 Task: Change the Trello board background using images from Unsplash with the search term 'RAIN'.
Action: Mouse moved to (932, 254)
Screenshot: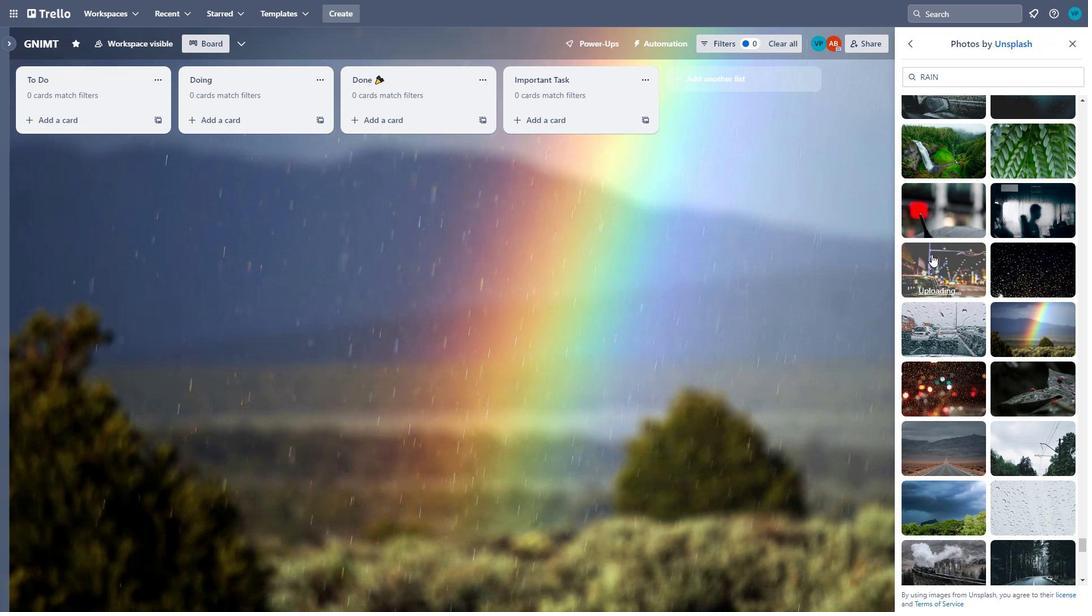
Action: Mouse pressed left at (932, 254)
Screenshot: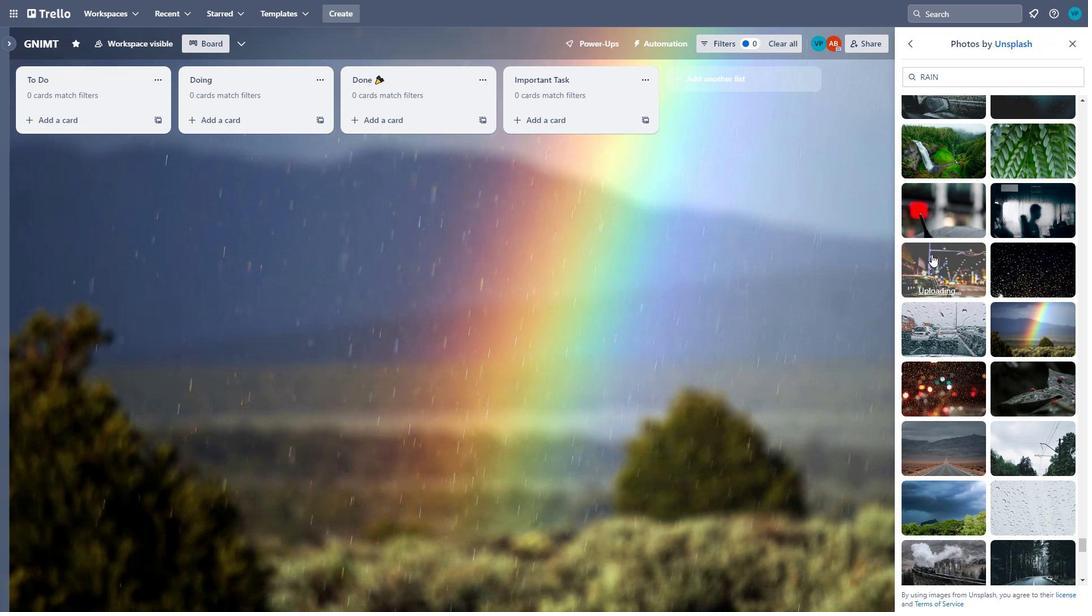 
Action: Mouse moved to (949, 433)
Screenshot: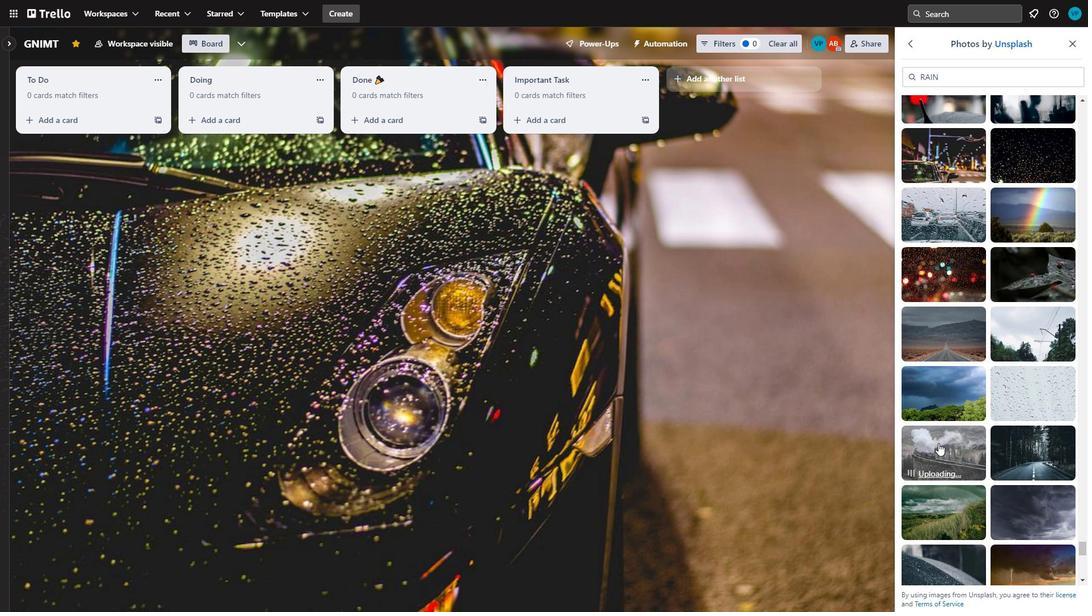 
Action: Mouse scrolled (949, 433) with delta (0, 0)
Screenshot: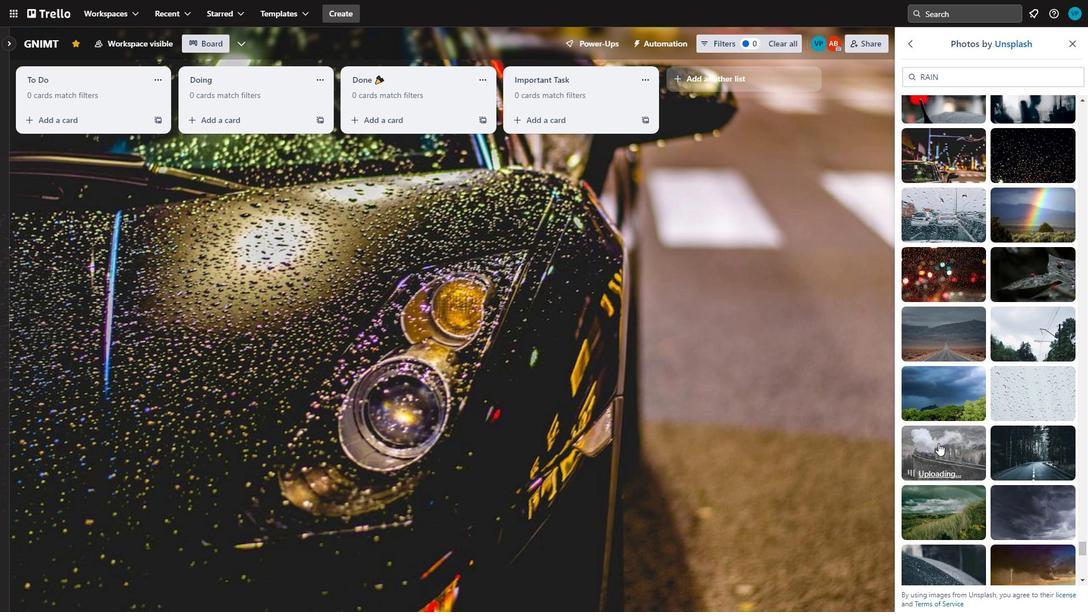 
Action: Mouse moved to (949, 434)
Screenshot: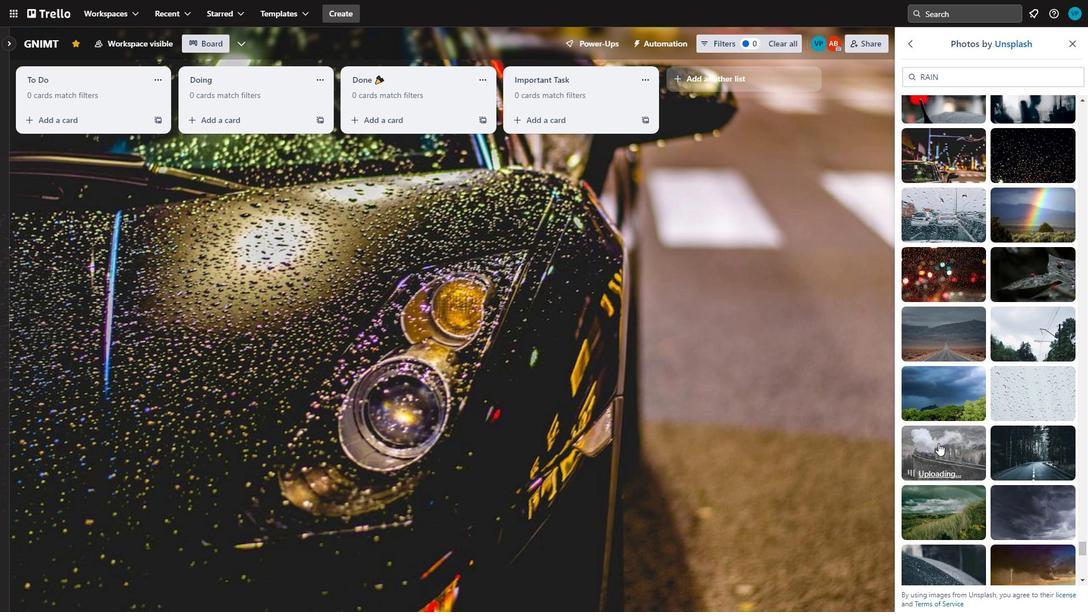 
Action: Mouse scrolled (949, 433) with delta (0, 0)
Screenshot: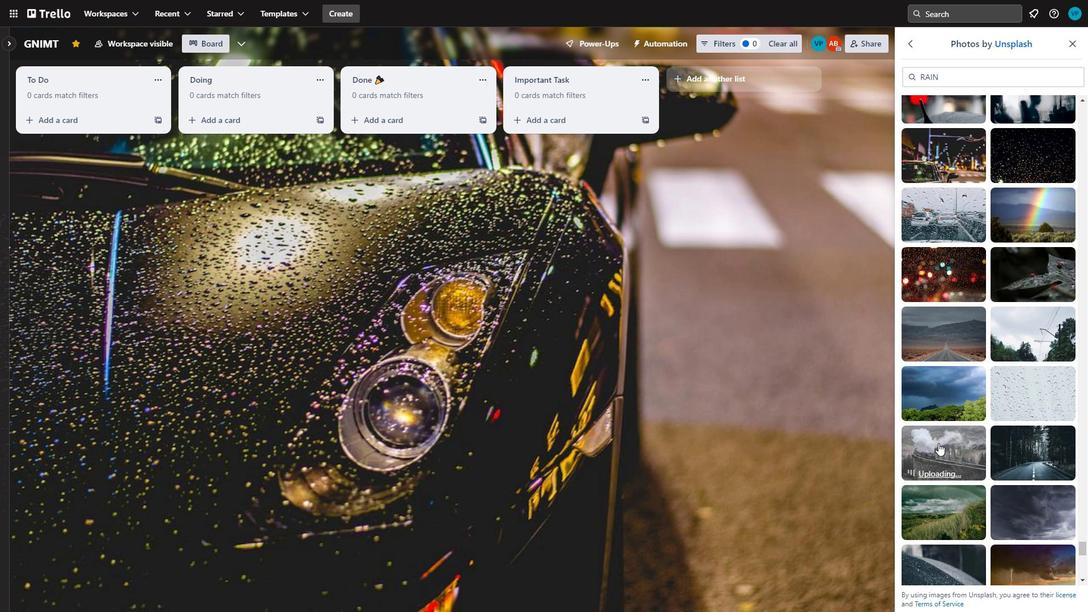 
Action: Mouse moved to (938, 443)
Screenshot: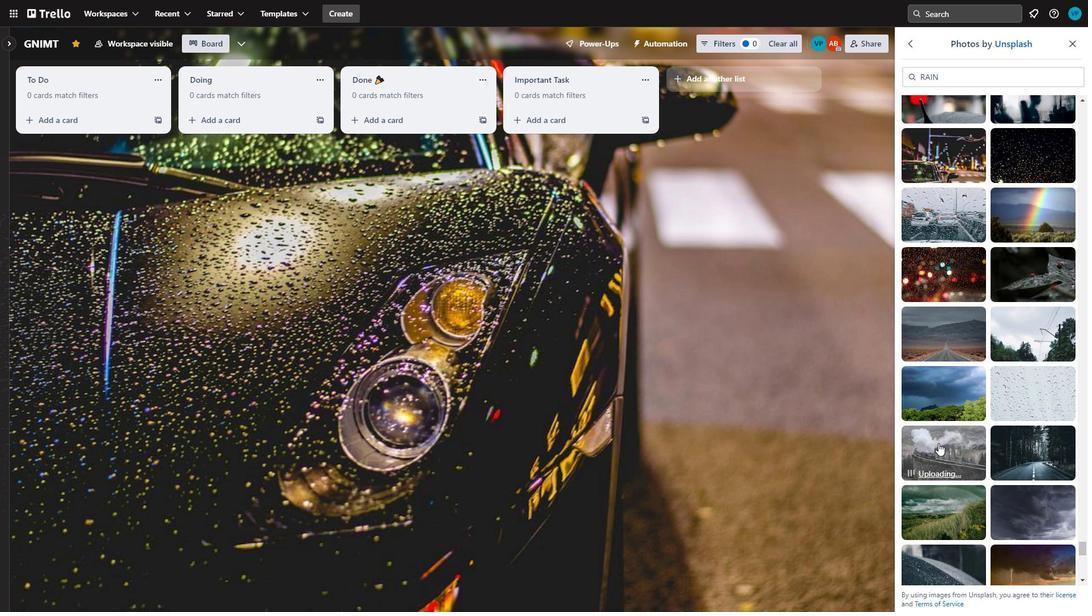 
Action: Mouse pressed left at (938, 443)
Screenshot: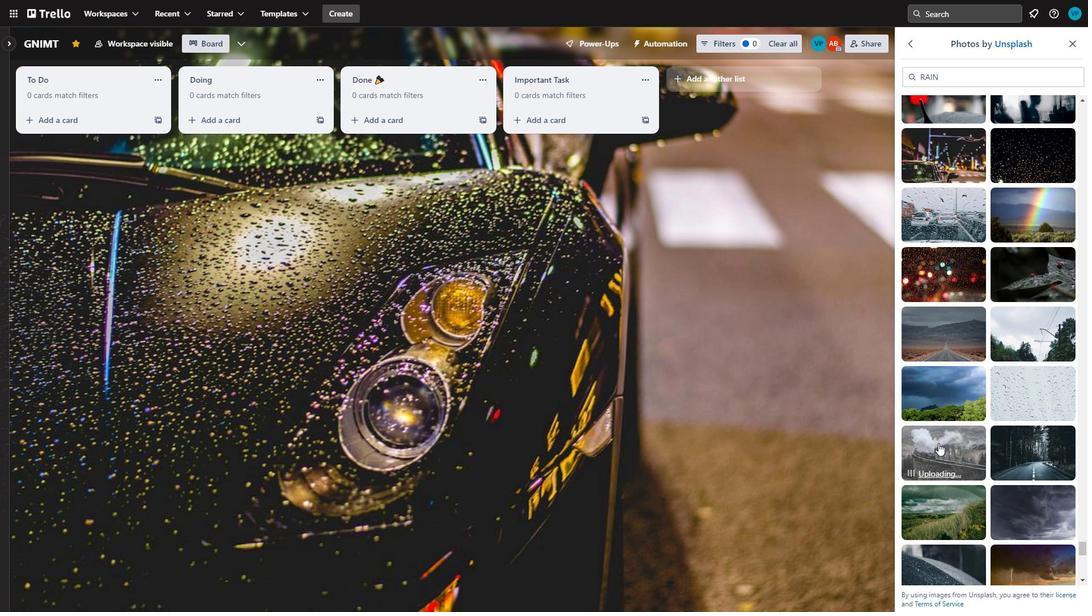 
Action: Mouse moved to (938, 442)
Screenshot: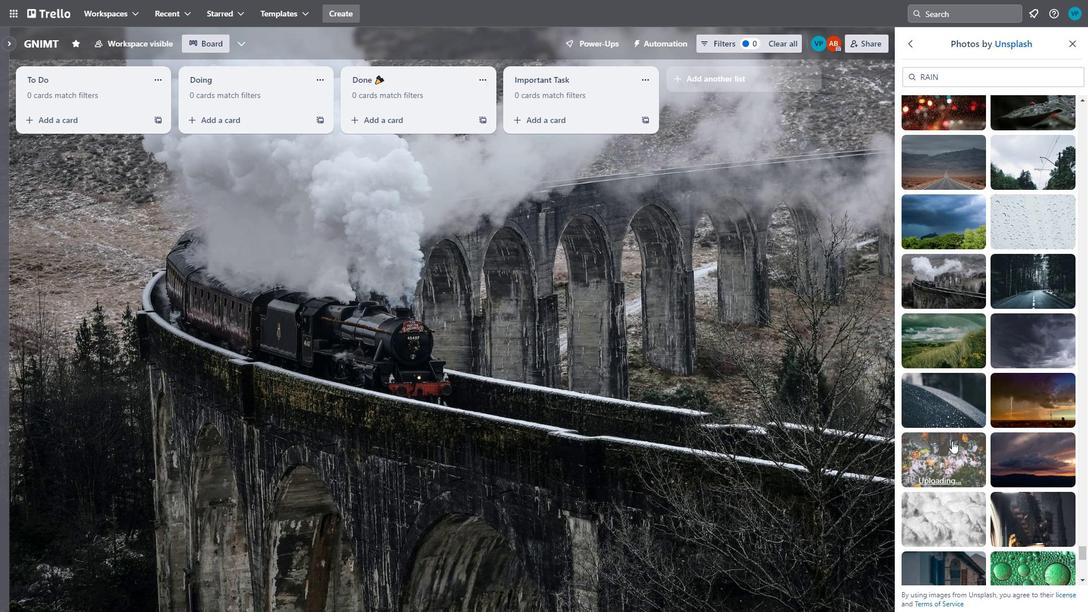 
Action: Mouse scrolled (938, 442) with delta (0, 0)
Screenshot: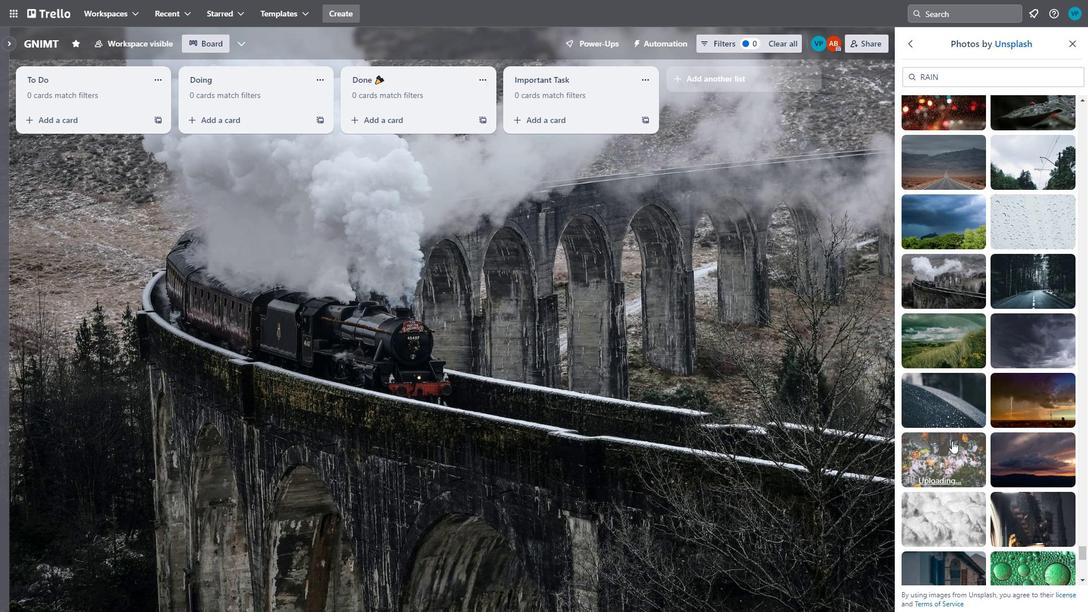 
Action: Mouse moved to (937, 442)
Screenshot: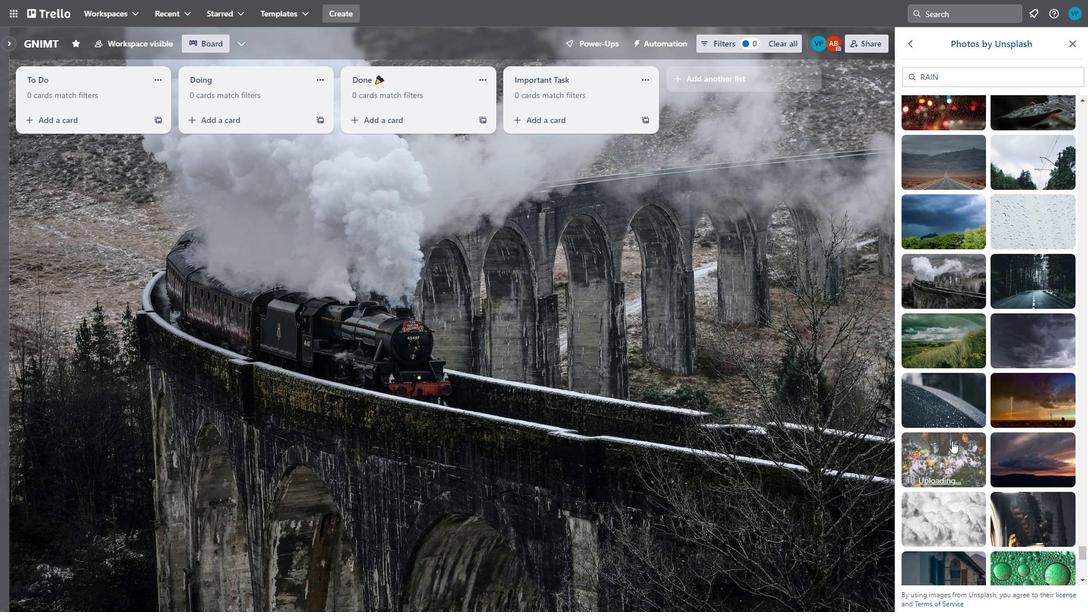
Action: Mouse scrolled (937, 442) with delta (0, 0)
Screenshot: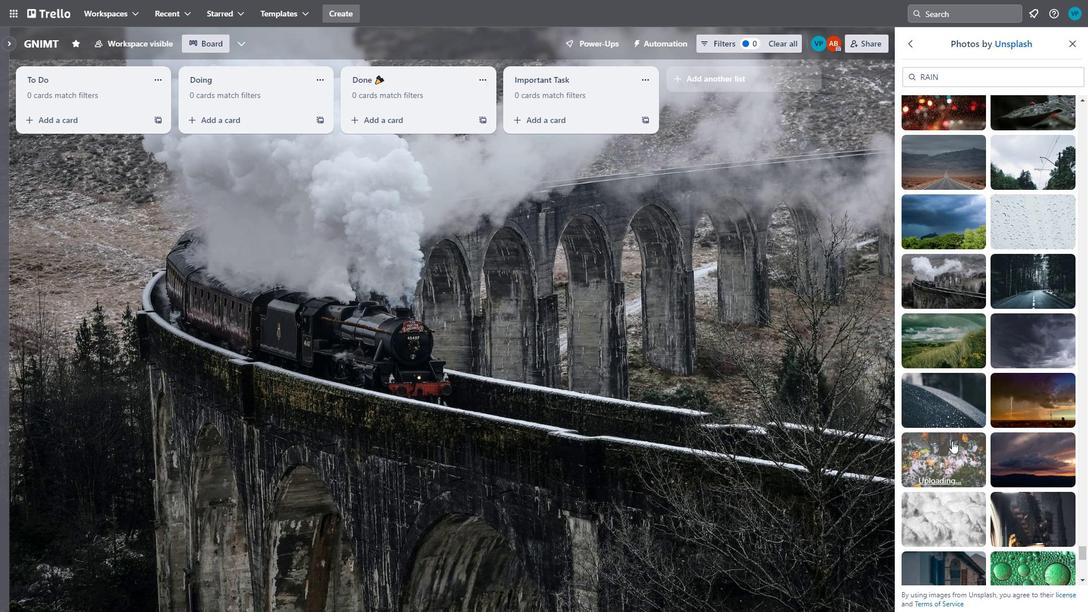 
Action: Mouse scrolled (937, 442) with delta (0, 0)
Screenshot: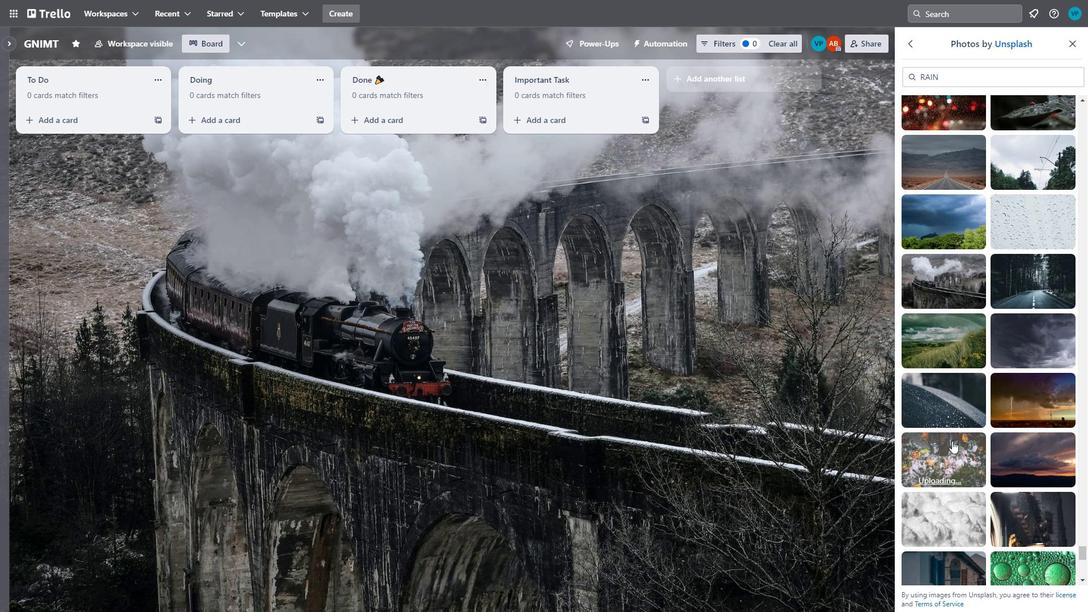
Action: Mouse moved to (952, 441)
Screenshot: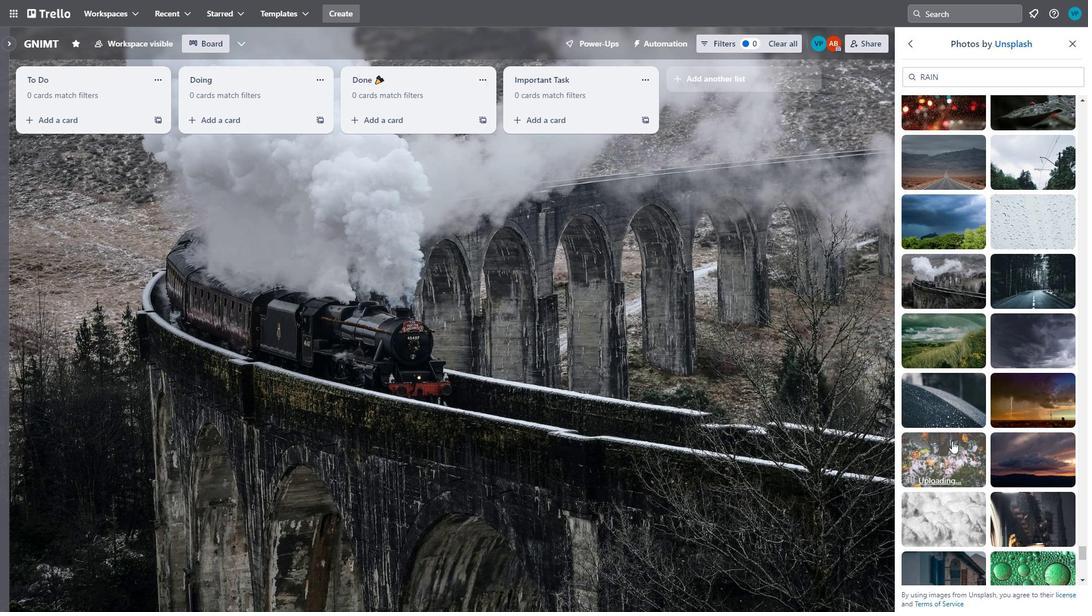 
Action: Mouse pressed left at (952, 441)
Screenshot: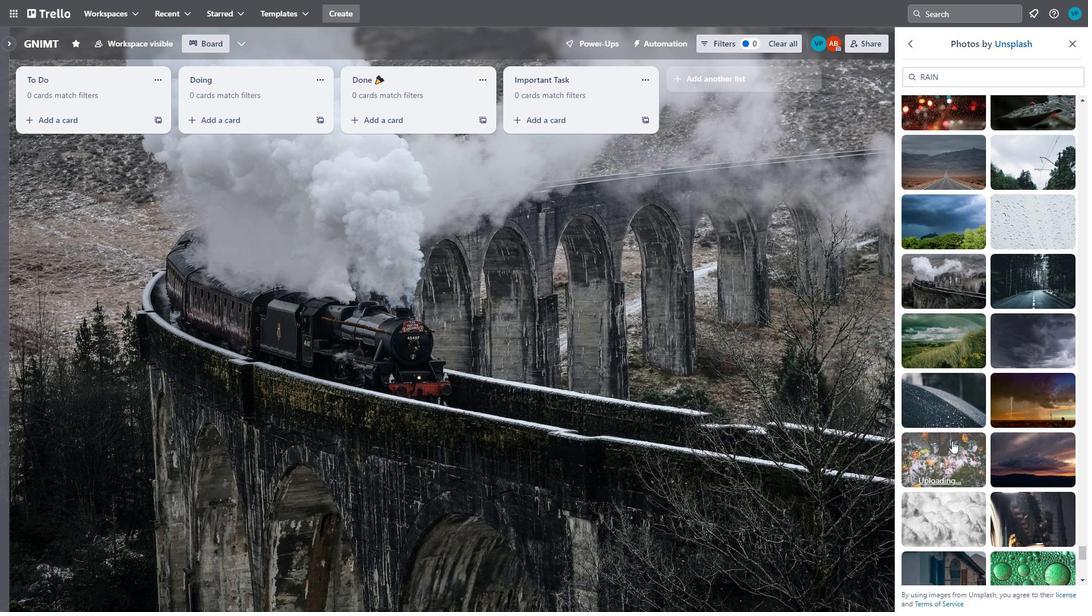 
Action: Mouse moved to (1031, 405)
Screenshot: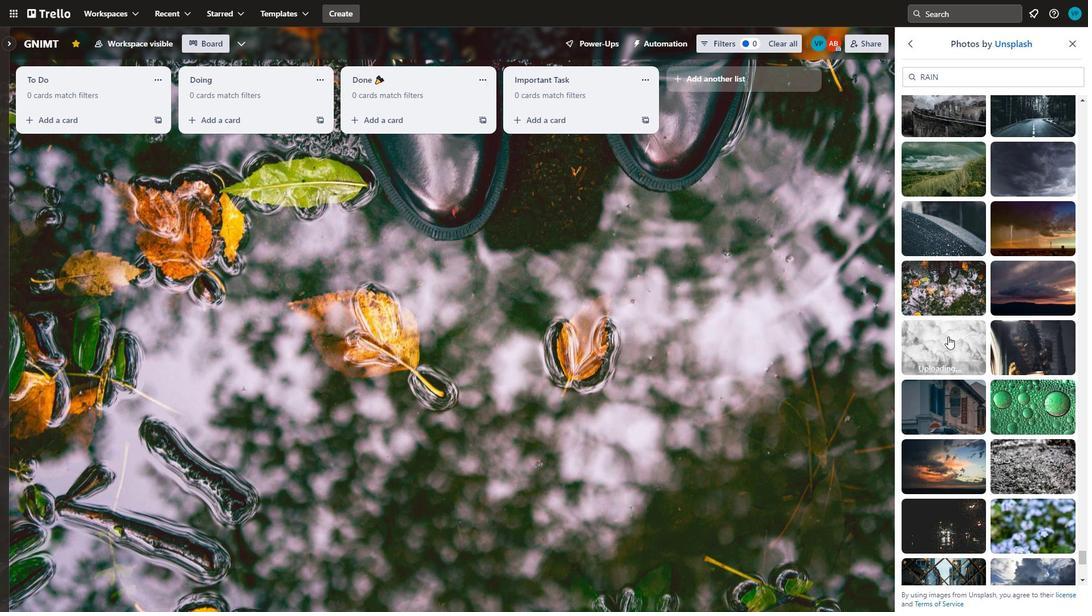 
Action: Mouse scrolled (1031, 404) with delta (0, 0)
Screenshot: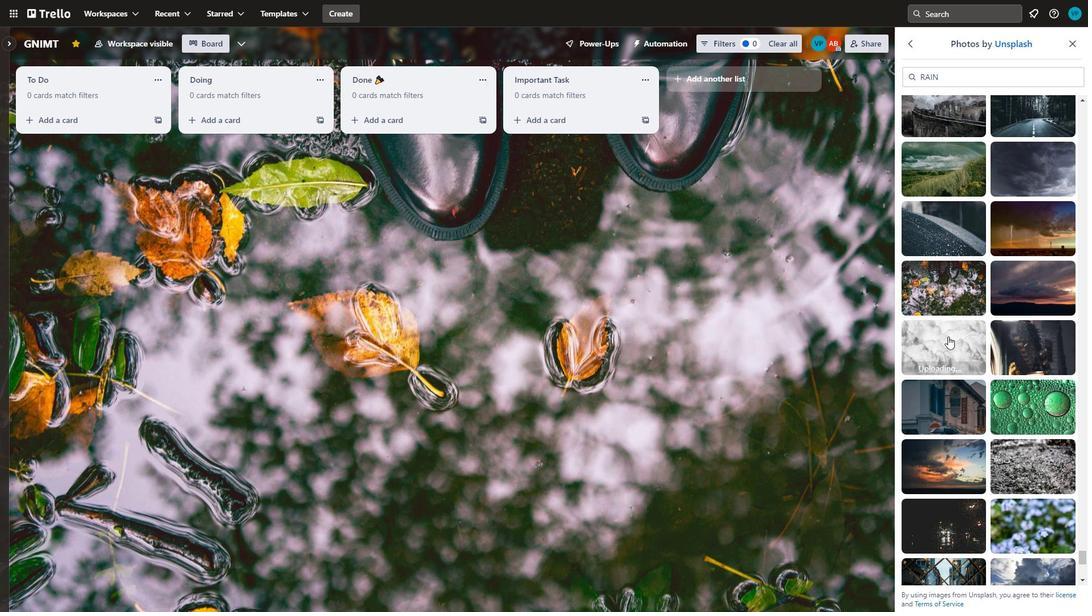 
Action: Mouse scrolled (1031, 404) with delta (0, 0)
Screenshot: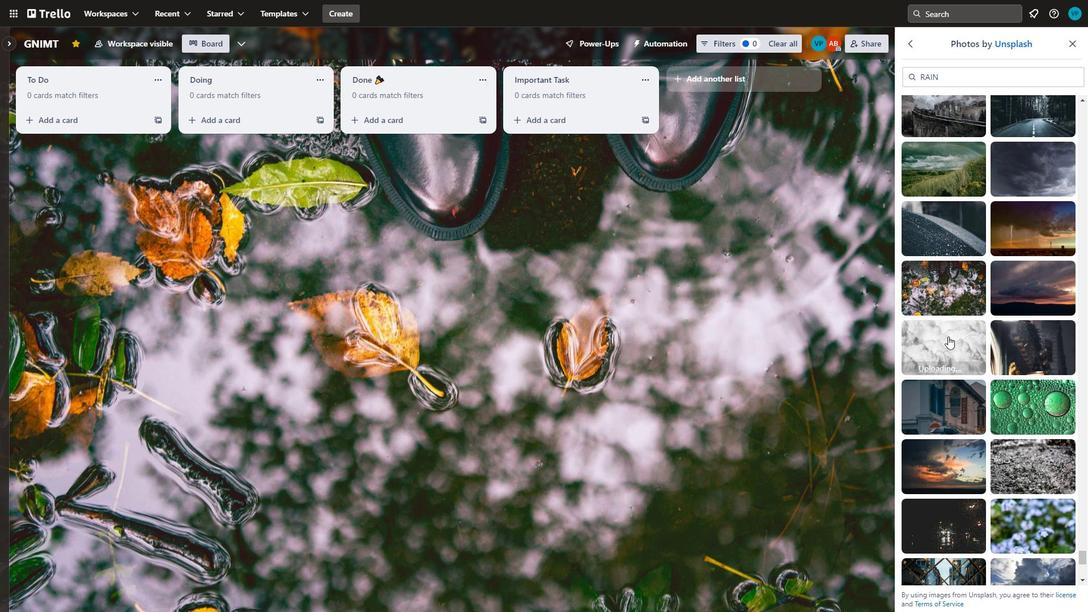 
Action: Mouse moved to (1032, 409)
Screenshot: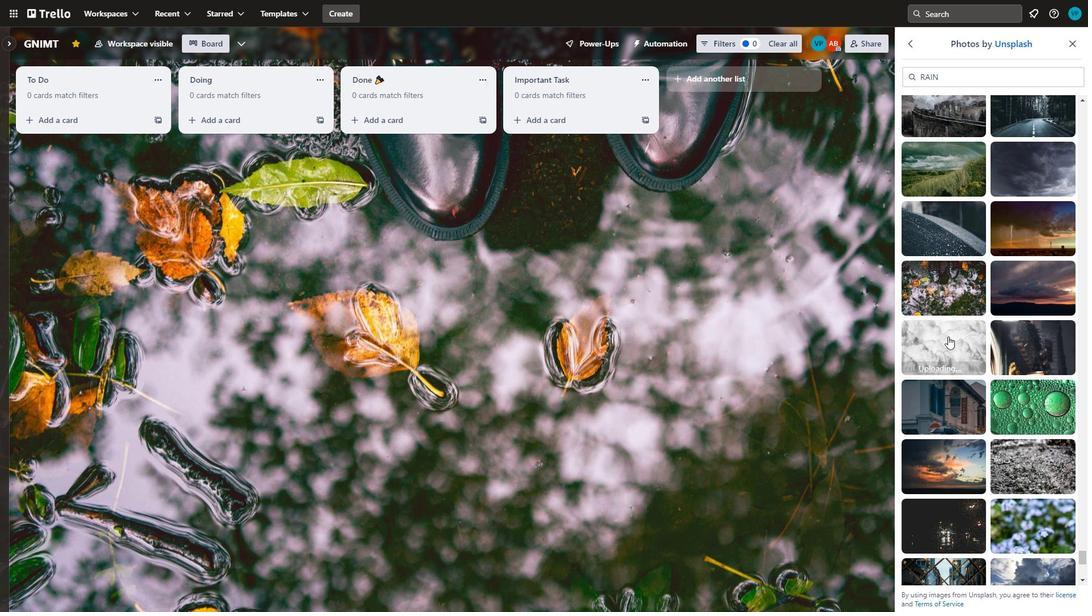 
Action: Mouse scrolled (1032, 408) with delta (0, 0)
Screenshot: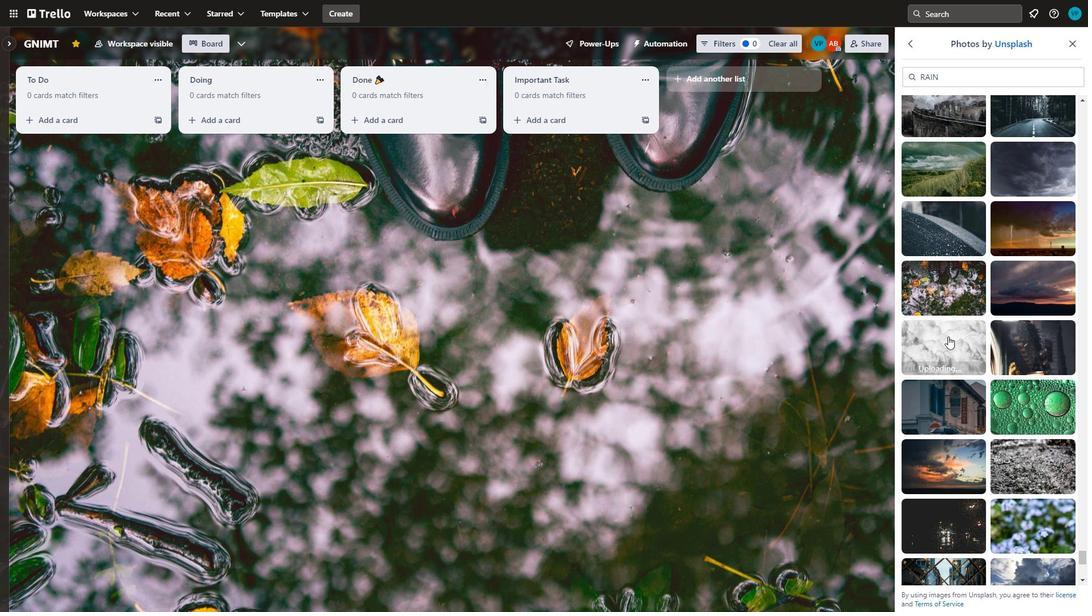 
Action: Mouse moved to (948, 336)
Screenshot: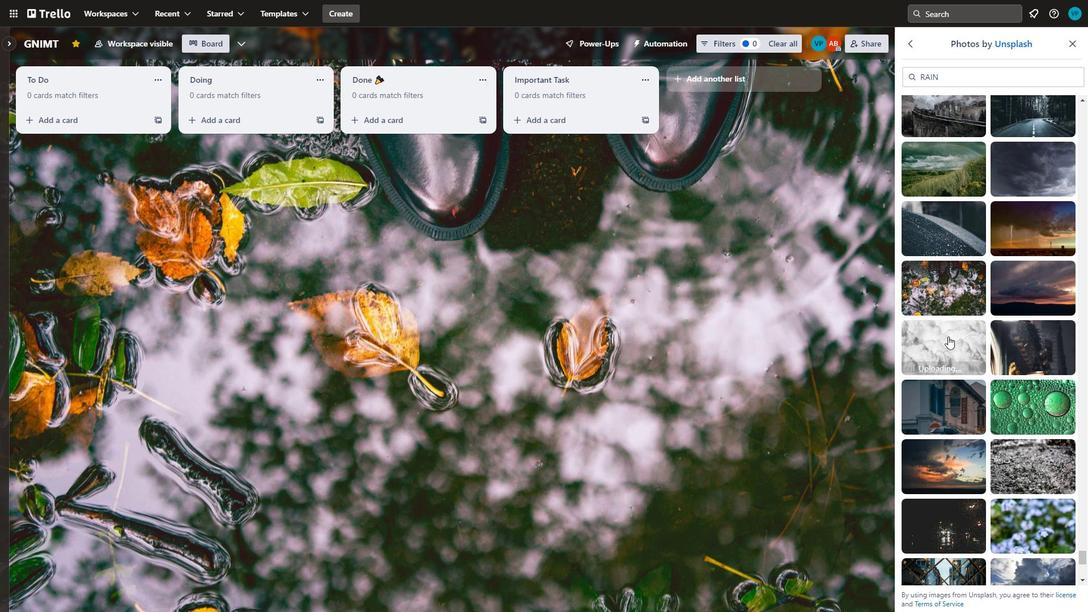 
Action: Mouse pressed left at (948, 336)
Screenshot: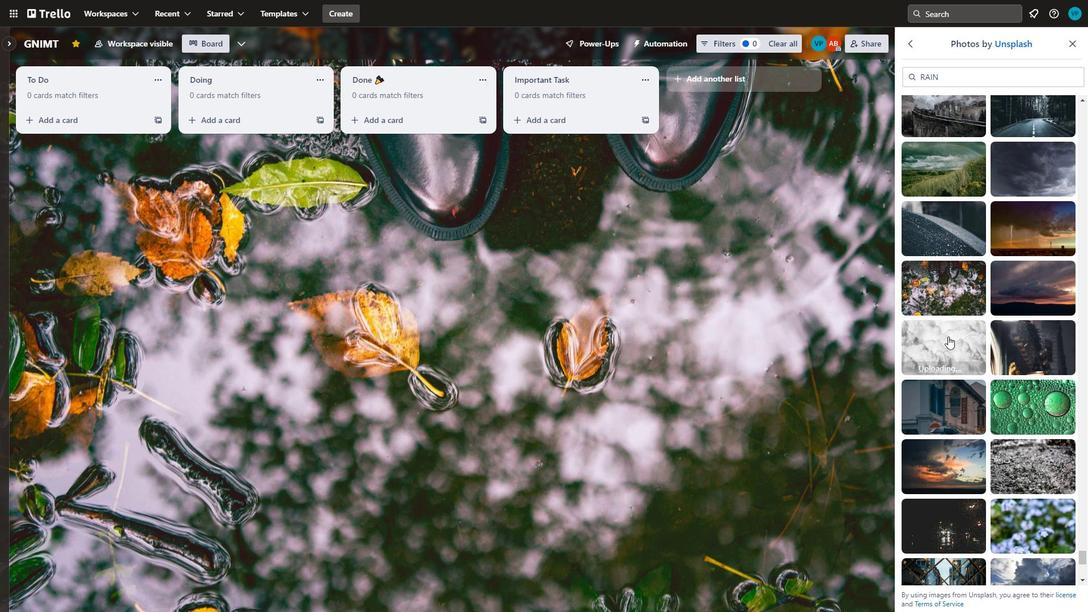 
Action: Mouse moved to (968, 333)
Screenshot: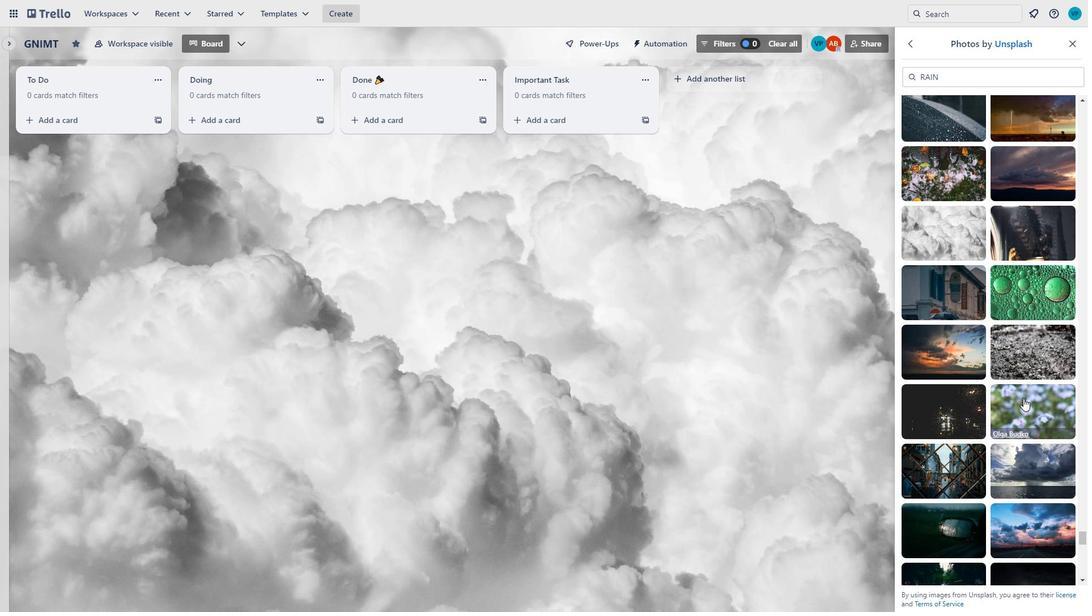 
Action: Mouse scrolled (968, 333) with delta (0, 0)
Screenshot: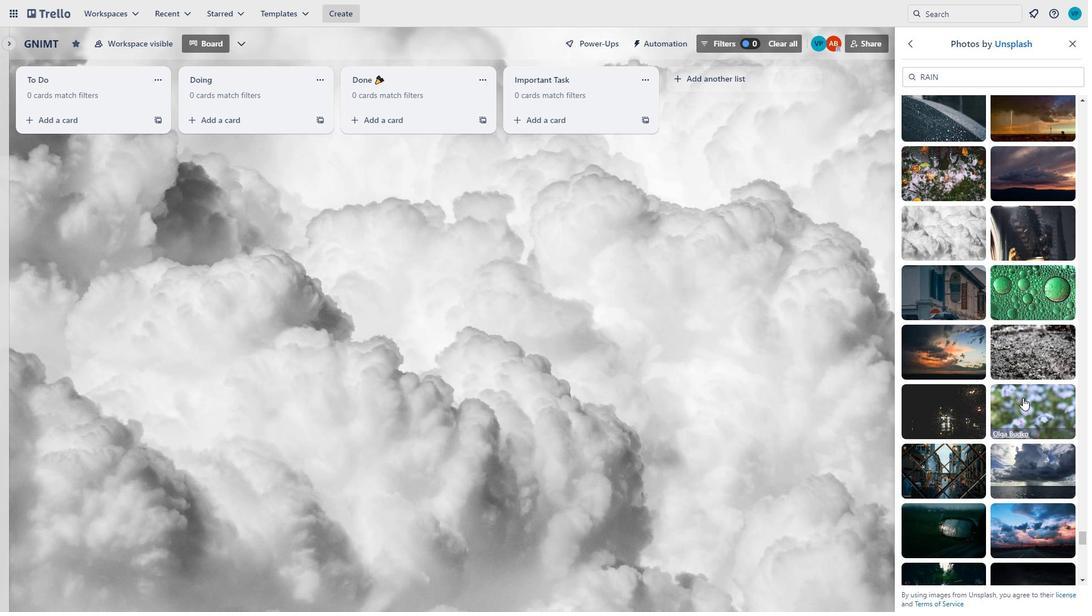 
Action: Mouse moved to (969, 333)
Screenshot: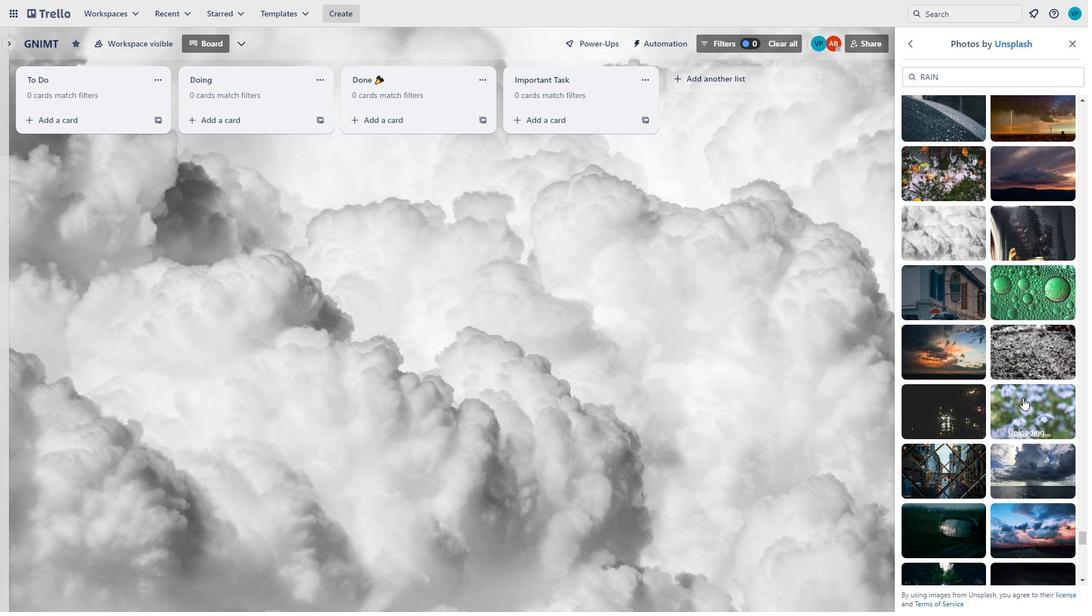 
Action: Mouse scrolled (969, 333) with delta (0, 0)
Screenshot: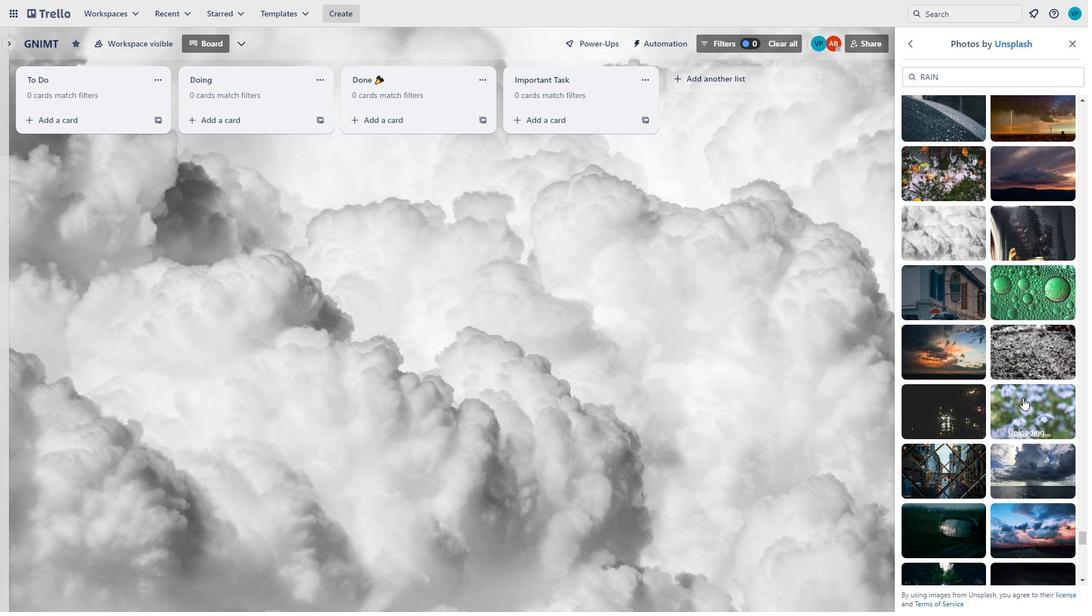 
Action: Mouse moved to (1023, 397)
Screenshot: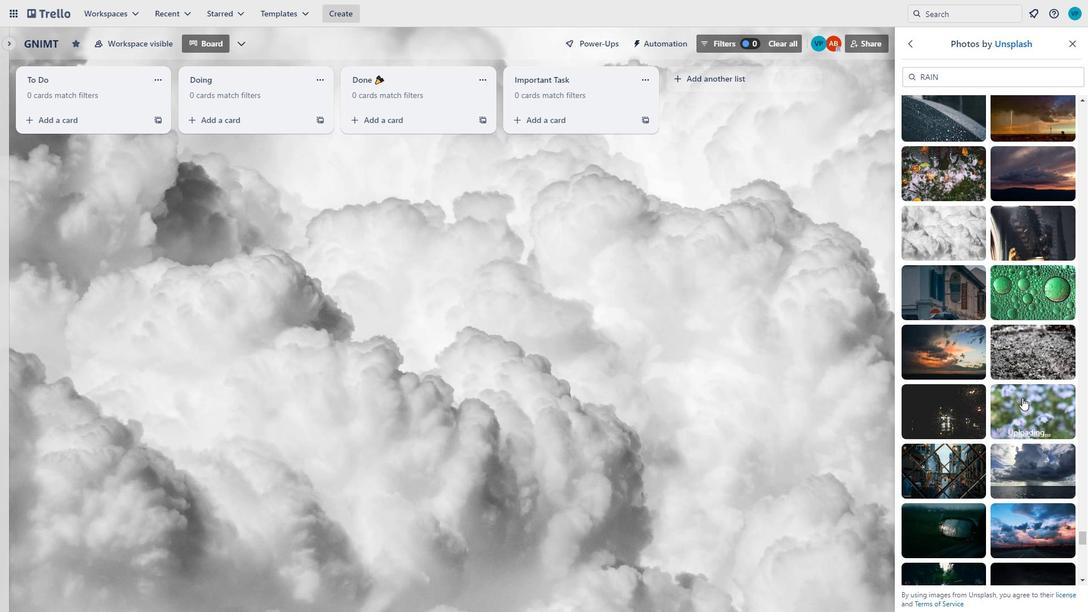 
Action: Mouse pressed left at (1023, 397)
Screenshot: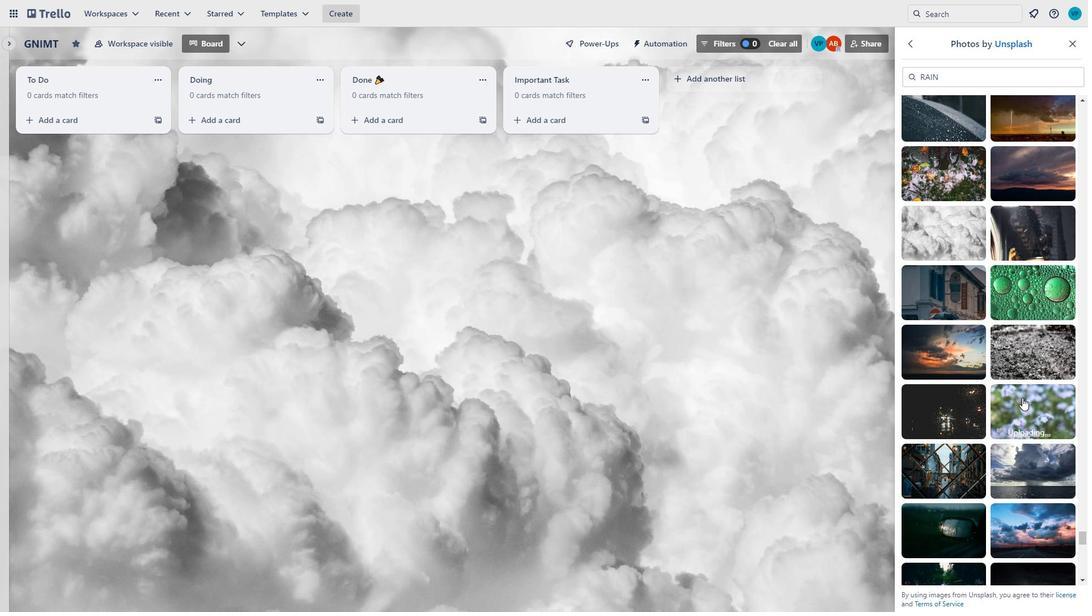 
Action: Mouse moved to (1021, 394)
Screenshot: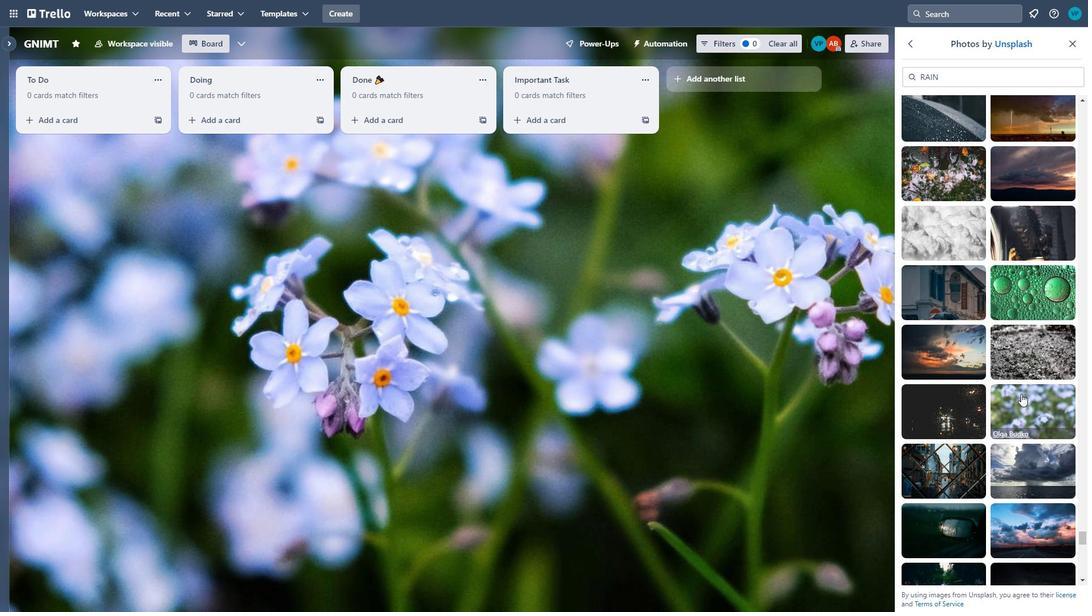 
Action: Mouse scrolled (1021, 393) with delta (0, 0)
Screenshot: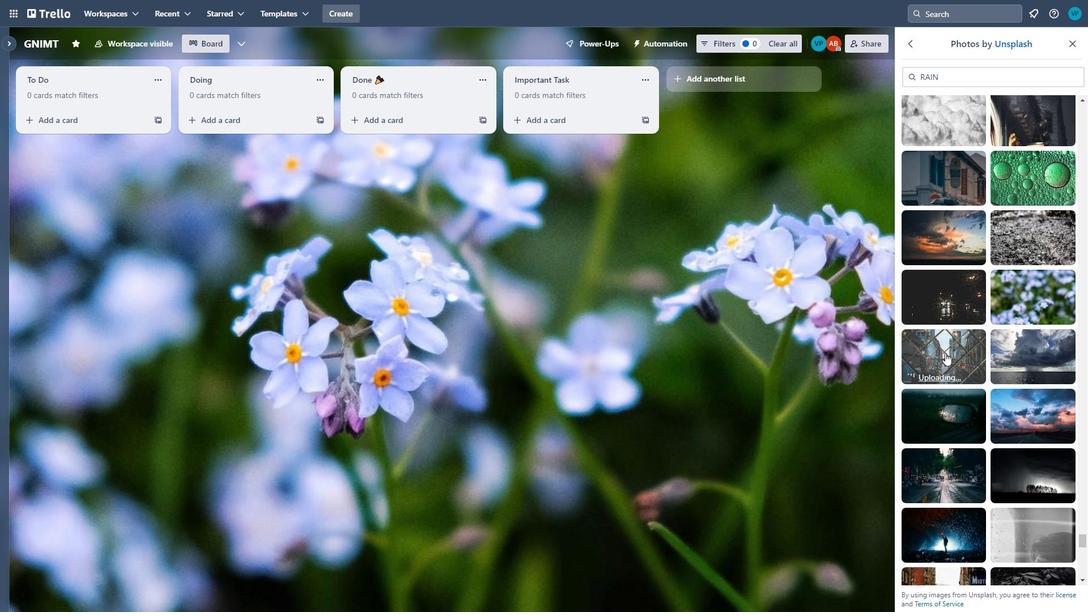 
Action: Mouse scrolled (1021, 393) with delta (0, 0)
Screenshot: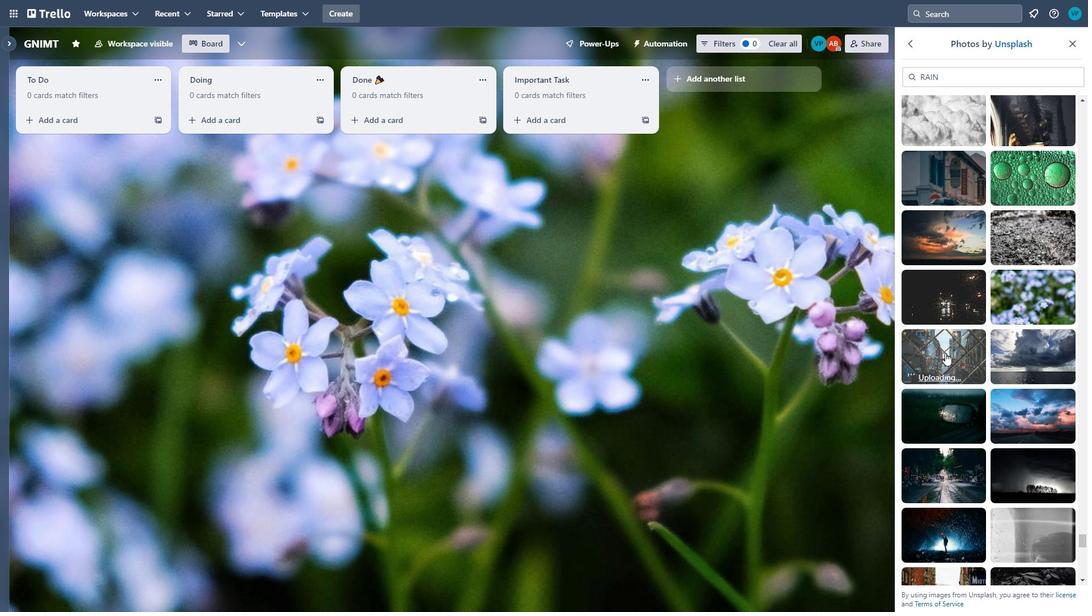 
Action: Mouse moved to (945, 353)
Screenshot: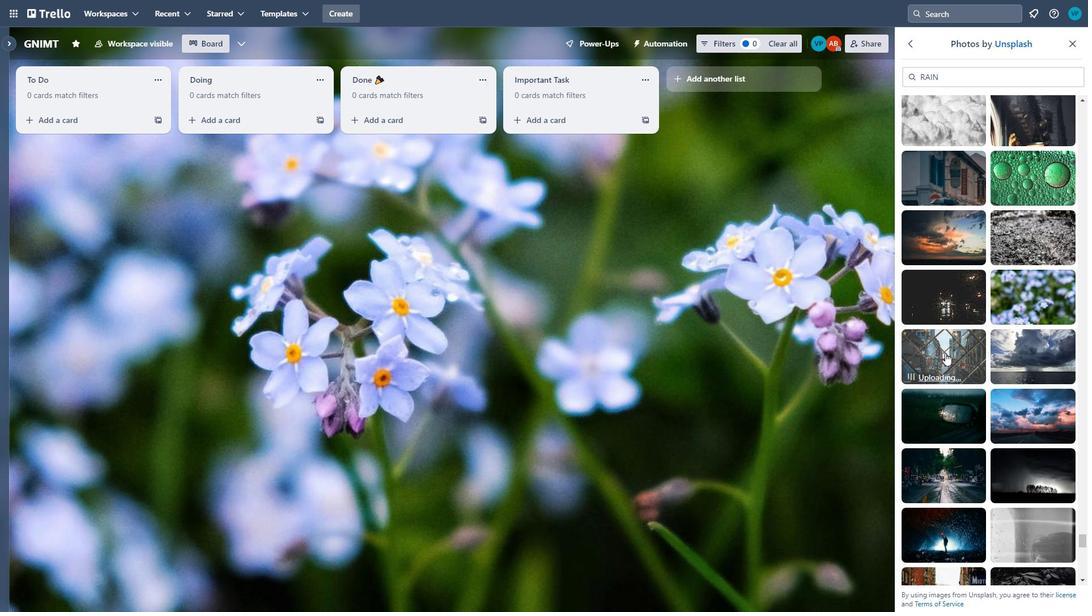 
Action: Mouse pressed left at (945, 353)
Screenshot: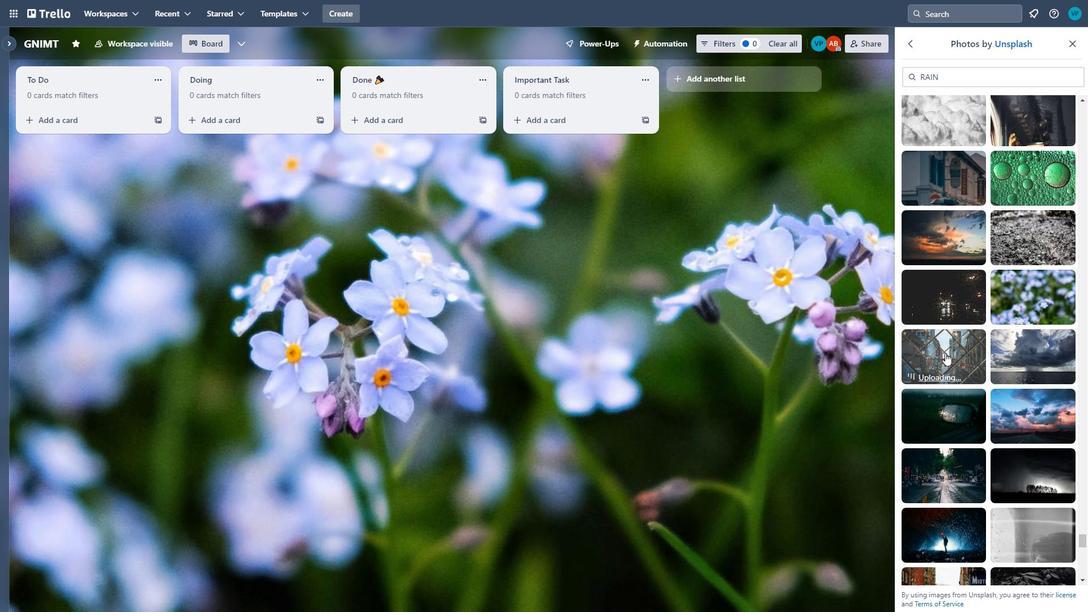 
Action: Mouse moved to (942, 349)
Screenshot: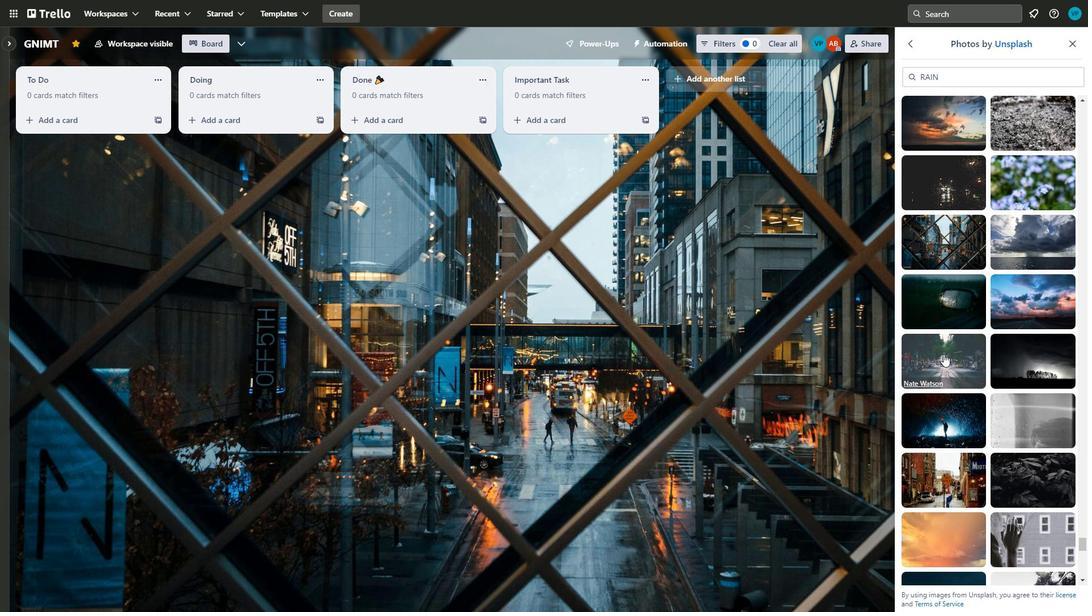 
Action: Mouse scrolled (942, 348) with delta (0, 0)
Screenshot: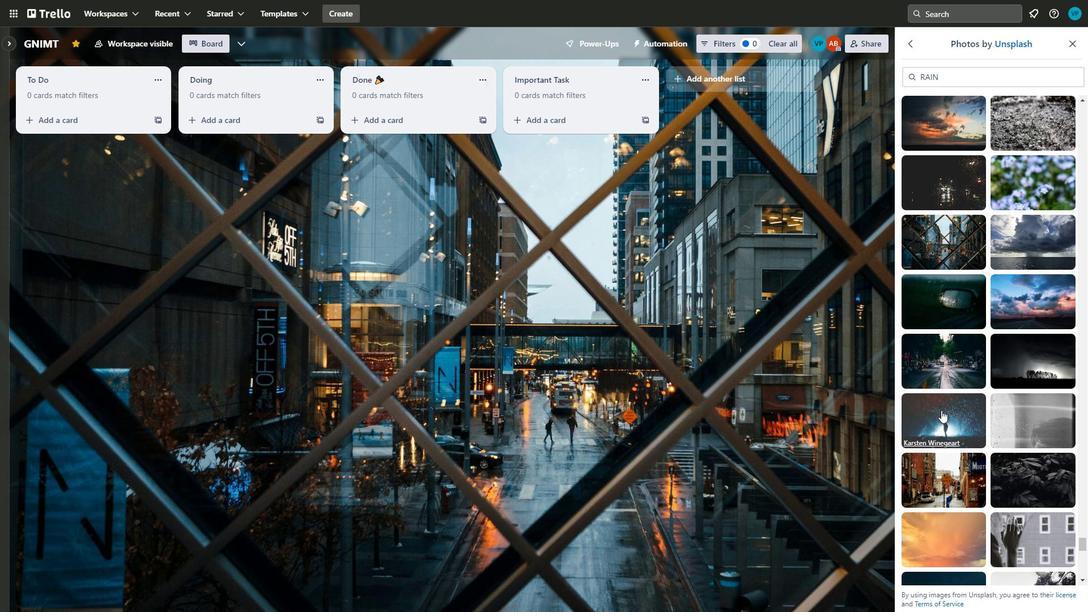 
Action: Mouse moved to (942, 352)
Screenshot: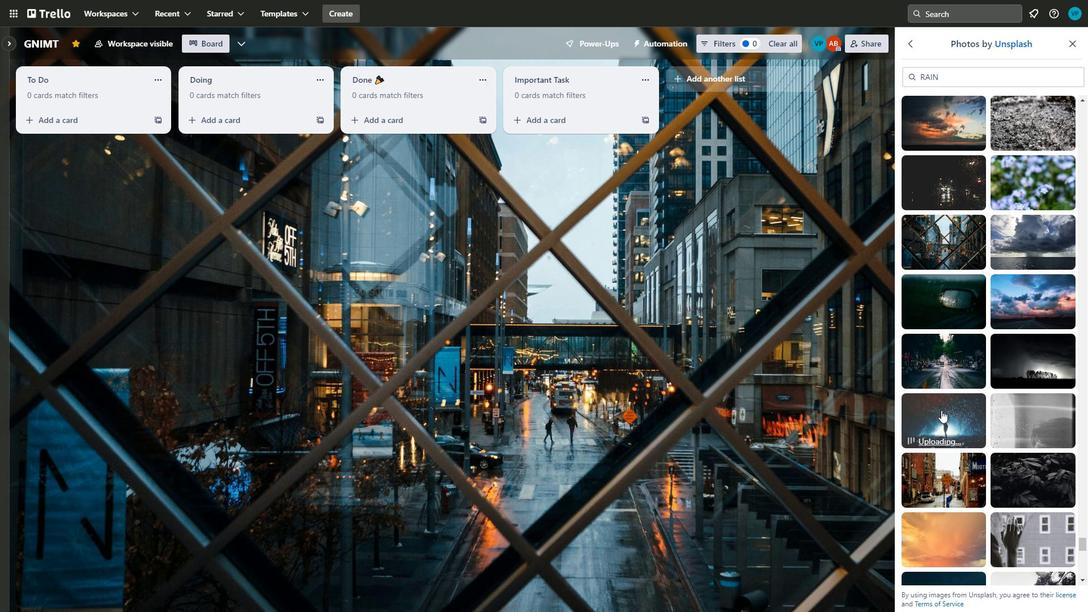 
Action: Mouse scrolled (942, 351) with delta (0, 0)
Screenshot: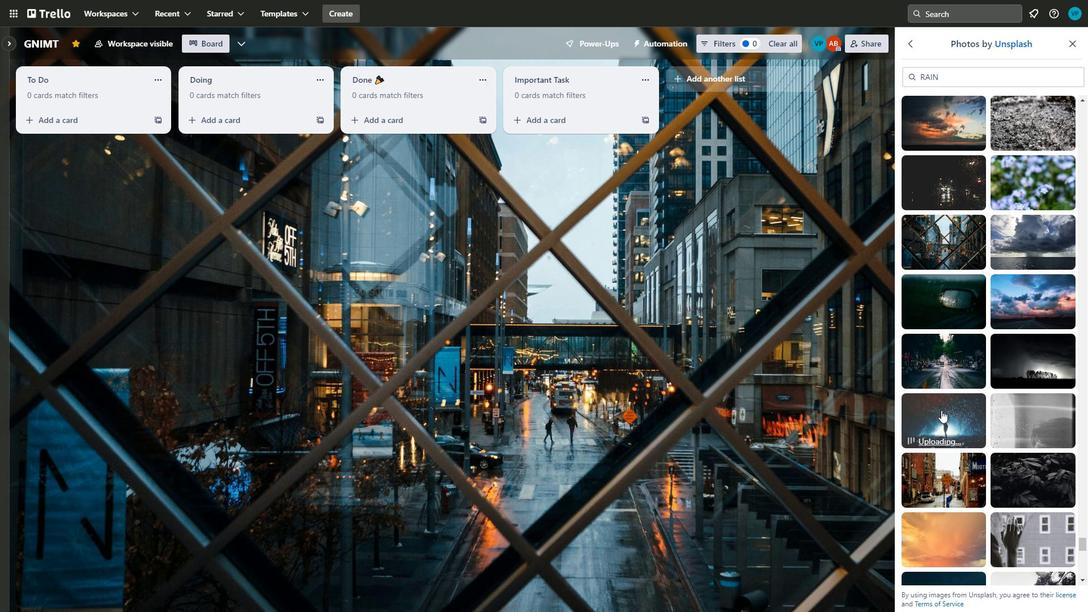 
Action: Mouse moved to (941, 410)
Screenshot: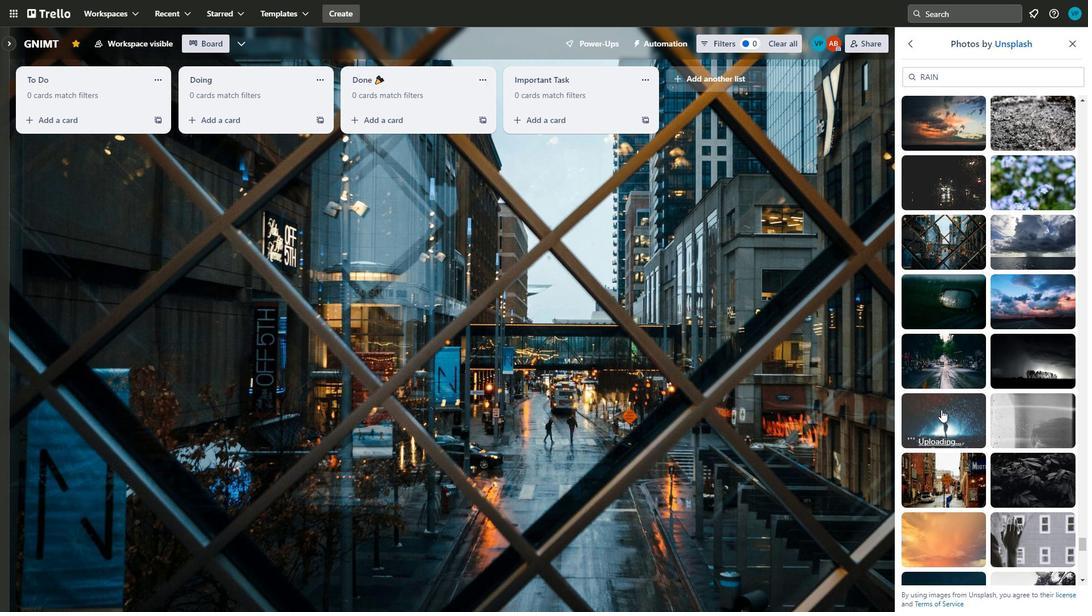 
Action: Mouse pressed left at (941, 410)
Screenshot: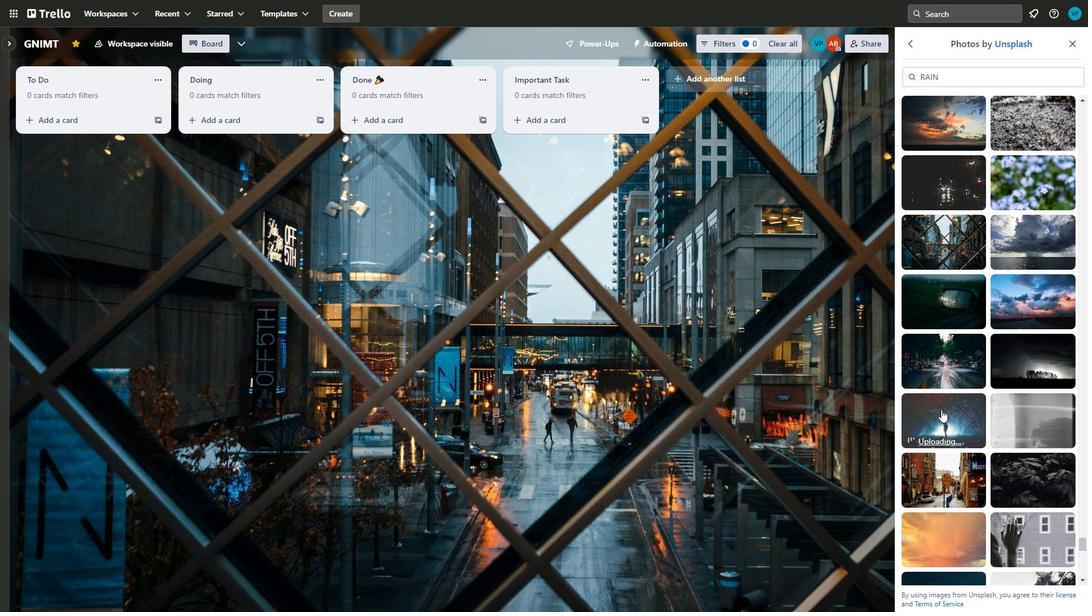 
Action: Mouse moved to (946, 477)
Screenshot: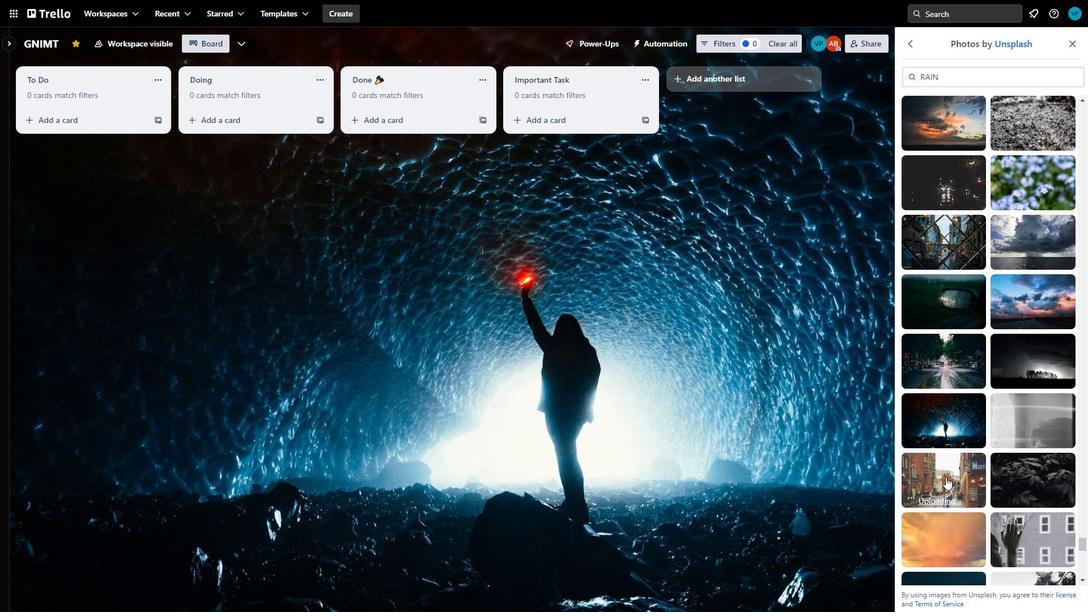 
Action: Mouse pressed left at (946, 477)
Screenshot: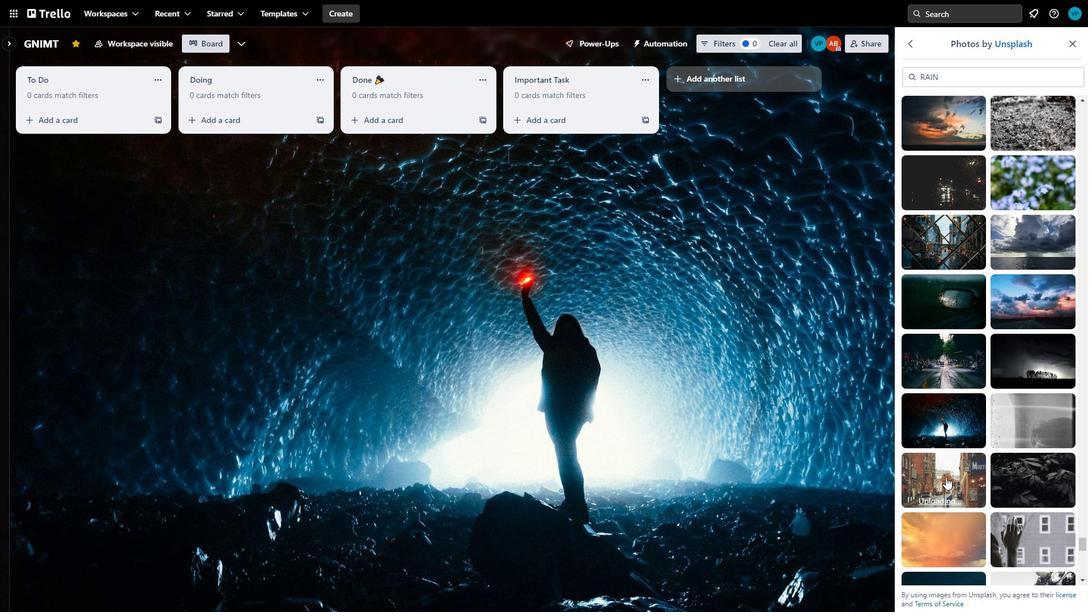 
Action: Mouse moved to (1028, 472)
Screenshot: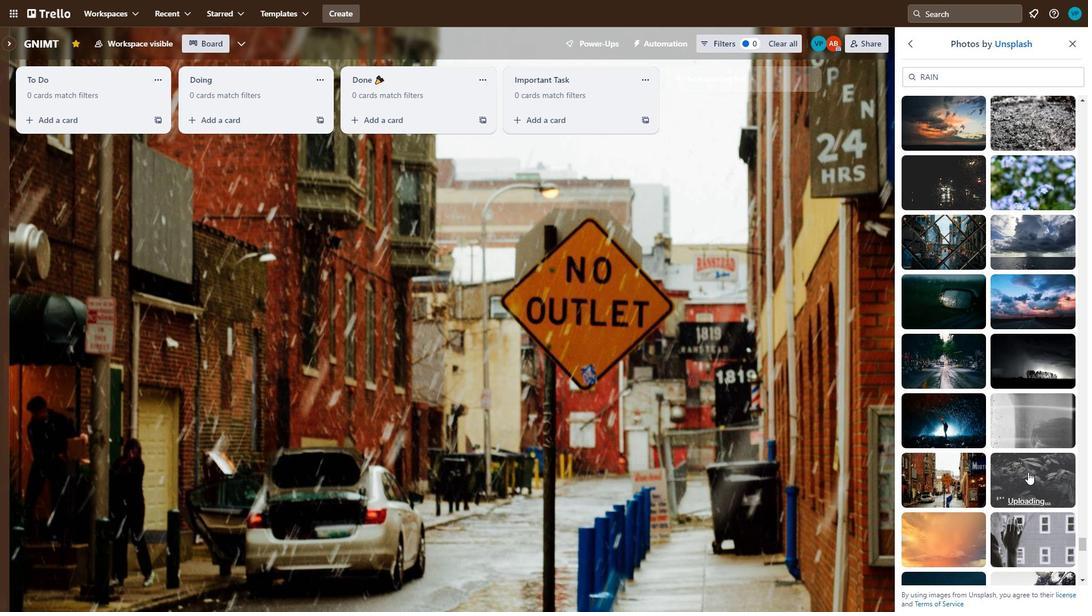 
Action: Mouse pressed left at (1028, 472)
Screenshot: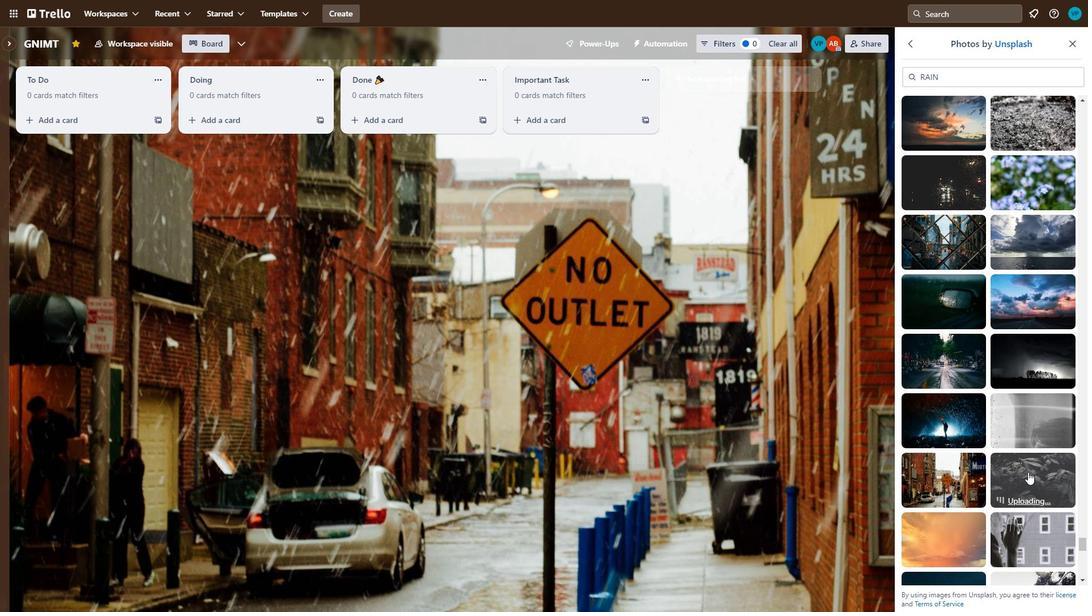 
Action: Mouse moved to (968, 473)
Screenshot: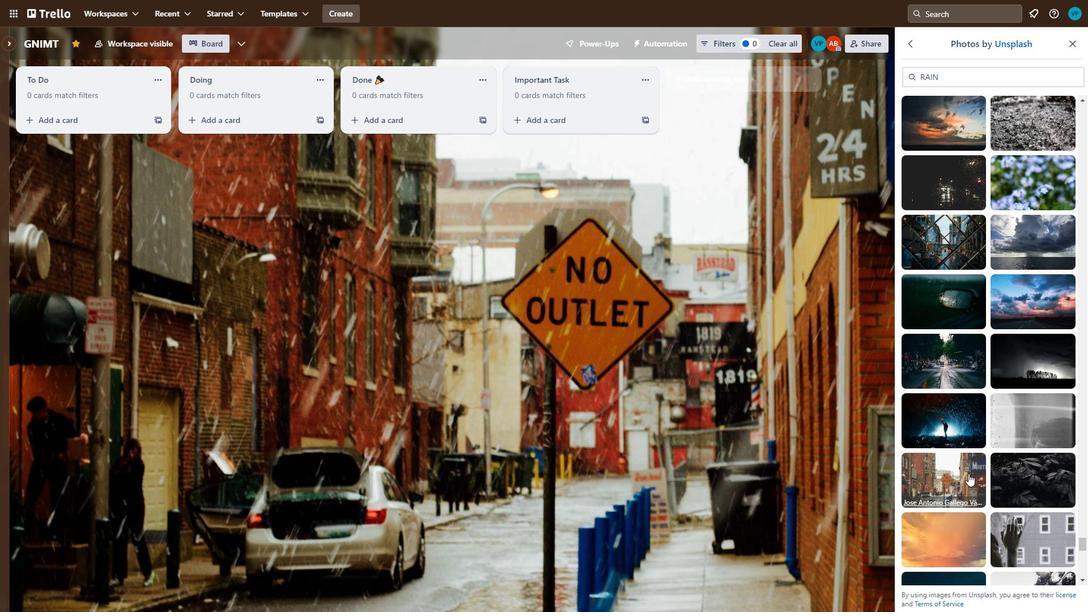 
Action: Mouse pressed left at (968, 473)
Screenshot: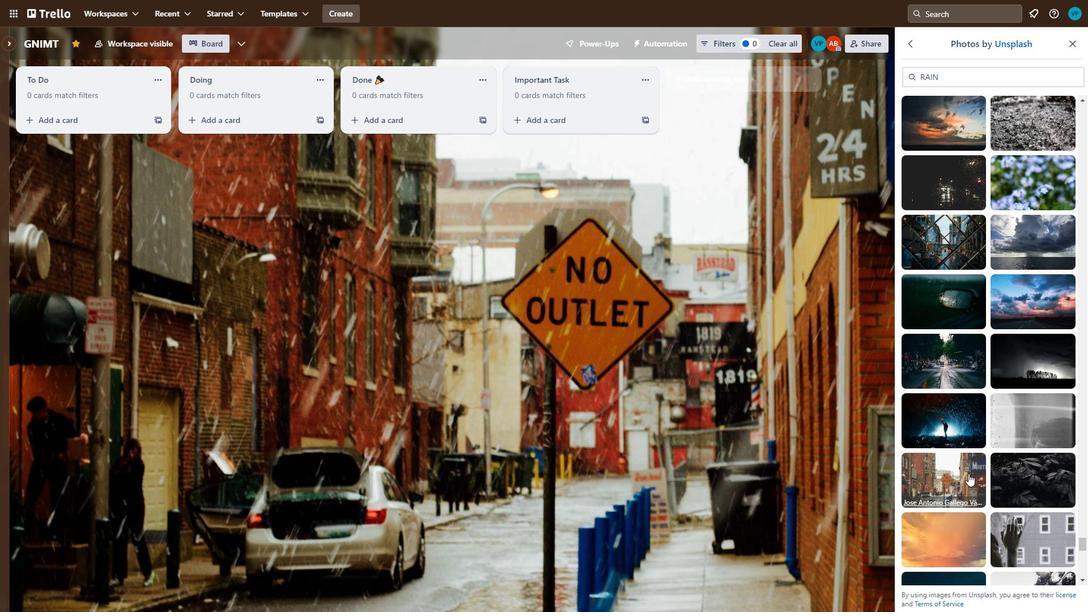 
Action: Mouse moved to (943, 471)
Screenshot: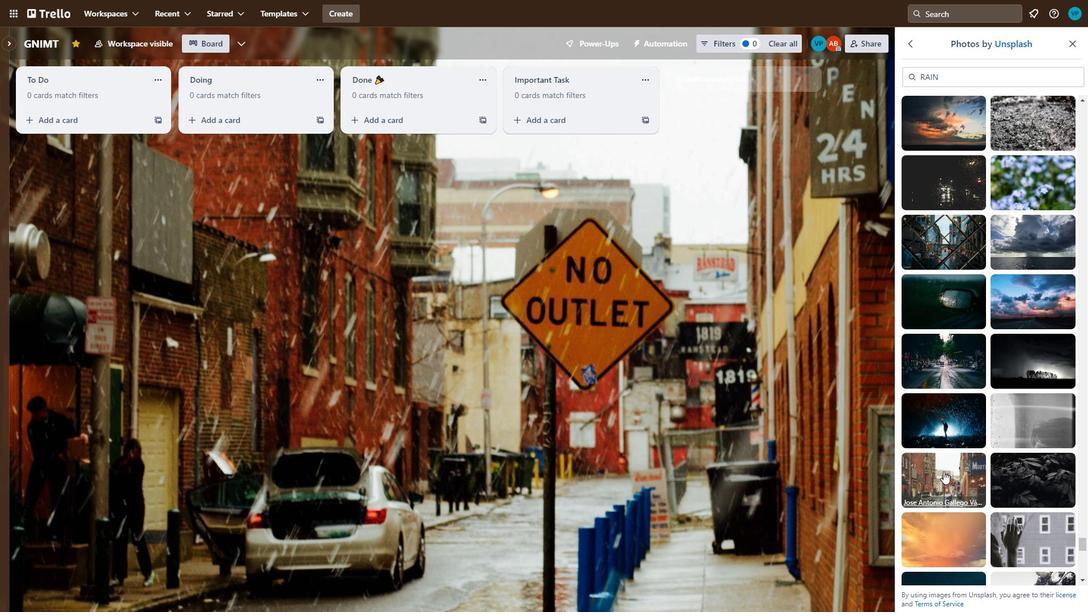 
Action: Mouse pressed left at (943, 471)
Screenshot: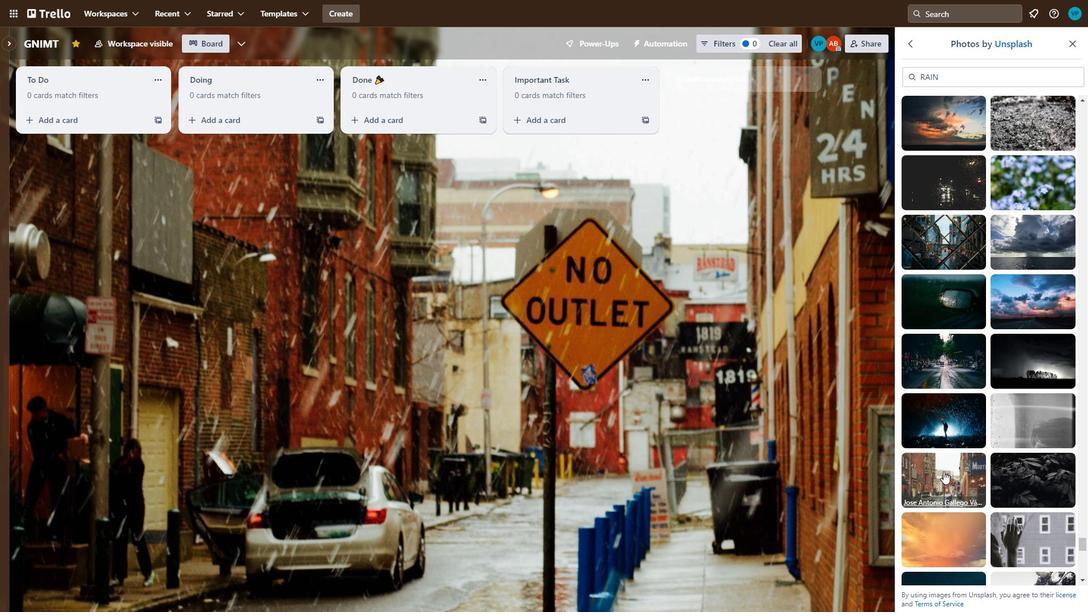 
Action: Mouse moved to (1025, 475)
Screenshot: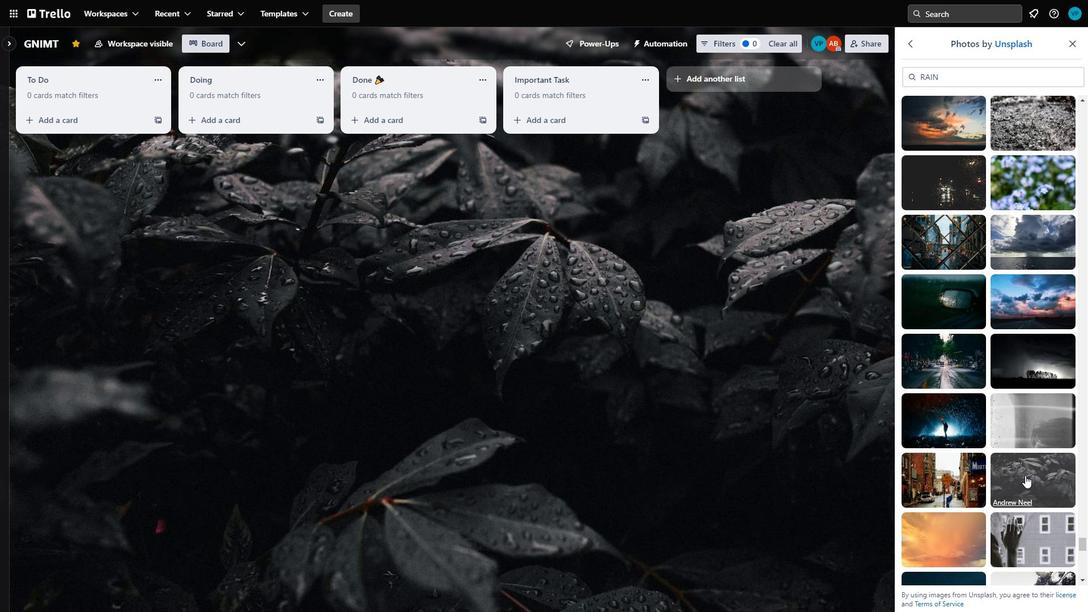 
Action: Mouse pressed left at (1025, 475)
Screenshot: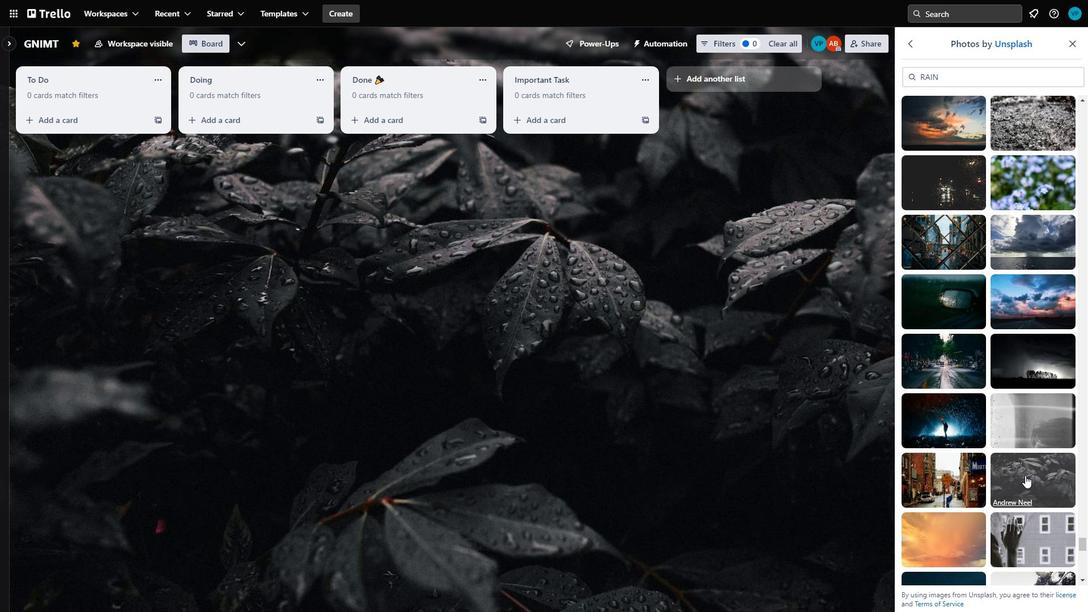 
Action: Mouse scrolled (1025, 475) with delta (0, 0)
Screenshot: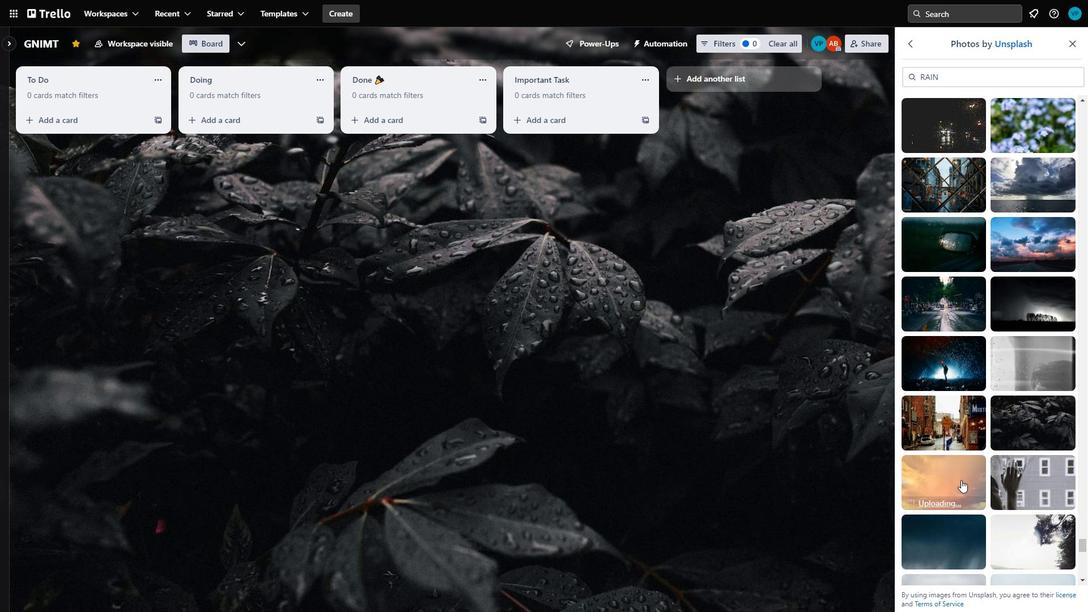 
Action: Mouse moved to (961, 480)
Screenshot: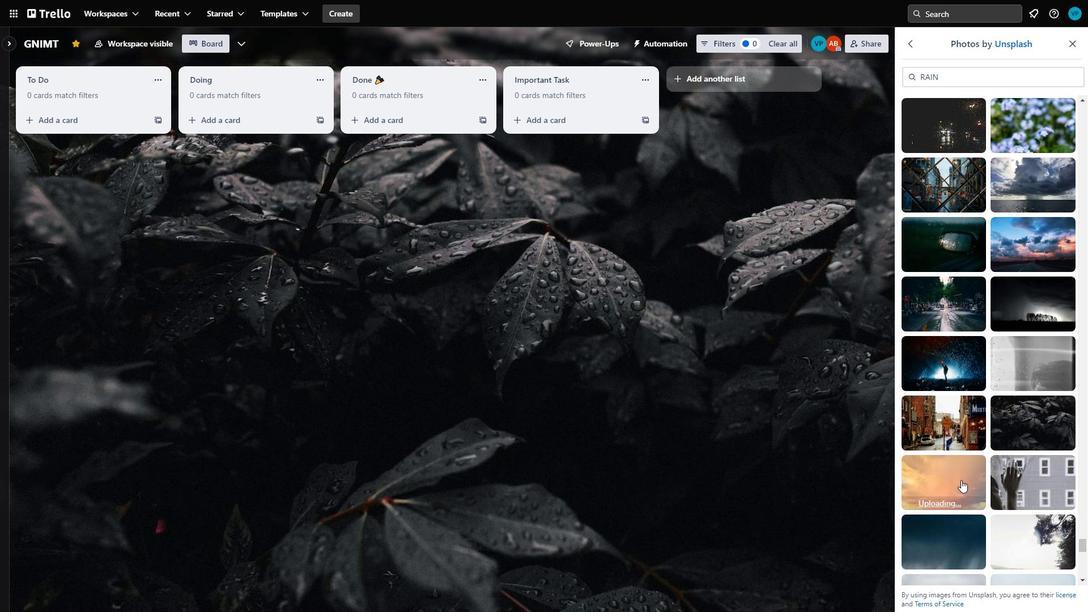 
Action: Mouse pressed left at (961, 480)
Screenshot: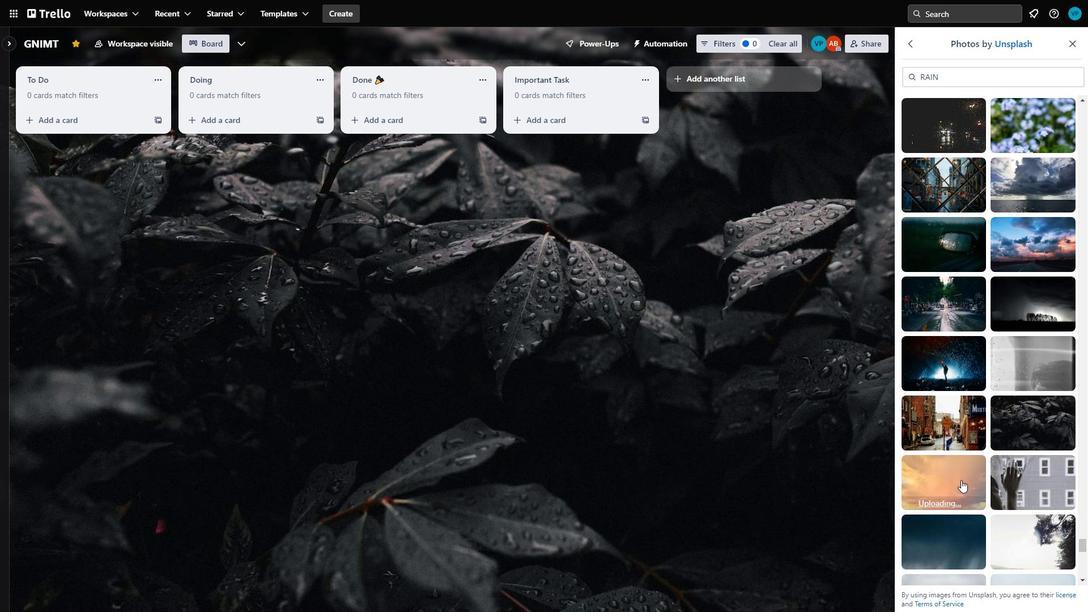 
Action: Mouse scrolled (961, 479) with delta (0, 0)
Screenshot: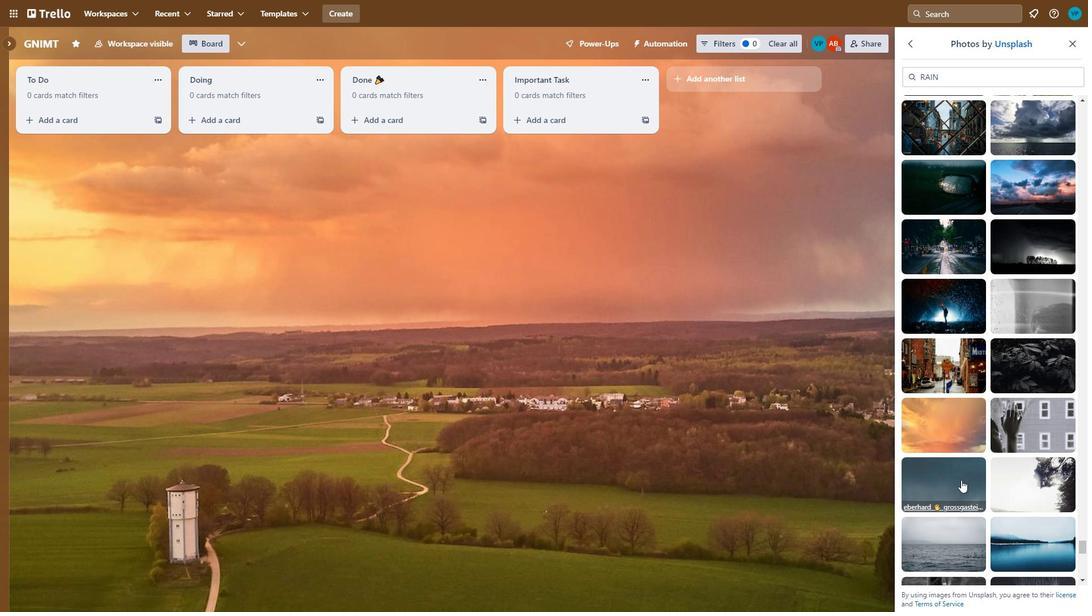 
Action: Mouse scrolled (961, 479) with delta (0, 0)
Screenshot: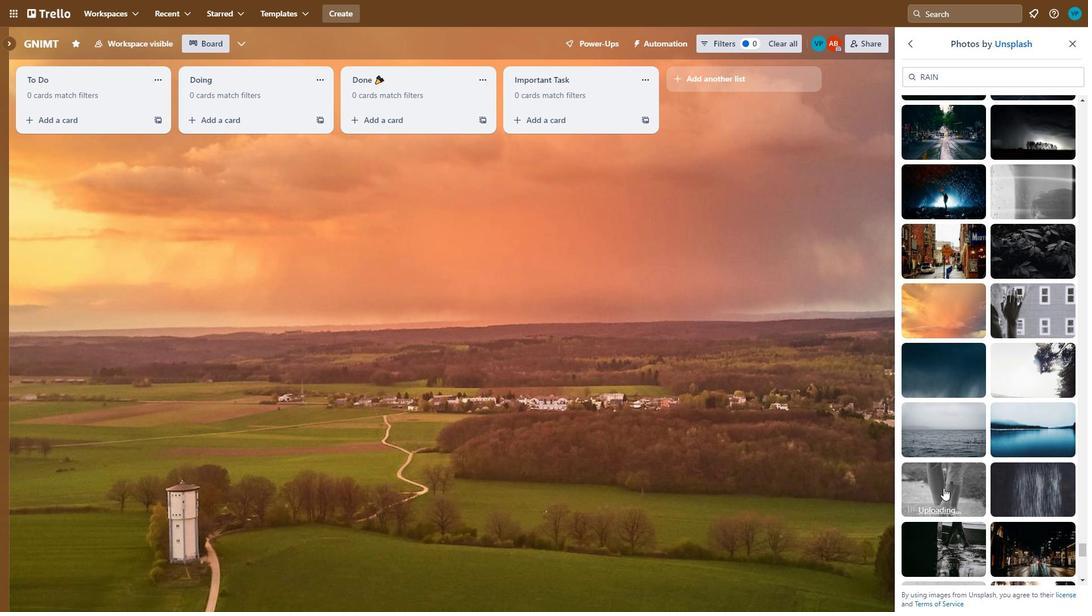 
Action: Mouse moved to (961, 481)
Screenshot: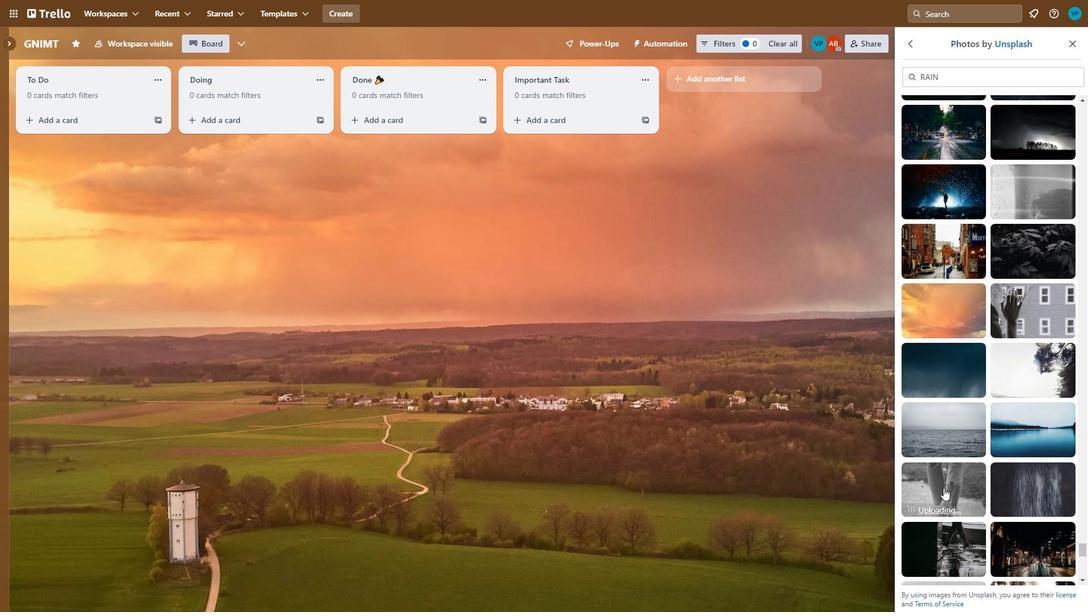 
Action: Mouse scrolled (961, 481) with delta (0, 0)
Screenshot: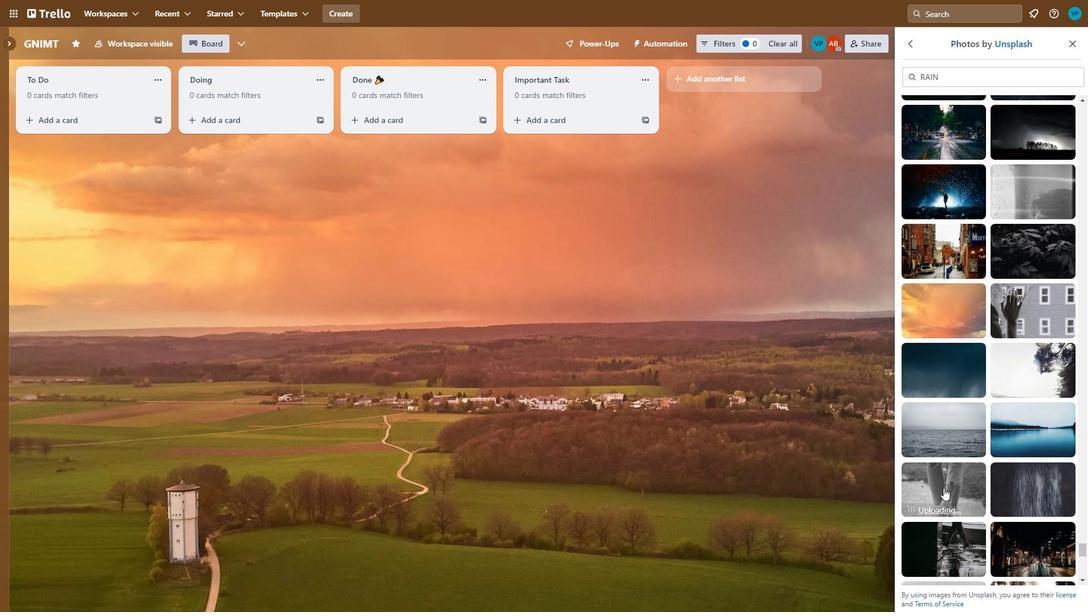 
Action: Mouse moved to (943, 488)
Screenshot: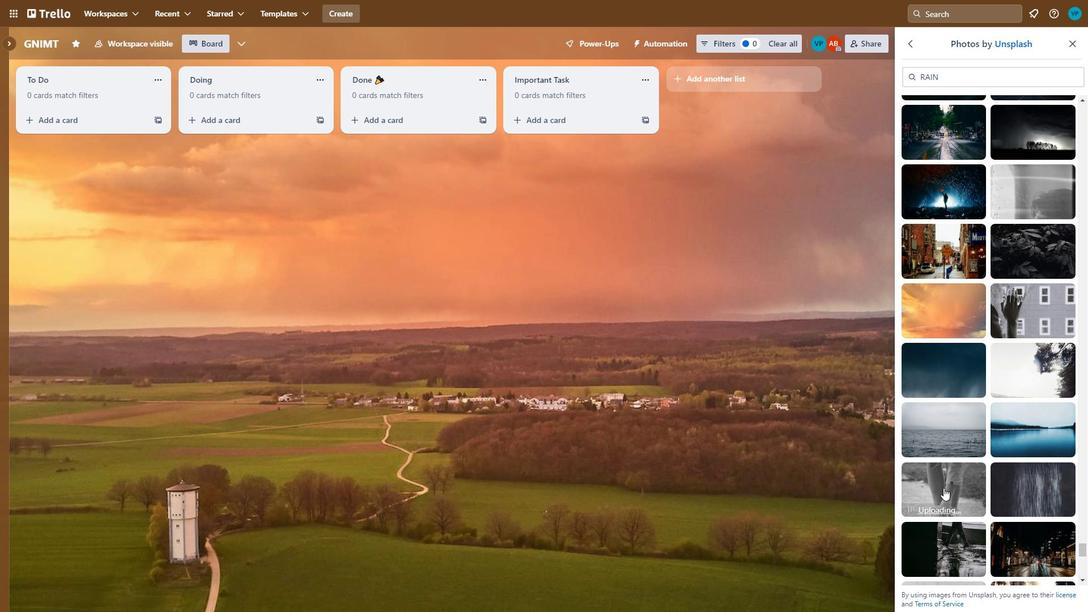 
Action: Mouse pressed left at (943, 488)
Screenshot: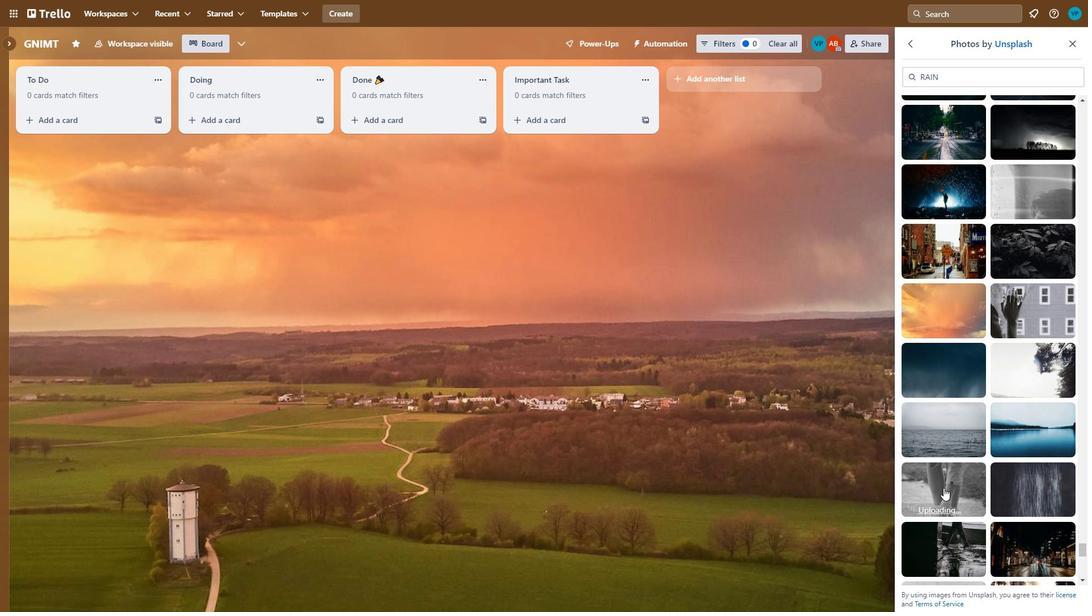
Action: Mouse moved to (964, 483)
Screenshot: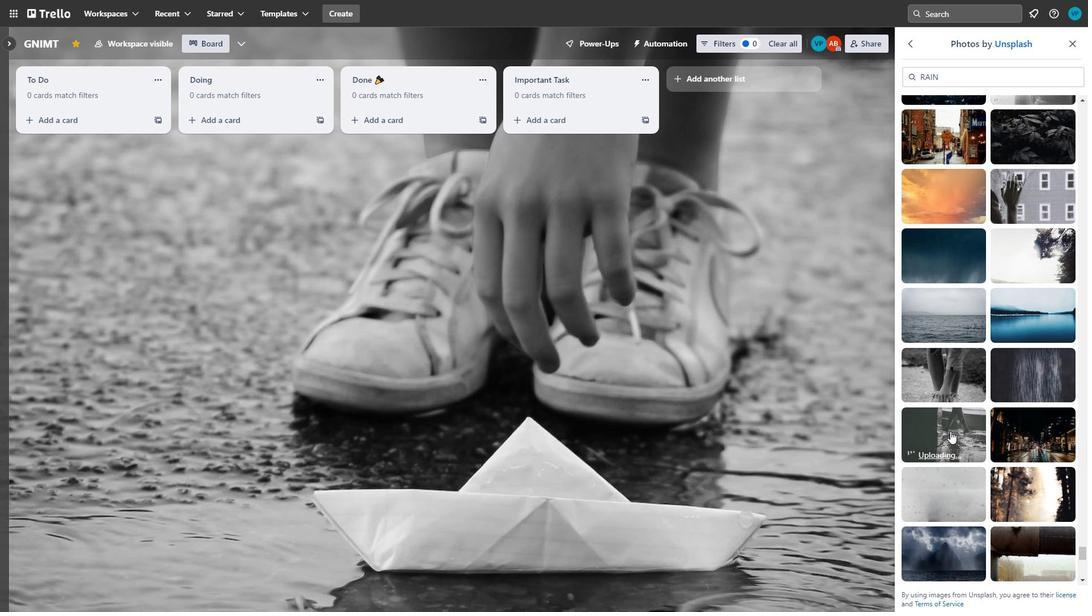 
Action: Mouse scrolled (964, 482) with delta (0, 0)
Screenshot: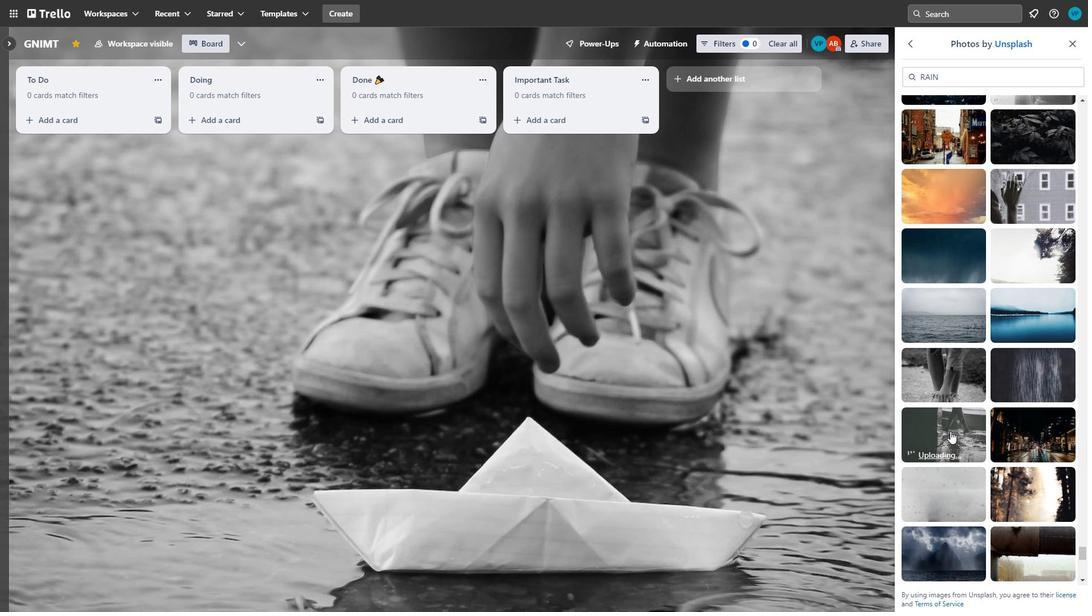 
Action: Mouse scrolled (964, 482) with delta (0, 0)
Screenshot: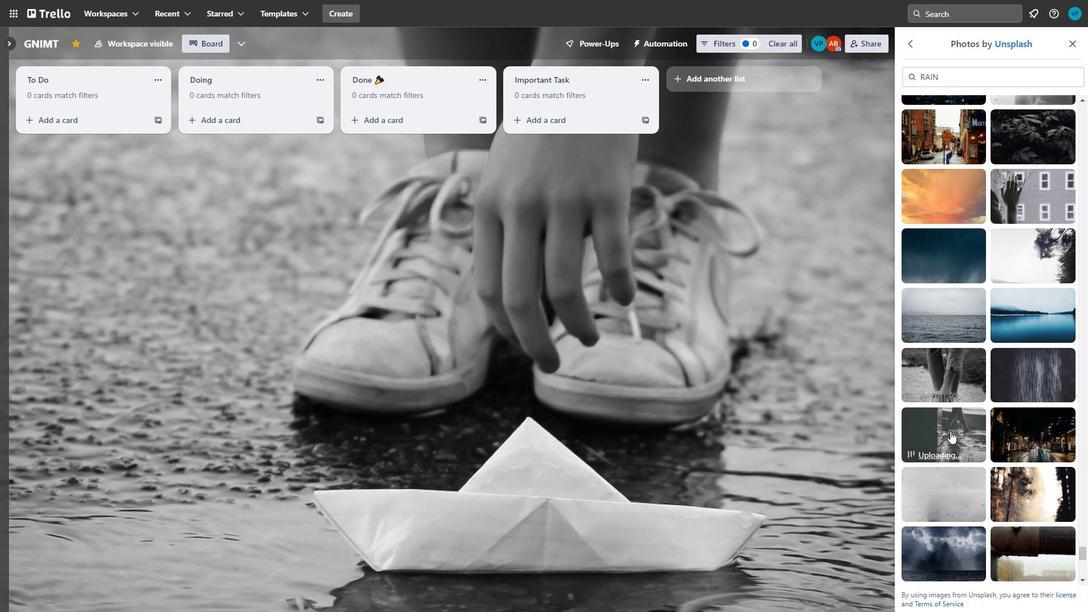 
Action: Mouse moved to (948, 429)
Screenshot: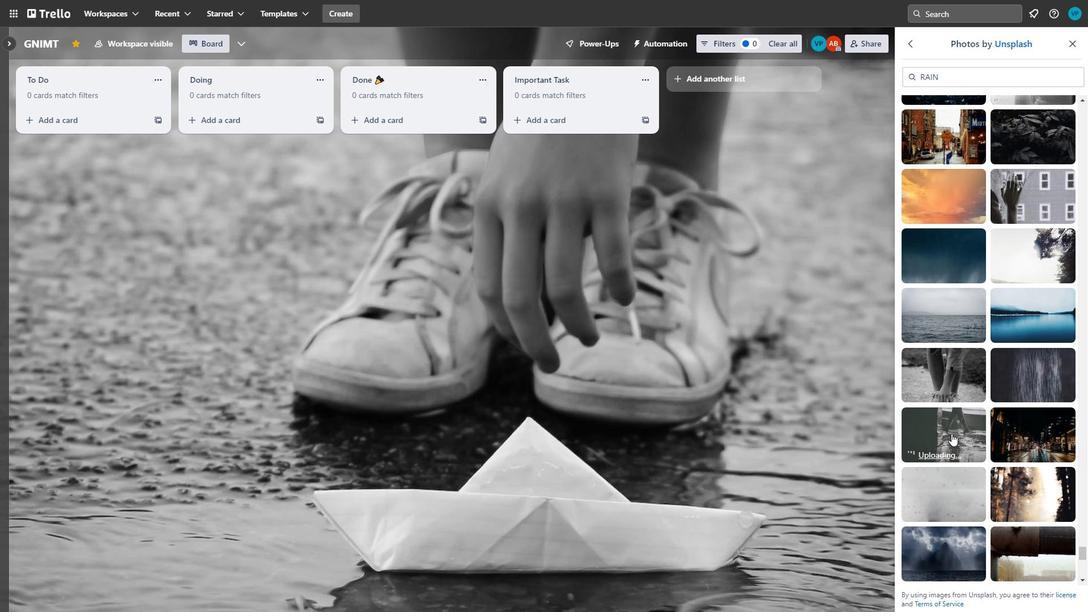 
Action: Mouse pressed left at (948, 429)
Screenshot: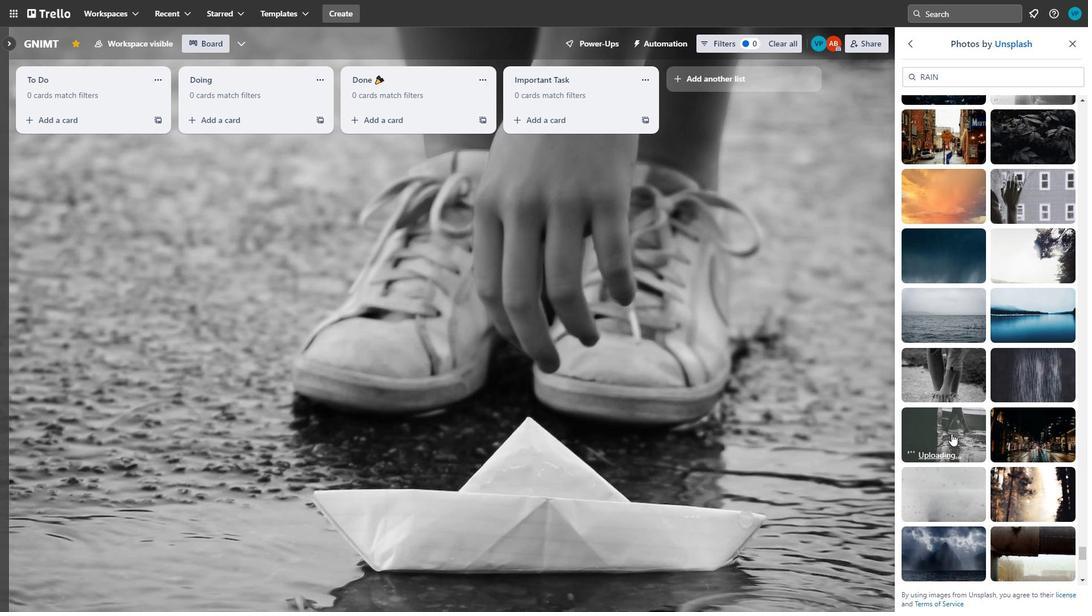 
Action: Mouse moved to (1032, 438)
Screenshot: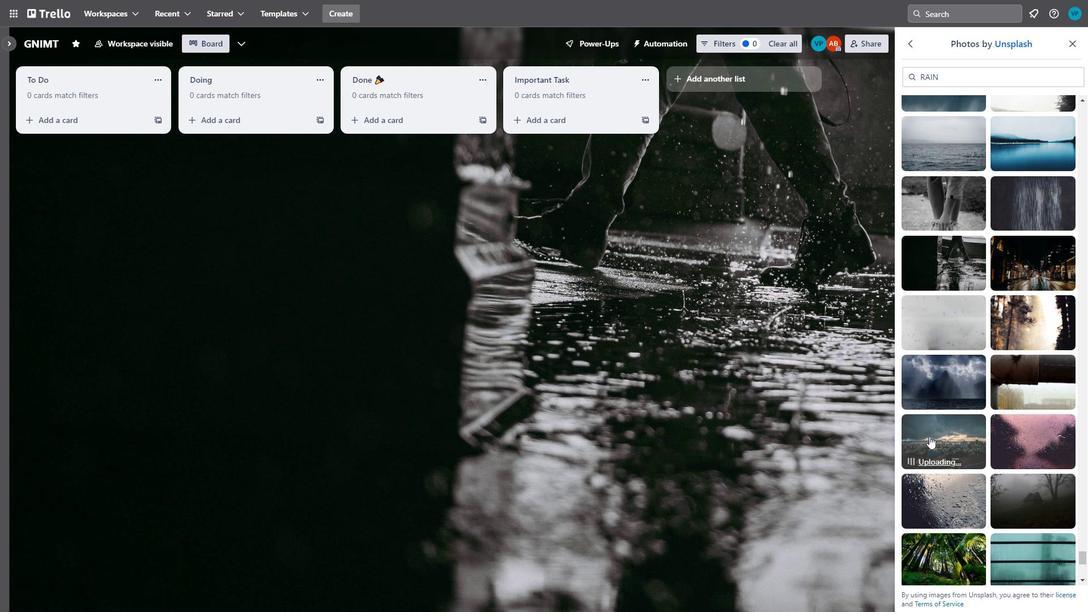 
Action: Mouse scrolled (1032, 438) with delta (0, 0)
Screenshot: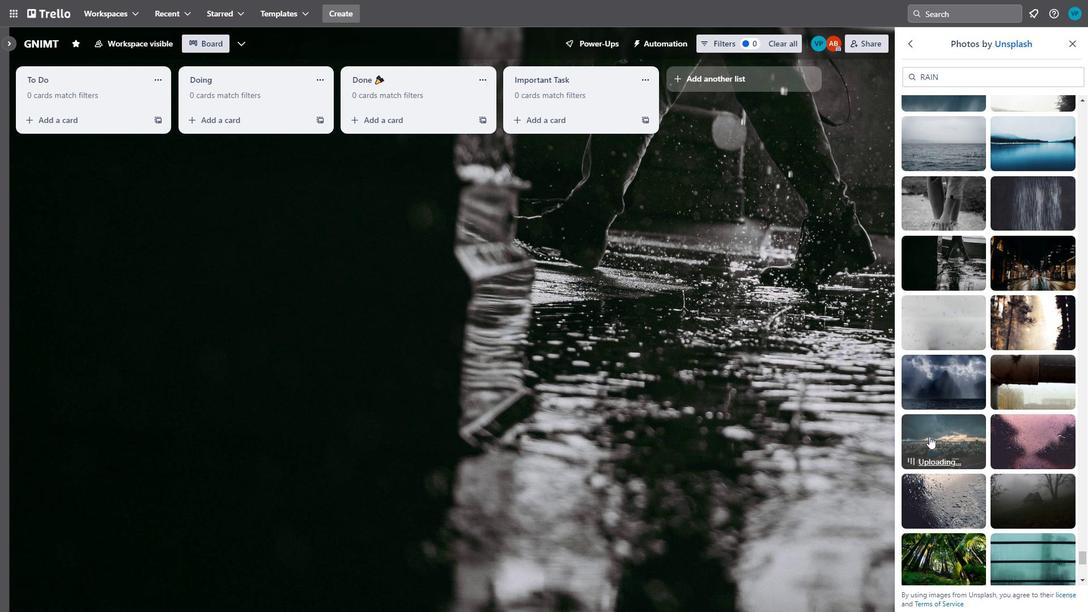 
Action: Mouse moved to (1034, 442)
Screenshot: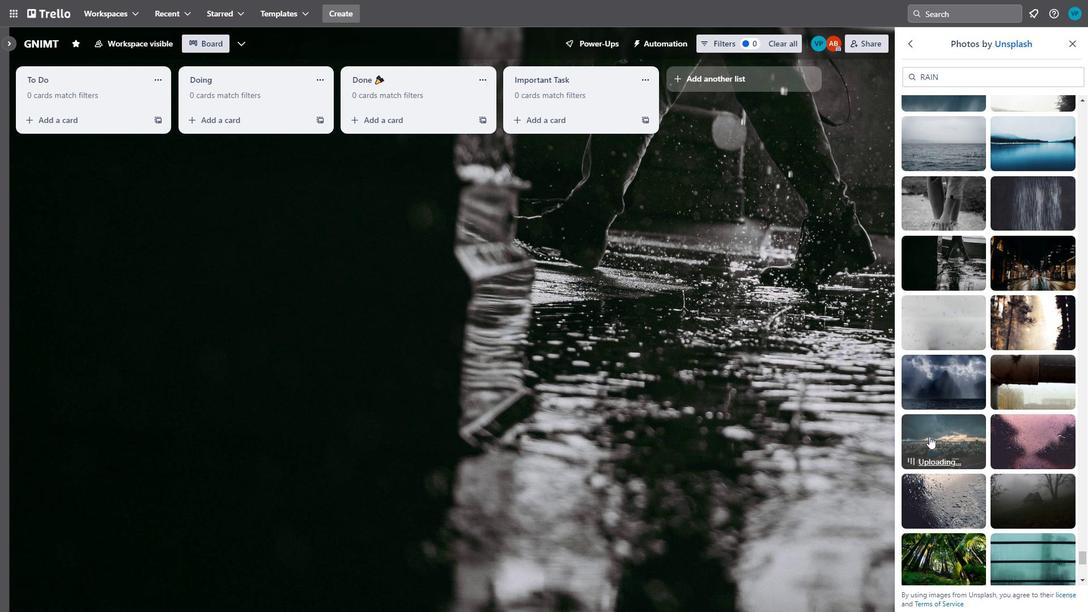 
Action: Mouse scrolled (1034, 441) with delta (0, 0)
Screenshot: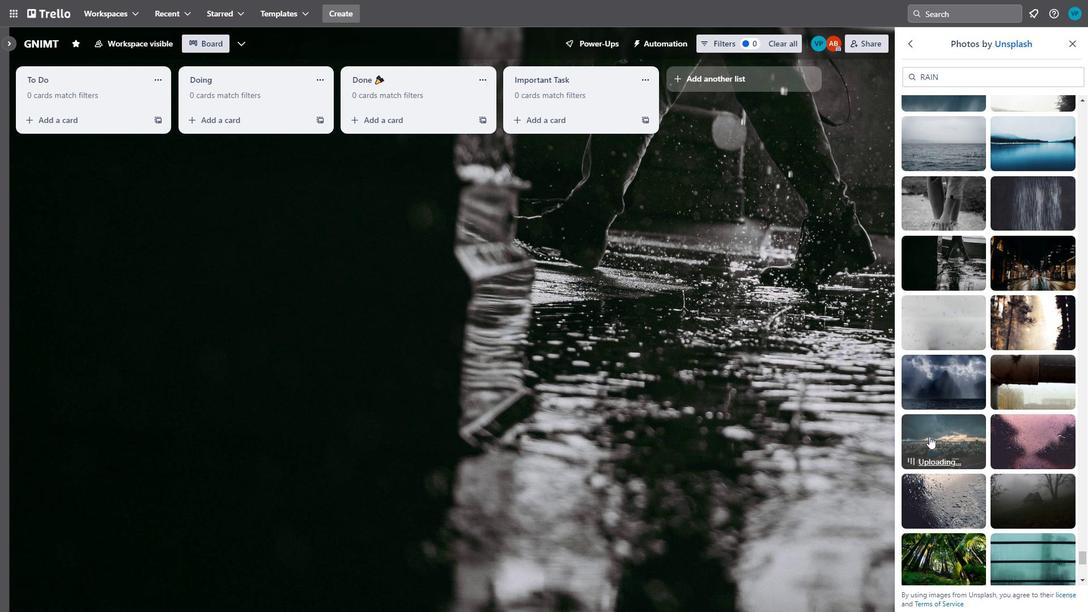 
Action: Mouse moved to (1035, 443)
Screenshot: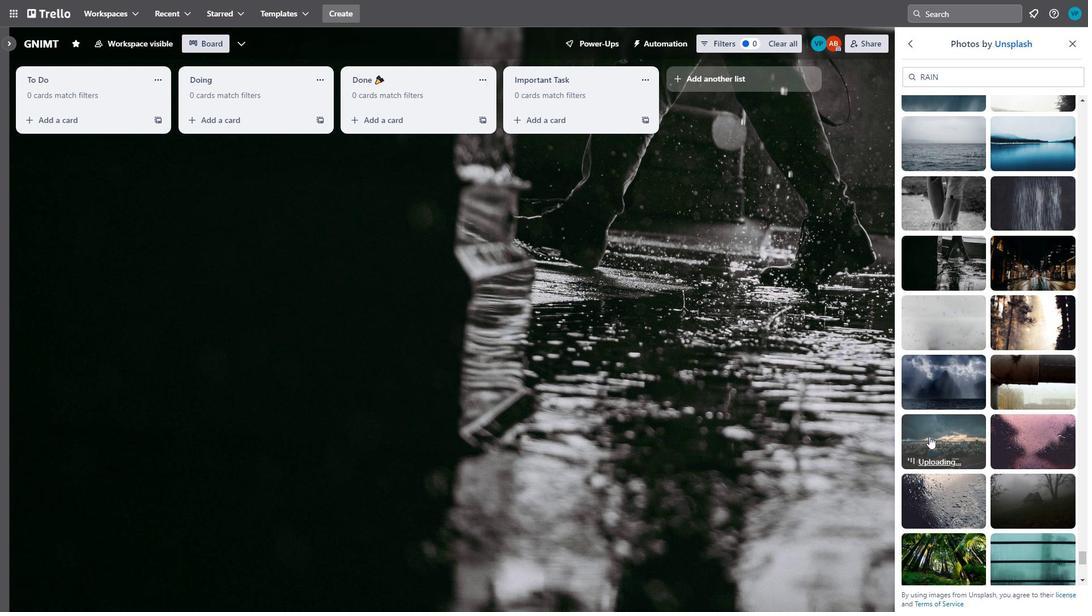 
Action: Mouse scrolled (1035, 443) with delta (0, 0)
Screenshot: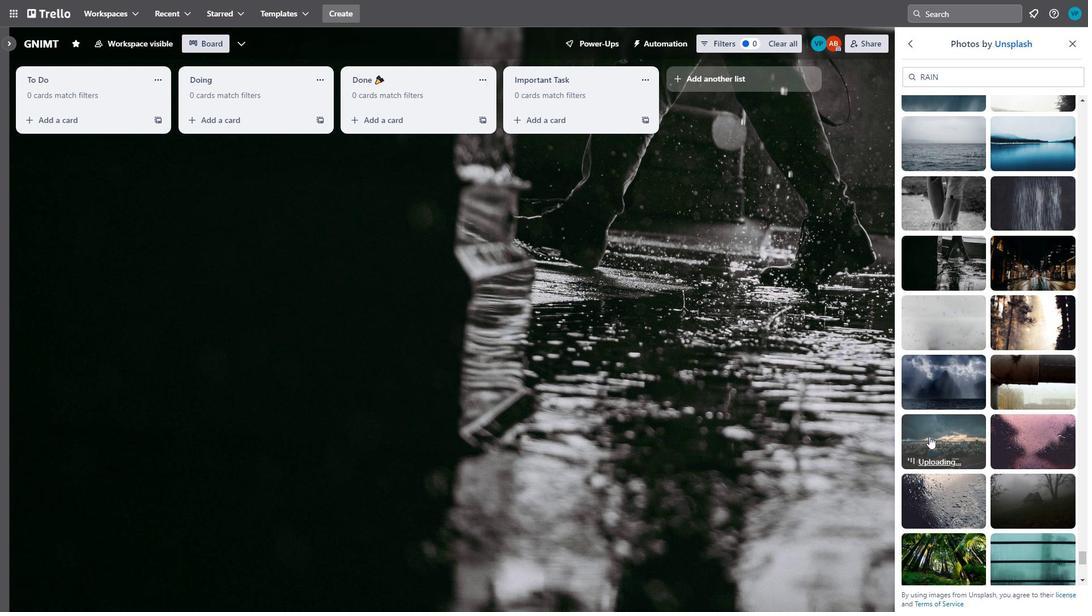 
Action: Mouse moved to (929, 434)
Screenshot: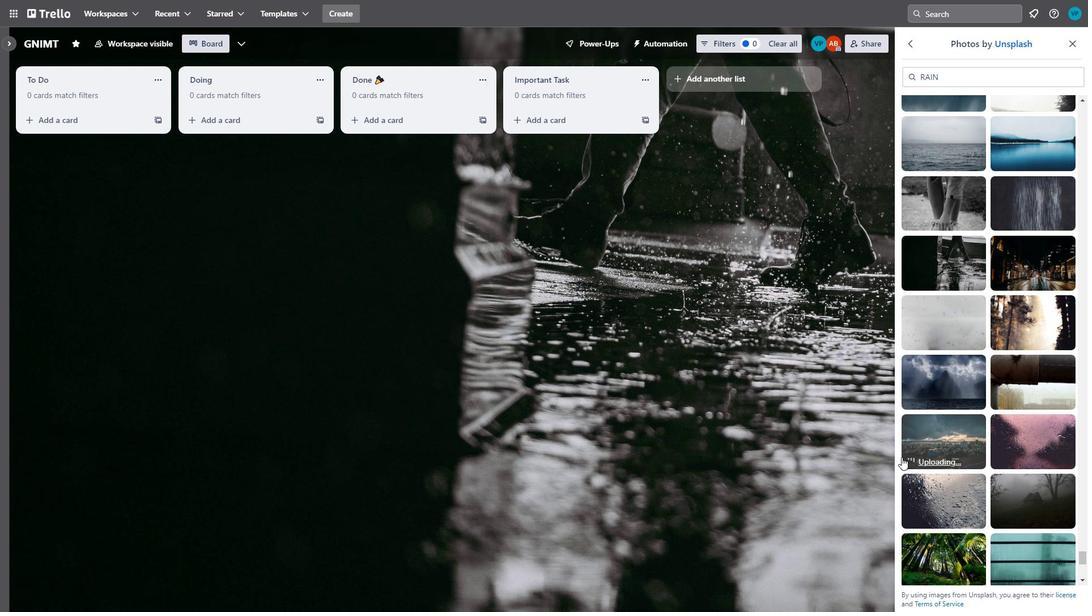 
Action: Mouse pressed left at (929, 434)
Screenshot: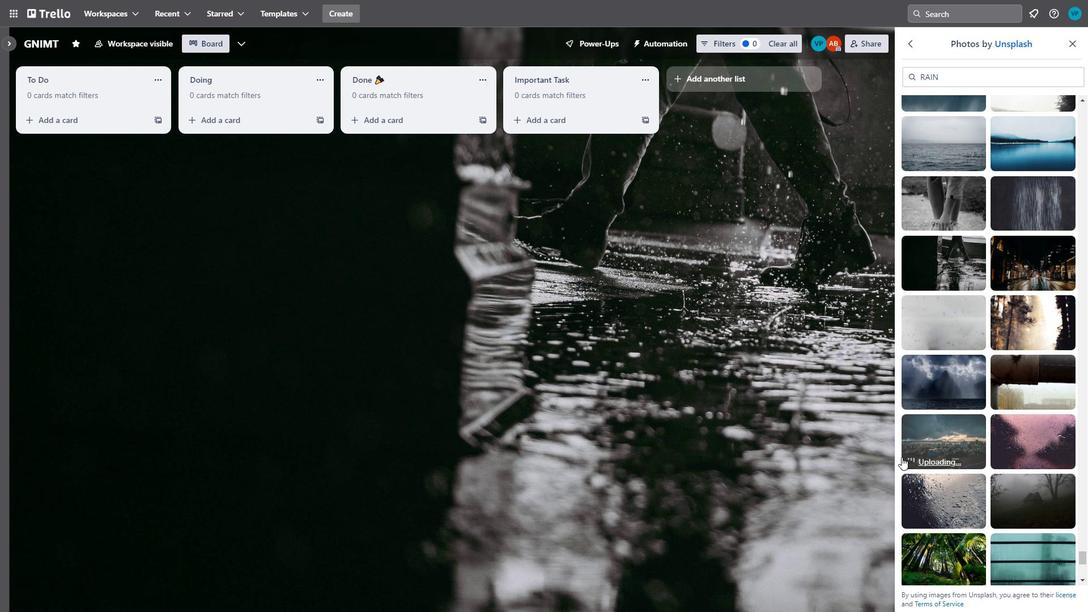 
Action: Mouse moved to (983, 515)
Screenshot: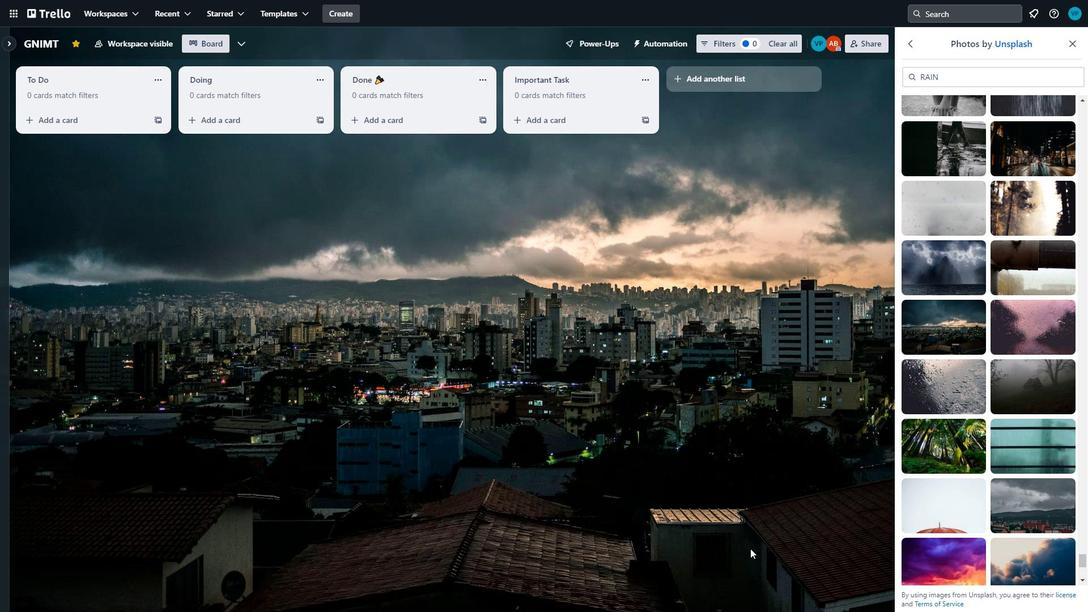 
Action: Mouse scrolled (983, 514) with delta (0, 0)
Screenshot: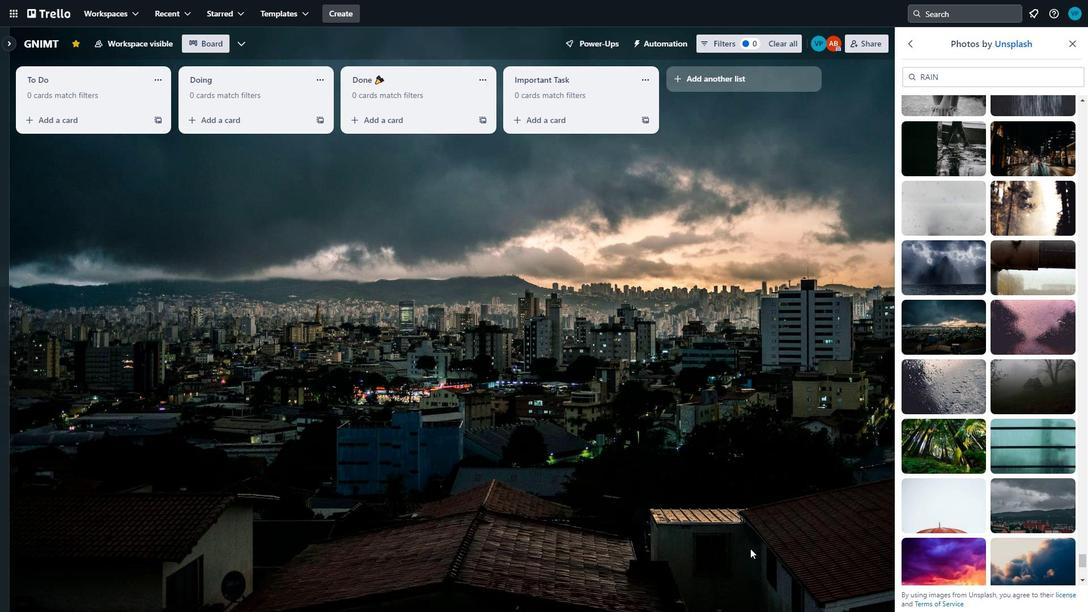 
Action: Mouse moved to (983, 515)
Screenshot: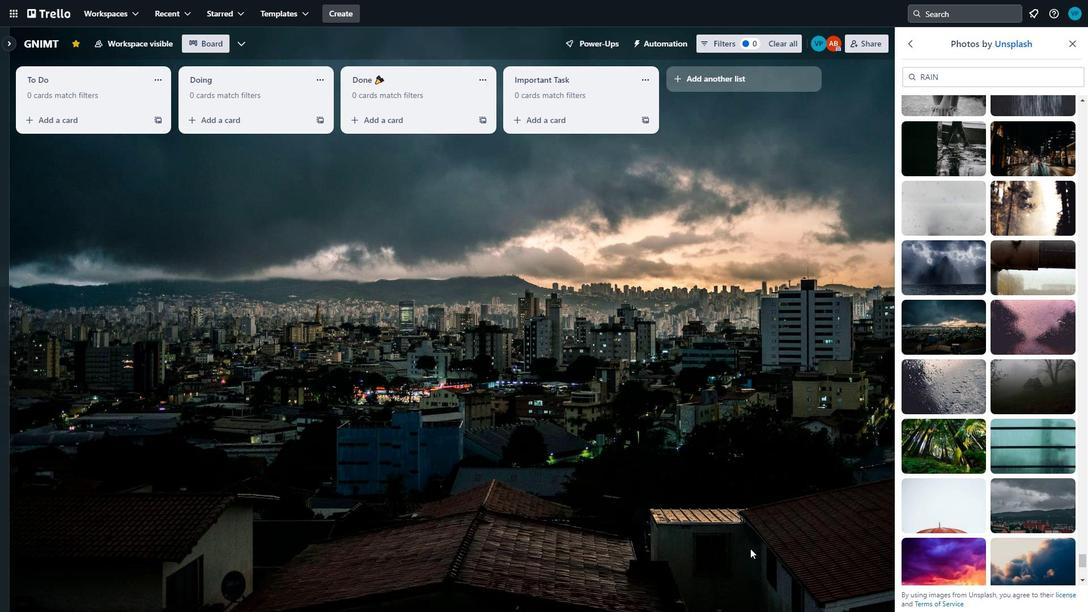 
Action: Mouse scrolled (983, 514) with delta (0, 0)
Screenshot: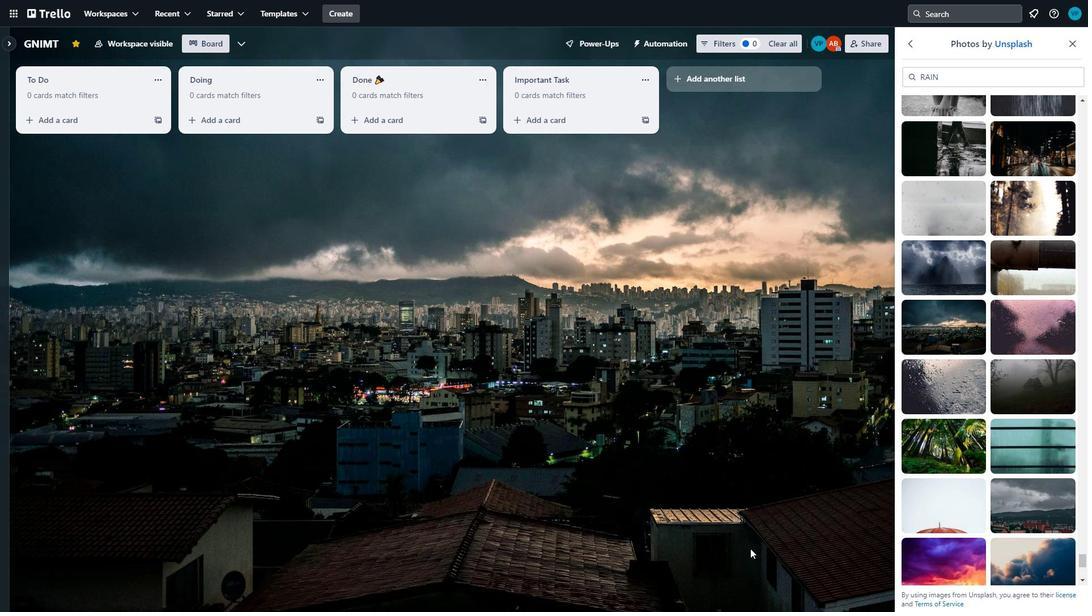 
Action: Mouse moved to (976, 497)
Screenshot: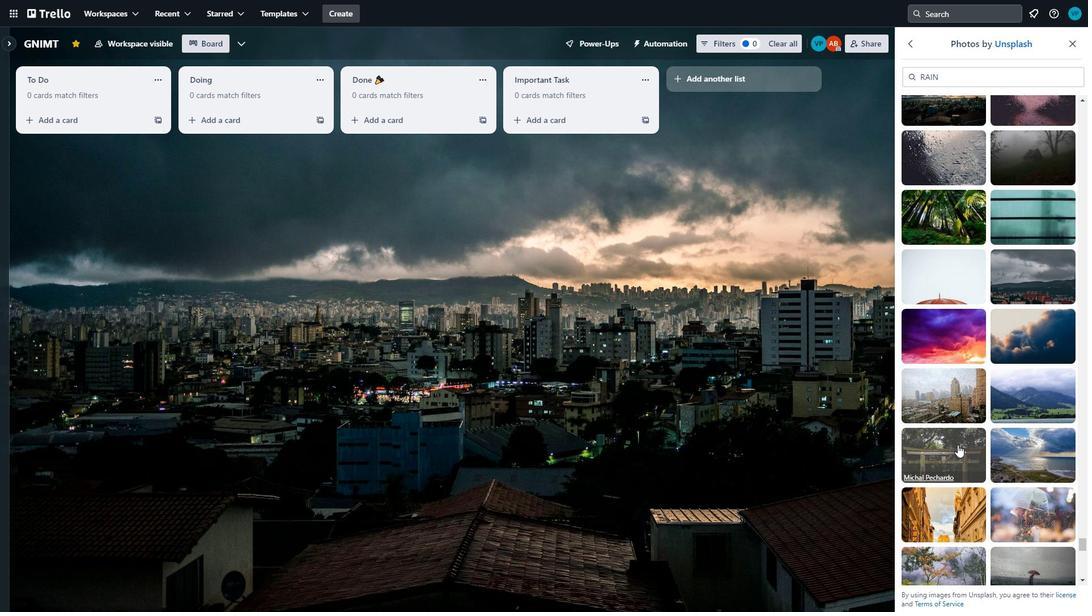 
Action: Mouse scrolled (976, 496) with delta (0, 0)
Screenshot: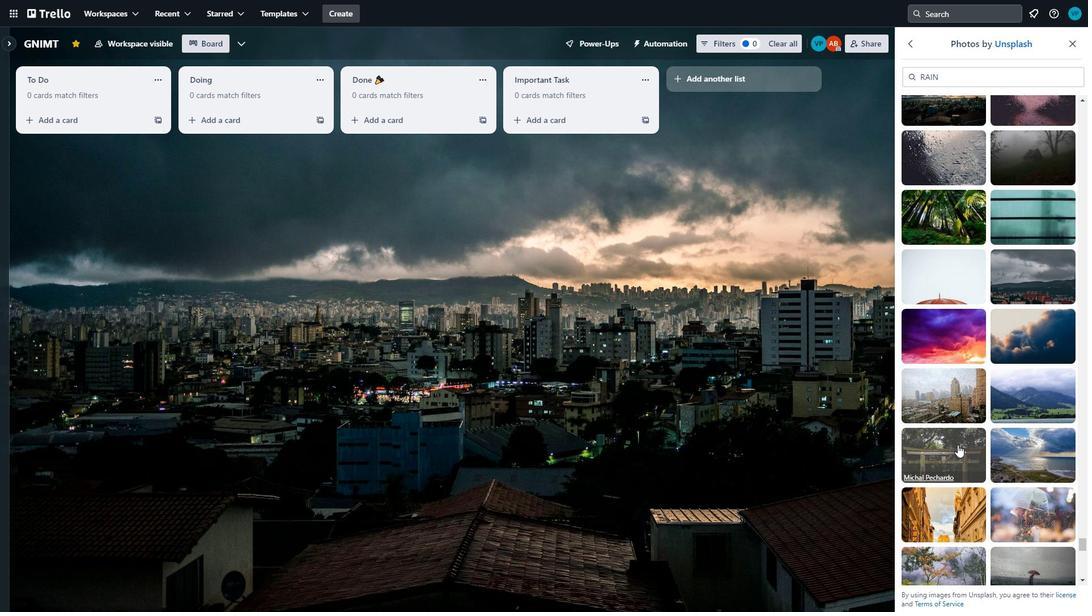 
Action: Mouse moved to (976, 497)
Screenshot: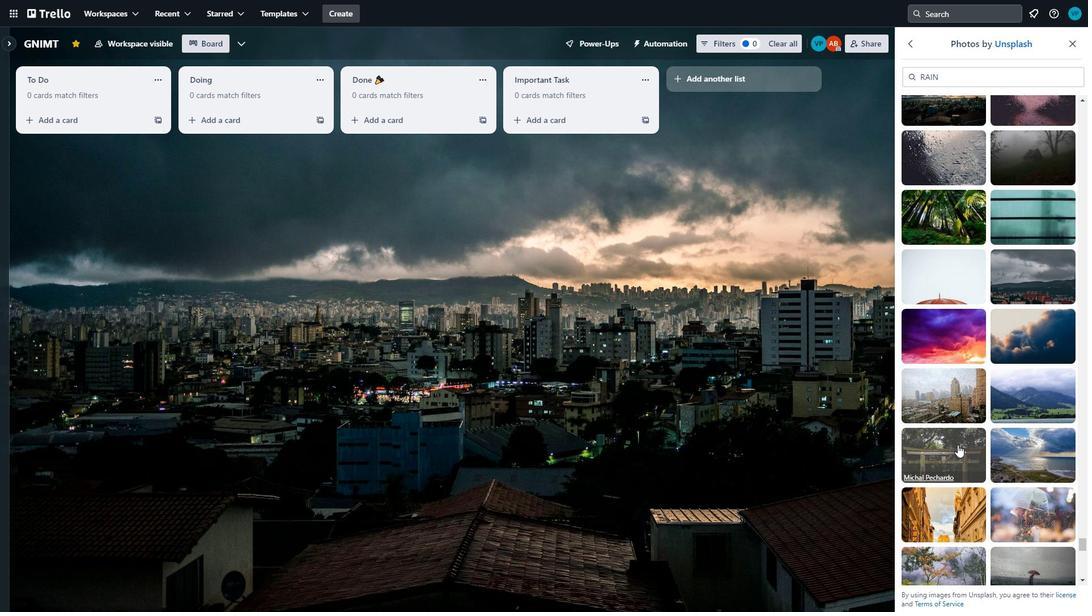 
Action: Mouse scrolled (976, 497) with delta (0, 0)
Screenshot: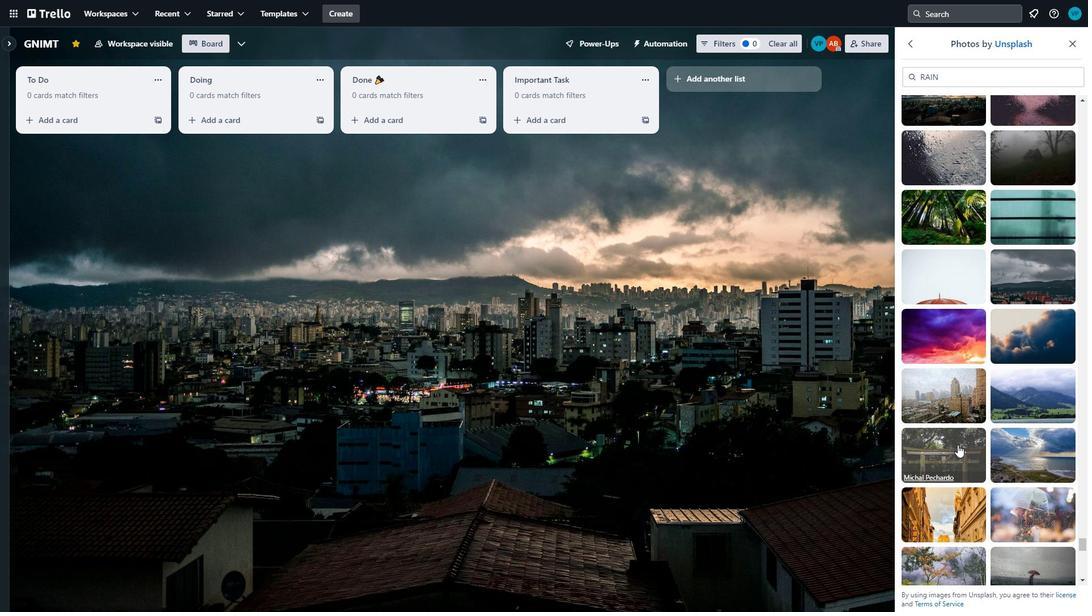 
Action: Mouse moved to (985, 490)
Screenshot: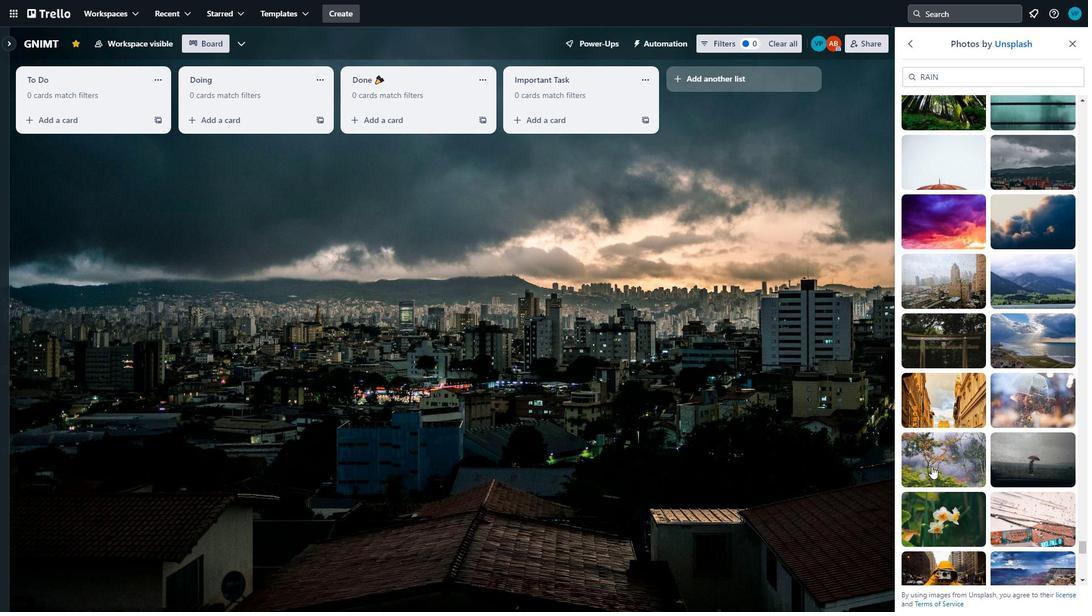
Action: Mouse scrolled (985, 490) with delta (0, 0)
Screenshot: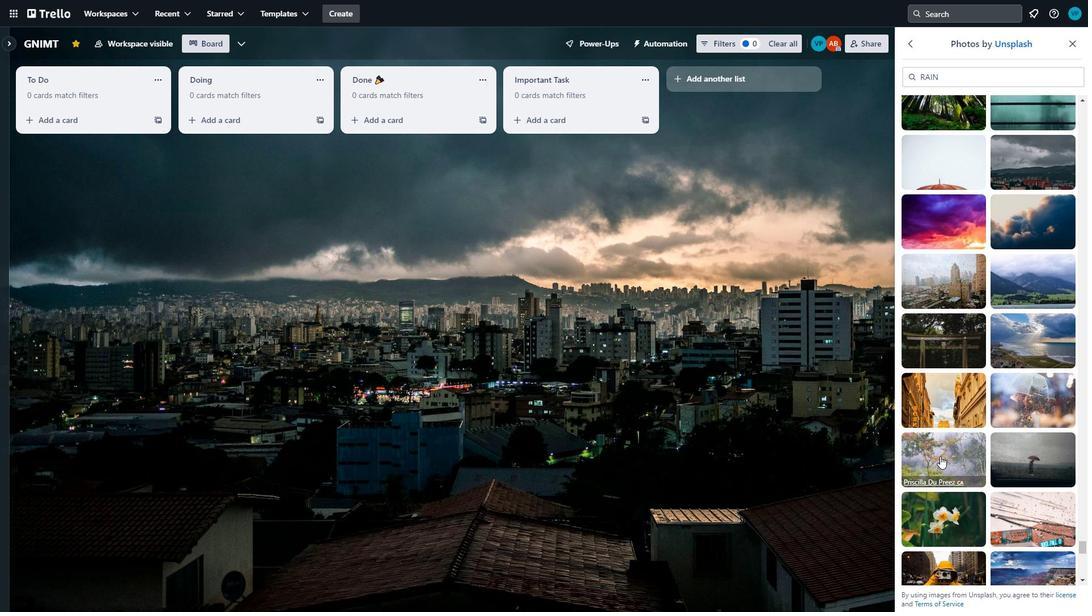 
Action: Mouse scrolled (985, 490) with delta (0, 0)
Screenshot: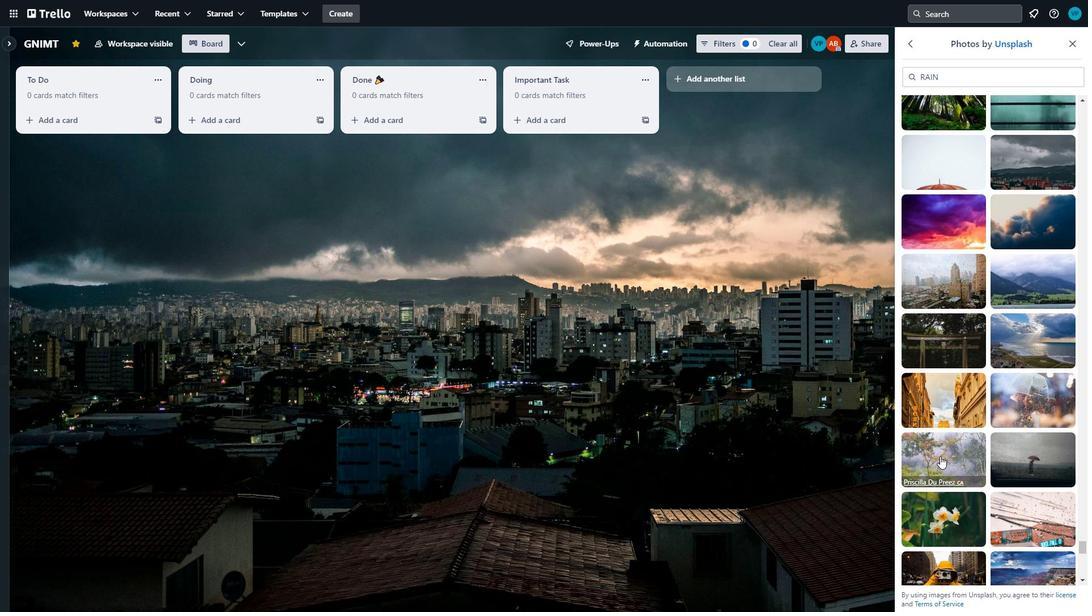 
Action: Mouse moved to (938, 506)
Screenshot: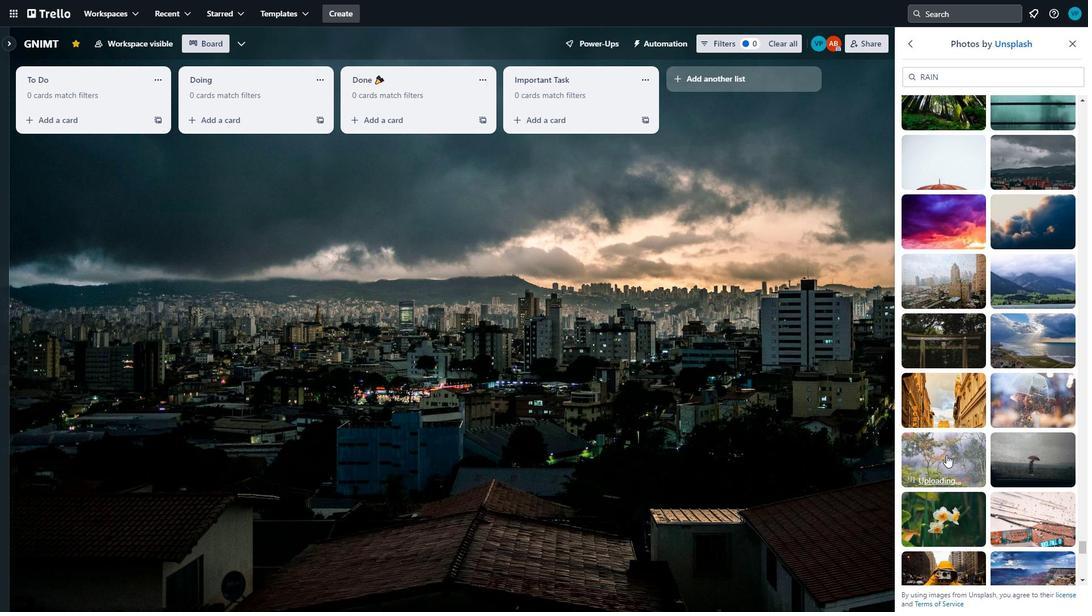 
Action: Mouse scrolled (938, 505) with delta (0, 0)
Screenshot: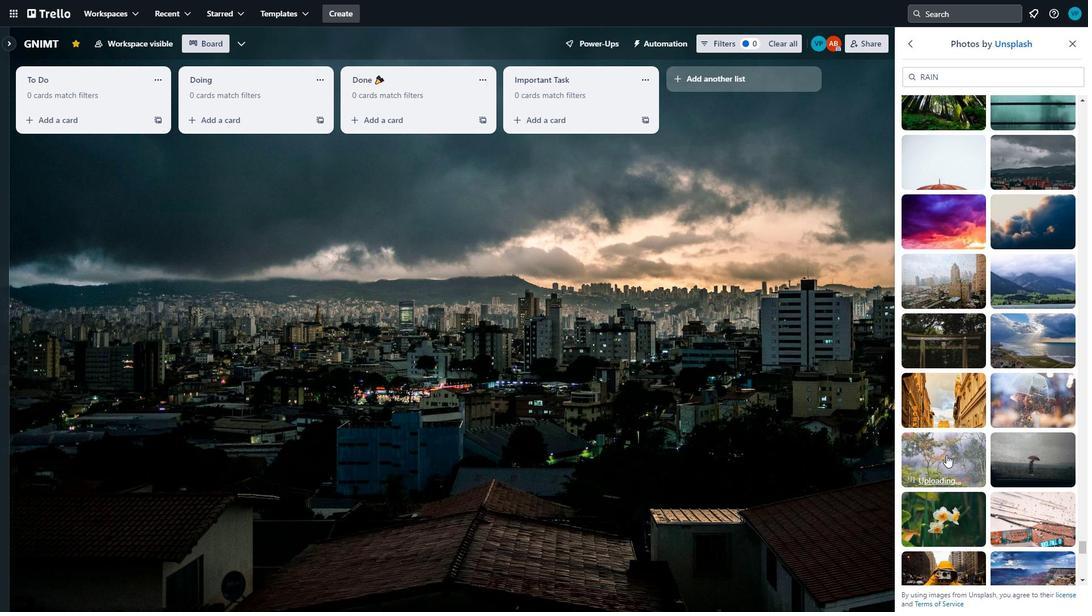 
Action: Mouse moved to (937, 506)
Screenshot: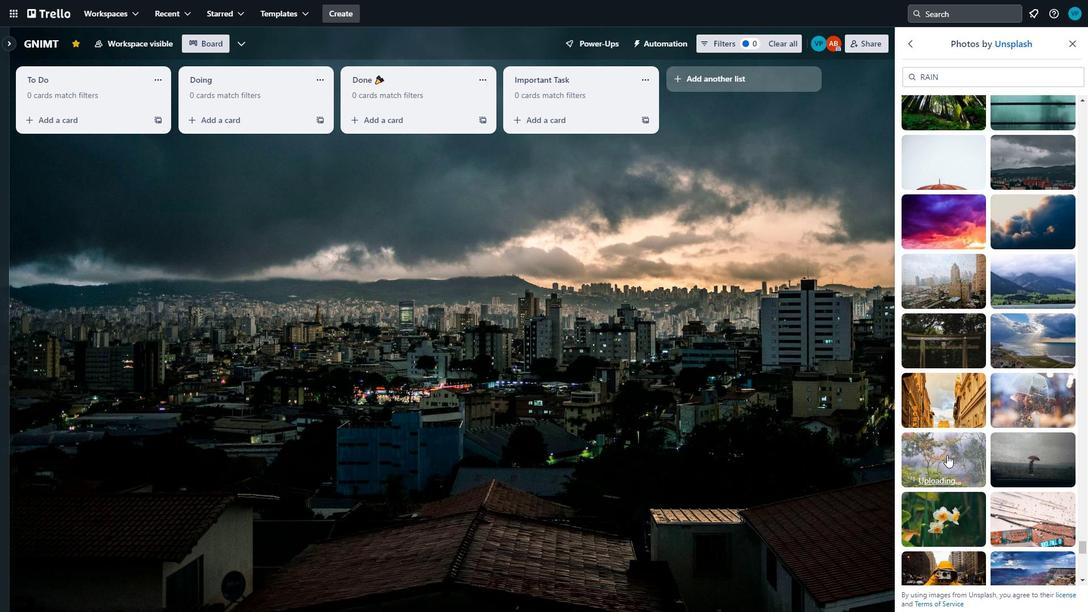 
Action: Mouse scrolled (937, 505) with delta (0, 0)
Screenshot: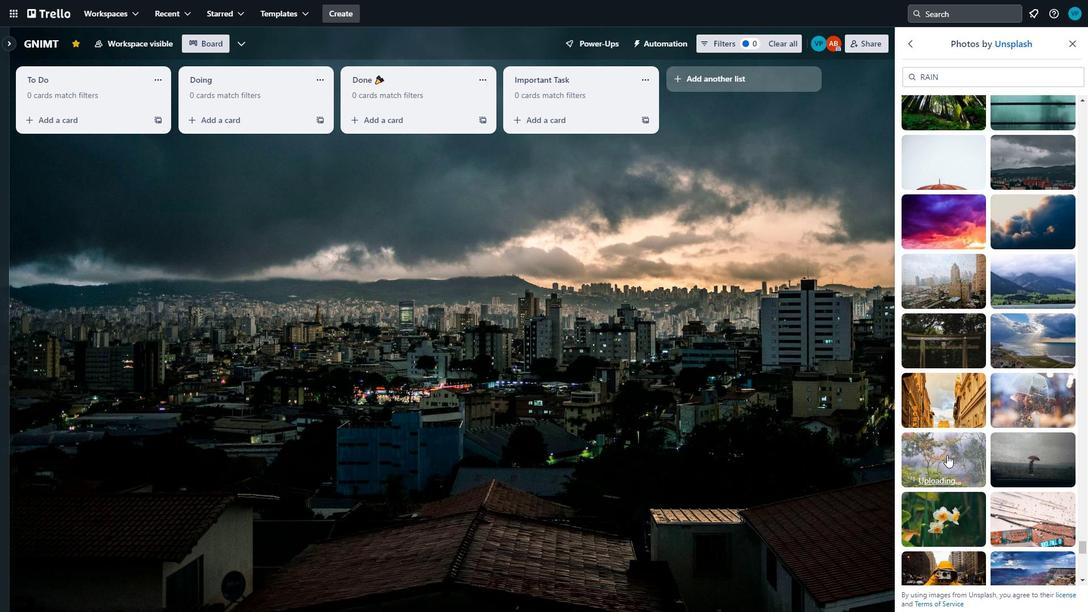 
Action: Mouse moved to (943, 450)
Screenshot: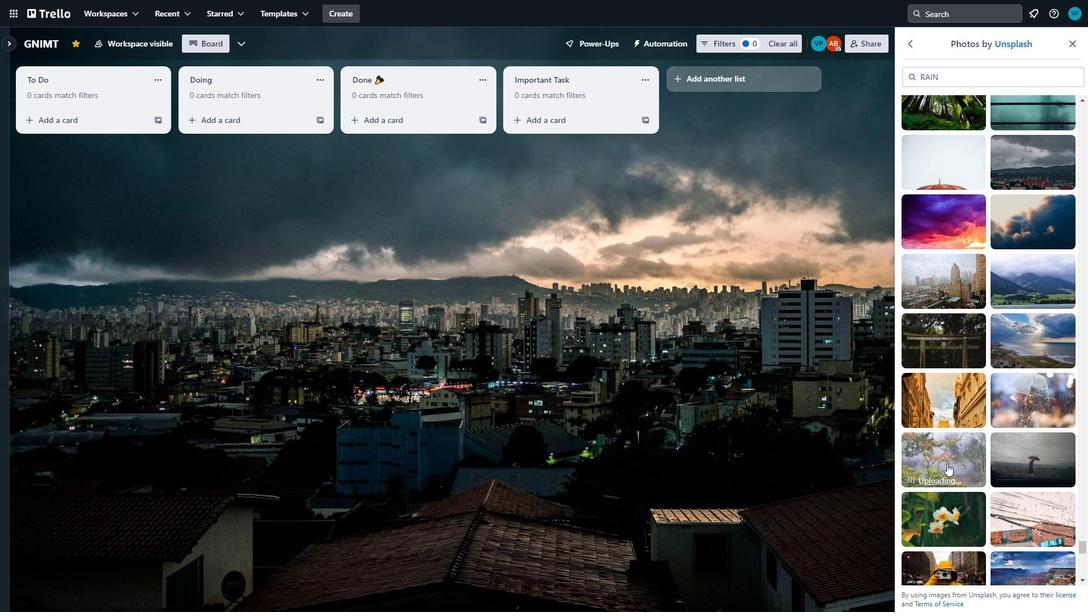 
Action: Mouse pressed left at (943, 450)
Screenshot: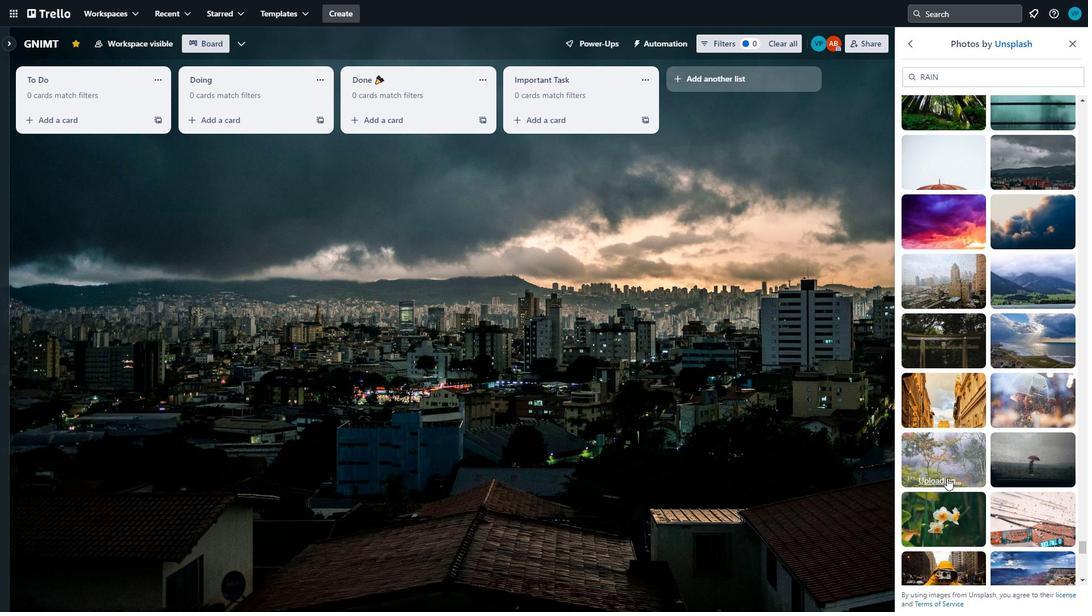 
Action: Mouse moved to (954, 505)
Screenshot: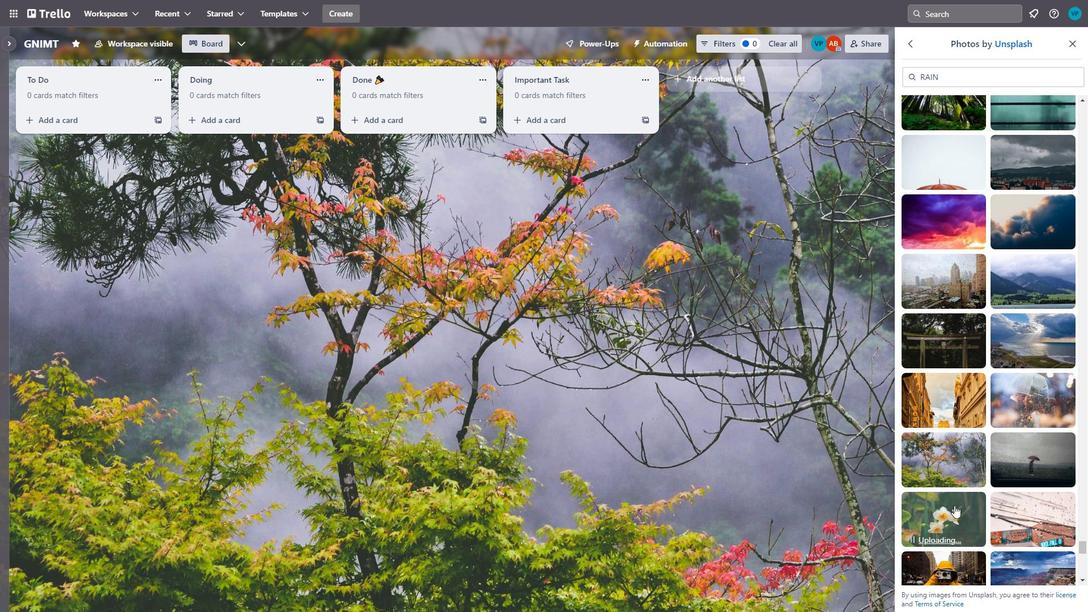 
Action: Mouse pressed left at (954, 505)
Screenshot: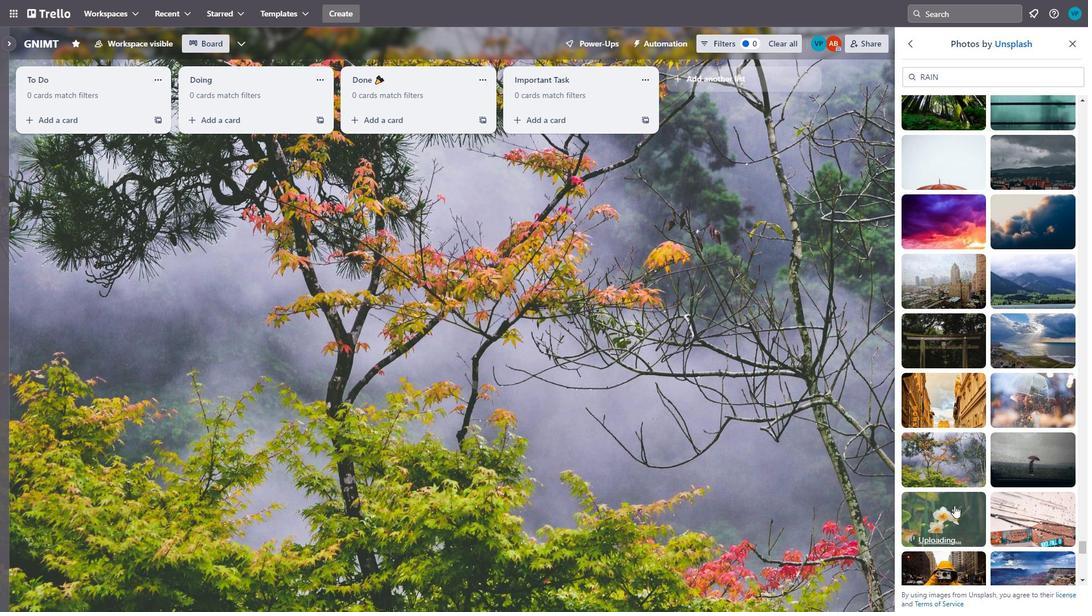 
Action: Mouse moved to (954, 507)
Screenshot: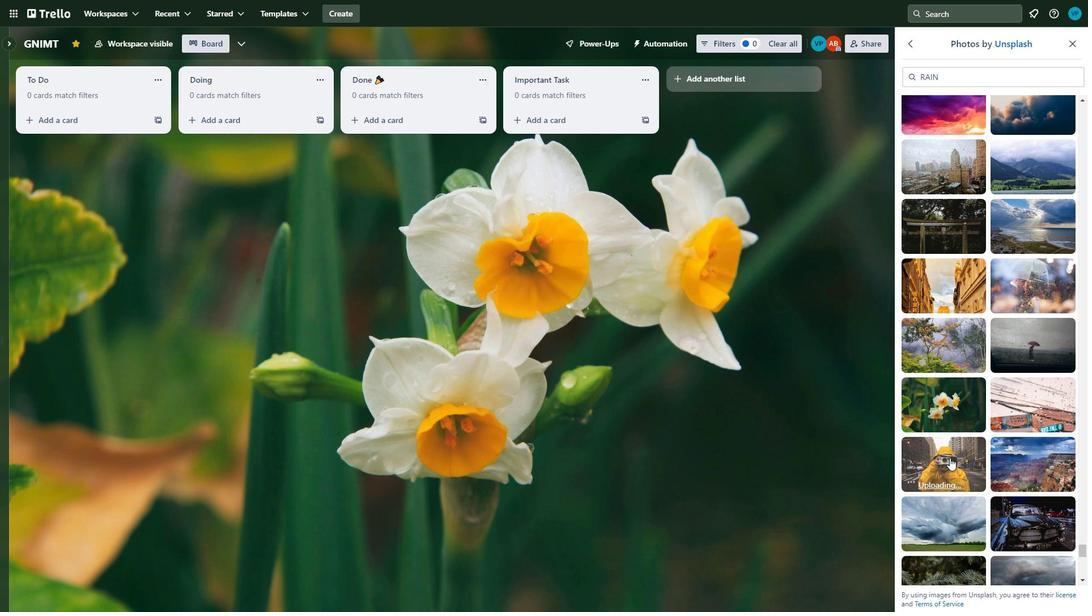 
Action: Mouse scrolled (954, 507) with delta (0, 0)
Screenshot: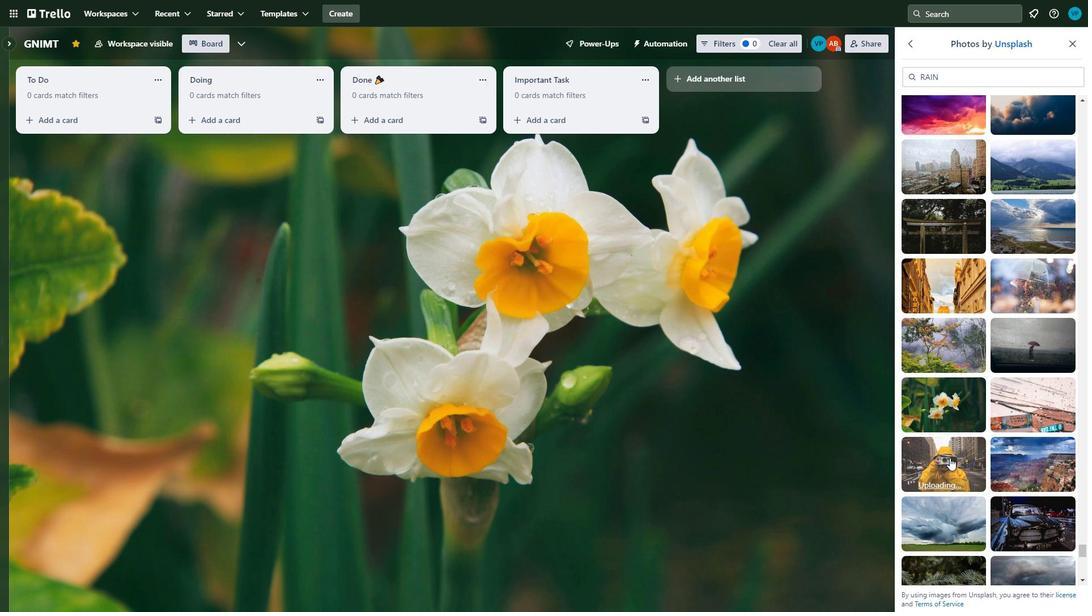 
Action: Mouse moved to (954, 509)
Screenshot: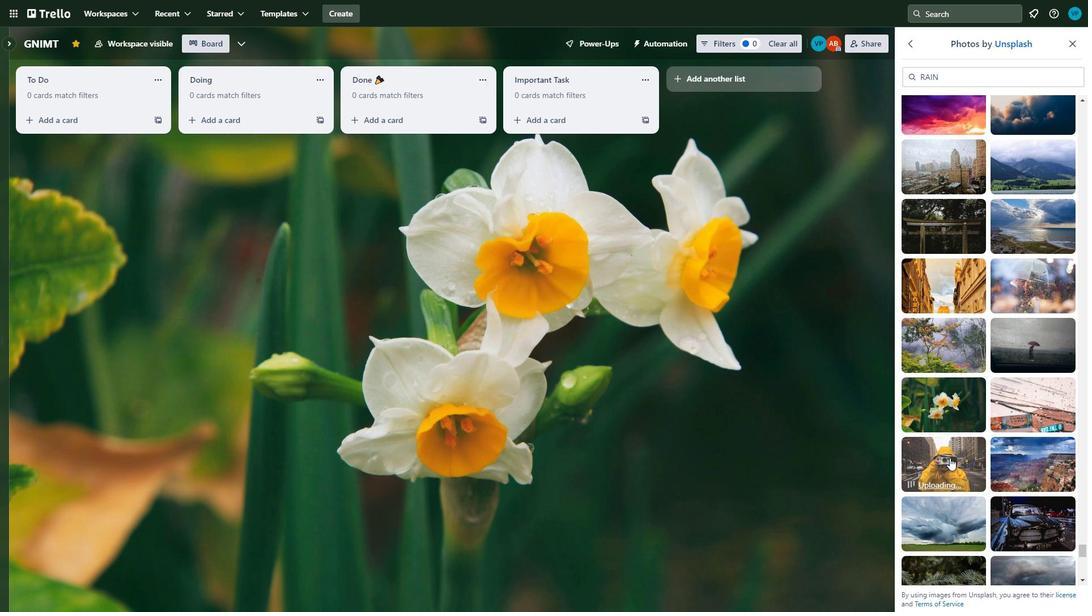 
Action: Mouse scrolled (954, 508) with delta (0, 0)
Screenshot: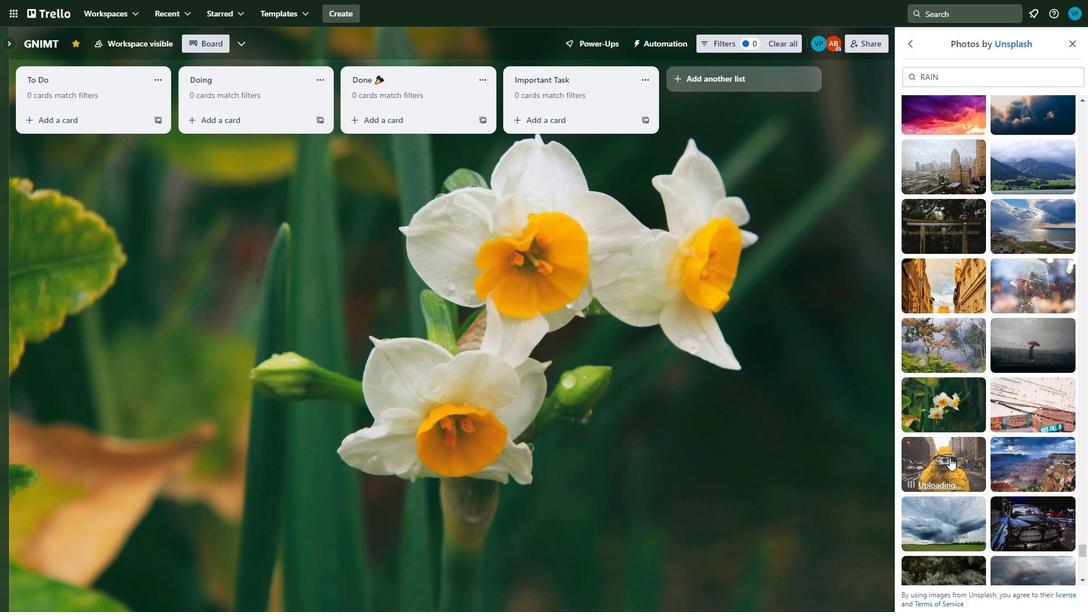 
Action: Mouse moved to (950, 458)
Screenshot: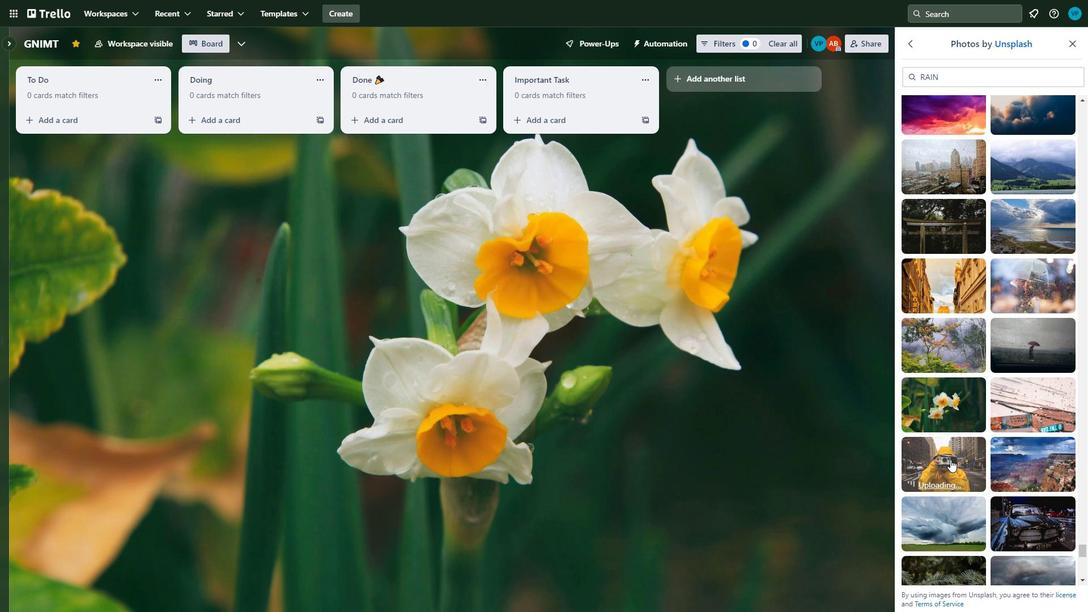 
Action: Mouse pressed left at (950, 458)
Screenshot: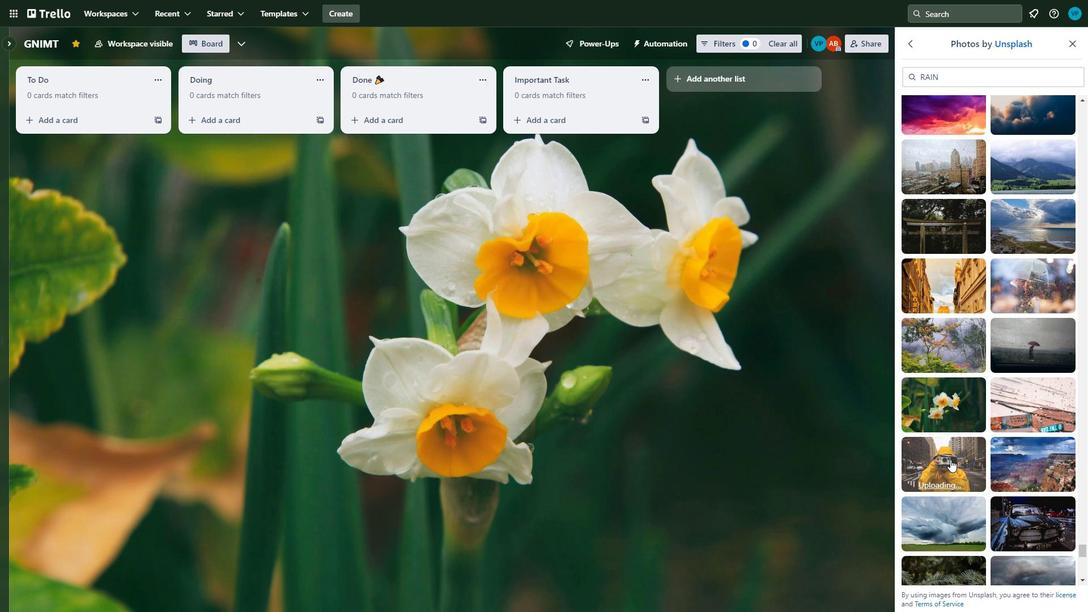 
Action: Mouse moved to (1012, 456)
Screenshot: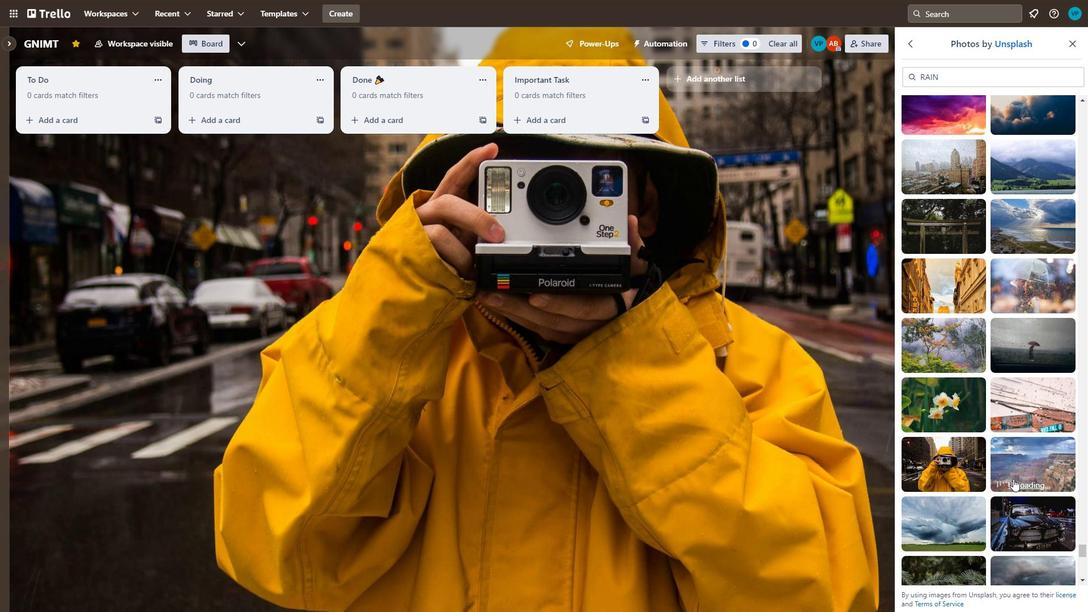 
Action: Mouse pressed left at (1012, 456)
Screenshot: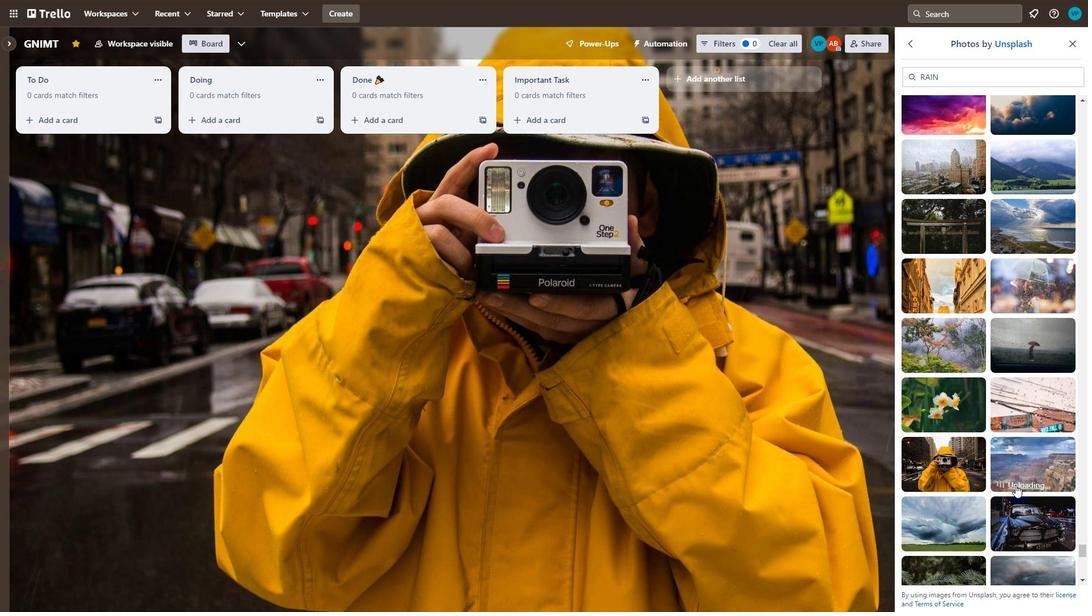 
Action: Mouse moved to (1015, 485)
Screenshot: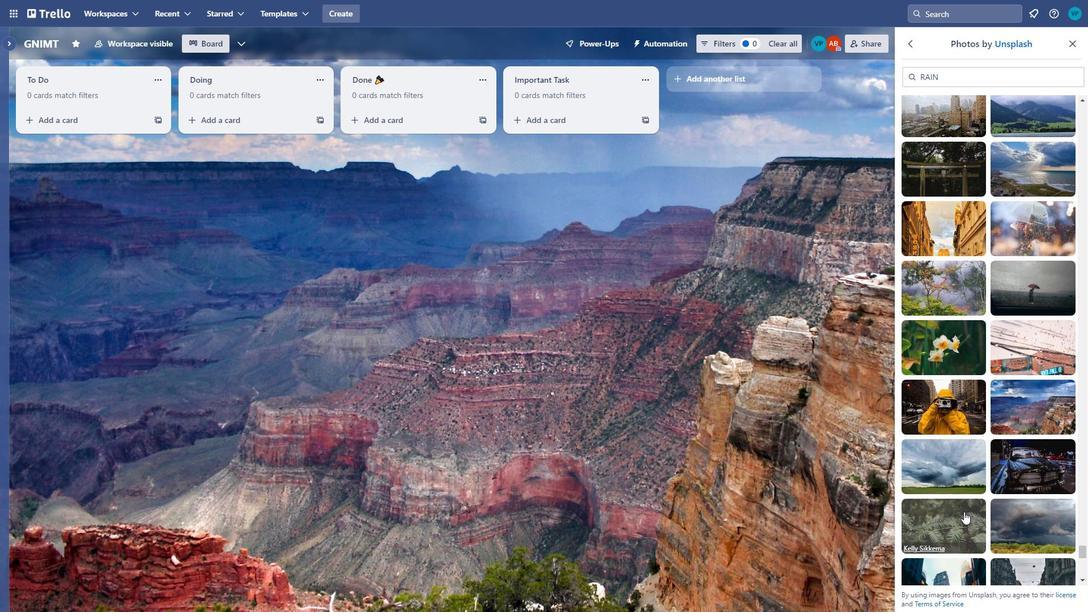 
Action: Mouse scrolled (1015, 484) with delta (0, 0)
Screenshot: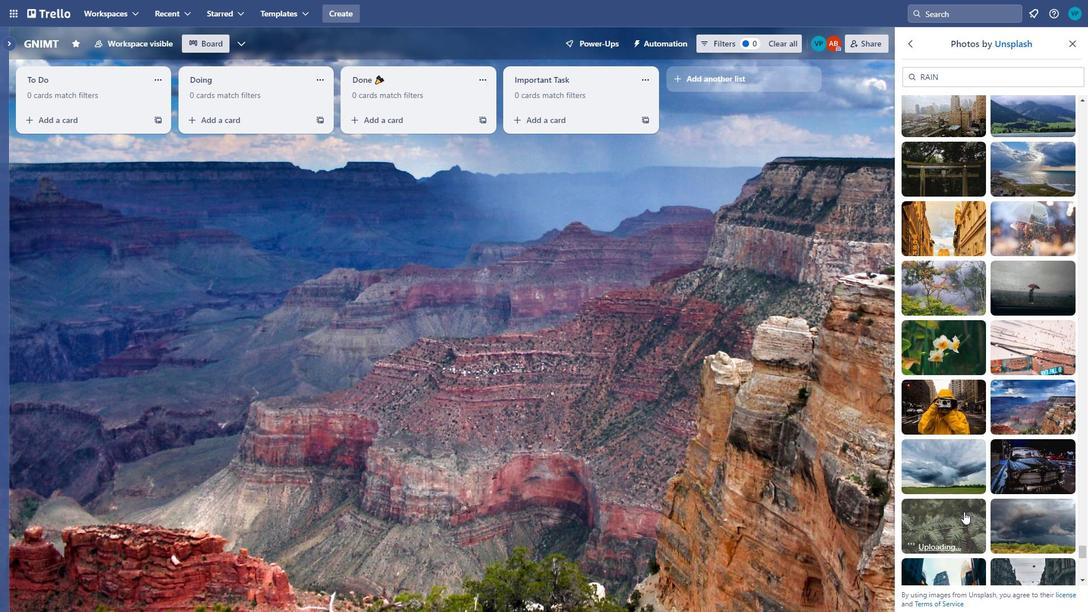 
Action: Mouse moved to (964, 511)
Screenshot: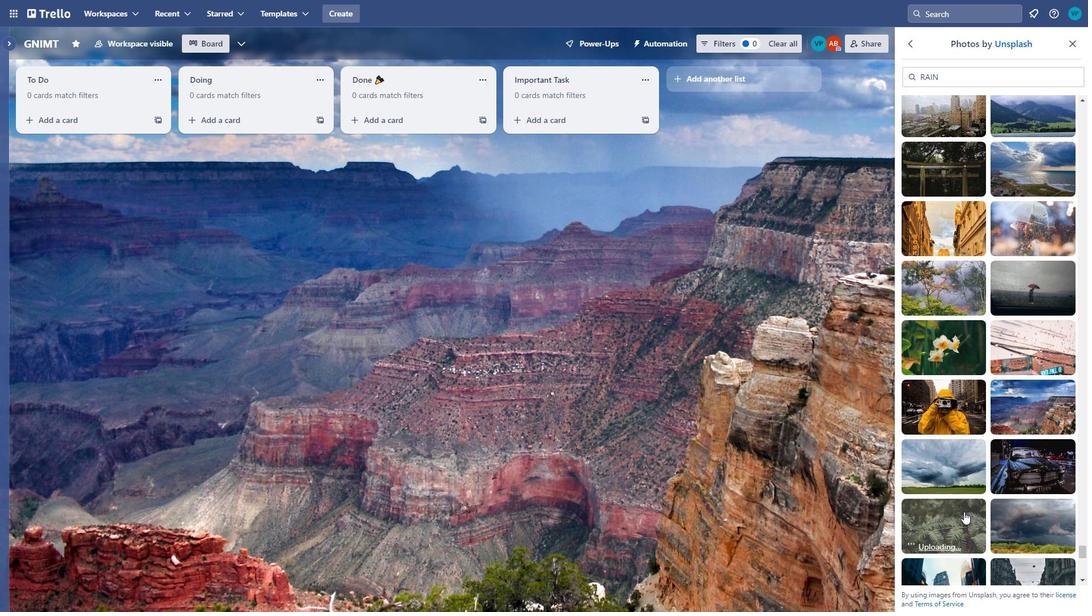 
Action: Mouse pressed left at (964, 511)
Screenshot: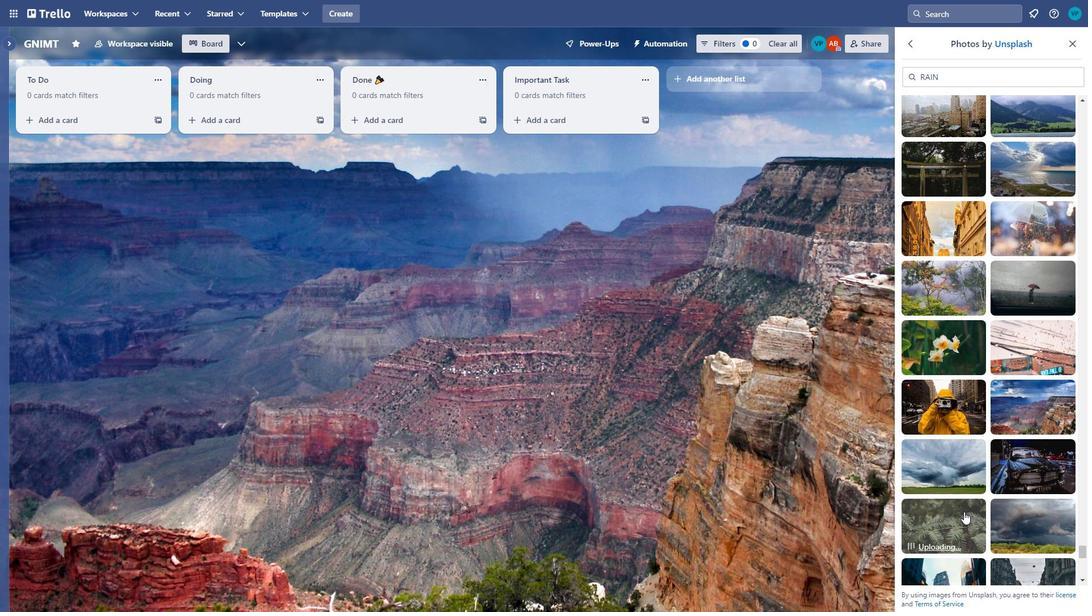 
Action: Mouse scrolled (964, 511) with delta (0, 0)
Screenshot: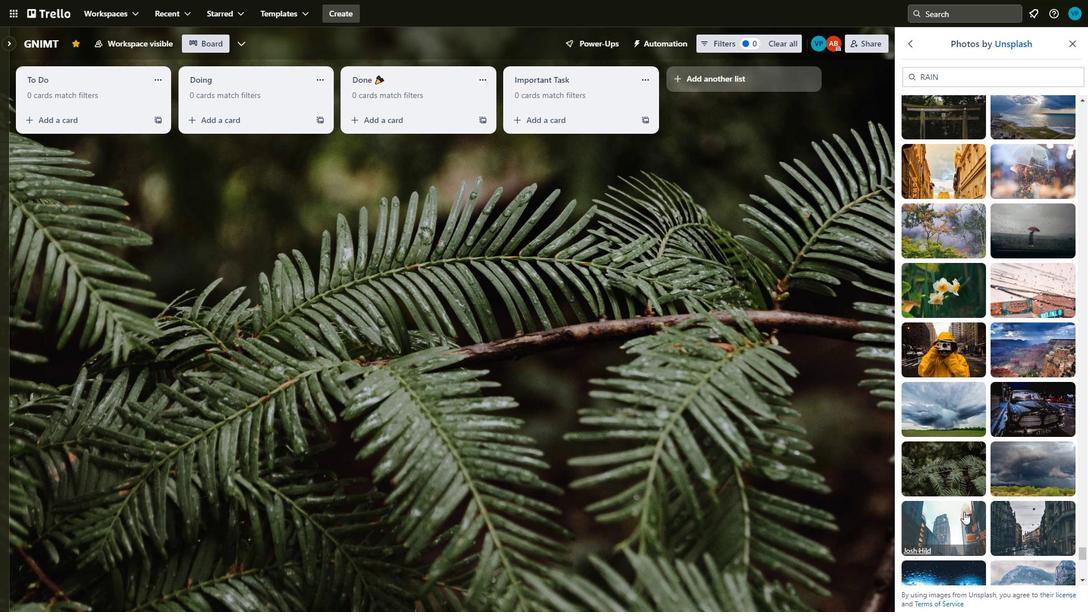 
Action: Mouse moved to (1069, 465)
Screenshot: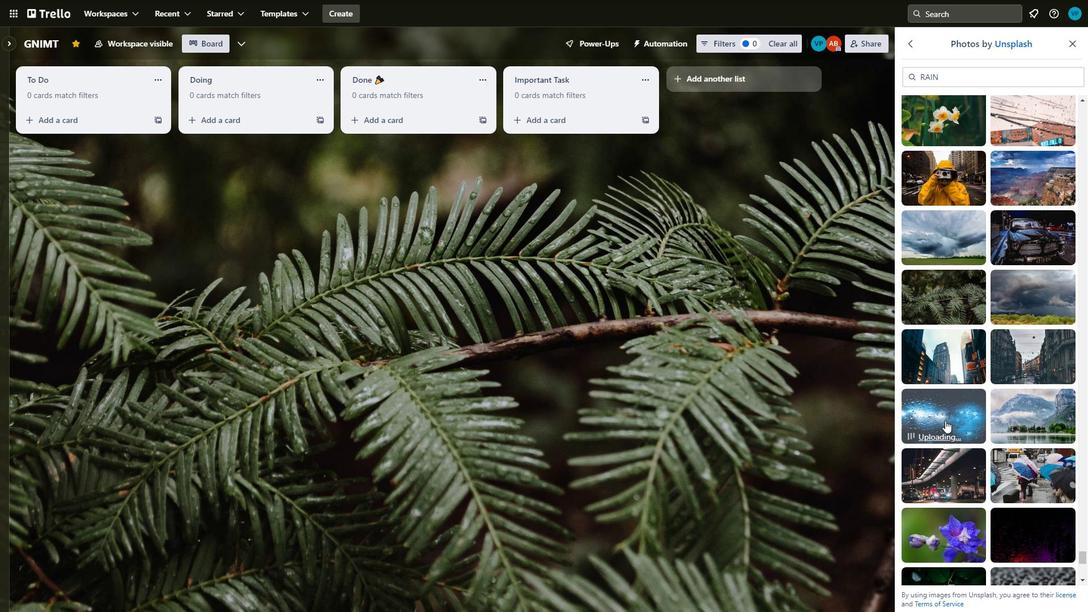 
Action: Mouse scrolled (1069, 464) with delta (0, 0)
Screenshot: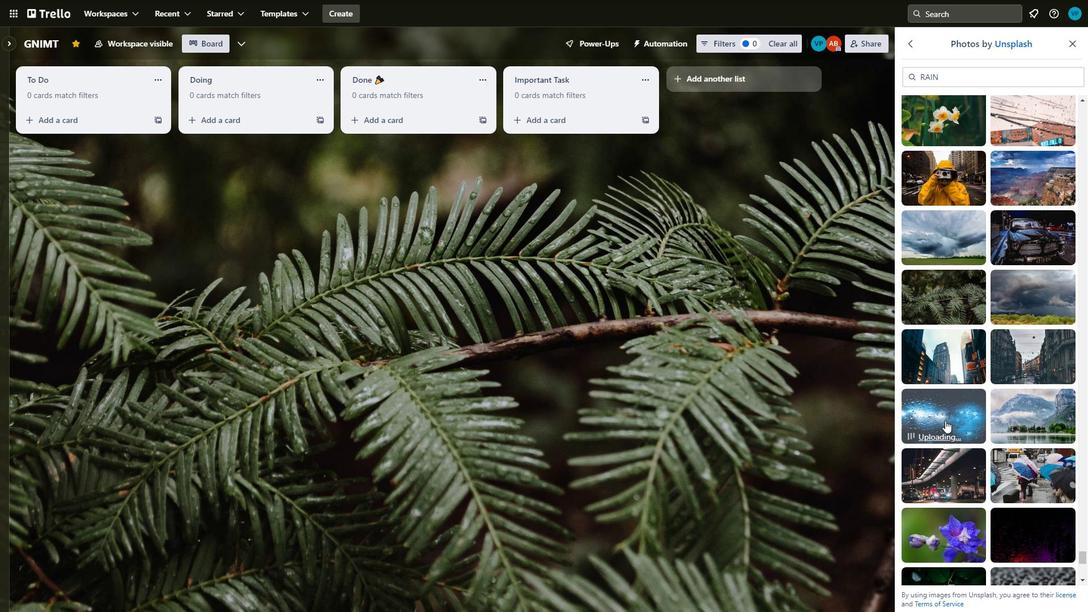 
Action: Mouse moved to (1068, 464)
Screenshot: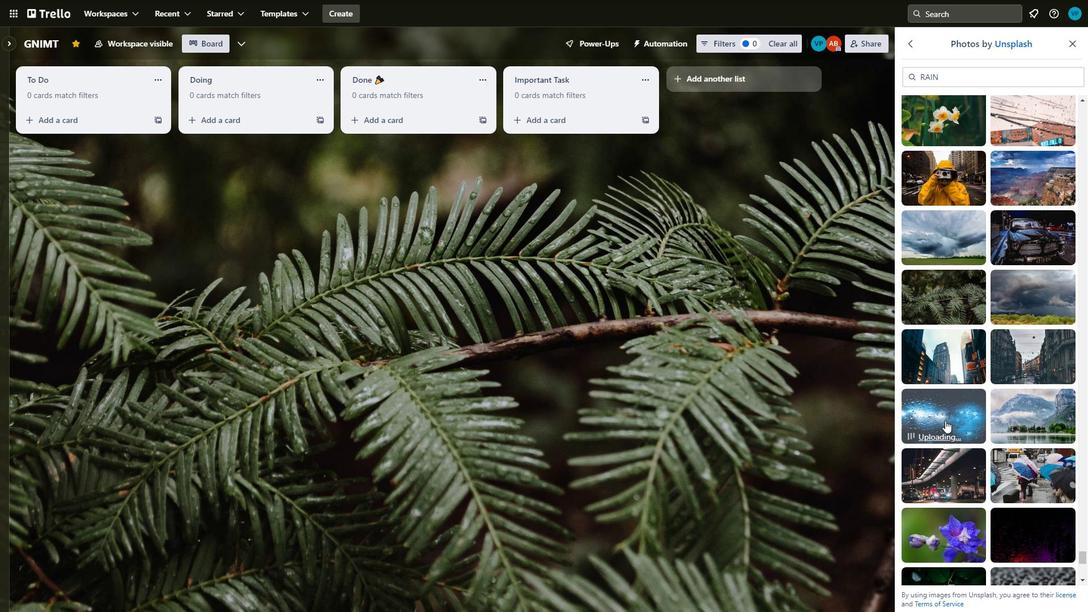 
Action: Mouse scrolled (1068, 464) with delta (0, 0)
Screenshot: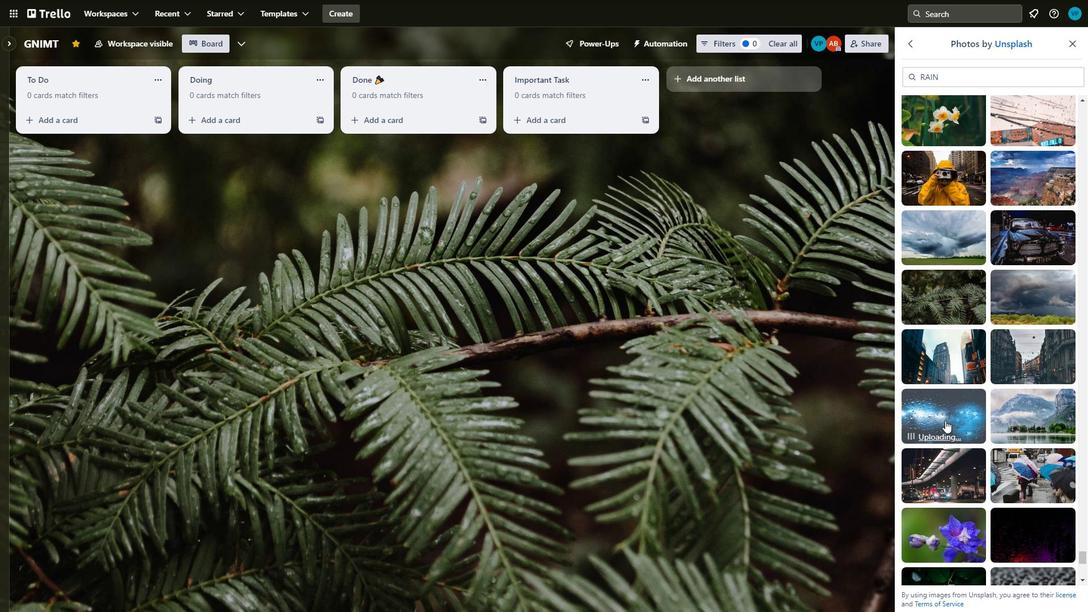 
Action: Mouse scrolled (1068, 464) with delta (0, 0)
Screenshot: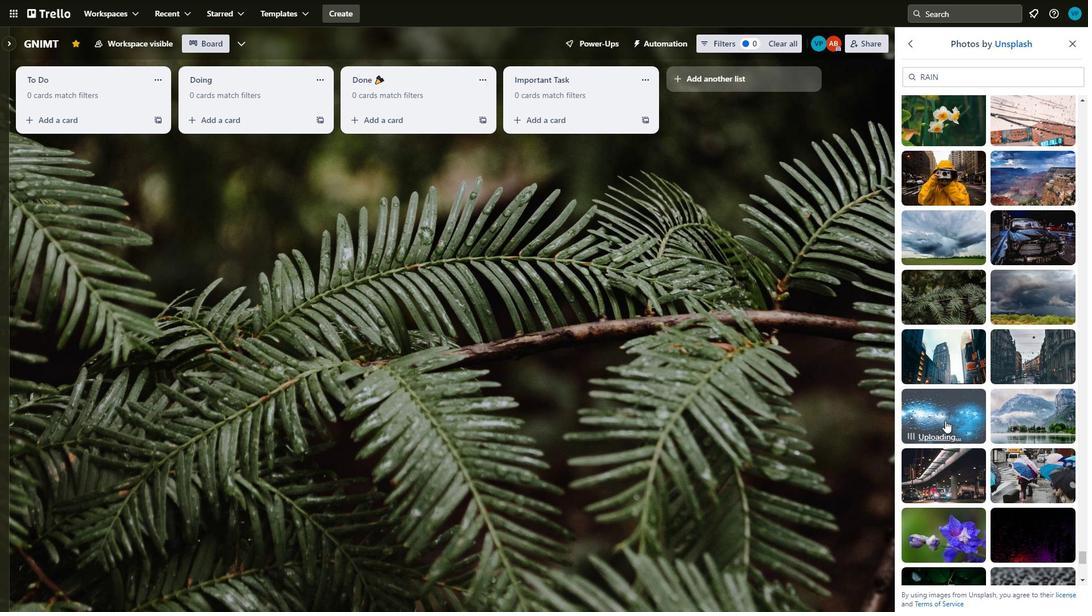 
Action: Mouse moved to (945, 409)
Screenshot: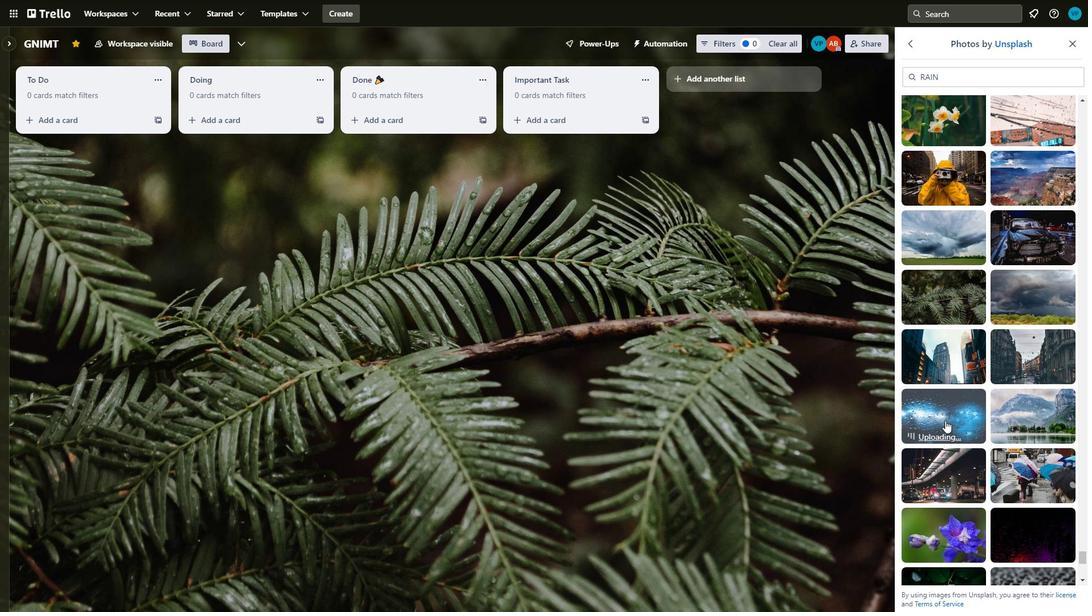 
Action: Mouse pressed left at (945, 409)
Screenshot: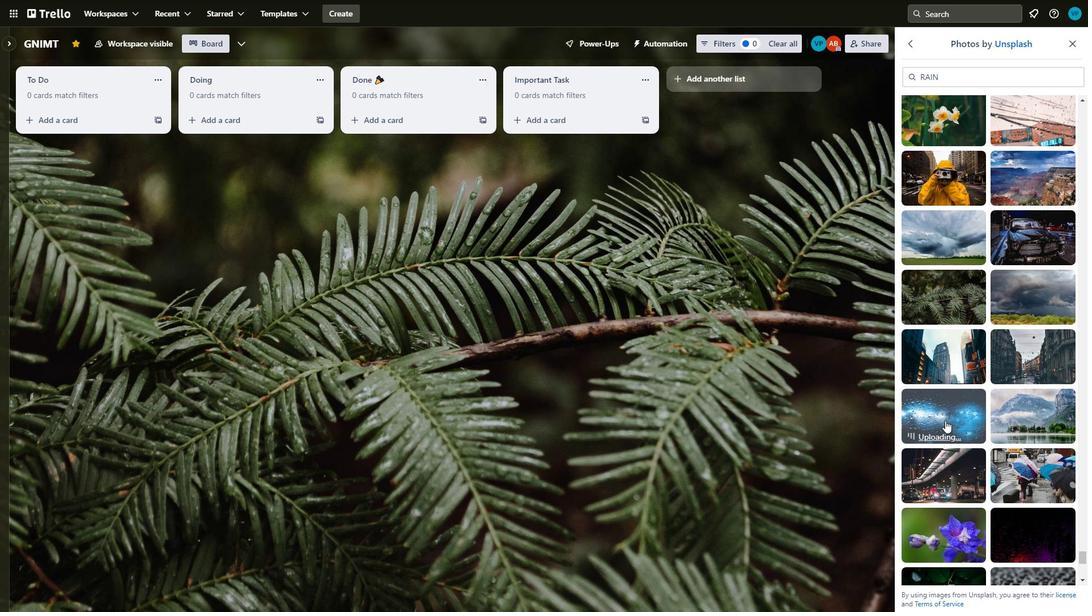 
Action: Mouse moved to (955, 462)
Screenshot: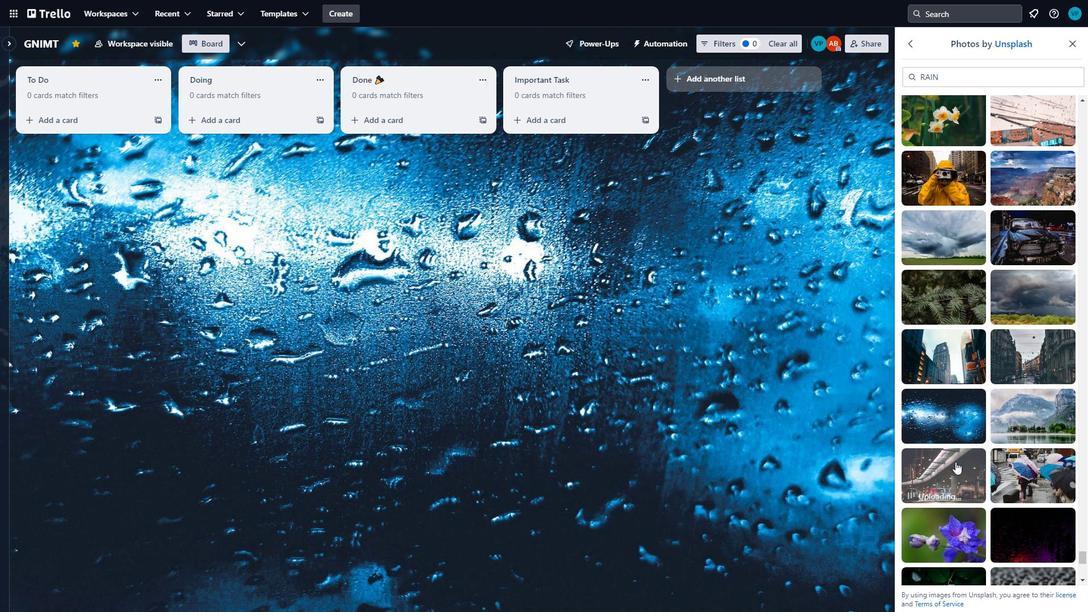 
Action: Mouse pressed left at (955, 462)
Screenshot: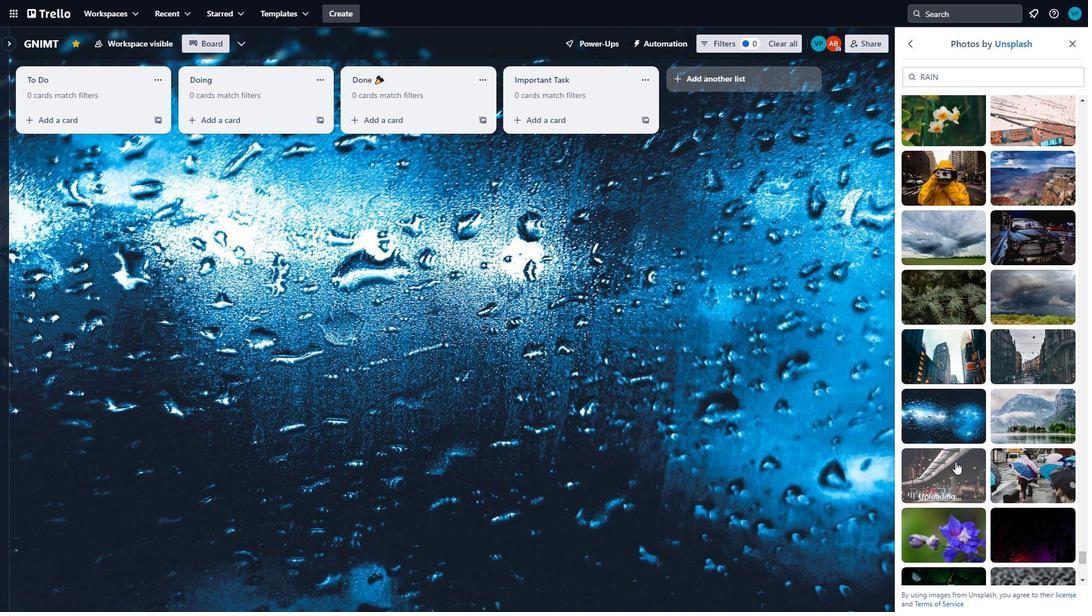 
Action: Mouse moved to (955, 517)
Screenshot: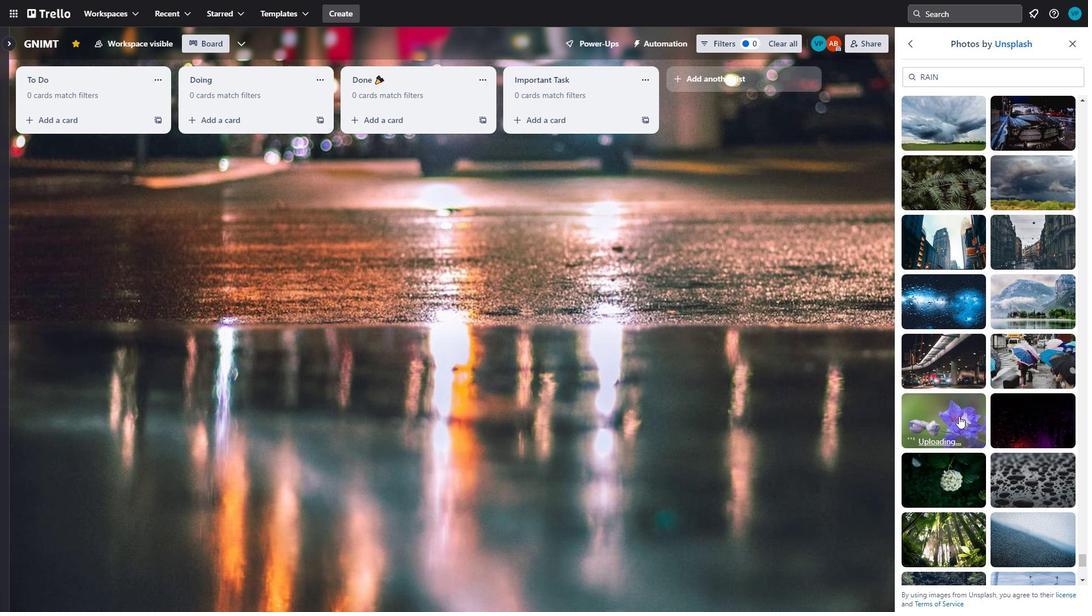 
Action: Mouse scrolled (955, 517) with delta (0, 0)
Screenshot: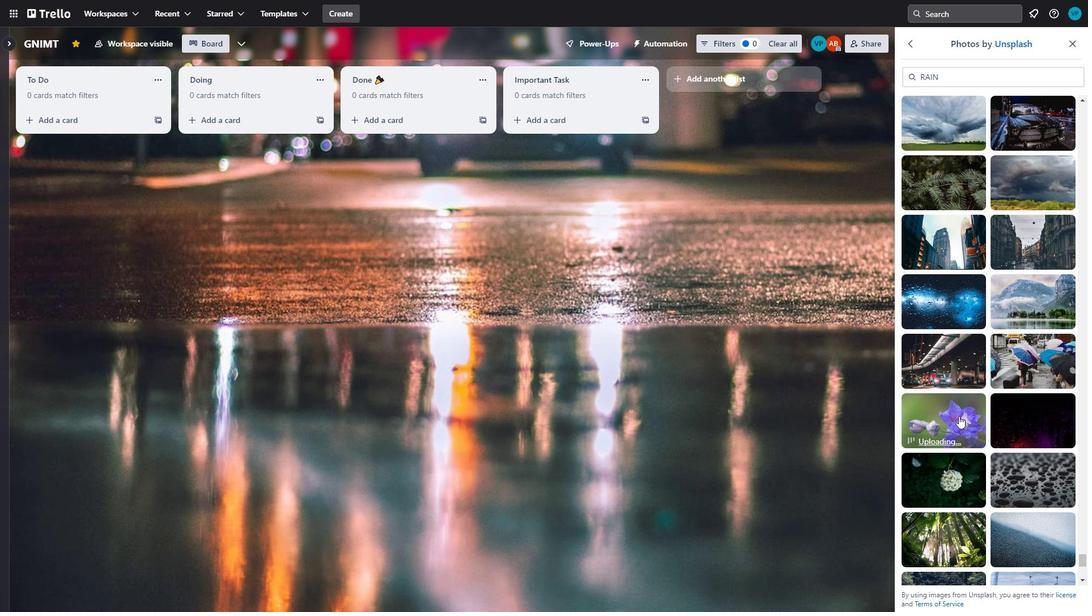 
Action: Mouse scrolled (955, 517) with delta (0, 0)
Screenshot: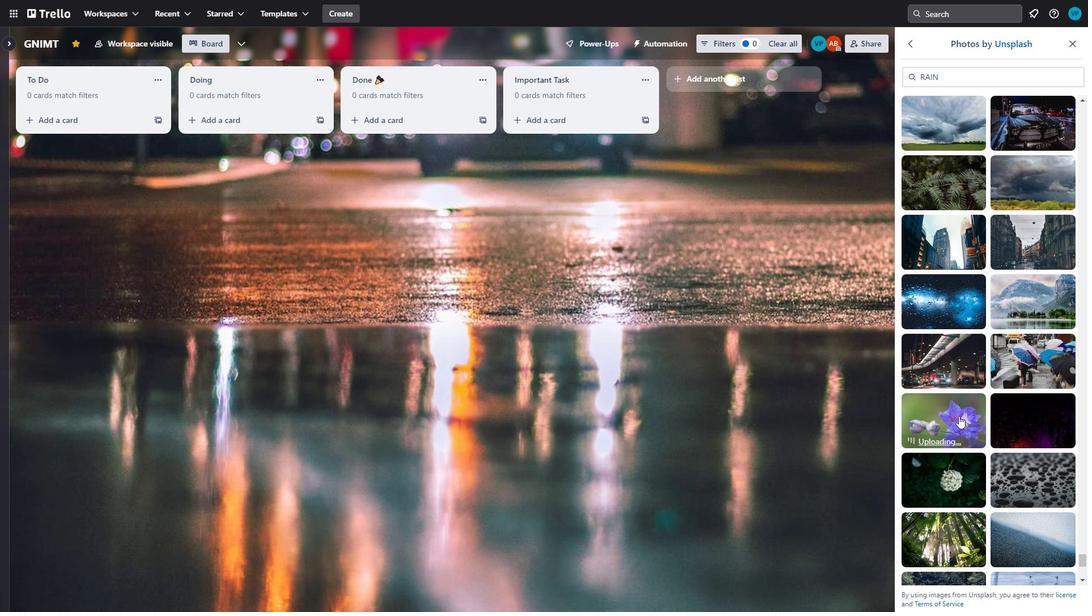 
Action: Mouse moved to (959, 416)
Screenshot: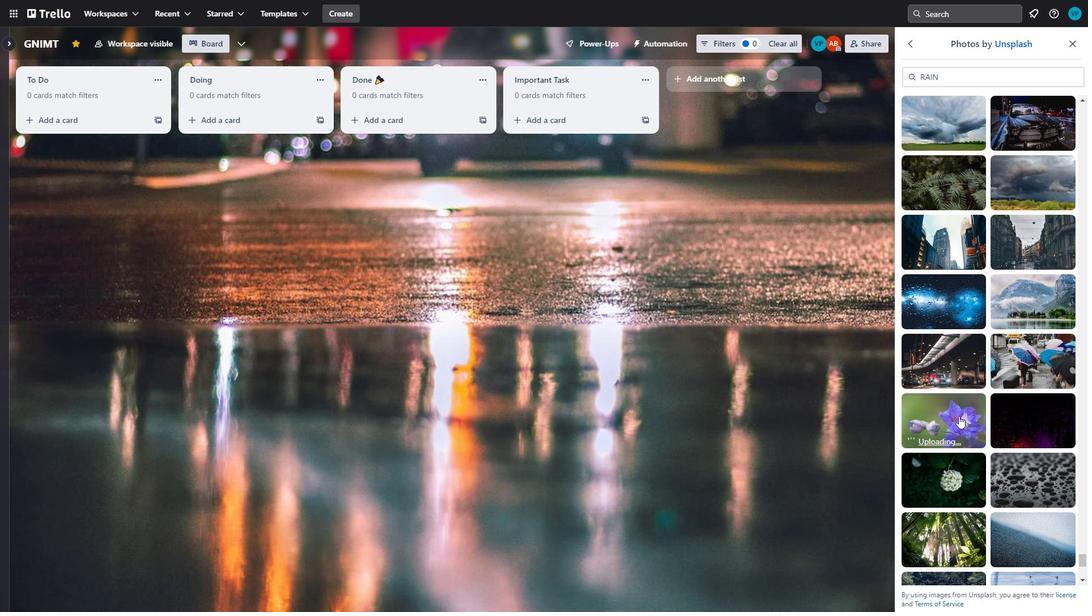 
Action: Mouse pressed left at (959, 416)
Screenshot: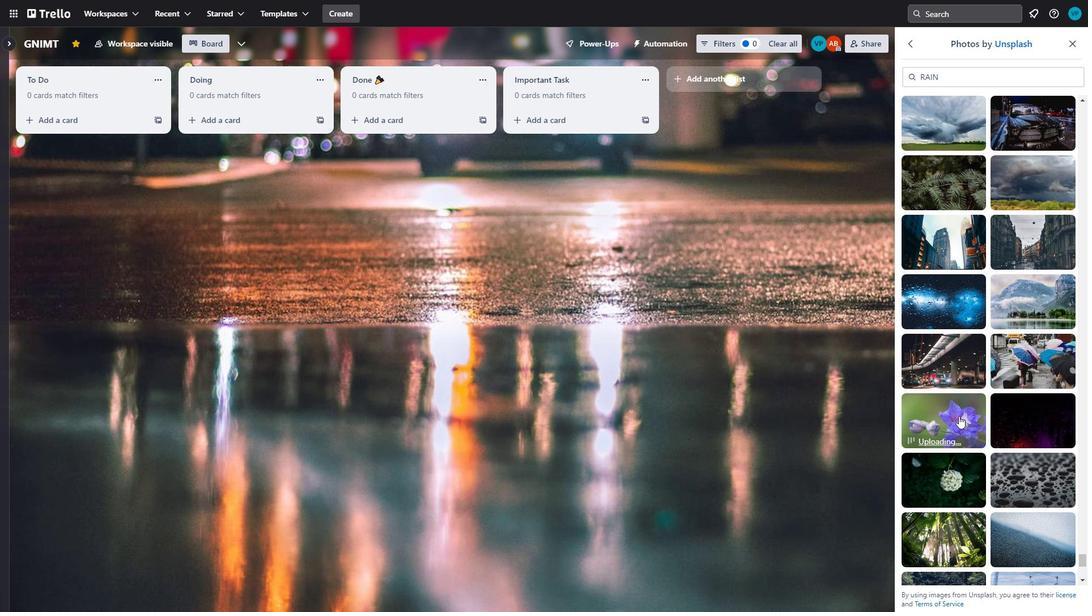 
Action: Mouse scrolled (959, 415) with delta (0, 0)
Screenshot: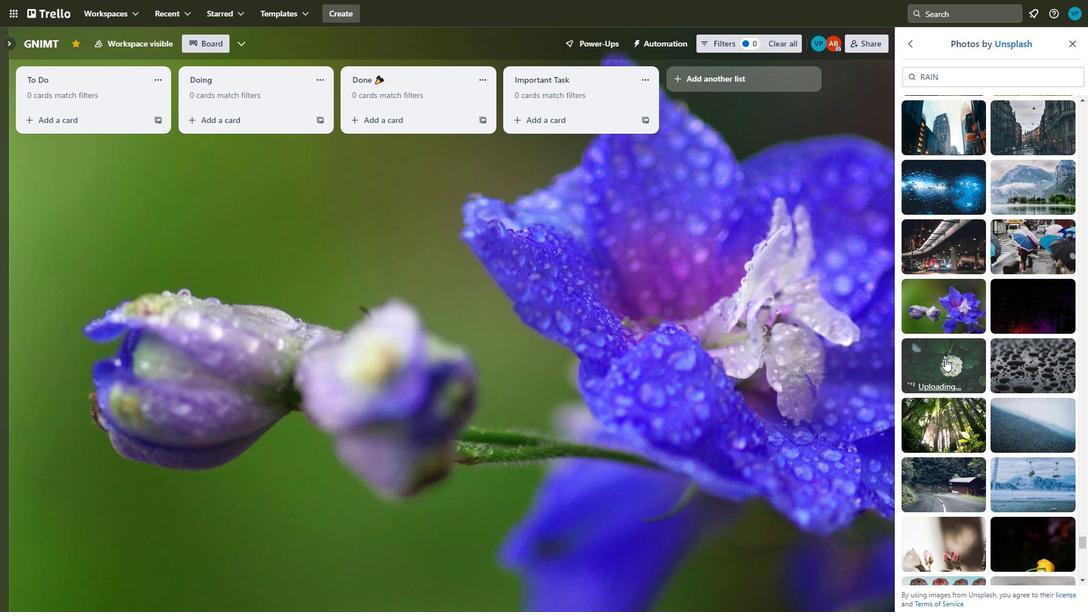 
Action: Mouse scrolled (959, 415) with delta (0, 0)
Screenshot: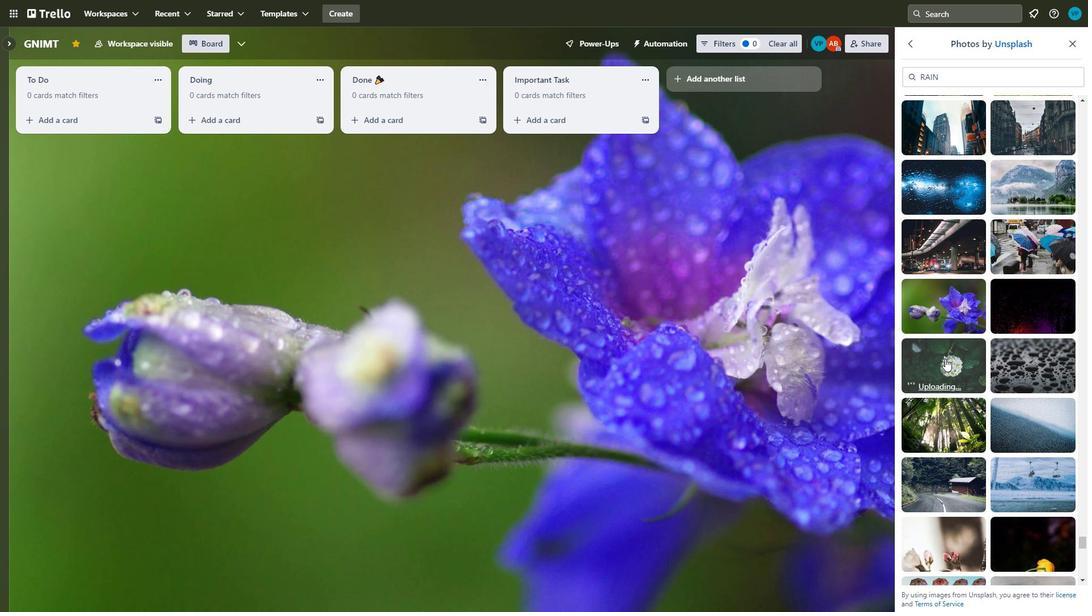 
Action: Mouse moved to (945, 358)
Screenshot: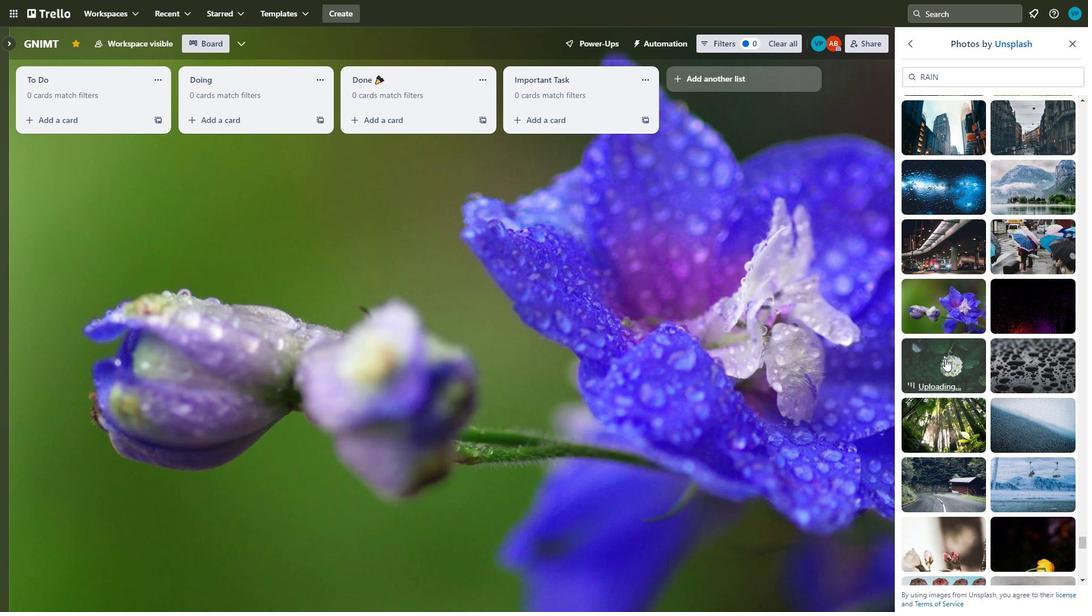
Action: Mouse pressed left at (945, 358)
Screenshot: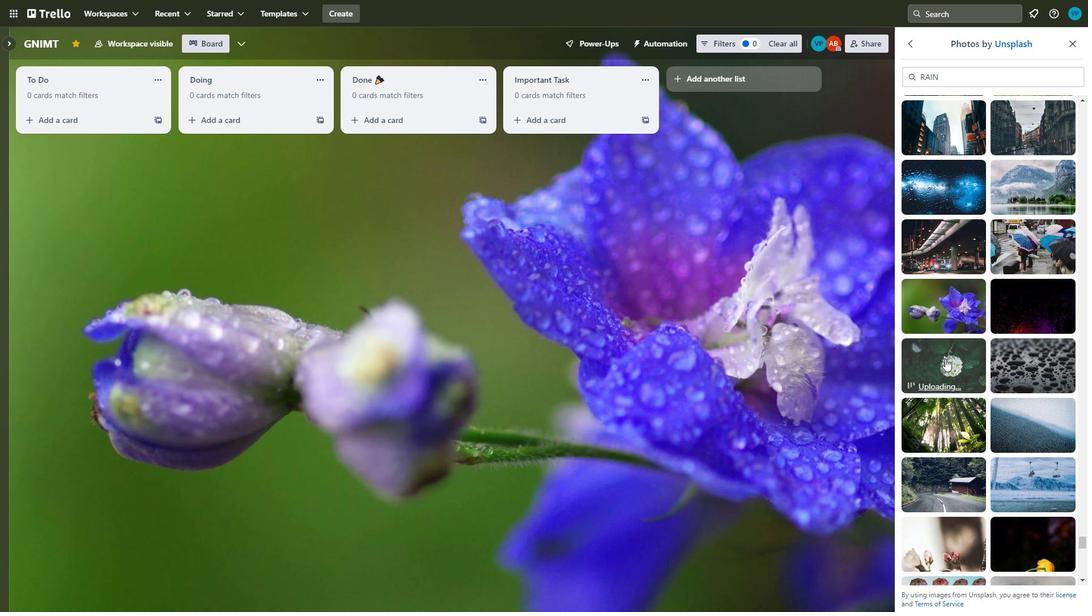 
Action: Mouse moved to (929, 408)
Screenshot: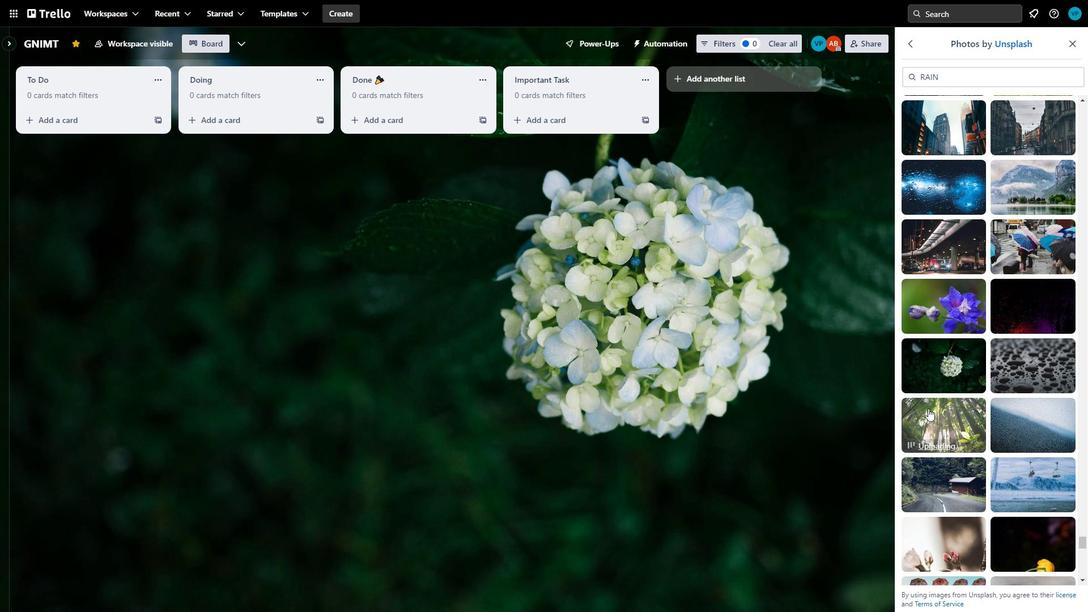 
Action: Mouse pressed left at (929, 408)
Screenshot: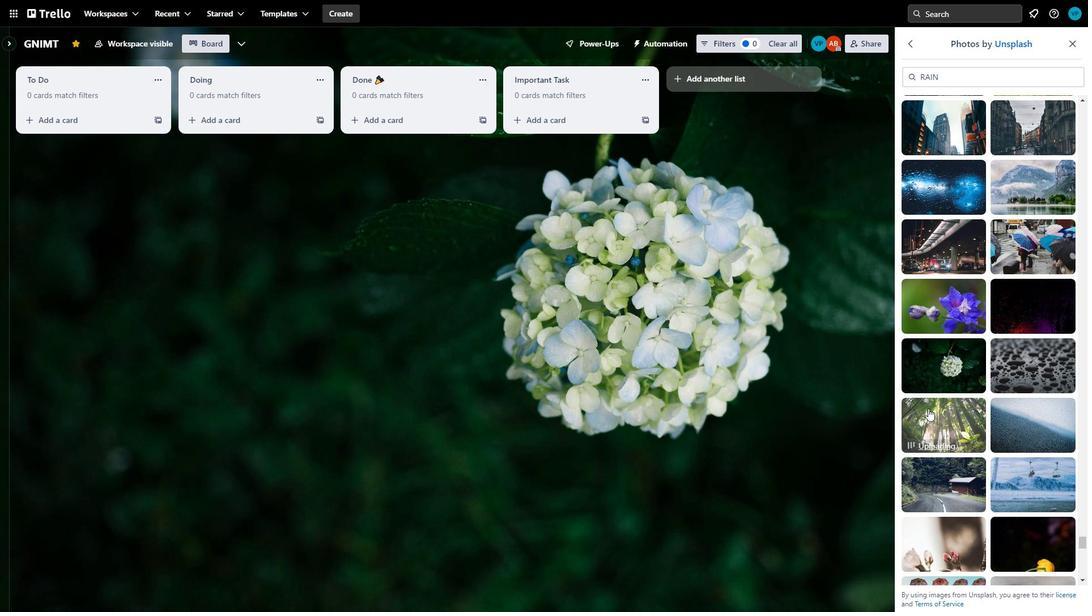 
Action: Mouse moved to (928, 408)
Screenshot: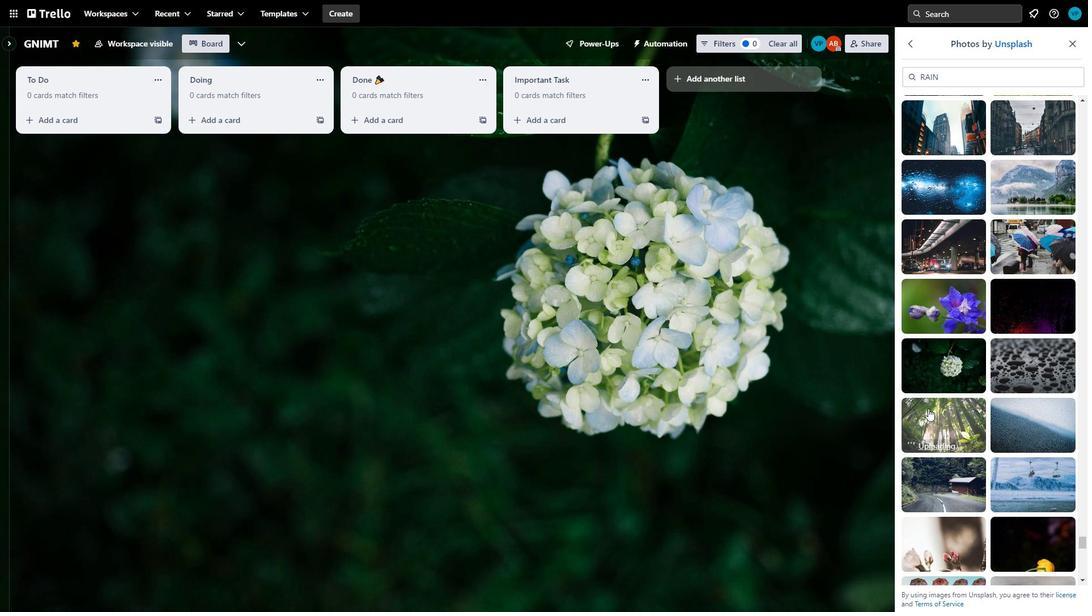 
Action: Mouse scrolled (928, 408) with delta (0, 0)
Screenshot: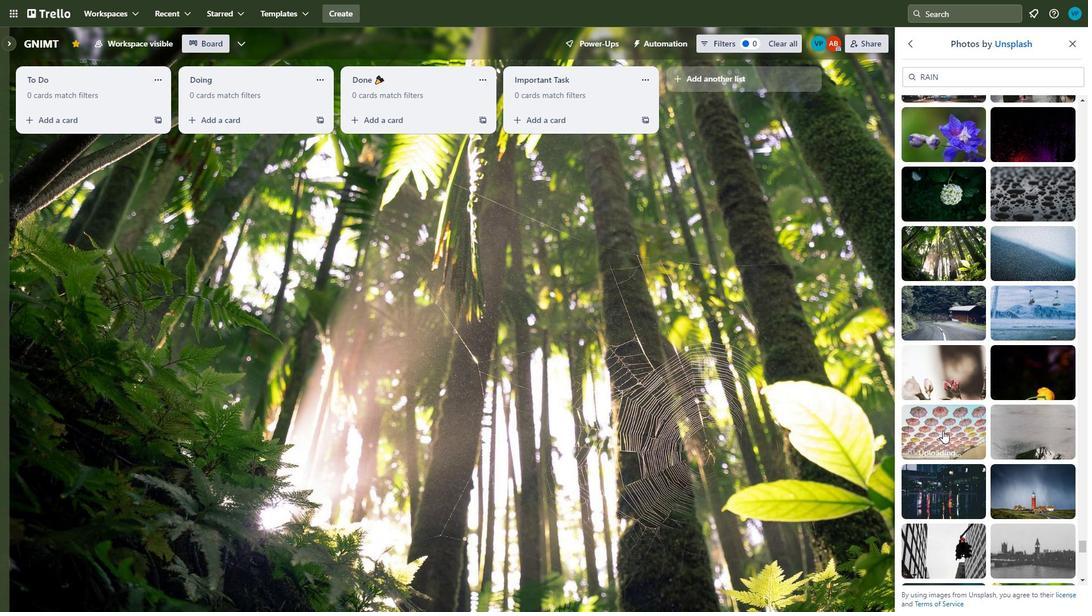 
Action: Mouse scrolled (928, 408) with delta (0, 0)
Screenshot: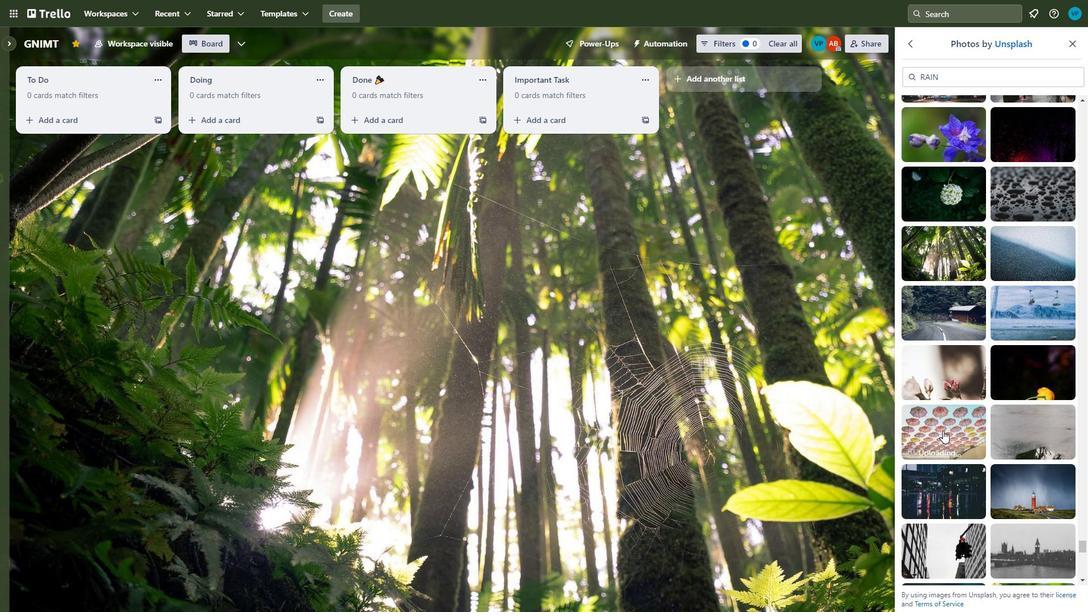 
Action: Mouse scrolled (928, 408) with delta (0, 0)
Screenshot: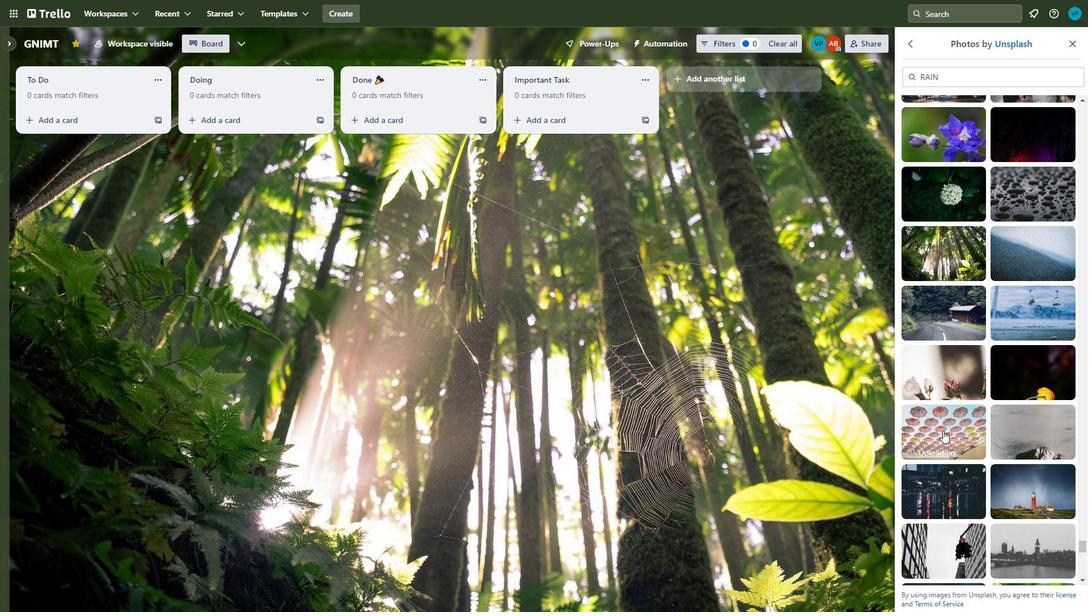 
Action: Mouse moved to (943, 430)
Screenshot: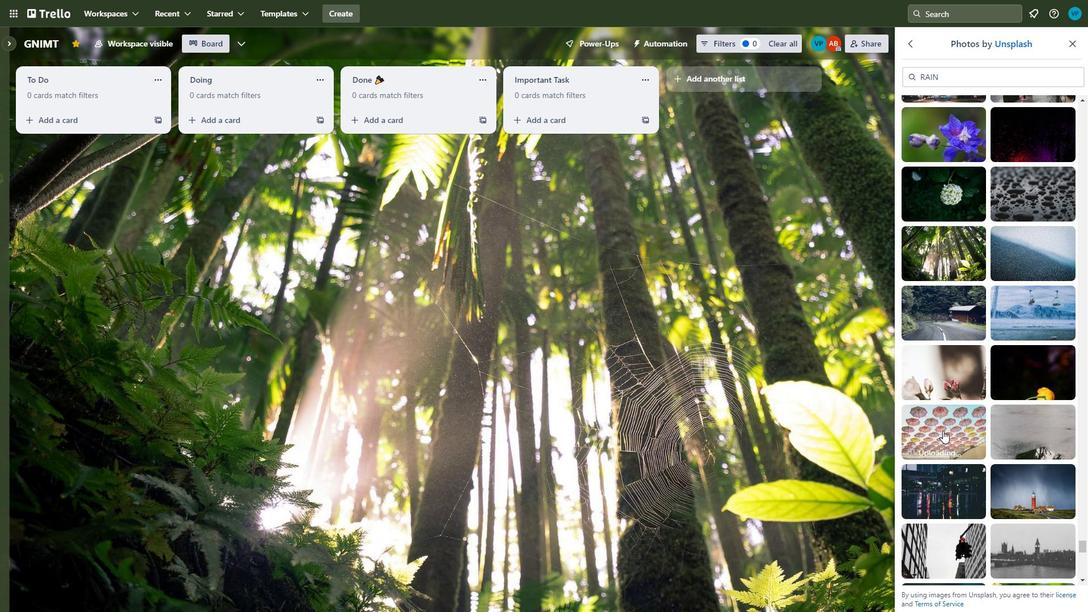 
Action: Mouse pressed left at (943, 430)
Screenshot: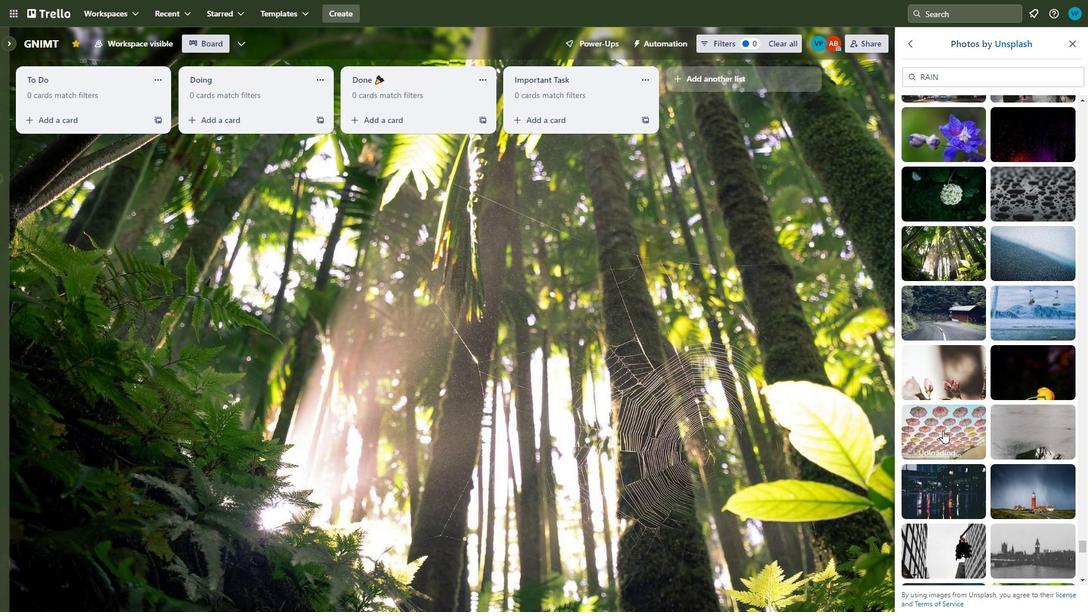 
Action: Mouse moved to (1017, 480)
Screenshot: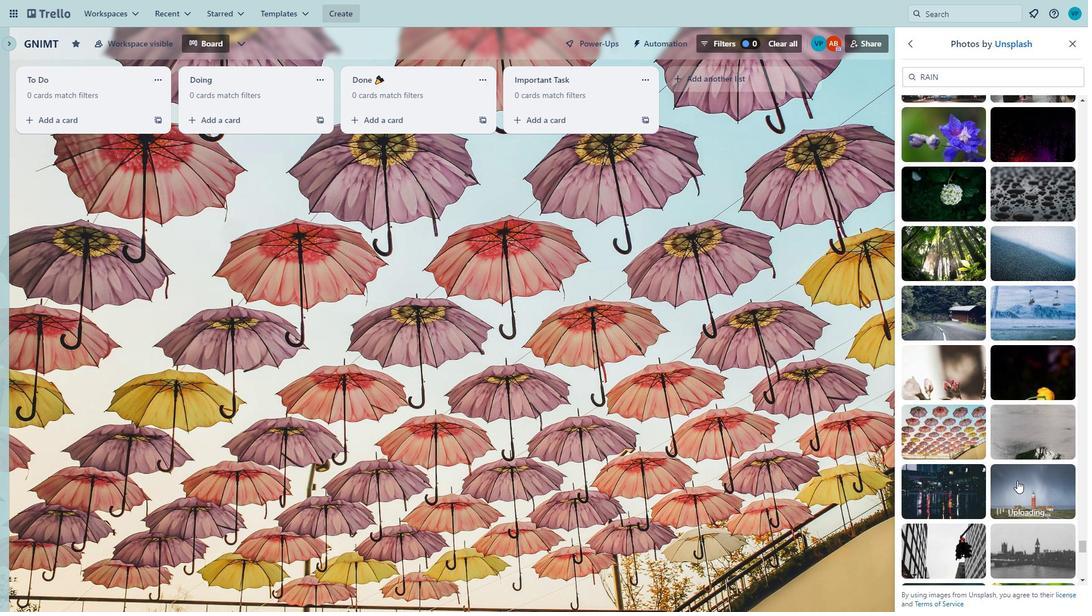 
Action: Mouse pressed left at (1017, 480)
Screenshot: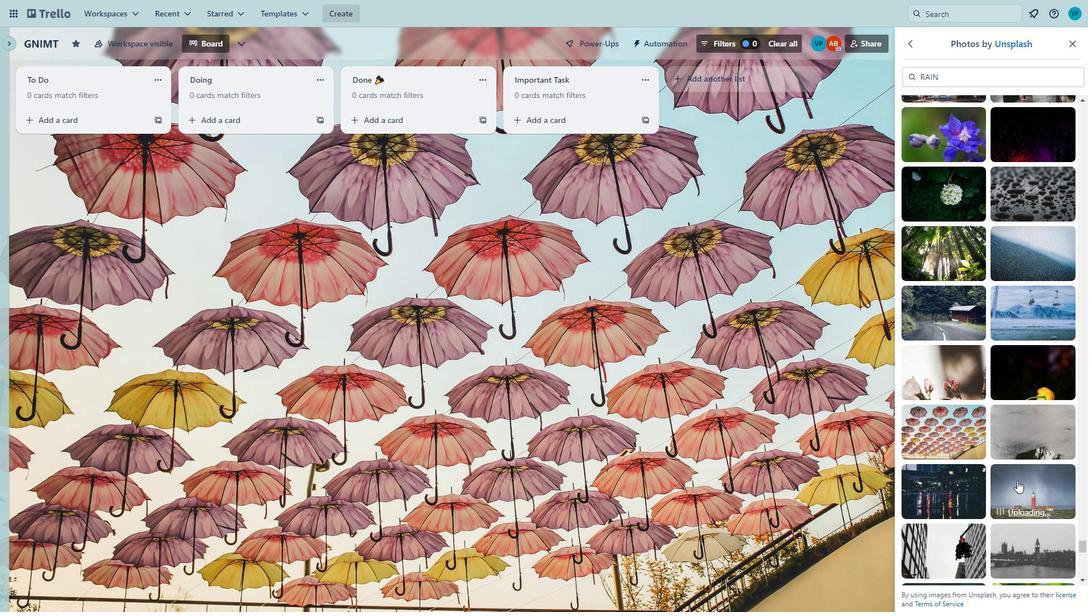
Action: Mouse moved to (1017, 484)
Screenshot: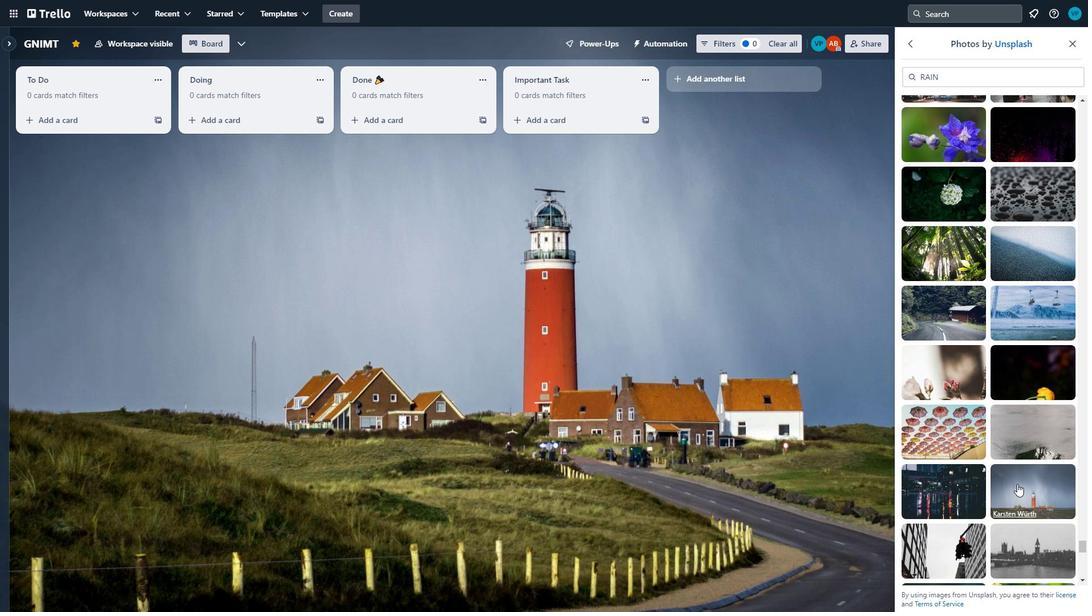 
Action: Mouse scrolled (1017, 483) with delta (0, 0)
Screenshot: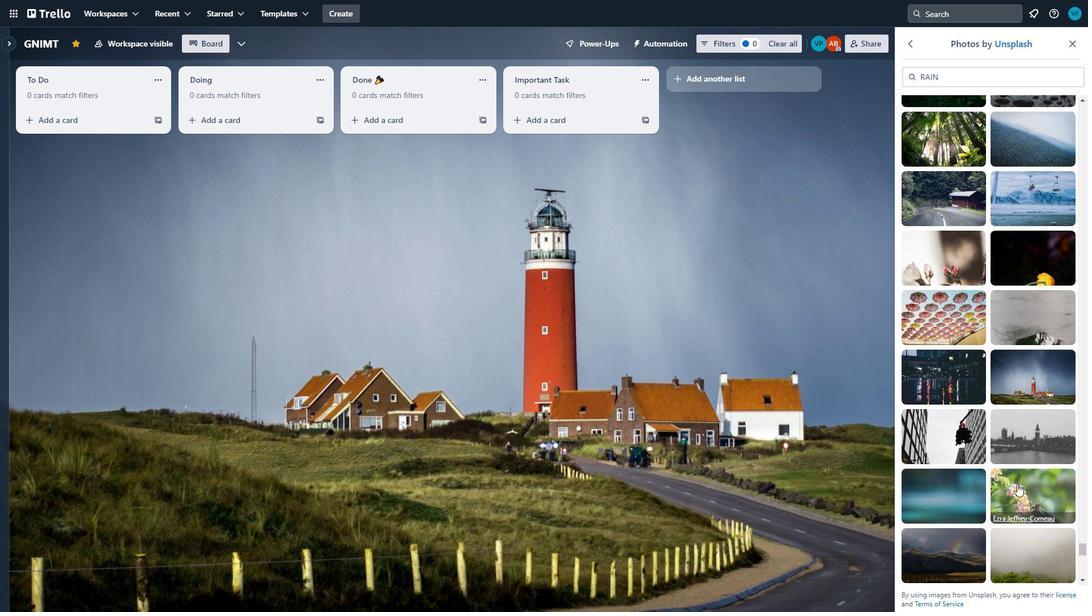
Action: Mouse scrolled (1017, 483) with delta (0, 0)
Screenshot: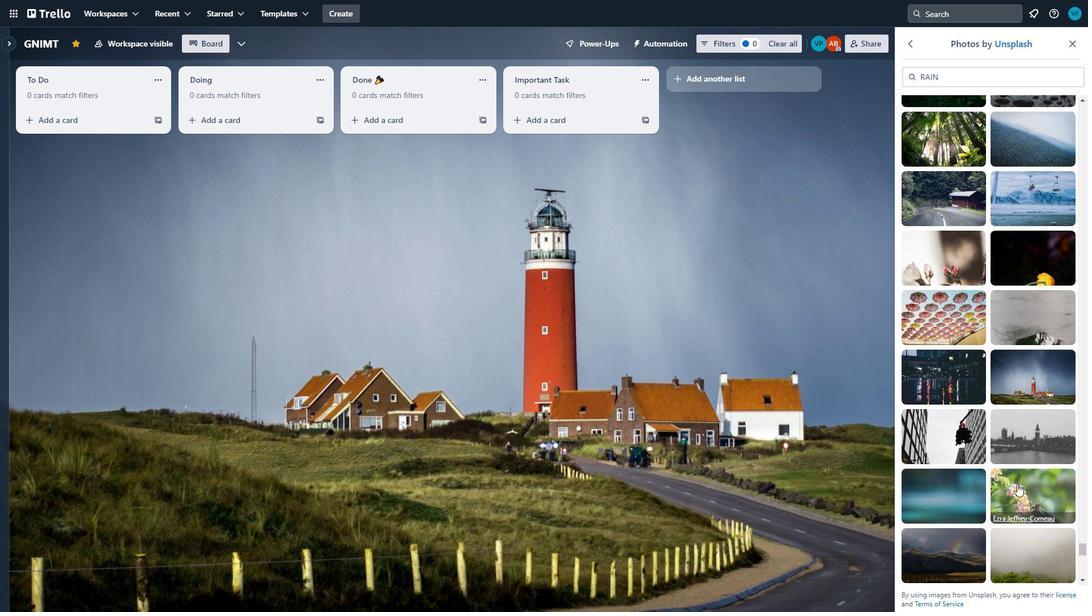 
Action: Mouse scrolled (1017, 483) with delta (0, 0)
Screenshot: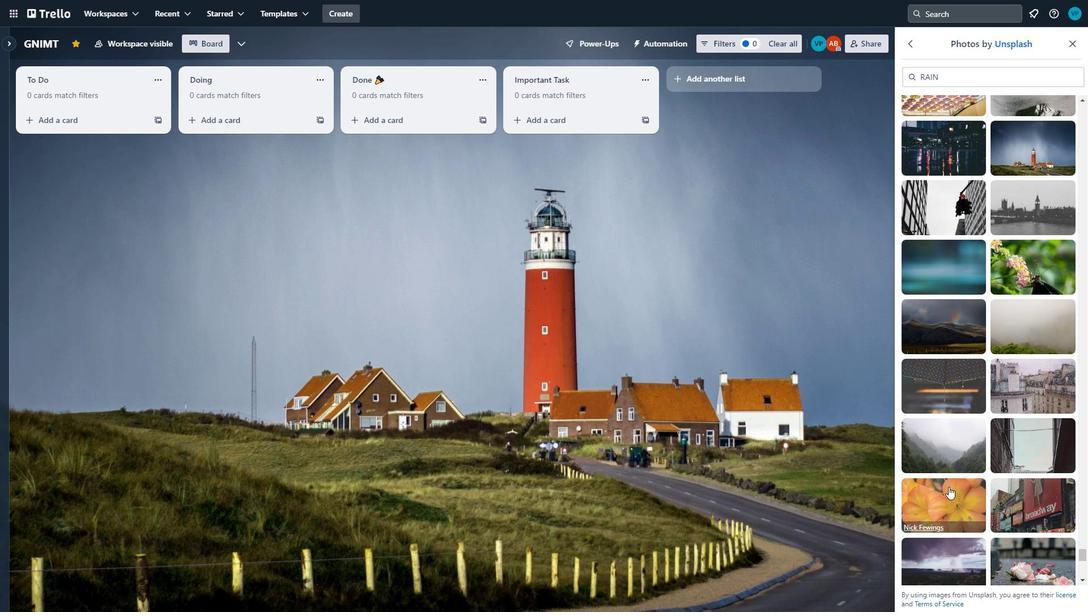 
Action: Mouse scrolled (1017, 483) with delta (0, 0)
Screenshot: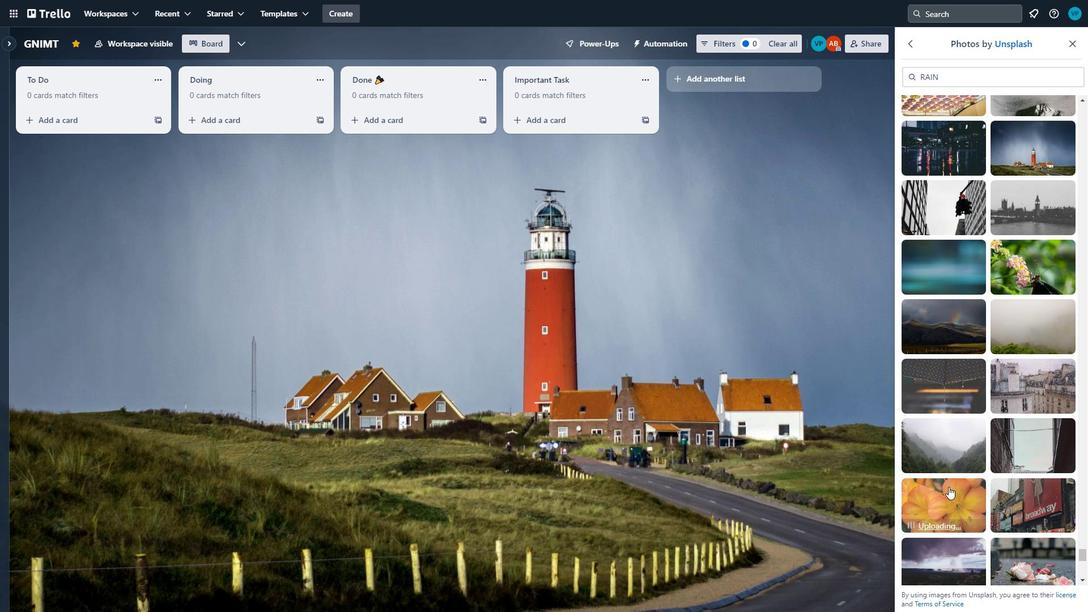 
Action: Mouse scrolled (1017, 483) with delta (0, 0)
Screenshot: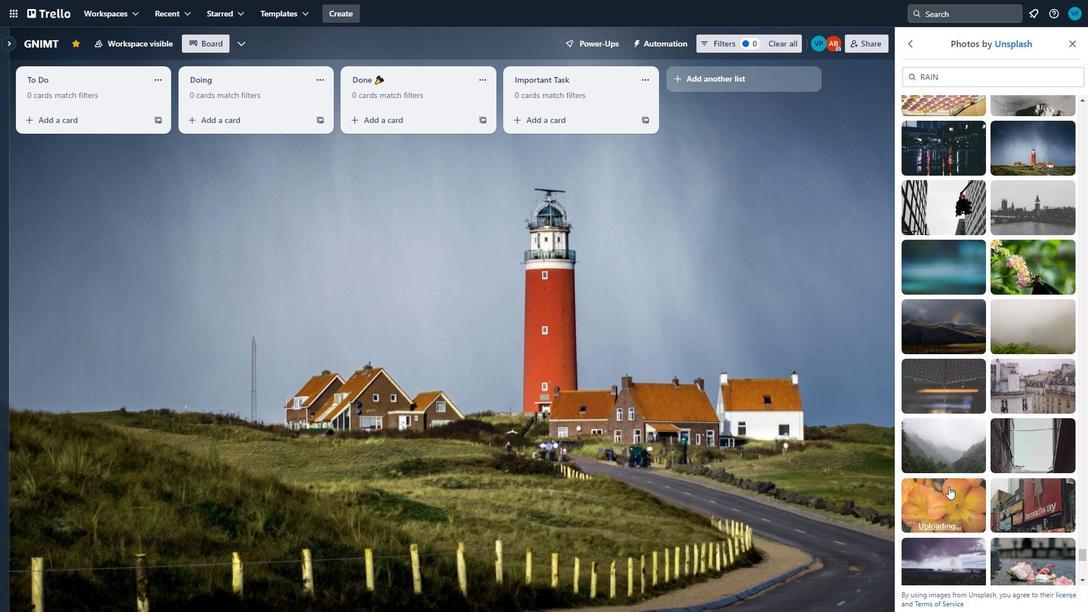 
Action: Mouse scrolled (1017, 483) with delta (0, 0)
Screenshot: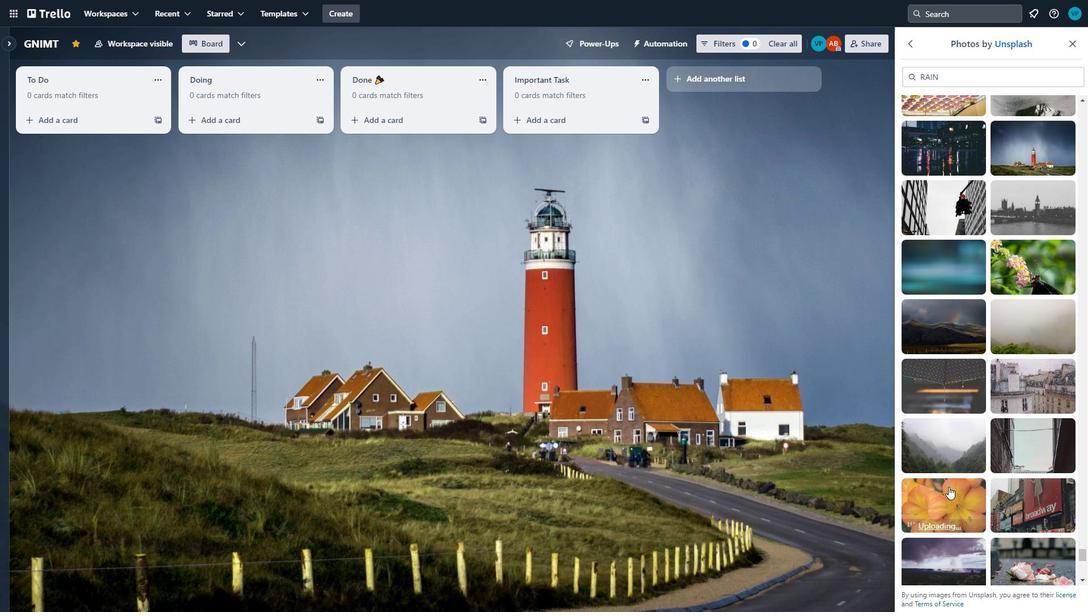 
Action: Mouse moved to (949, 487)
Screenshot: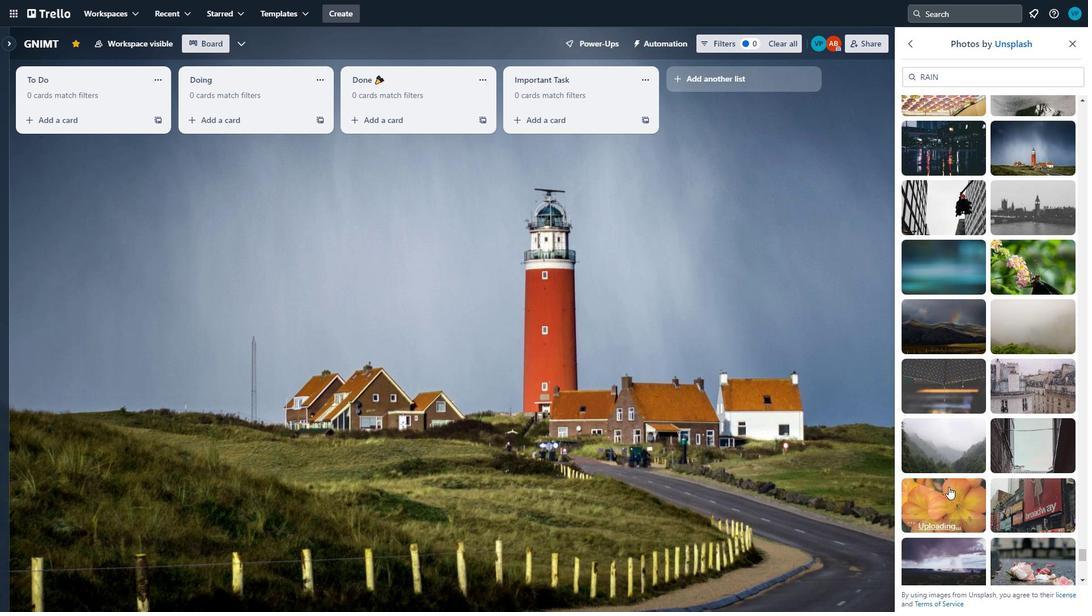 
Action: Mouse pressed left at (949, 487)
Screenshot: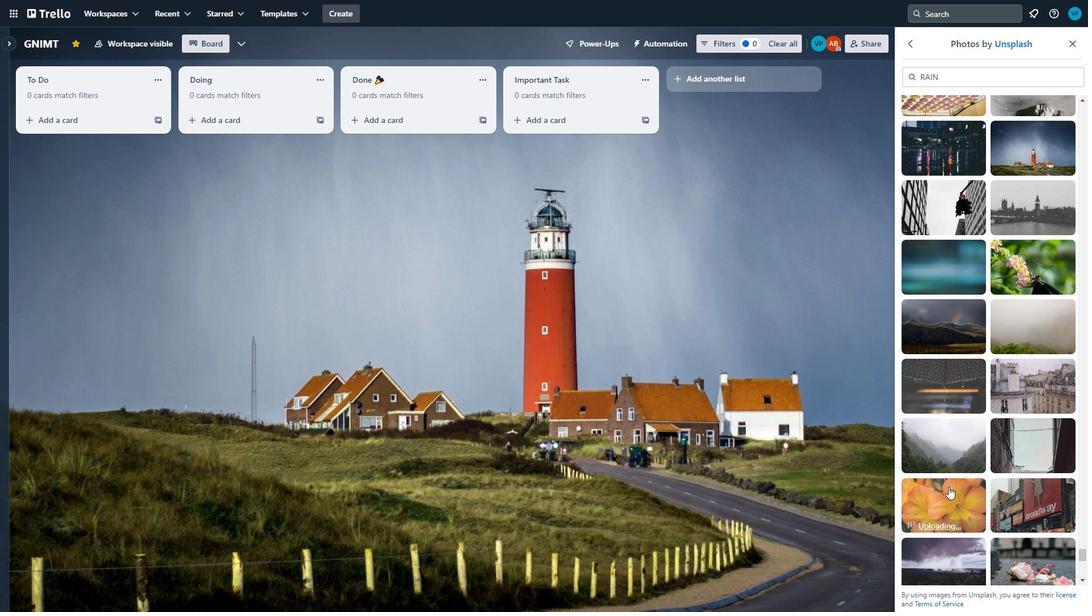 
Action: Mouse moved to (947, 492)
Screenshot: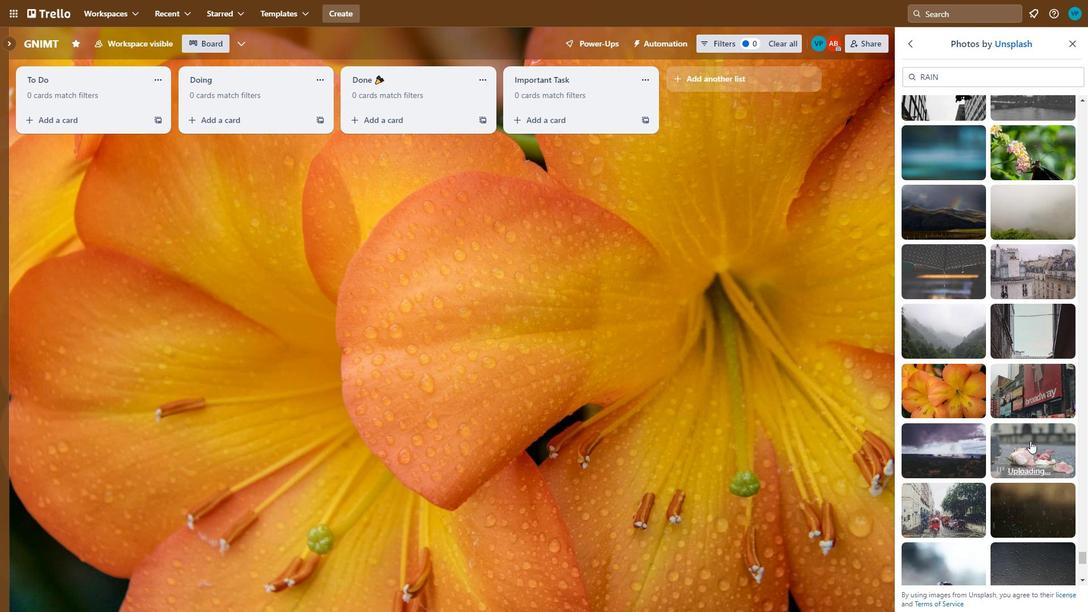
Action: Mouse scrolled (947, 491) with delta (0, 0)
Screenshot: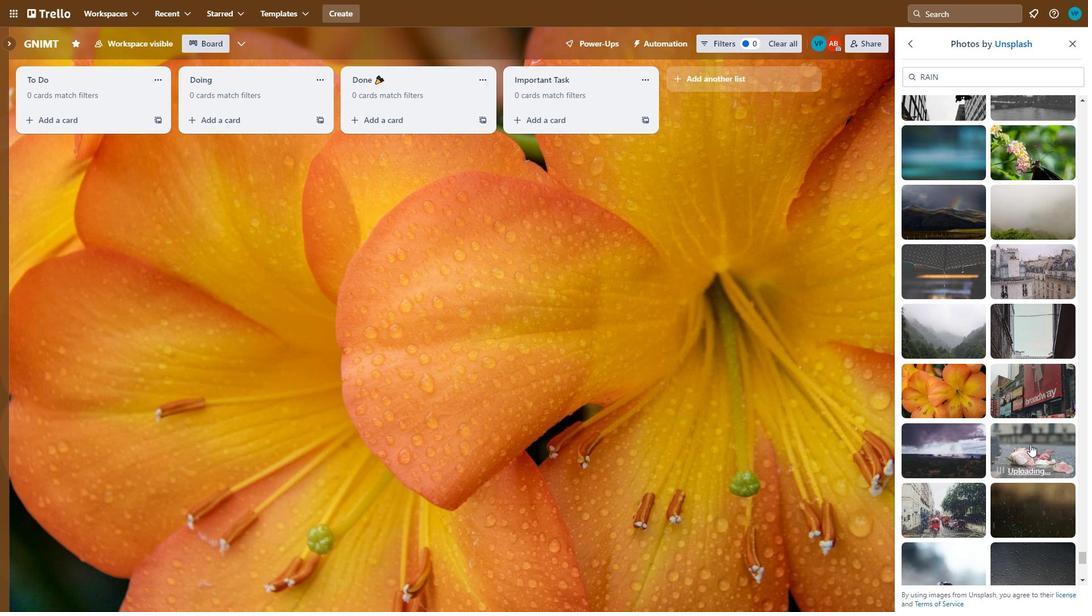 
Action: Mouse moved to (947, 493)
Screenshot: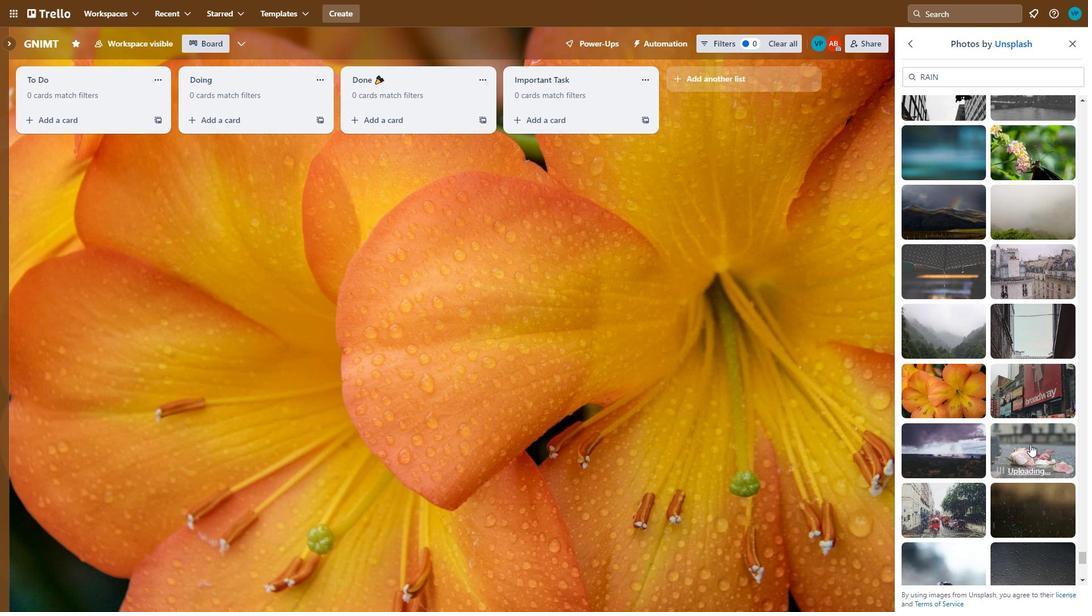 
Action: Mouse scrolled (947, 492) with delta (0, 0)
Screenshot: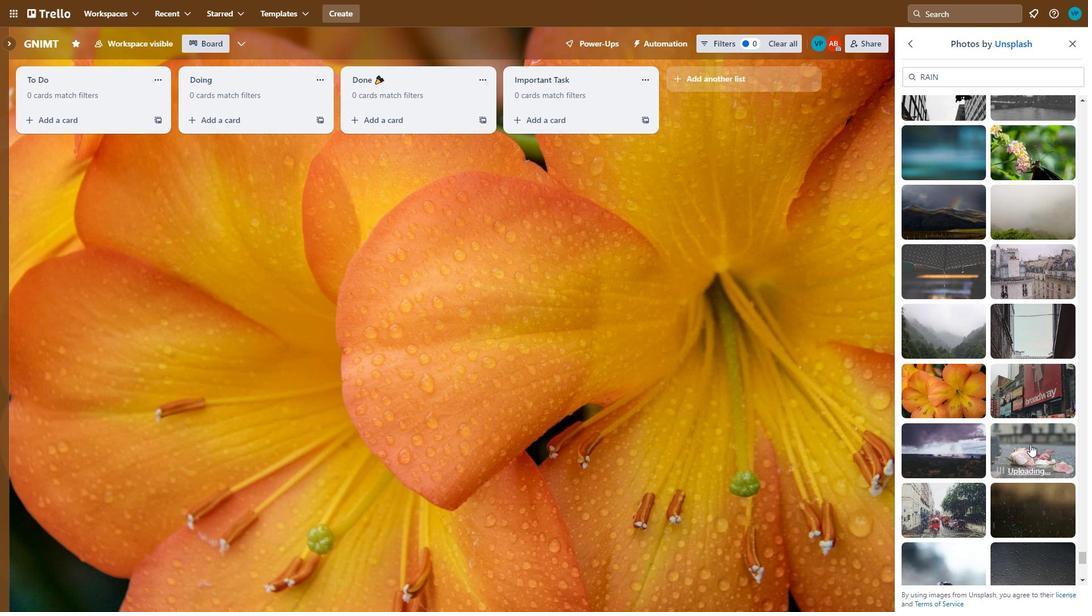 
Action: Mouse moved to (1030, 441)
Screenshot: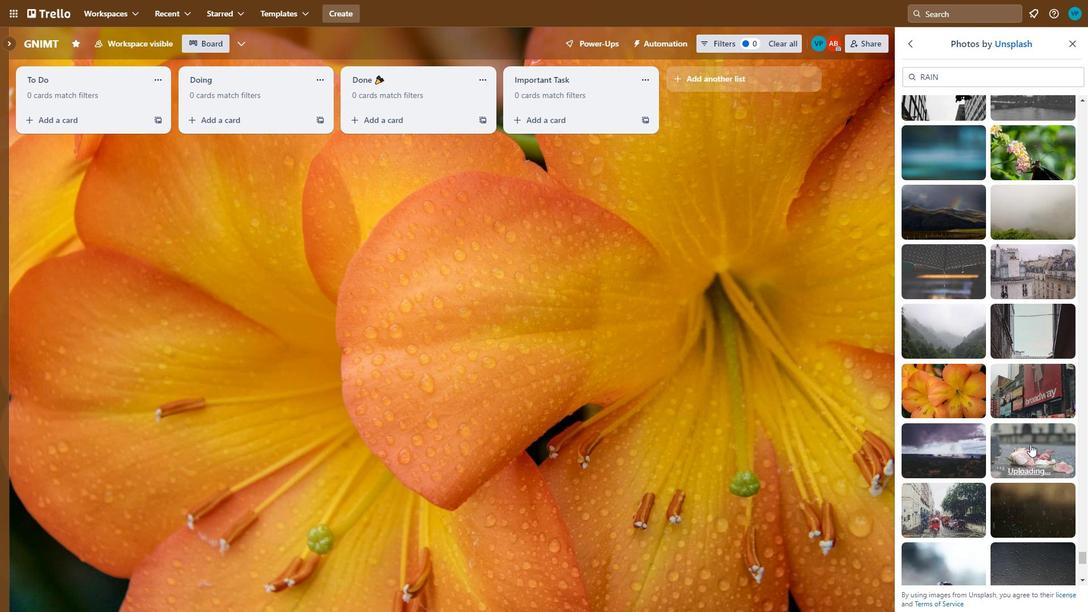 
Action: Mouse pressed left at (1030, 441)
Screenshot: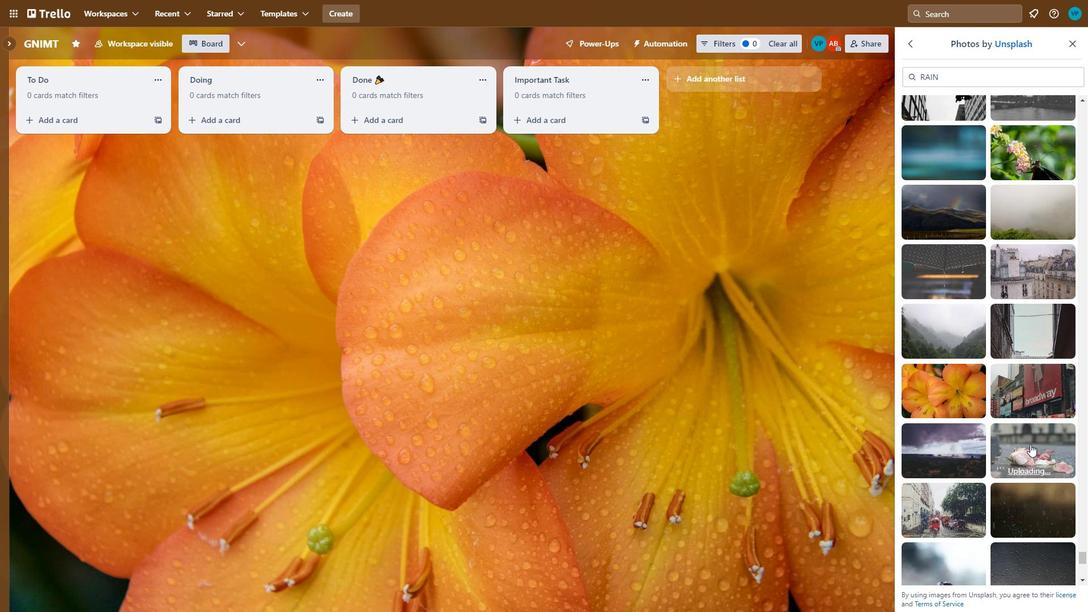 
Action: Mouse moved to (957, 493)
Screenshot: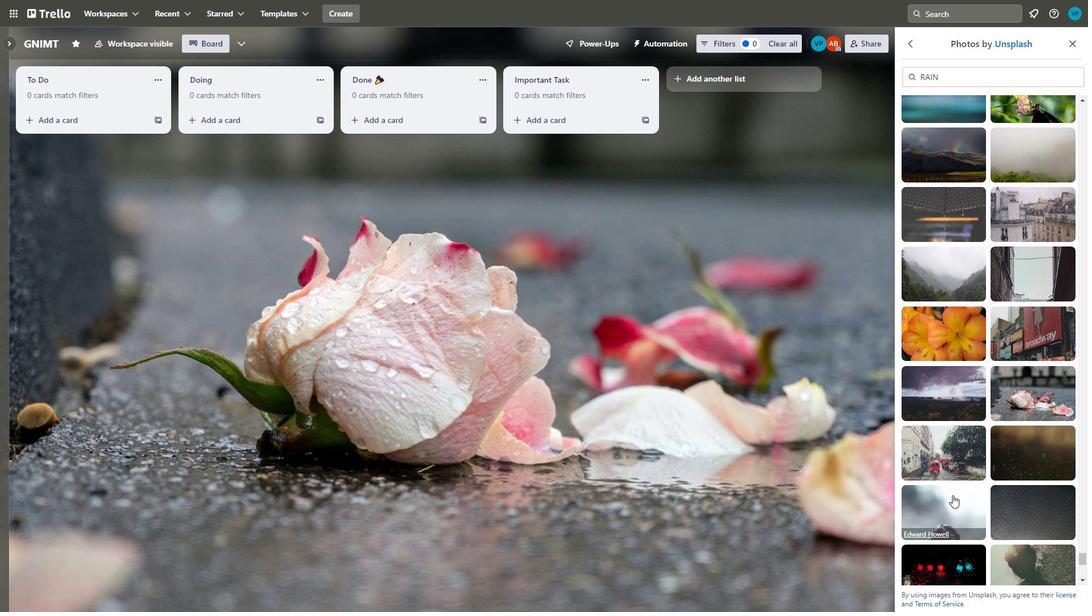 
Action: Mouse scrolled (957, 493) with delta (0, 0)
Screenshot: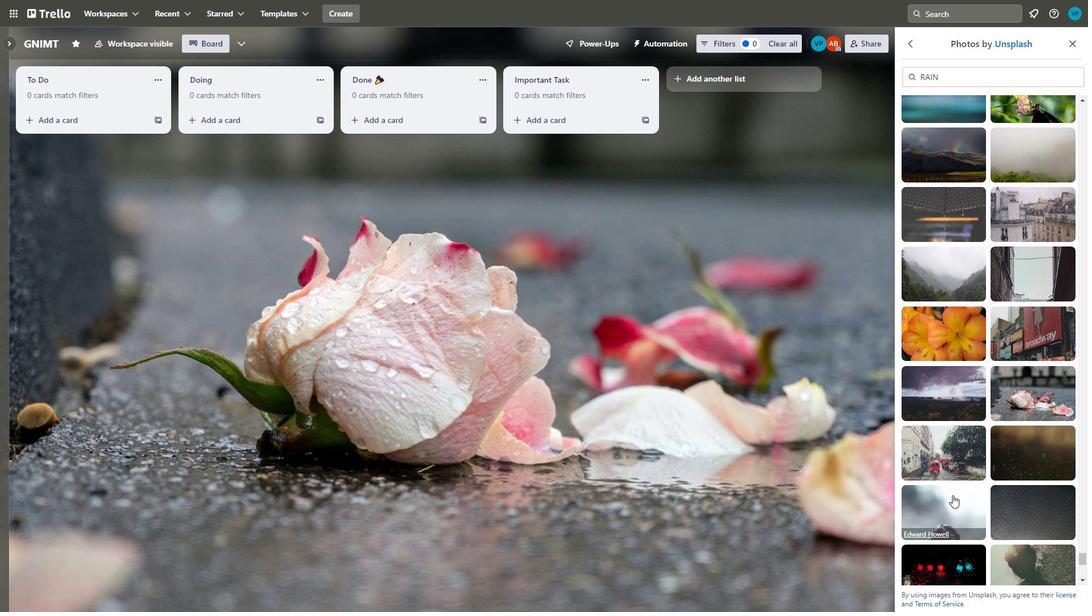 
Action: Mouse moved to (947, 496)
Screenshot: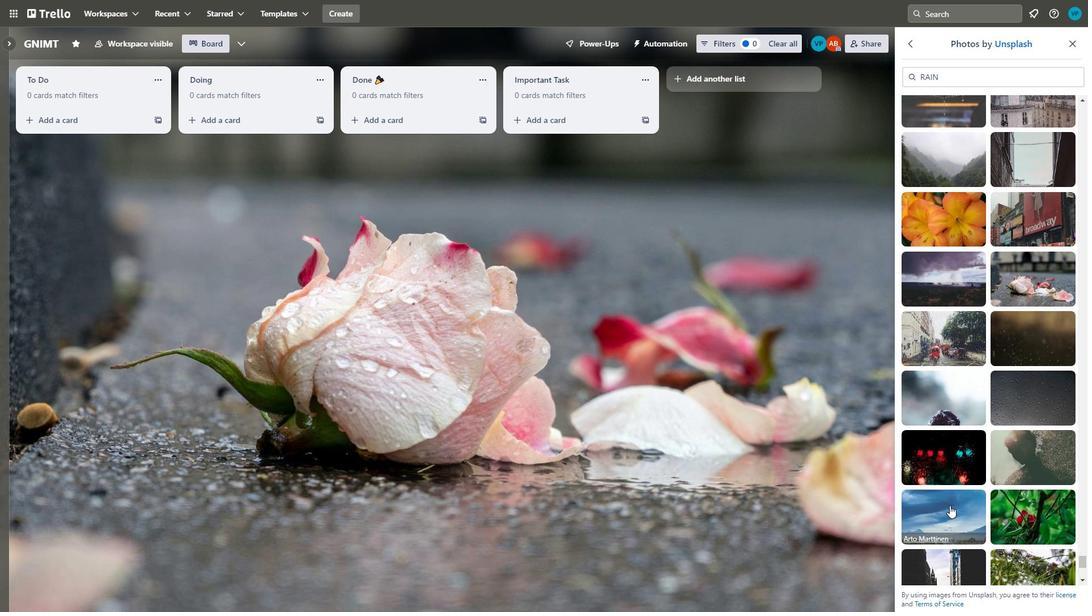
Action: Mouse scrolled (947, 496) with delta (0, 0)
Screenshot: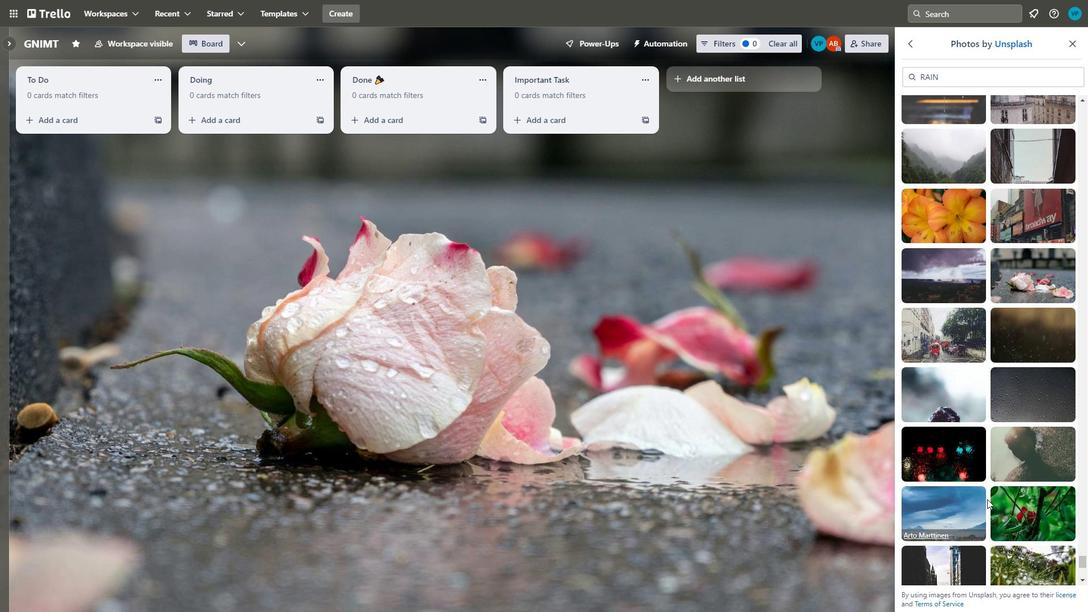 
Action: Mouse moved to (947, 500)
Screenshot: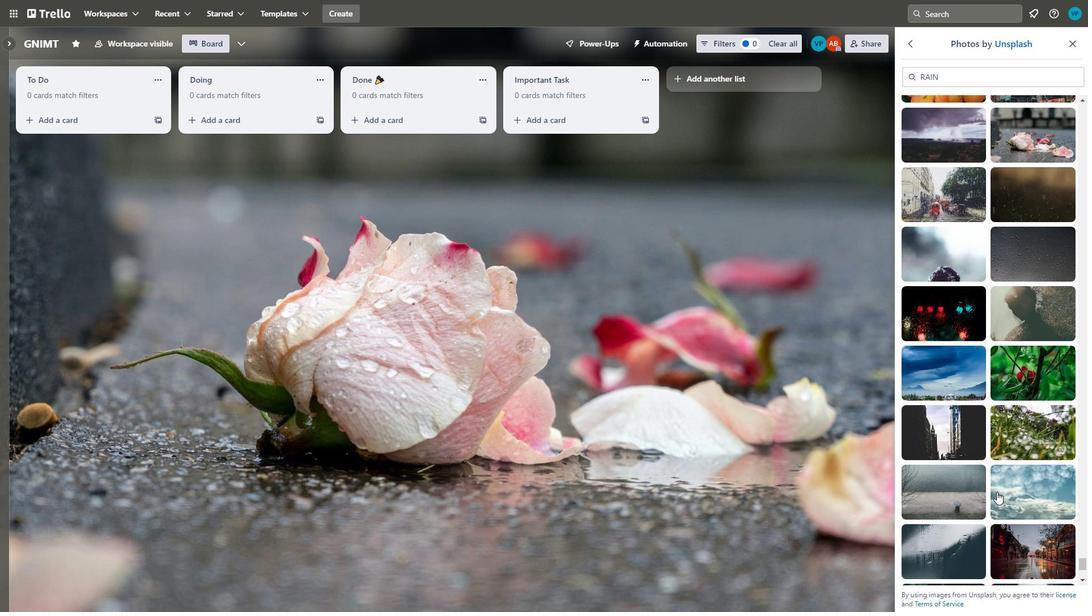 
Action: Mouse scrolled (947, 499) with delta (0, 0)
Screenshot: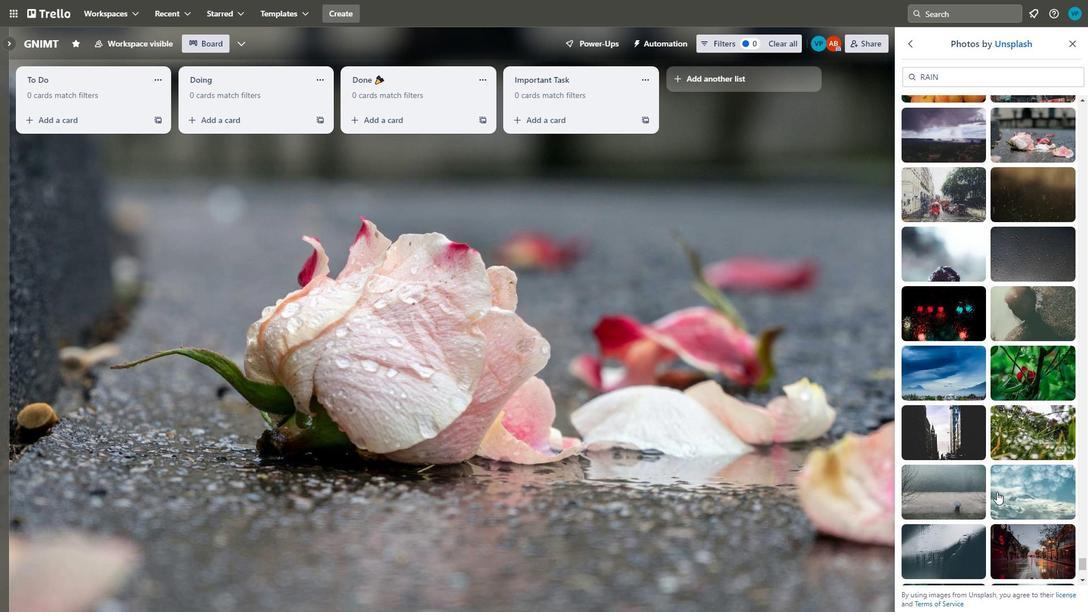 
Action: Mouse moved to (985, 498)
Screenshot: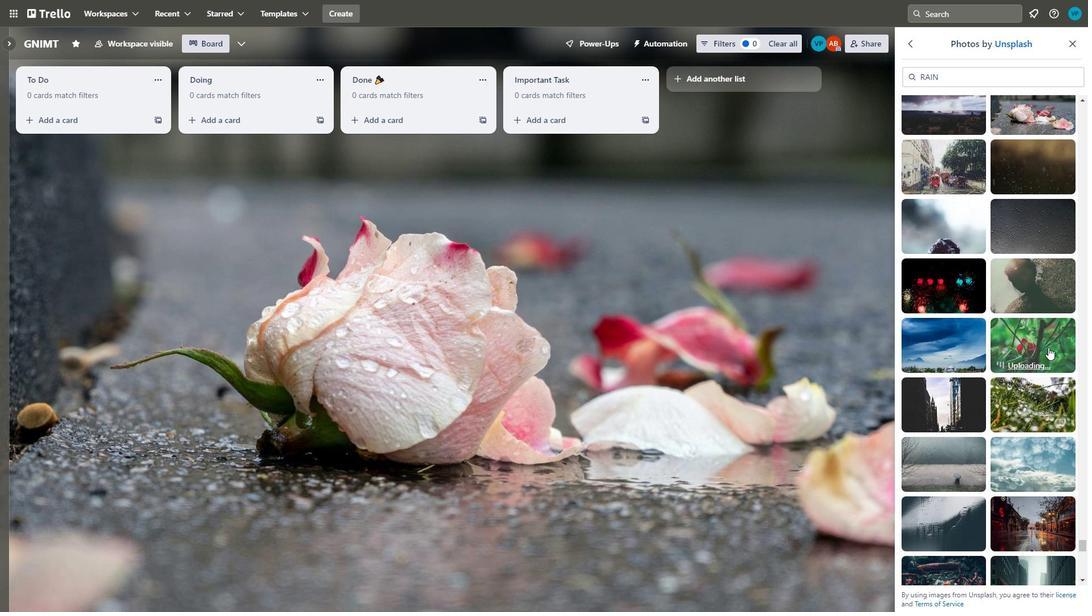 
Action: Mouse scrolled (985, 497) with delta (0, 0)
Screenshot: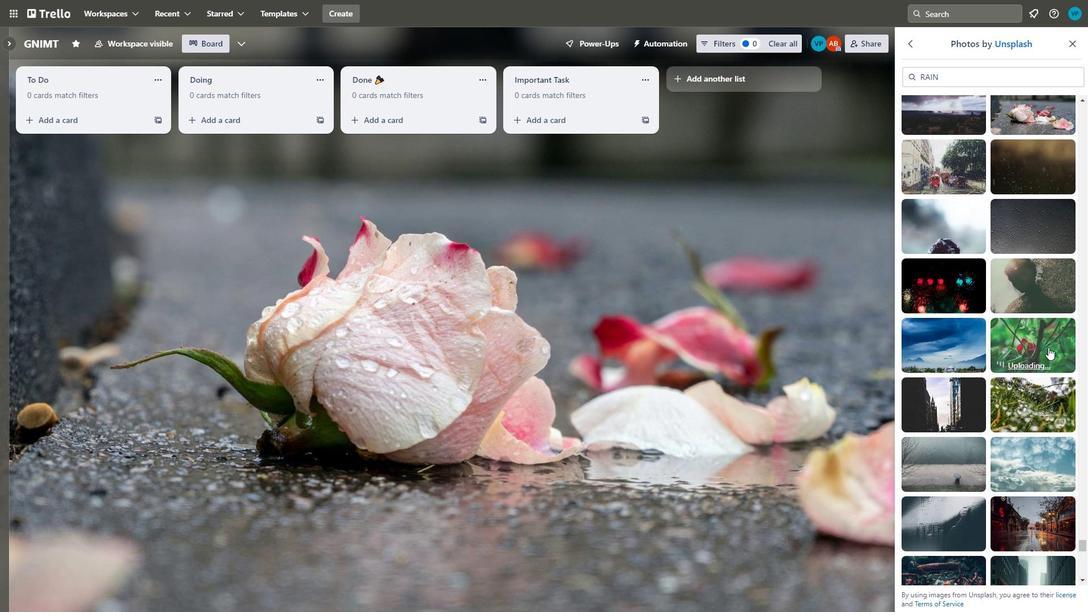 
Action: Mouse scrolled (985, 497) with delta (0, 0)
Screenshot: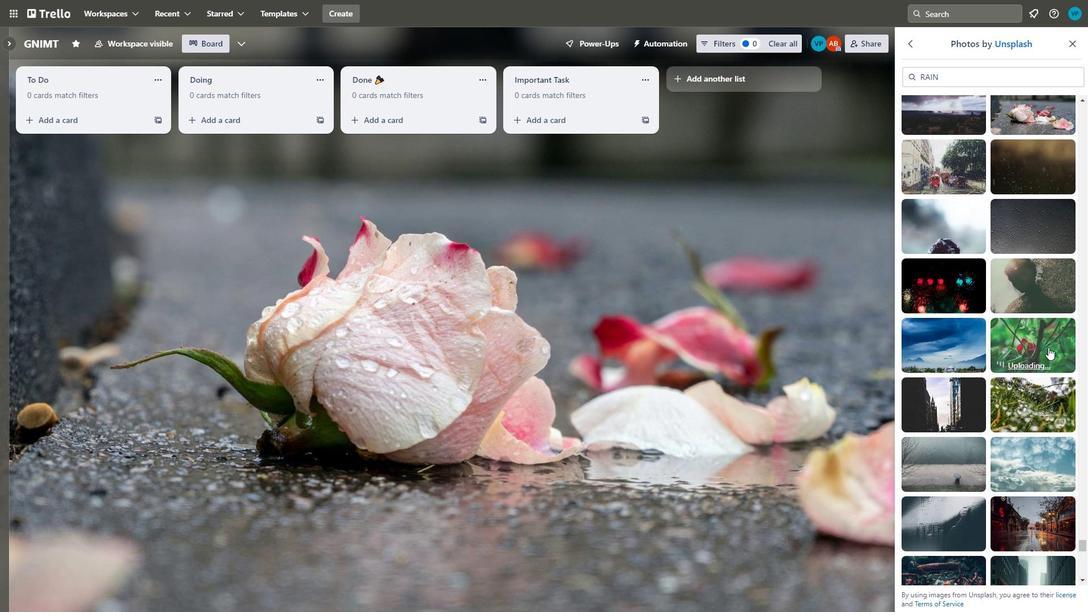 
Action: Mouse moved to (988, 501)
Screenshot: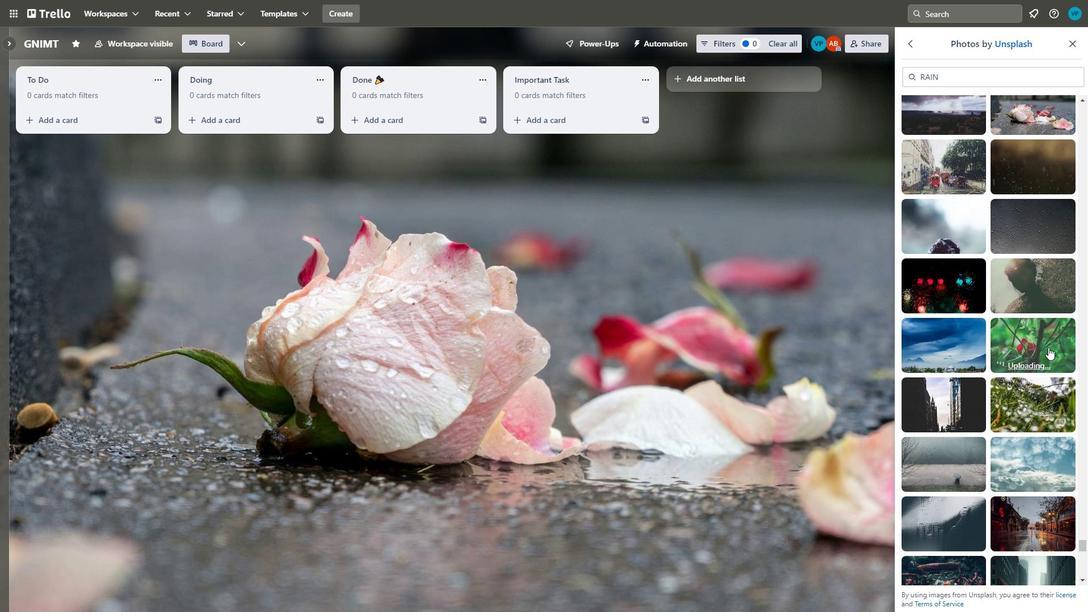 
Action: Mouse scrolled (988, 500) with delta (0, 0)
Screenshot: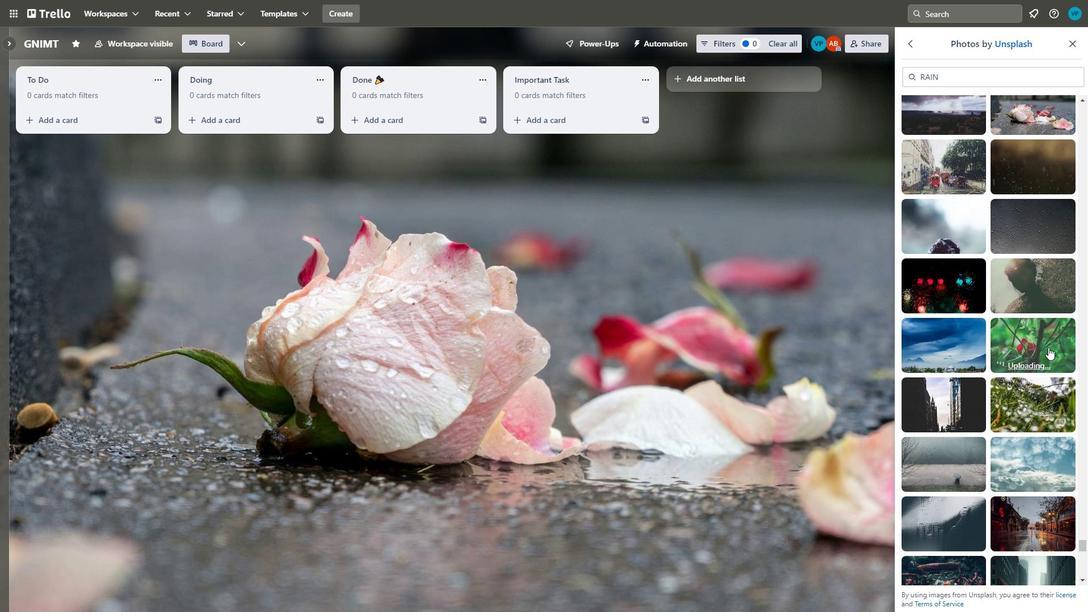 
Action: Mouse moved to (1026, 336)
Screenshot: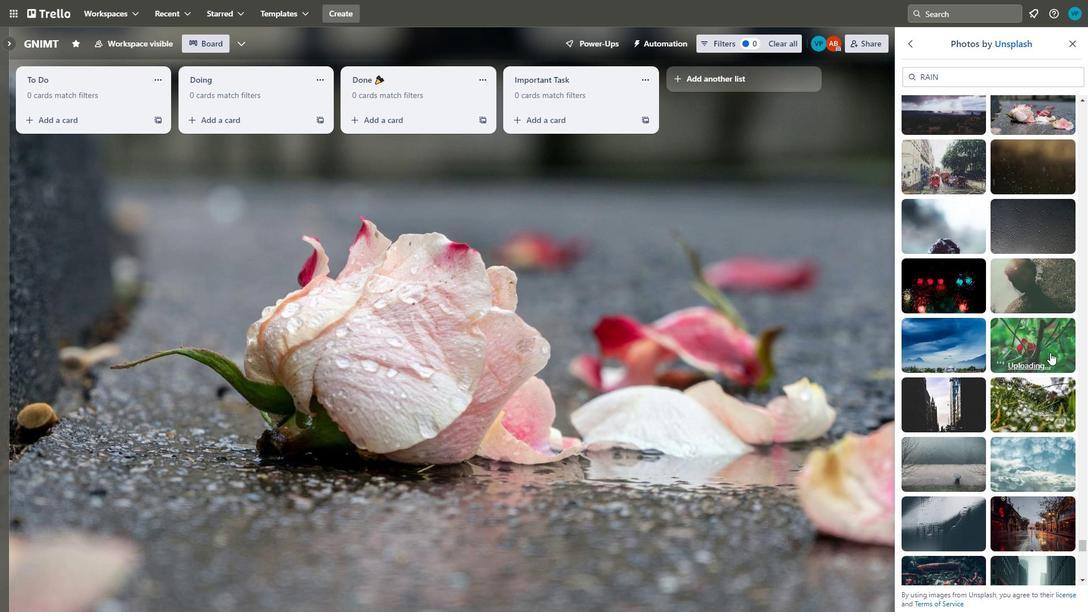 
Action: Mouse pressed left at (1026, 336)
Screenshot: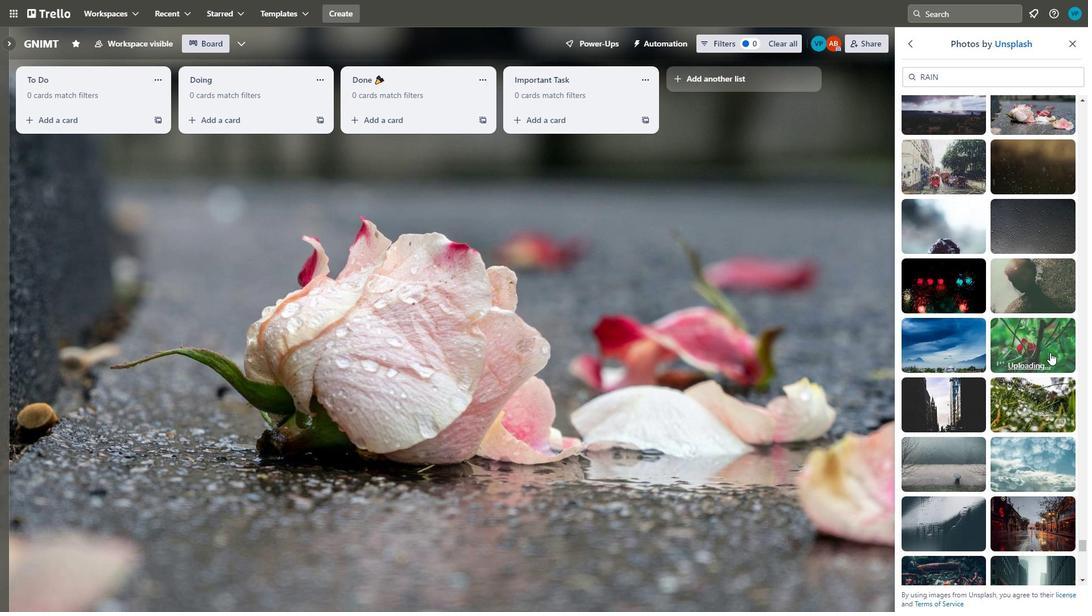 
Action: Mouse moved to (997, 434)
Screenshot: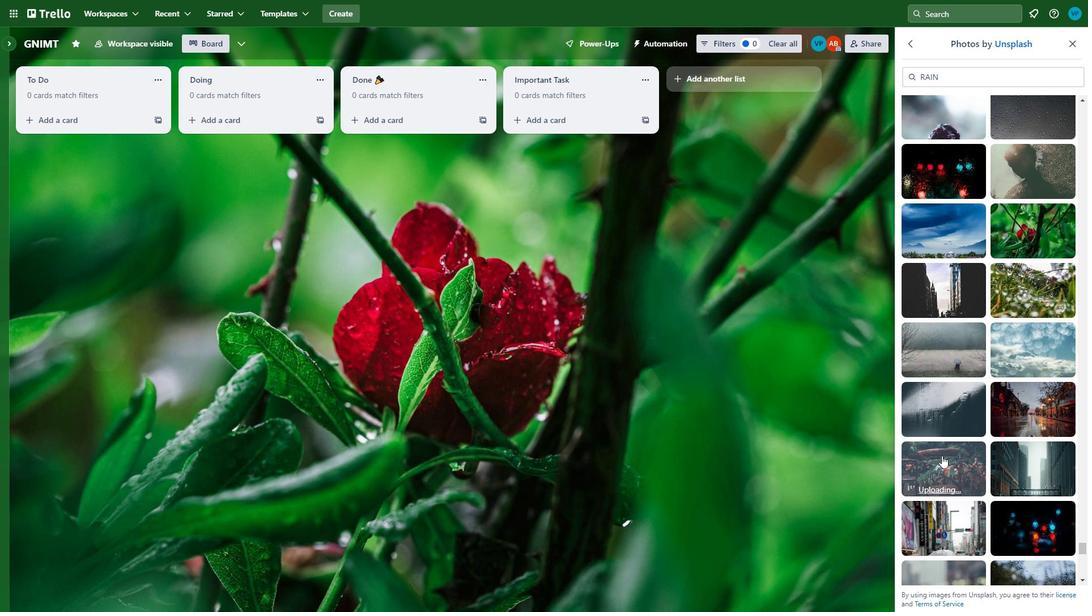
Action: Mouse scrolled (997, 433) with delta (0, 0)
Screenshot: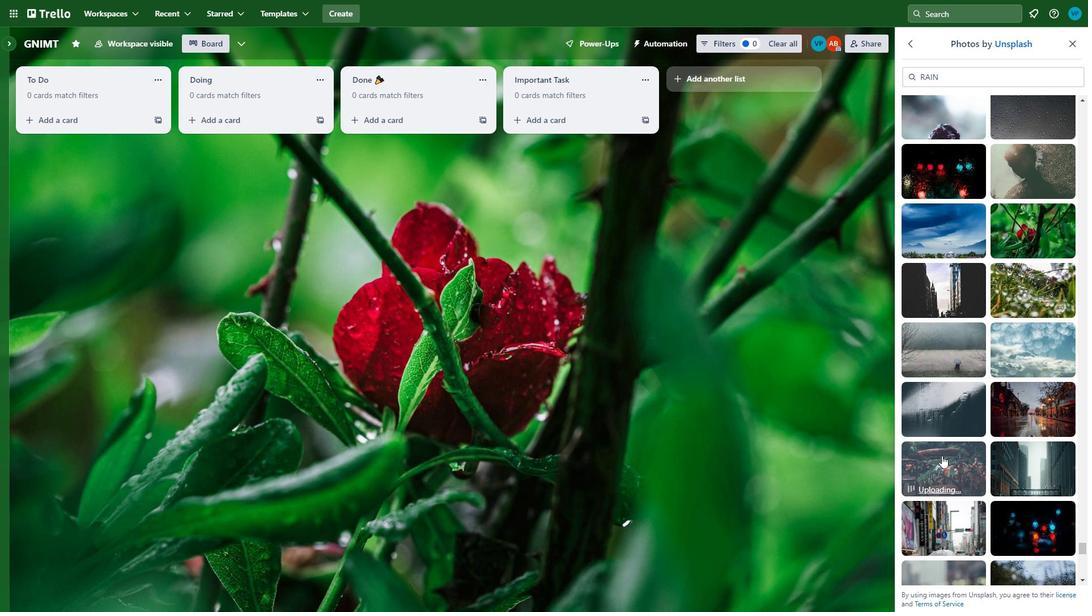 
Action: Mouse scrolled (997, 433) with delta (0, 0)
Screenshot: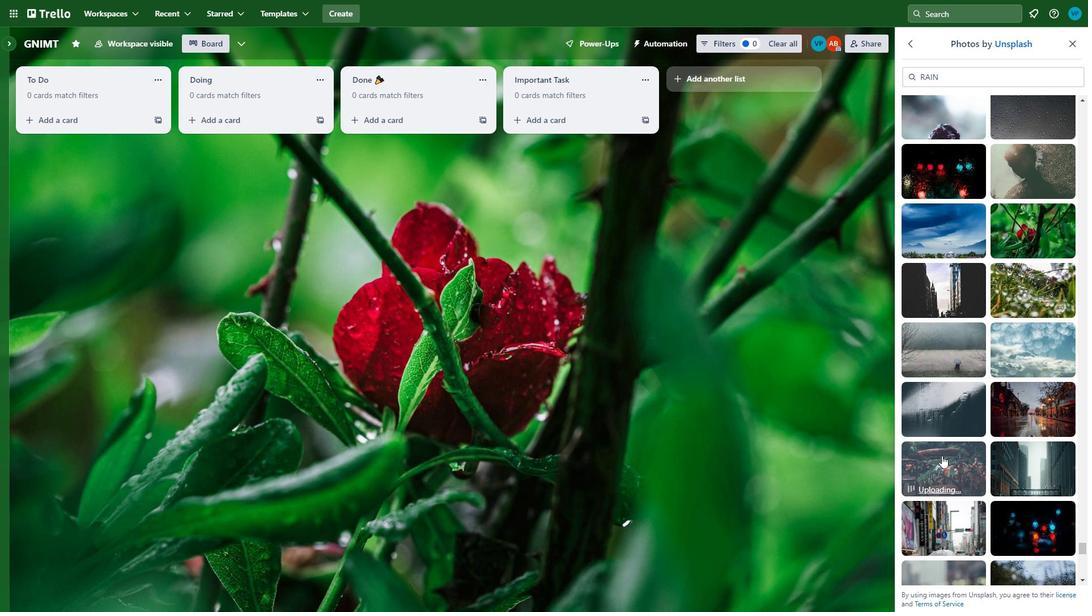 
Action: Mouse moved to (942, 456)
Screenshot: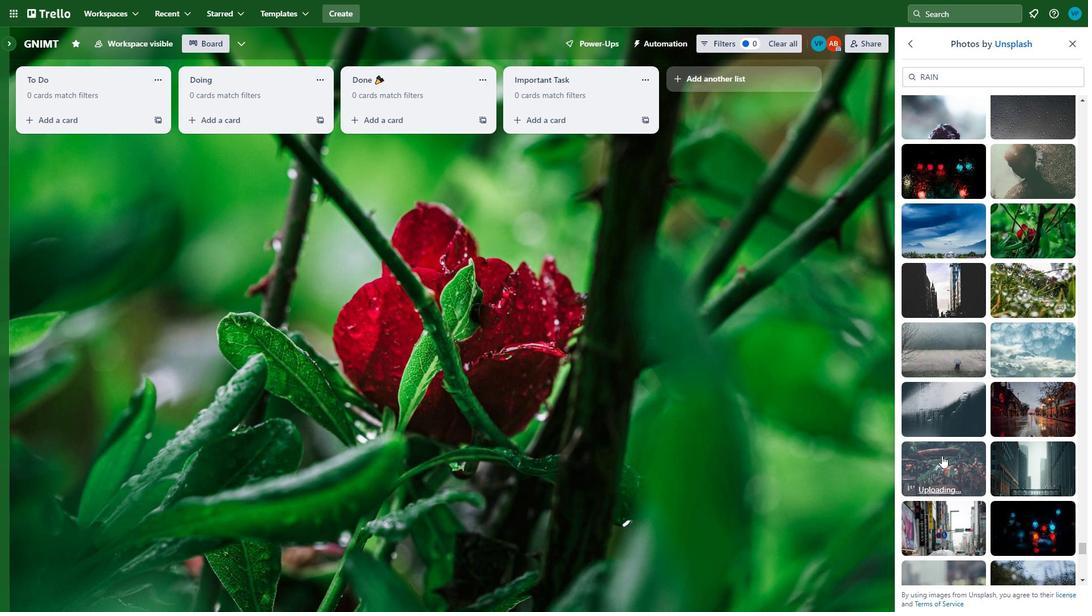 
Action: Mouse pressed left at (942, 456)
Screenshot: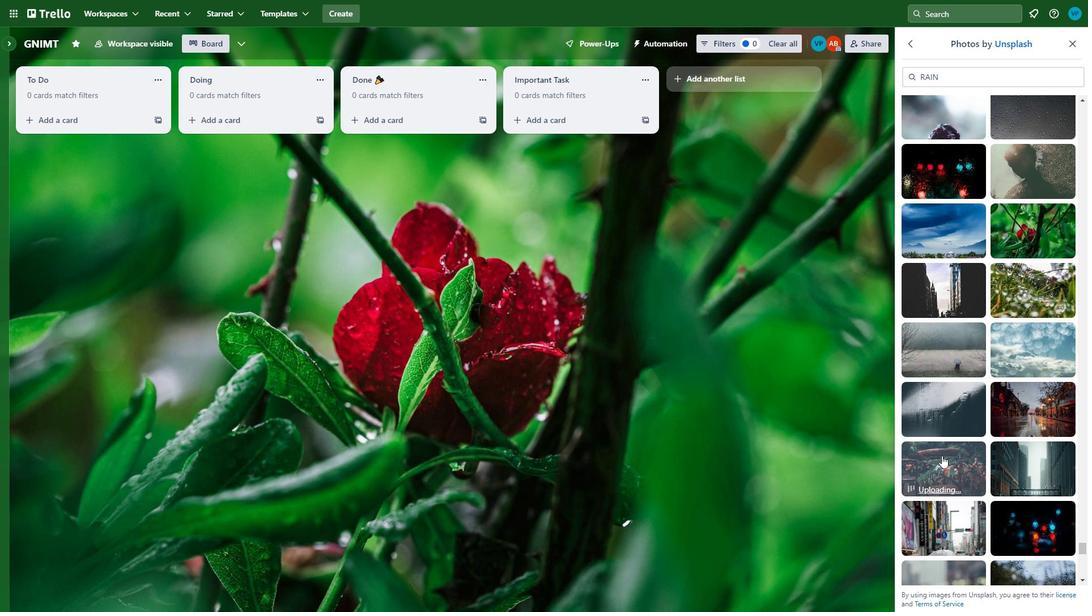 
Action: Mouse moved to (1009, 460)
Screenshot: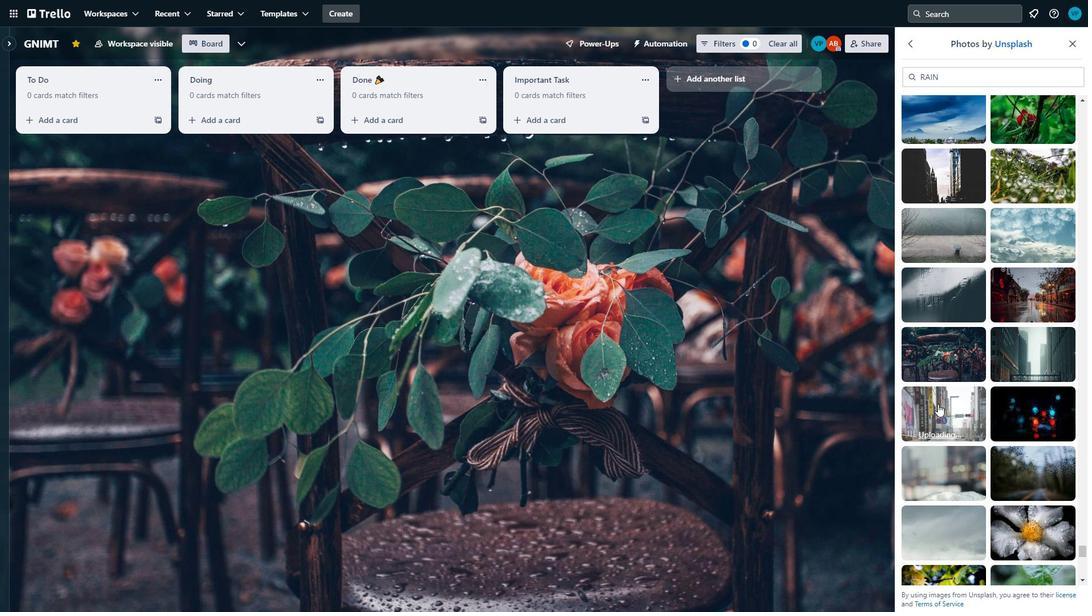 
Action: Mouse scrolled (1009, 459) with delta (0, 0)
Screenshot: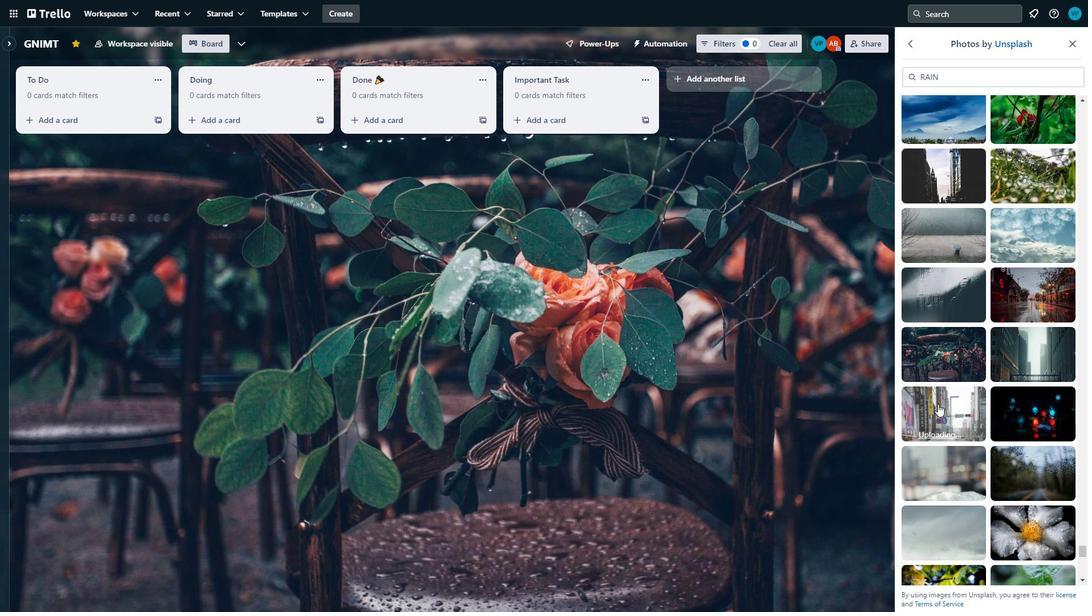 
Action: Mouse moved to (1009, 460)
Screenshot: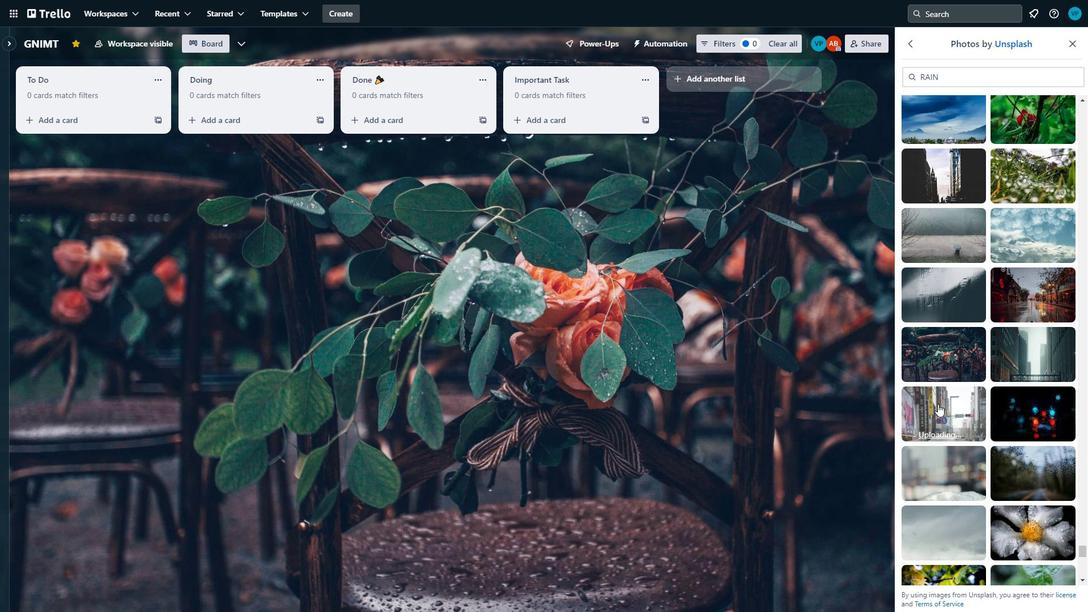 
Action: Mouse scrolled (1009, 460) with delta (0, 0)
Screenshot: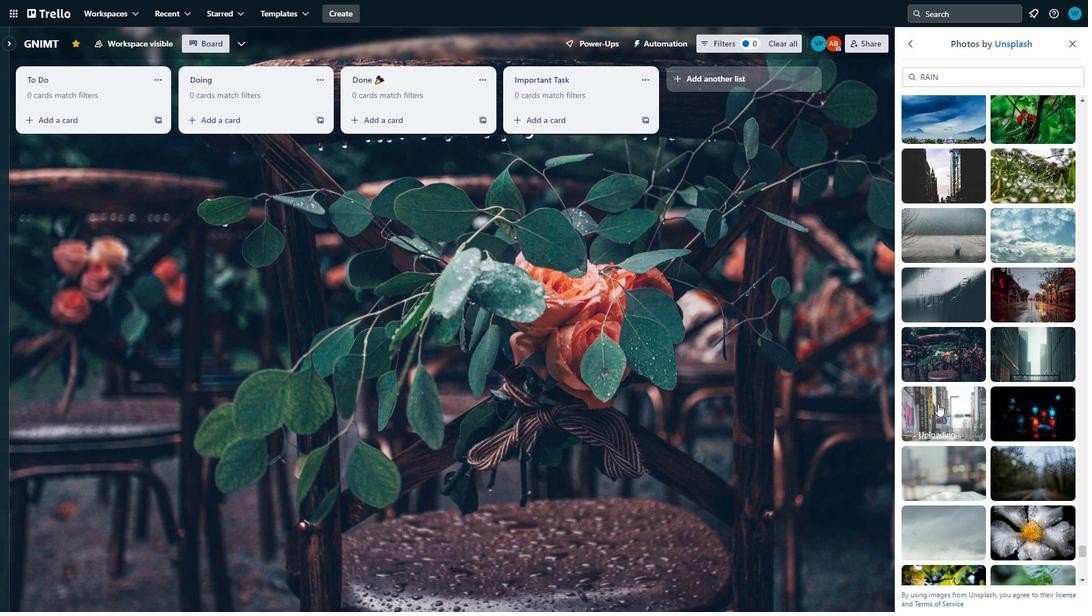 
Action: Mouse moved to (938, 401)
Screenshot: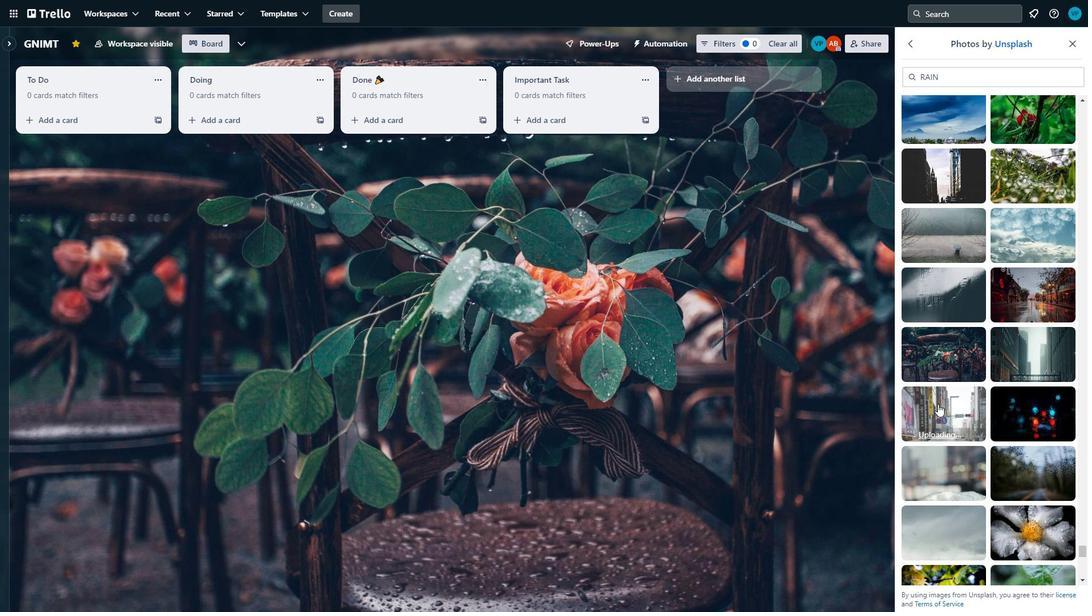
Action: Mouse pressed left at (938, 401)
Screenshot: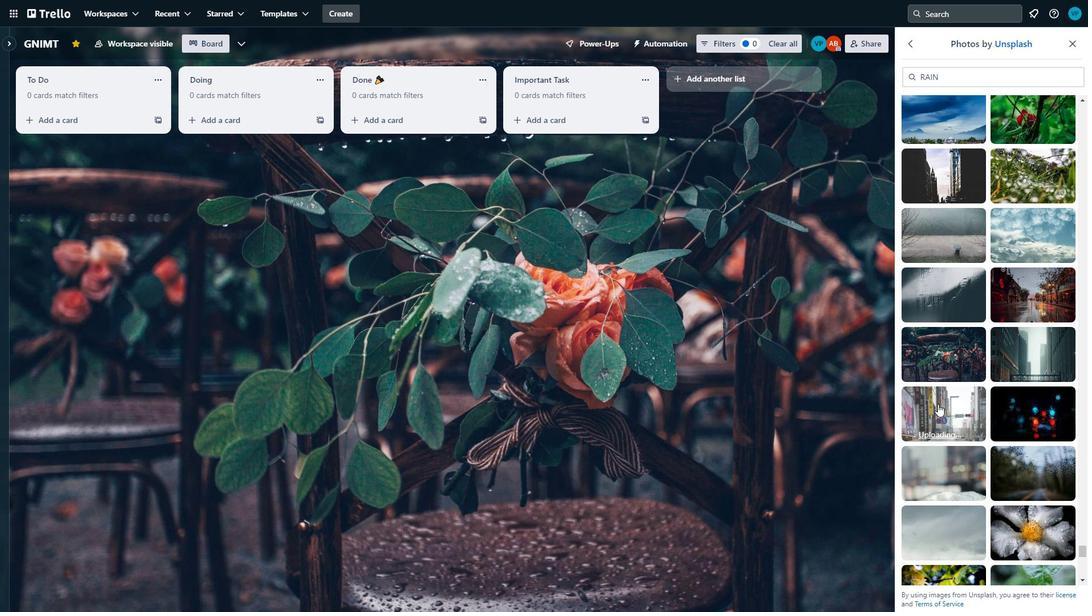 
Action: Mouse moved to (1024, 518)
Screenshot: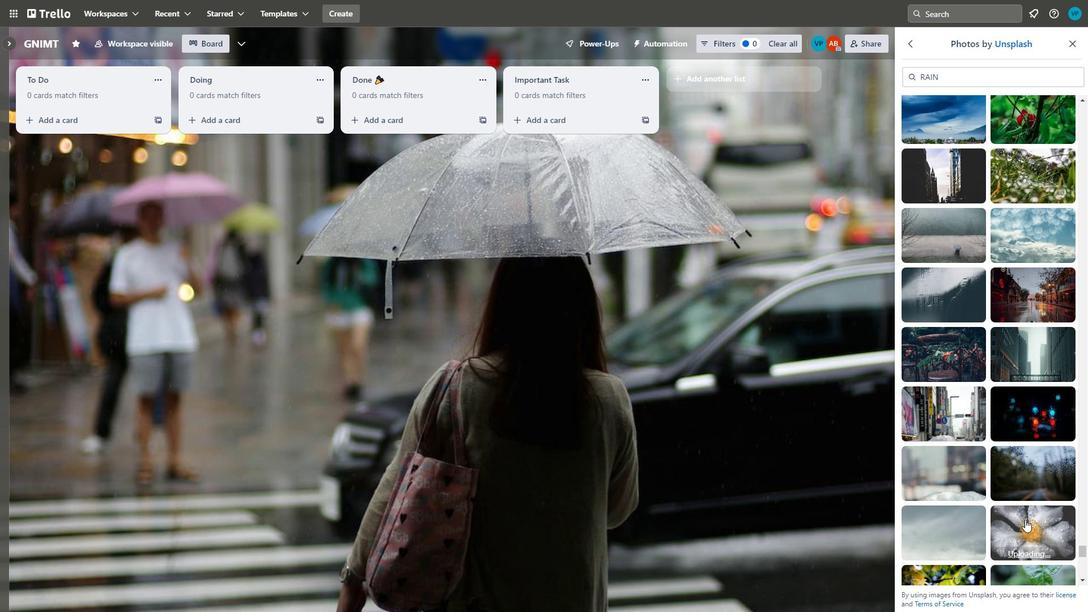 
Action: Mouse pressed left at (1024, 518)
Screenshot: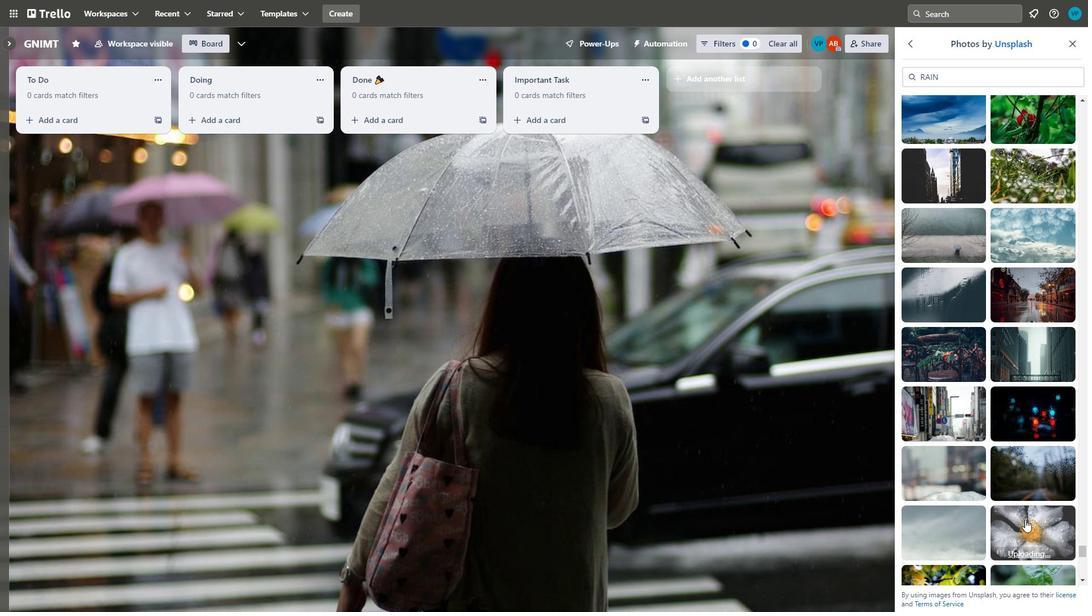 
Action: Mouse moved to (1031, 458)
Screenshot: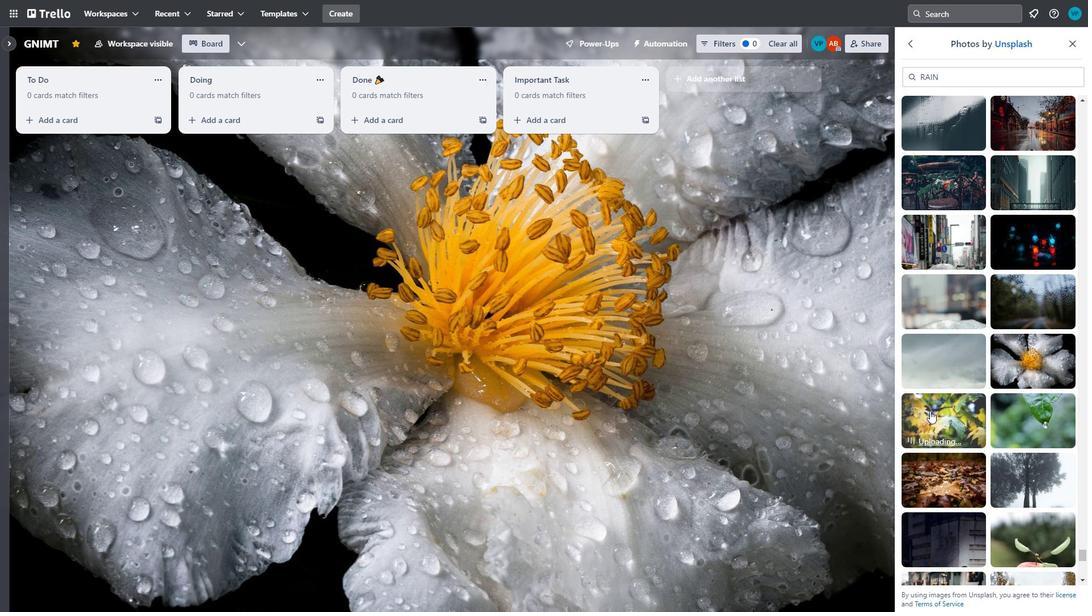 
Action: Mouse scrolled (1031, 458) with delta (0, 0)
Screenshot: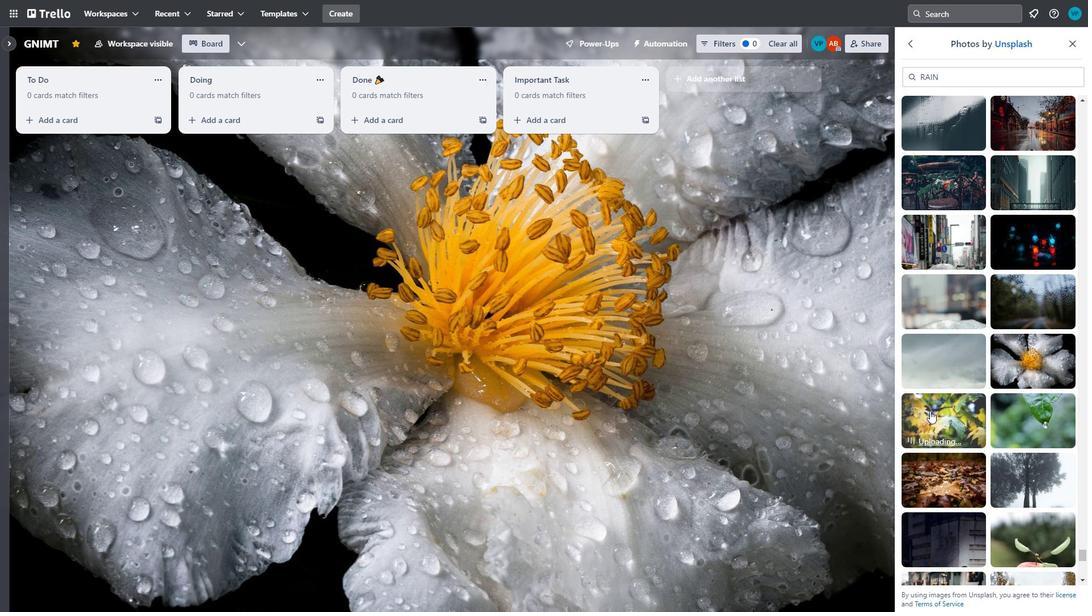 
Action: Mouse scrolled (1031, 458) with delta (0, 0)
Screenshot: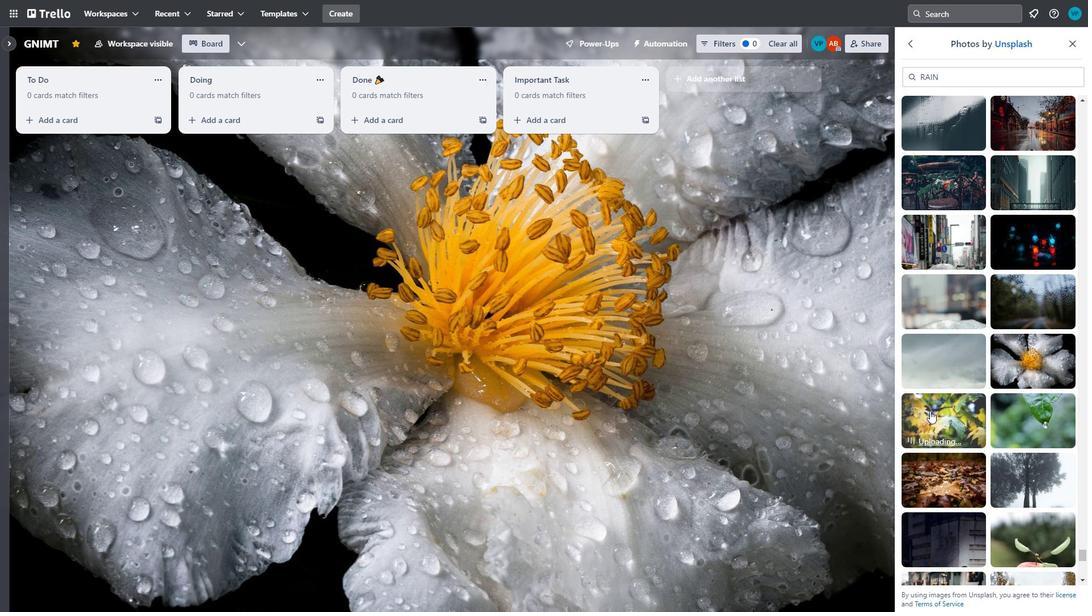 
Action: Mouse scrolled (1031, 458) with delta (0, 0)
Screenshot: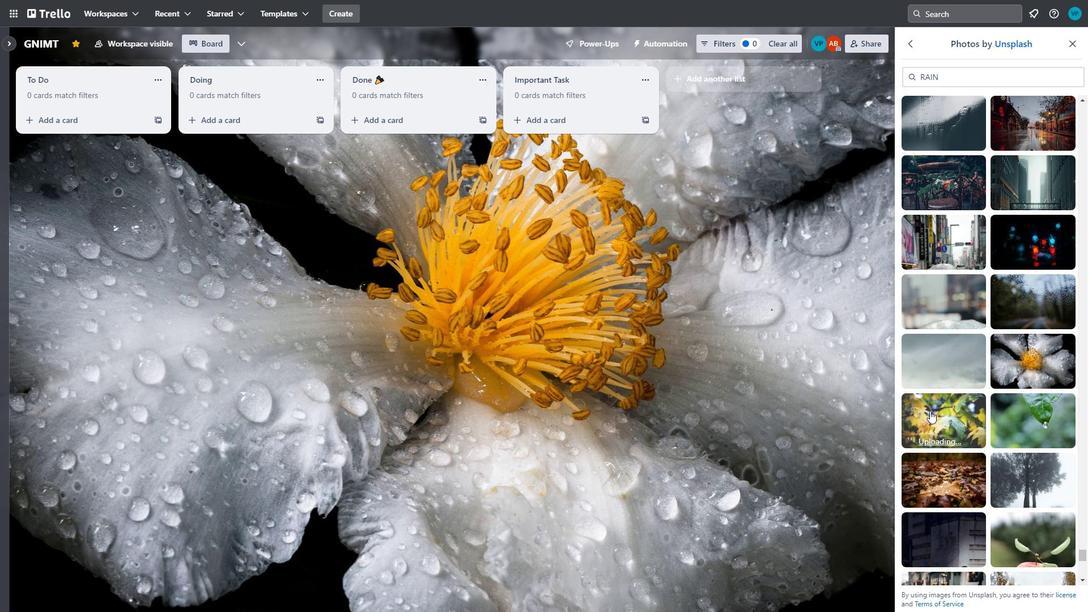 
Action: Mouse moved to (930, 411)
Screenshot: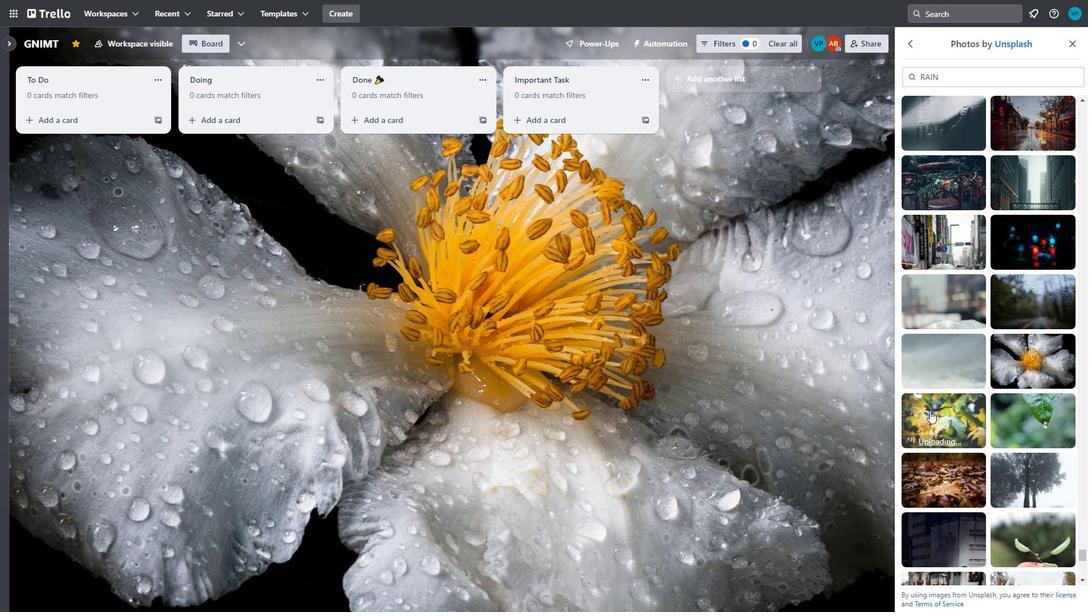 
Action: Mouse pressed left at (930, 411)
Screenshot: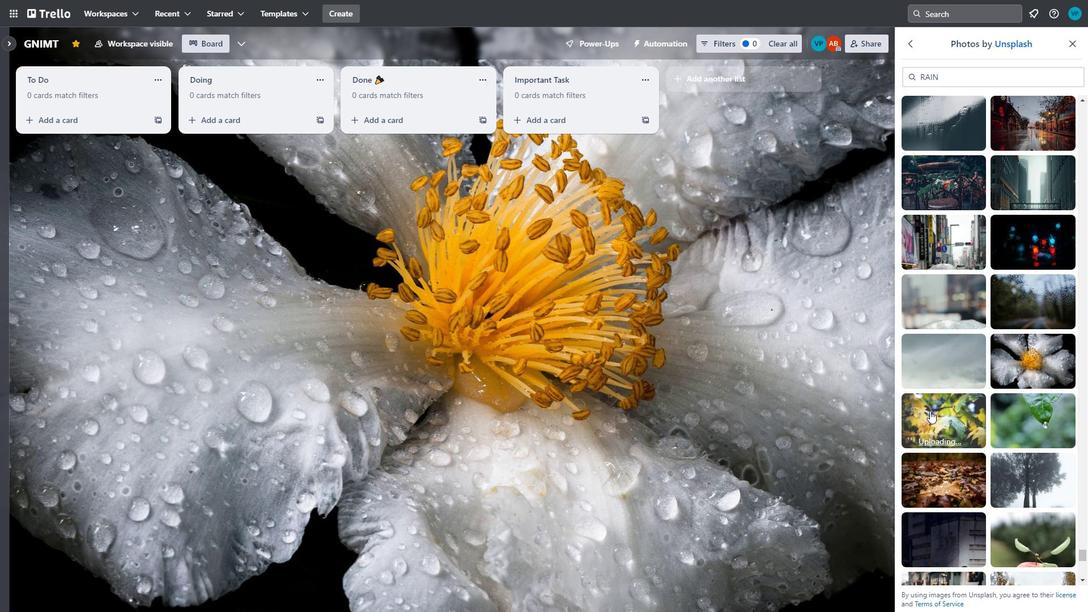 
Action: Mouse moved to (938, 407)
Screenshot: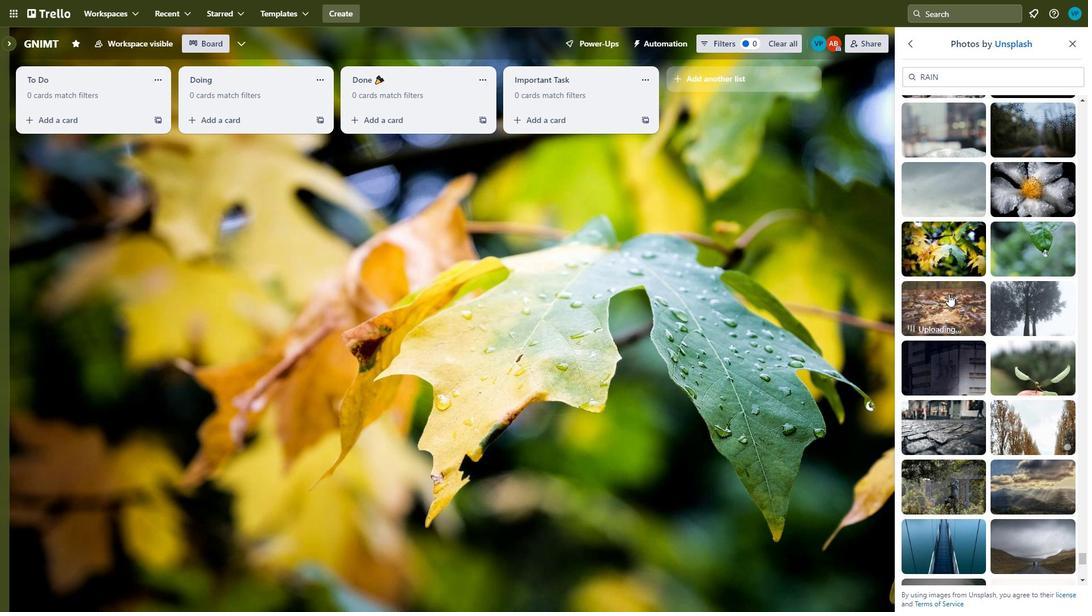 
Action: Mouse scrolled (938, 407) with delta (0, 0)
Screenshot: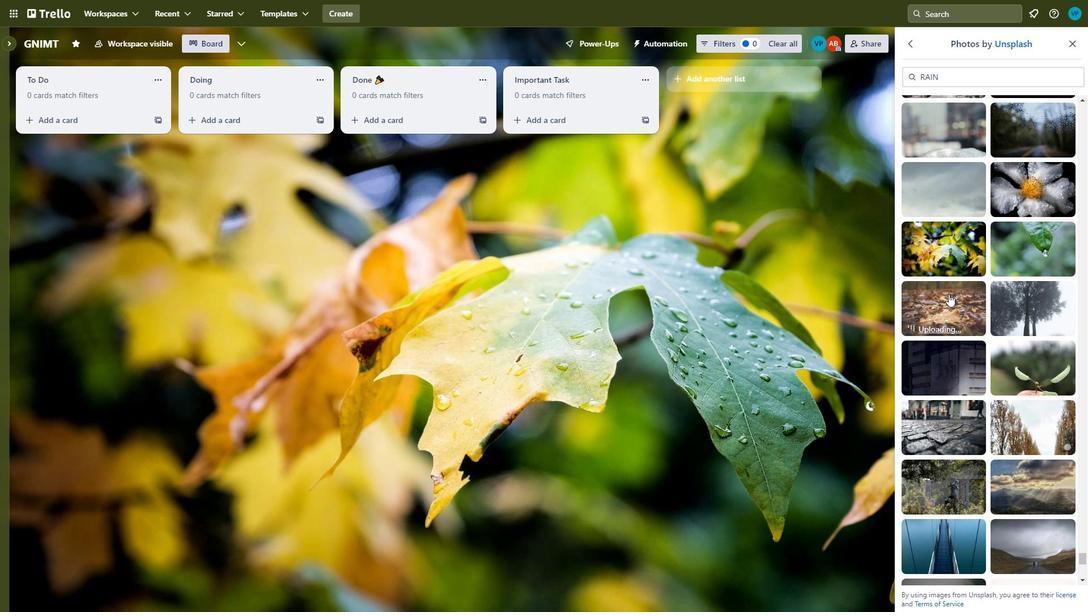 
Action: Mouse moved to (938, 407)
Screenshot: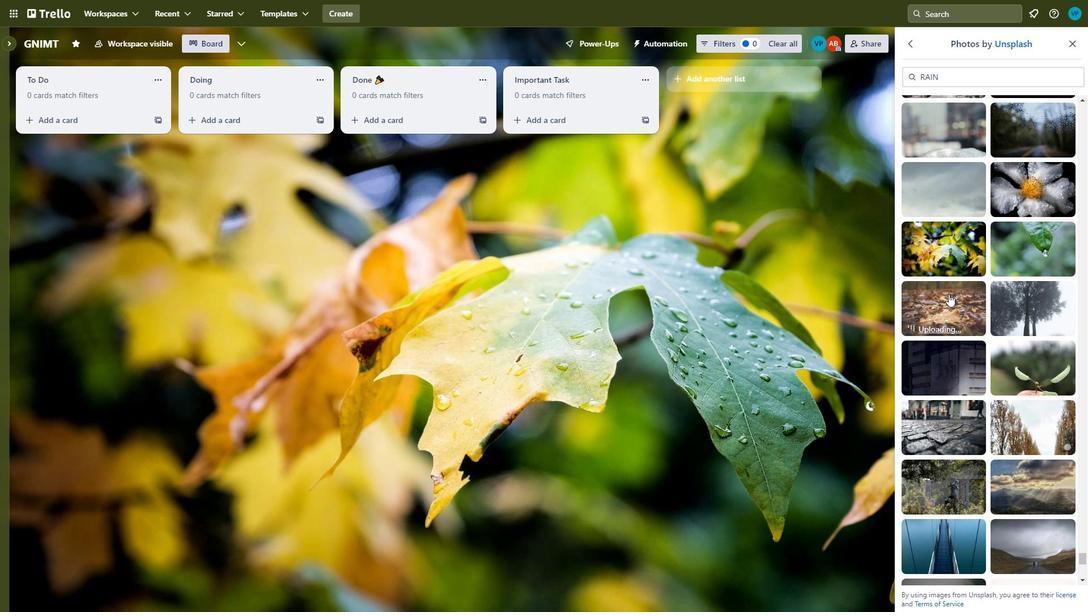 
Action: Mouse scrolled (938, 407) with delta (0, 0)
Screenshot: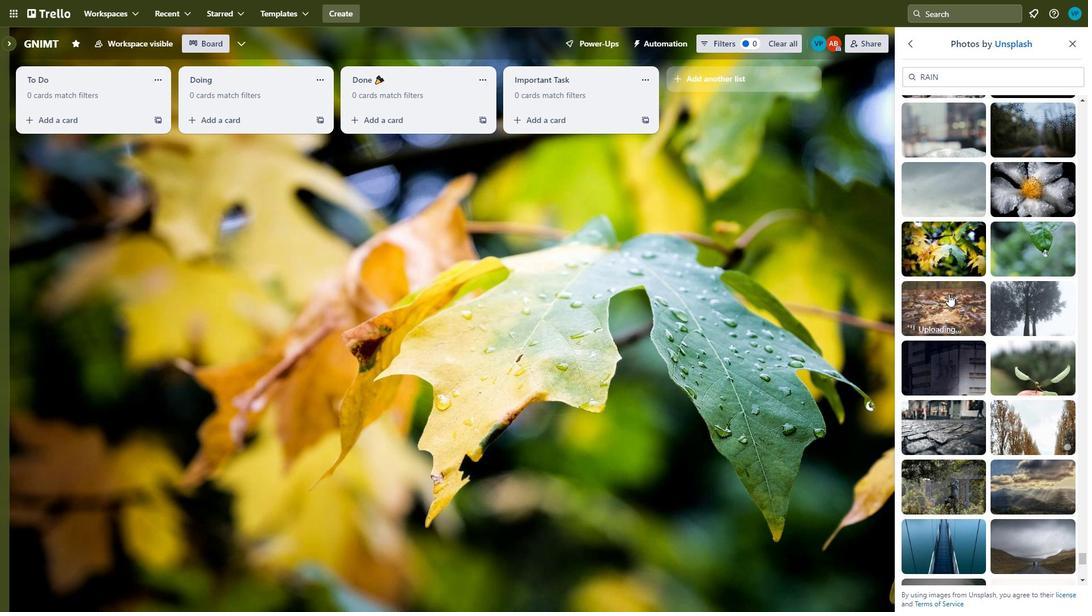 
Action: Mouse scrolled (938, 407) with delta (0, 0)
Screenshot: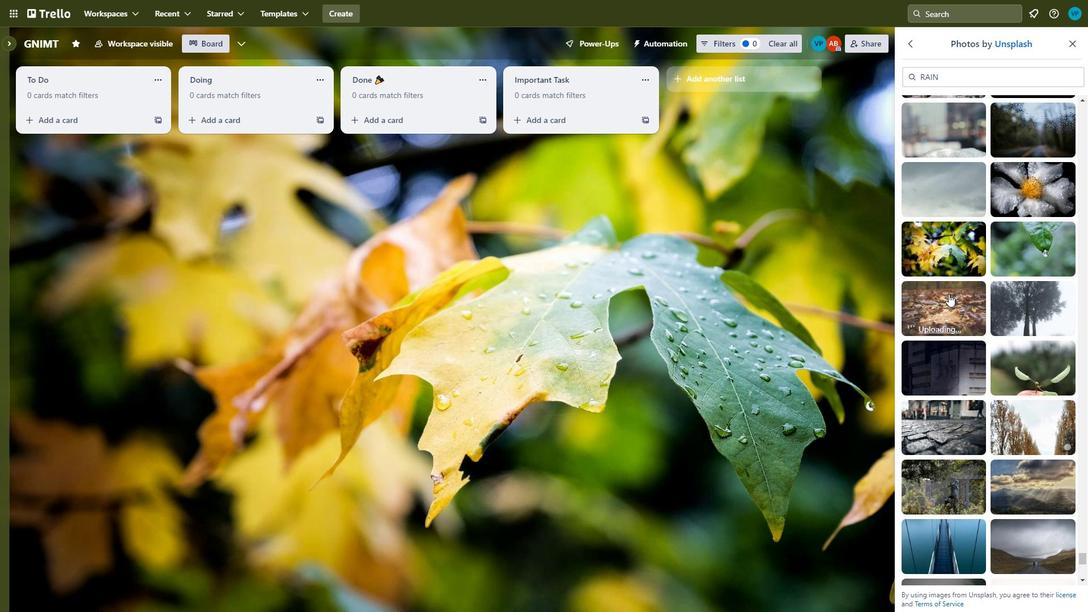 
Action: Mouse moved to (949, 294)
Screenshot: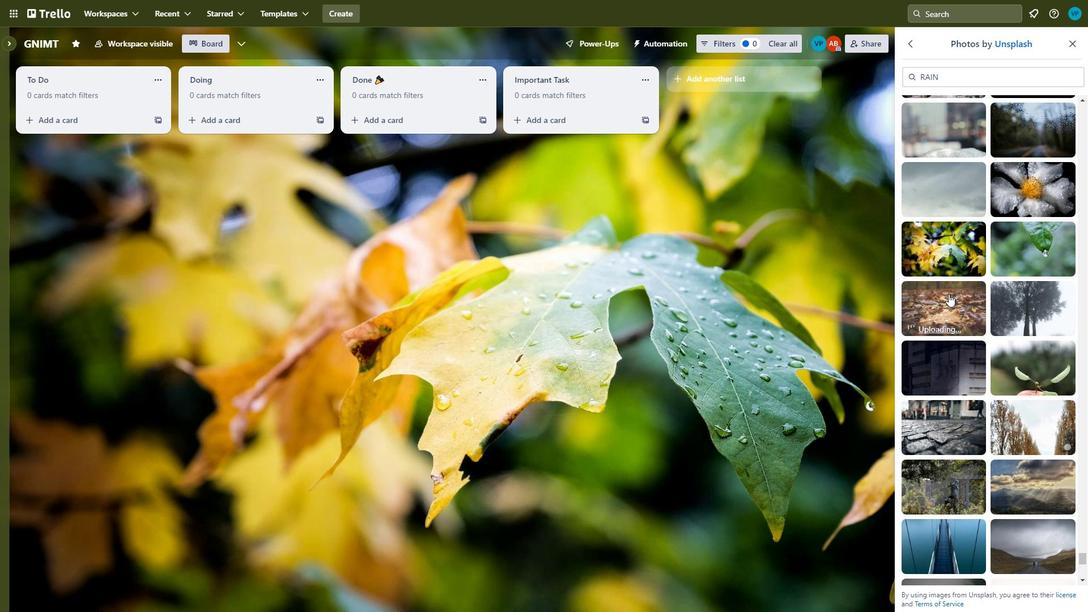 
Action: Mouse pressed left at (949, 294)
Screenshot: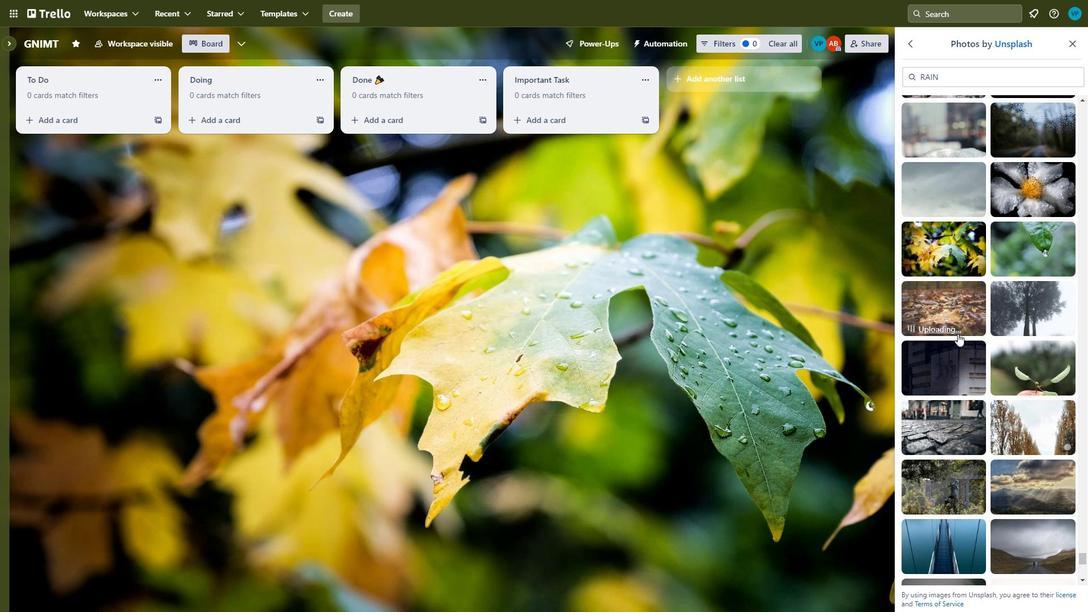 
Action: Mouse moved to (951, 476)
Screenshot: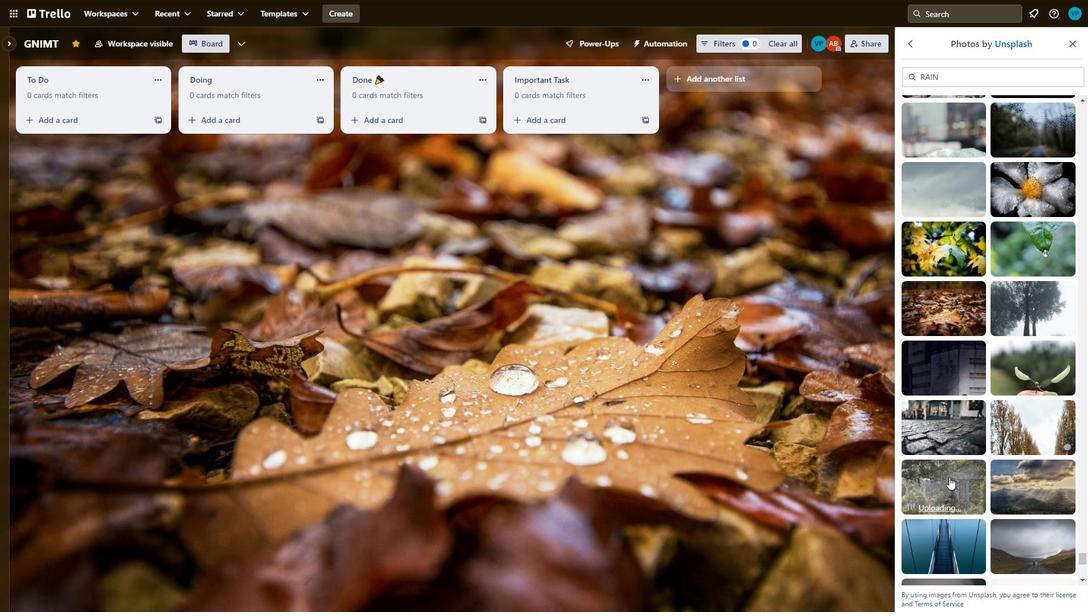 
Action: Mouse pressed left at (951, 476)
Screenshot: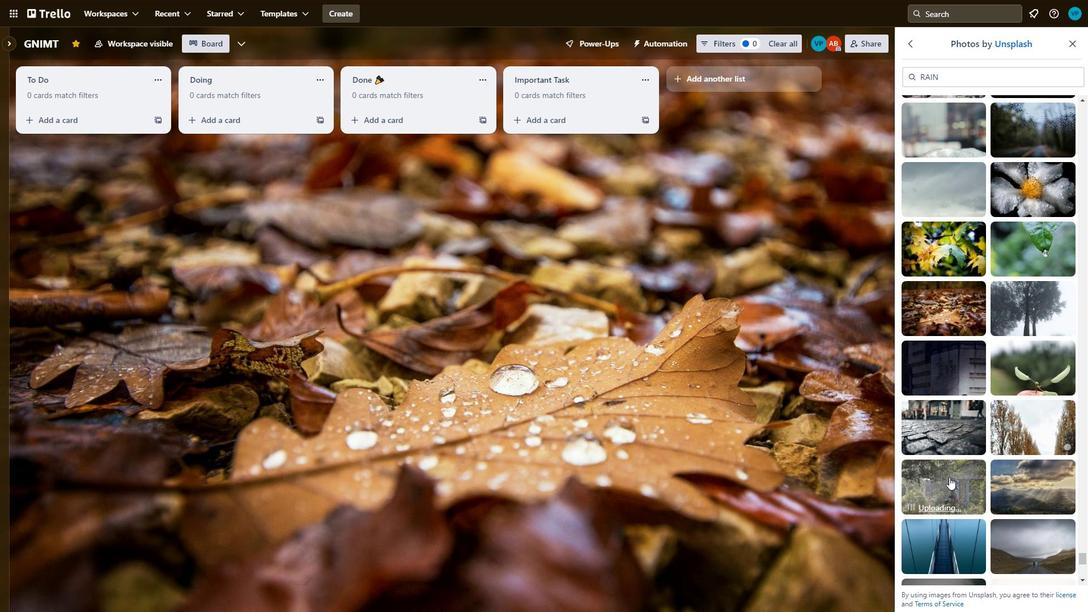 
Action: Mouse moved to (968, 467)
Screenshot: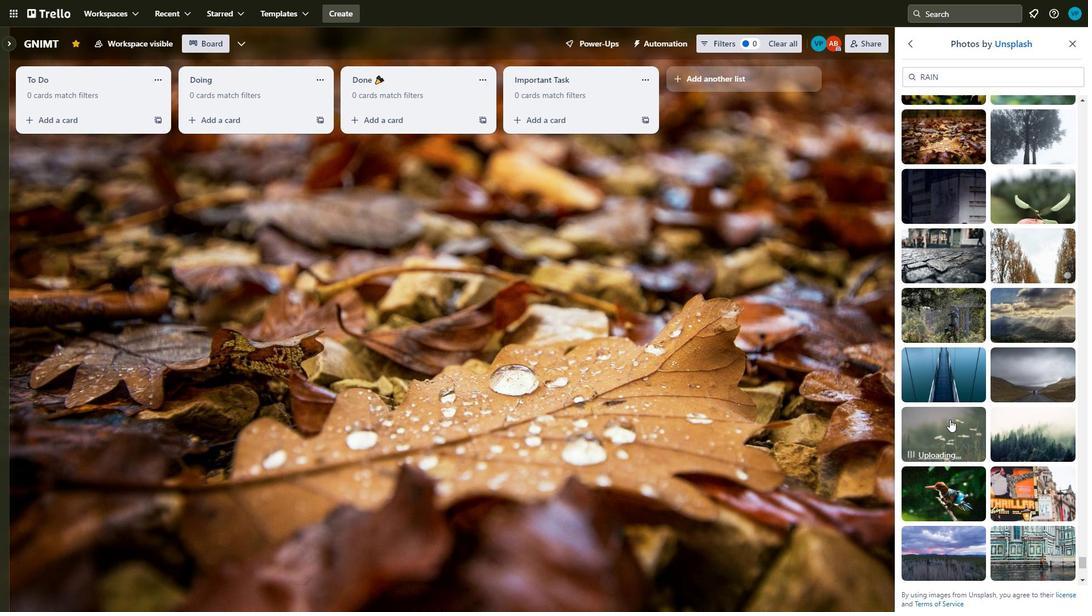 
Action: Mouse scrolled (968, 467) with delta (0, 0)
Screenshot: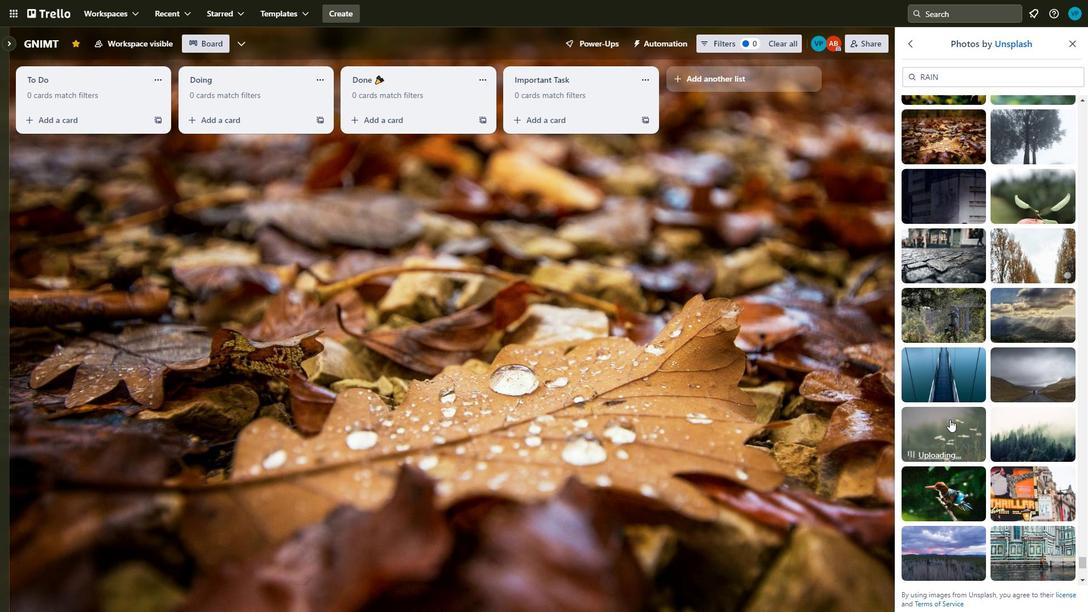 
Action: Mouse moved to (968, 467)
Screenshot: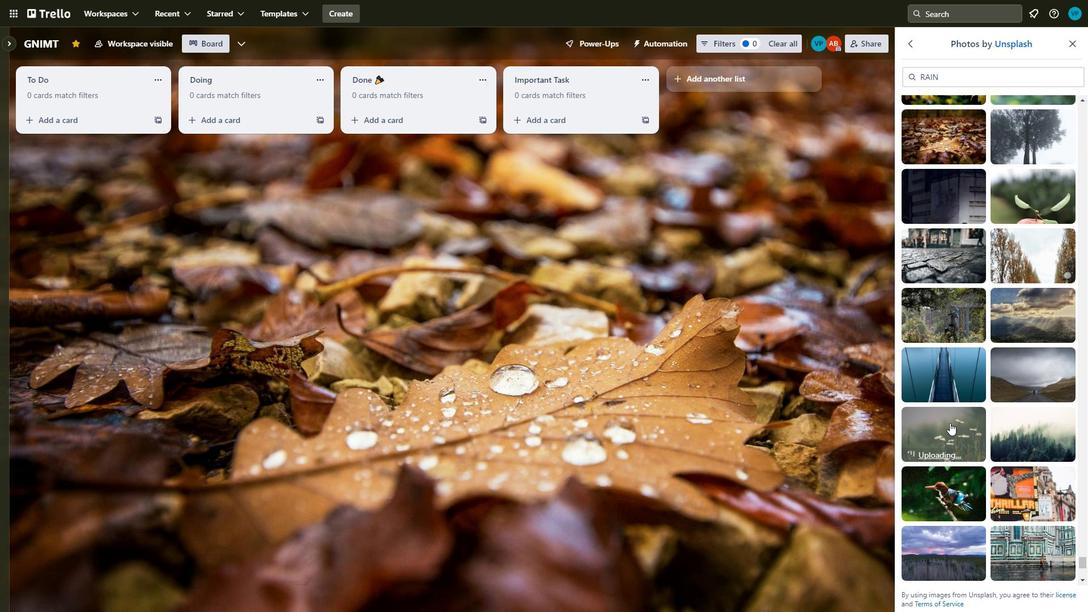 
Action: Mouse scrolled (968, 467) with delta (0, 0)
Screenshot: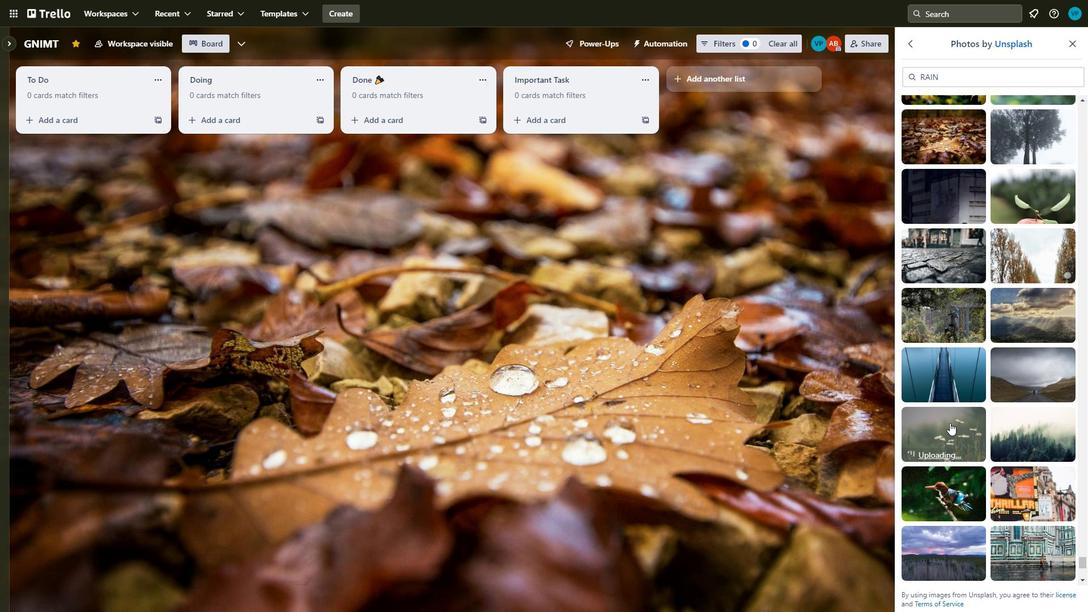 
Action: Mouse moved to (949, 481)
Screenshot: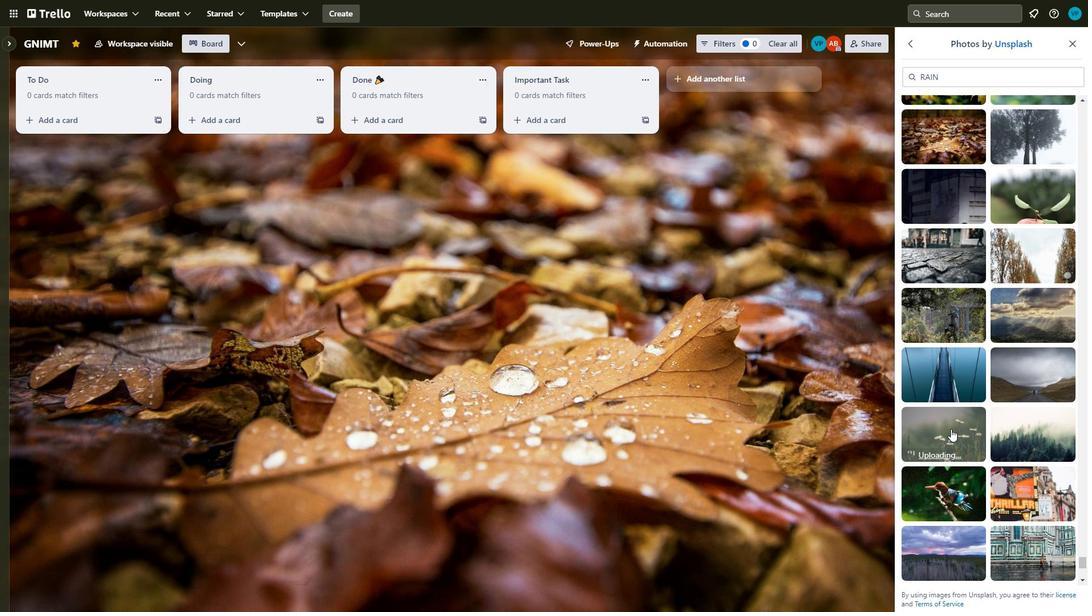 
Action: Mouse scrolled (949, 481) with delta (0, 0)
Screenshot: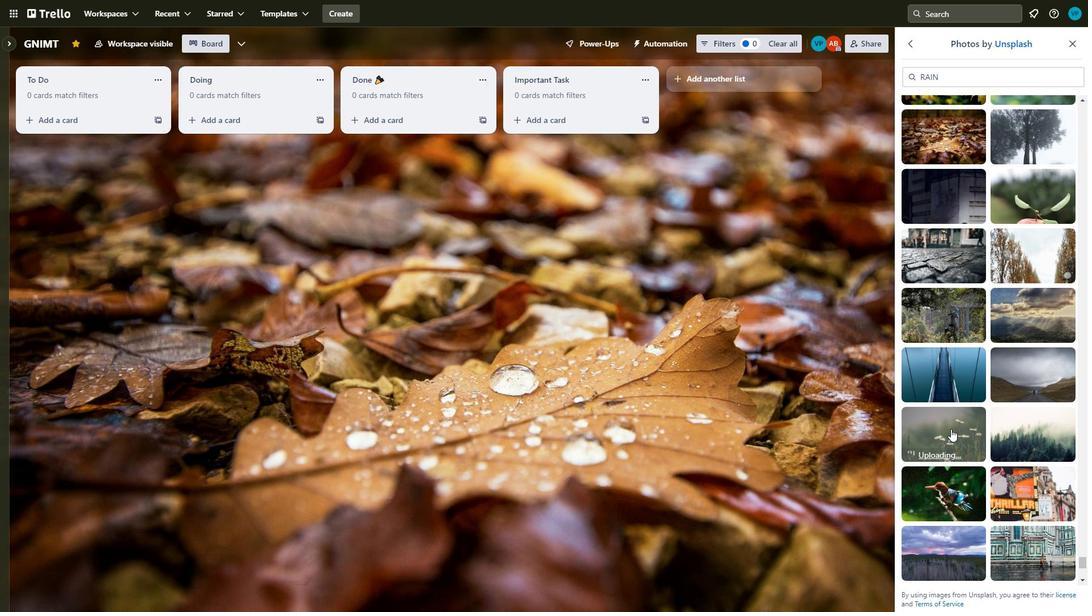 
Action: Mouse moved to (950, 419)
Screenshot: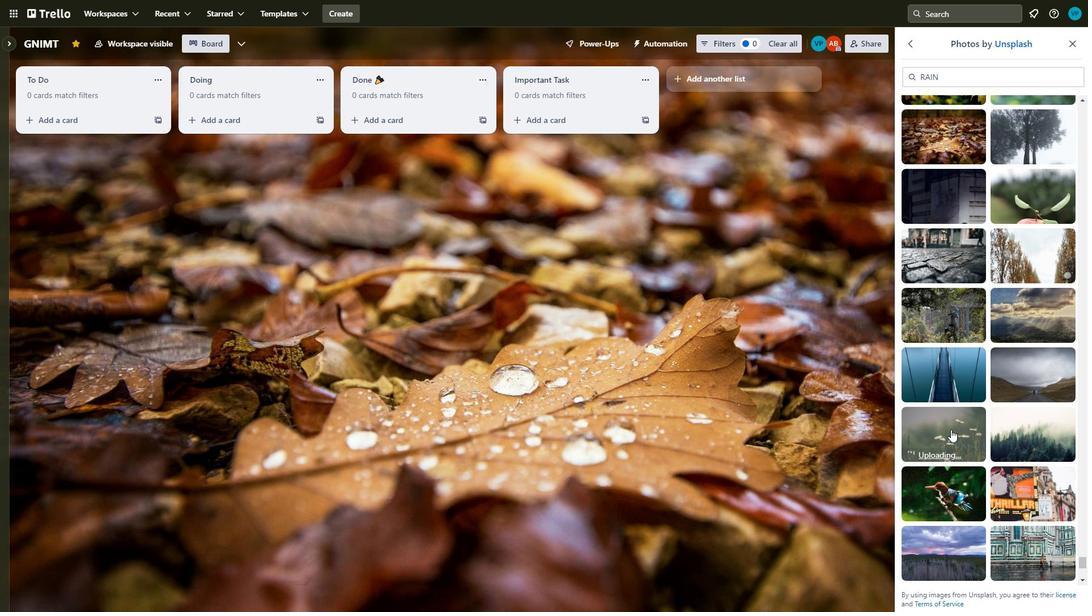 
Action: Mouse pressed left at (950, 419)
Screenshot: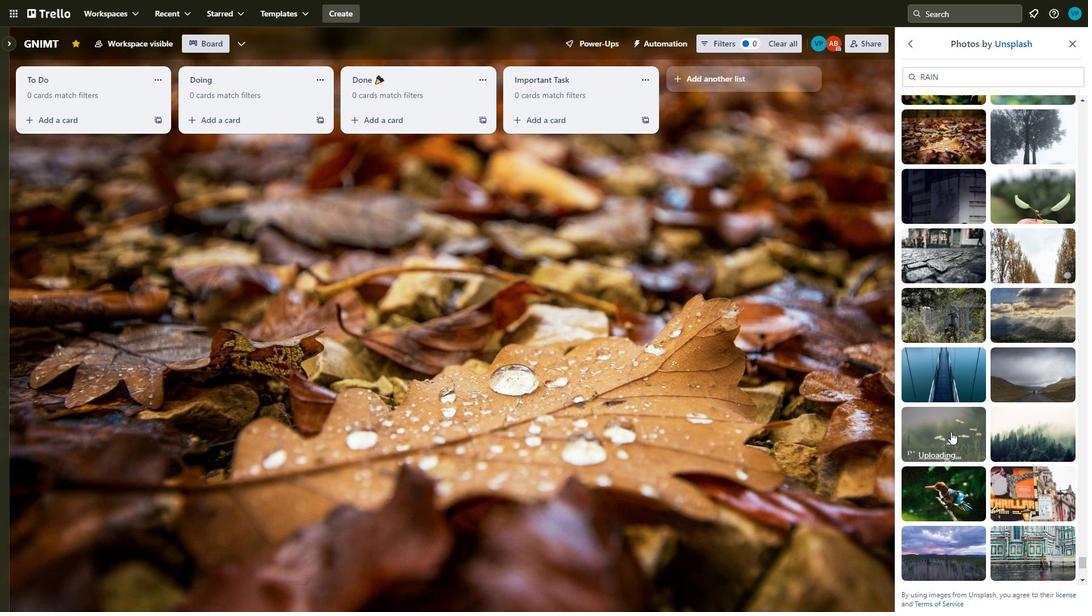 
Action: Mouse moved to (935, 365)
Screenshot: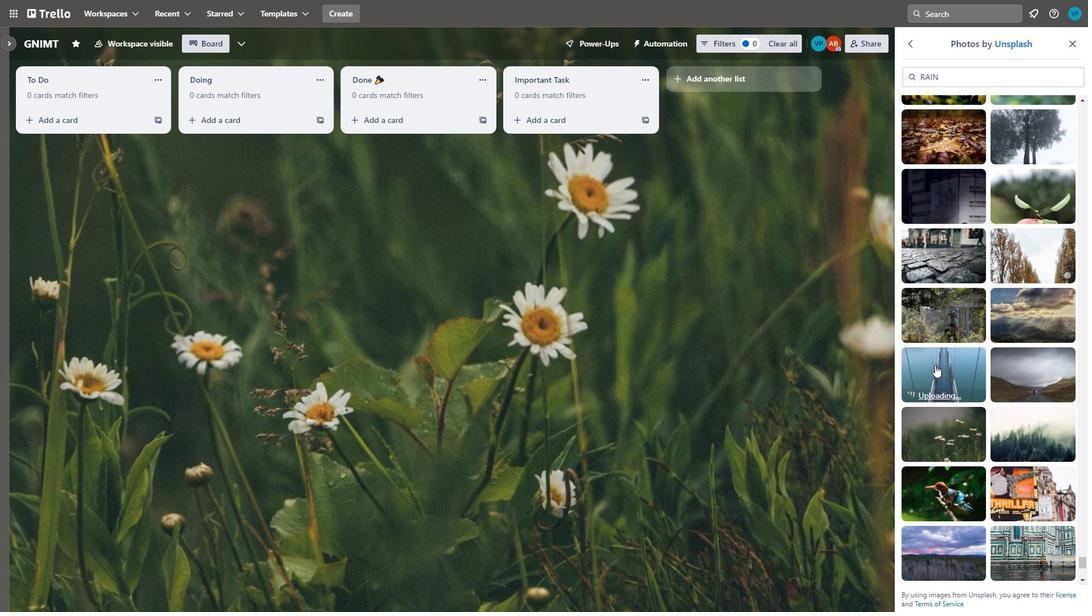 
Action: Mouse pressed left at (935, 365)
Screenshot: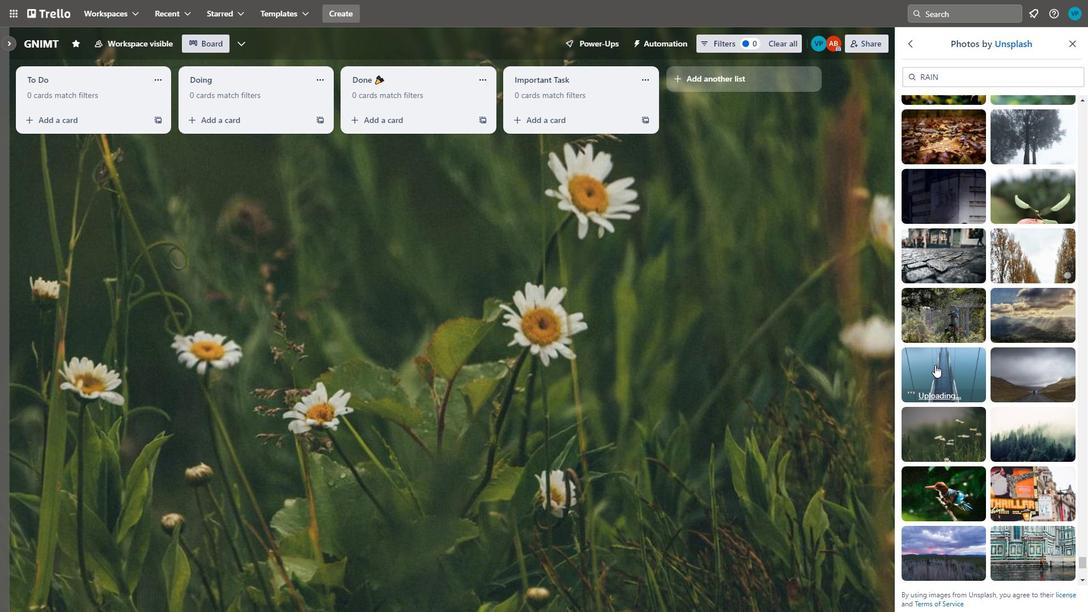 
Action: Mouse moved to (947, 485)
Screenshot: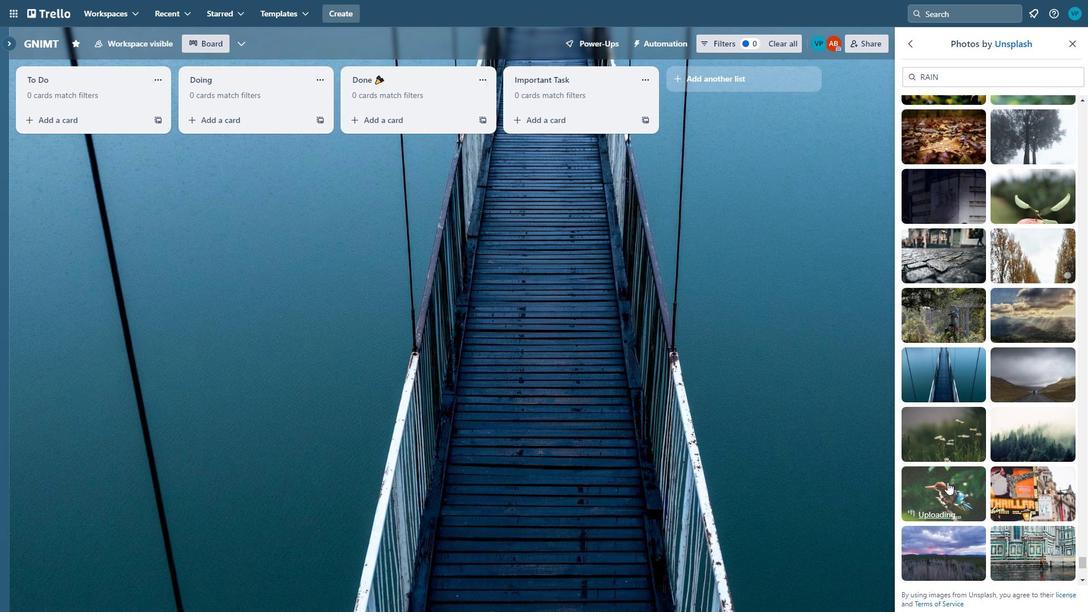 
Action: Mouse pressed left at (947, 485)
Screenshot: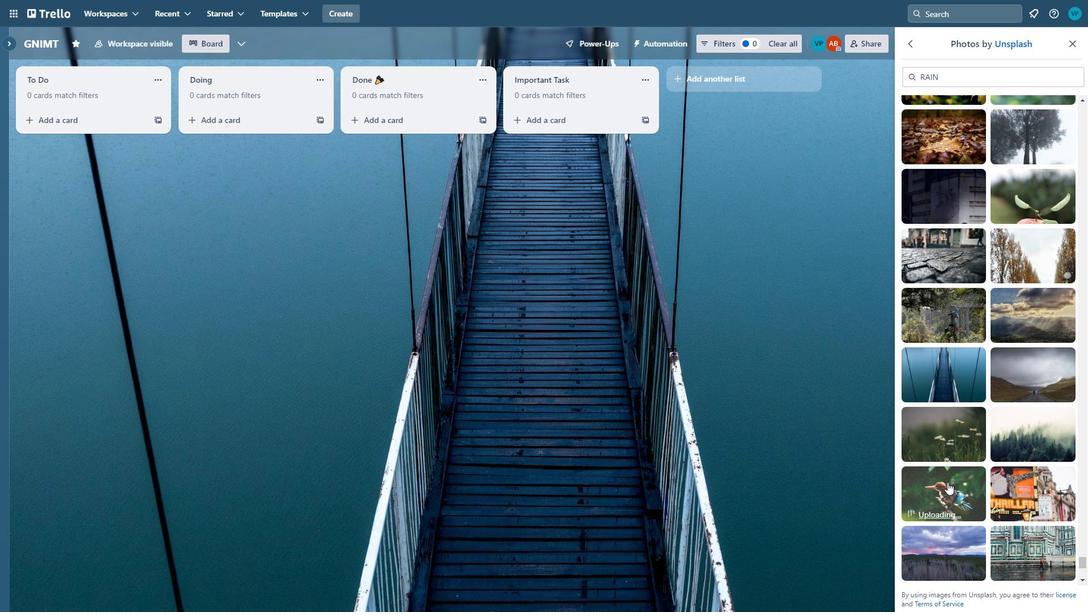 
Action: Mouse moved to (943, 542)
Screenshot: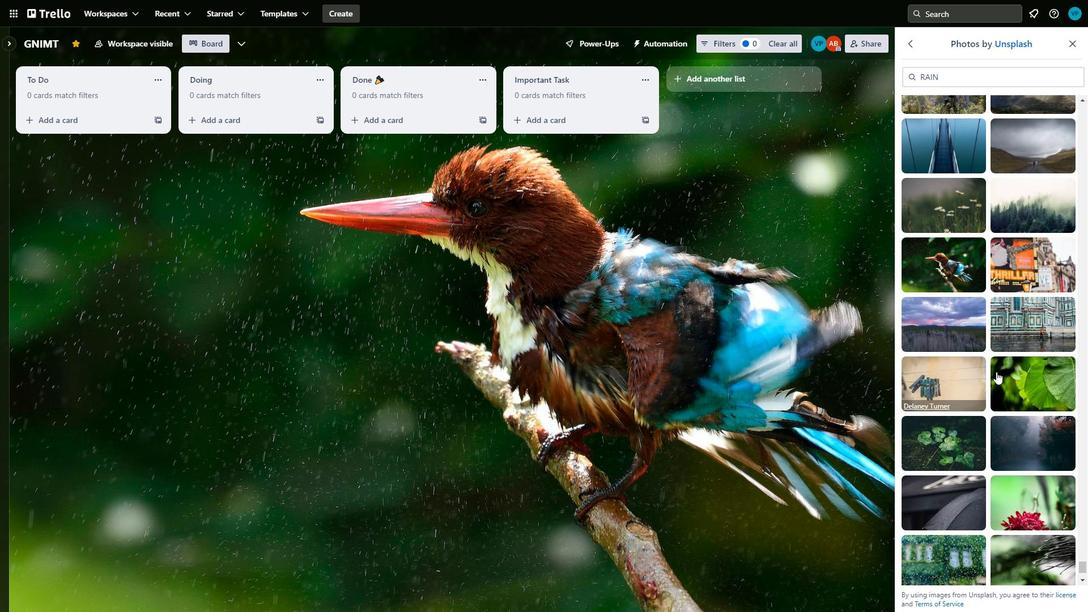 
Action: Mouse scrolled (943, 541) with delta (0, 0)
Screenshot: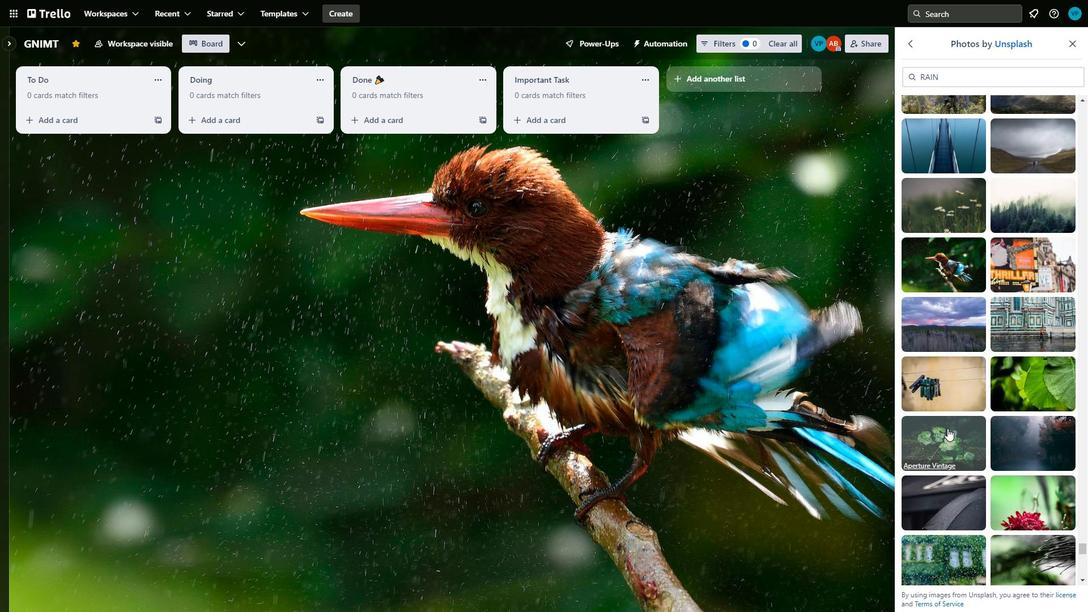 
Action: Mouse scrolled (943, 541) with delta (0, 0)
Screenshot: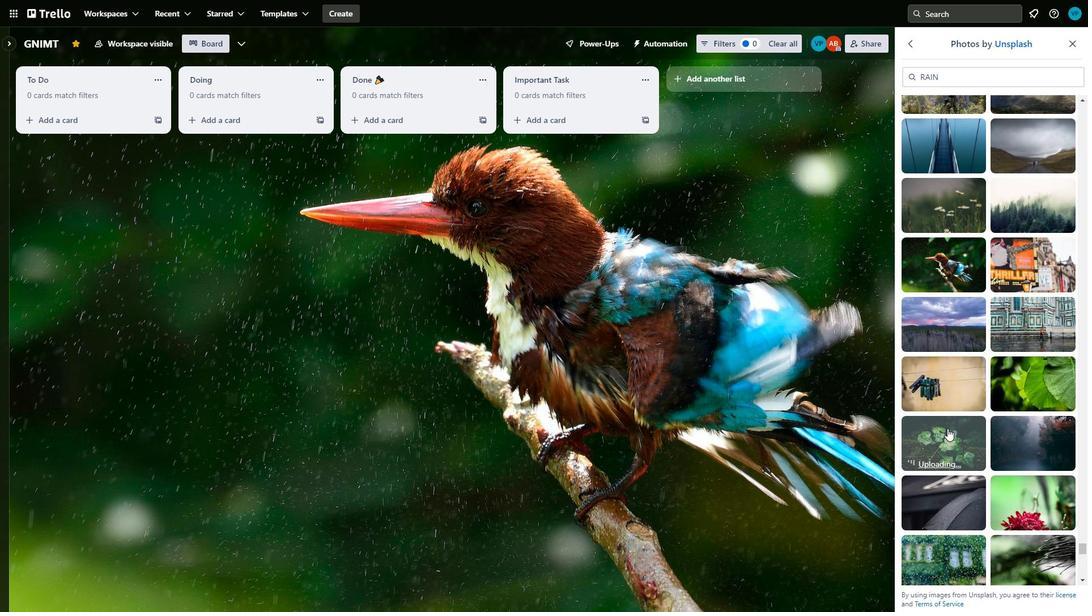 
Action: Mouse scrolled (943, 541) with delta (0, 0)
Screenshot: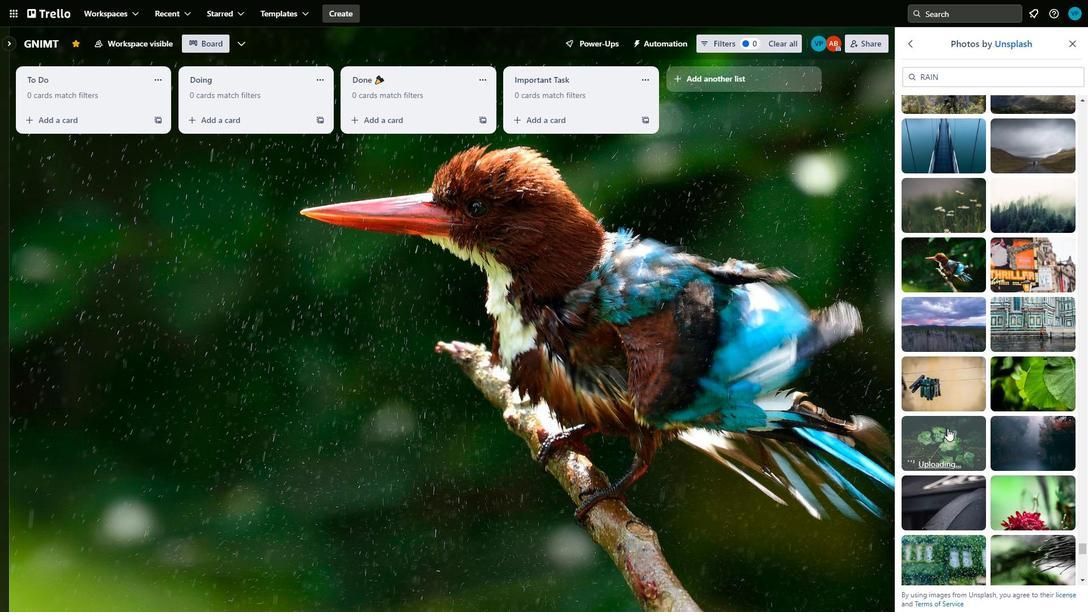 
Action: Mouse scrolled (943, 541) with delta (0, 0)
Screenshot: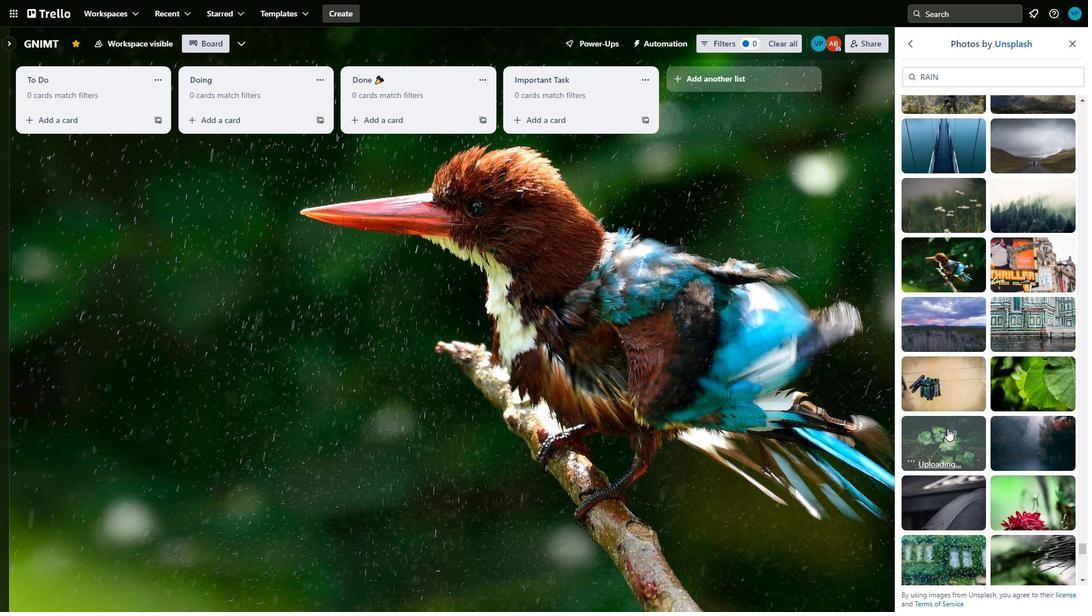 
Action: Mouse moved to (947, 428)
Screenshot: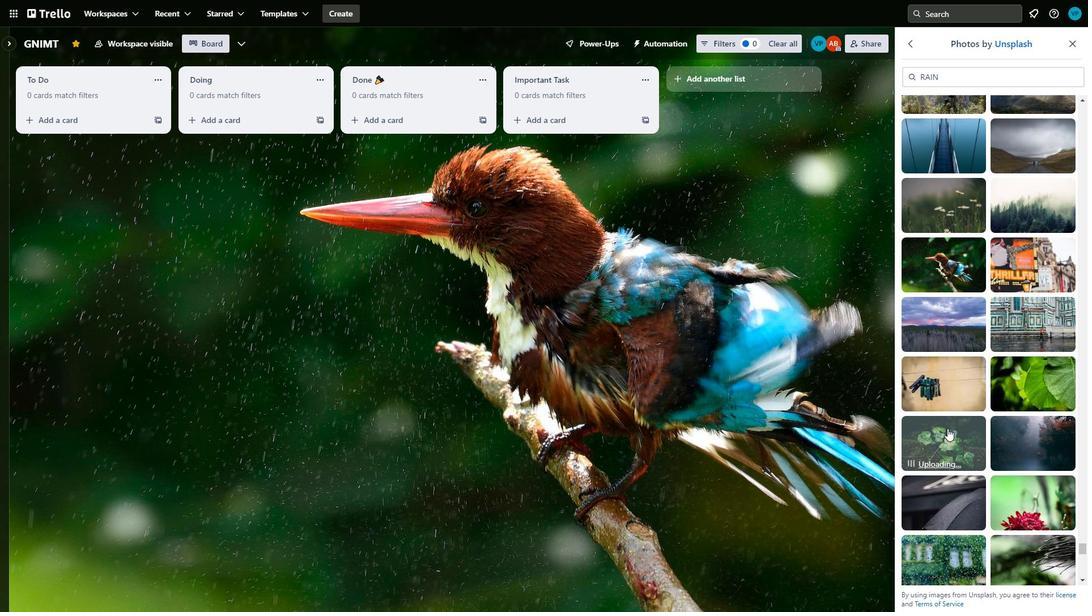 
Action: Mouse pressed left at (947, 428)
Screenshot: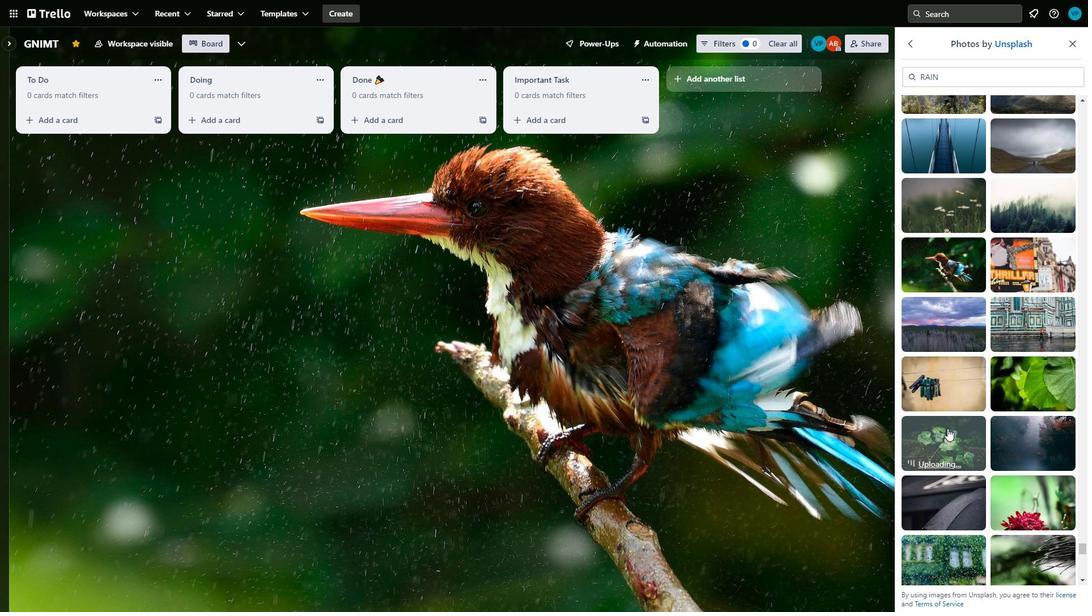 
Action: Mouse moved to (1036, 171)
Screenshot: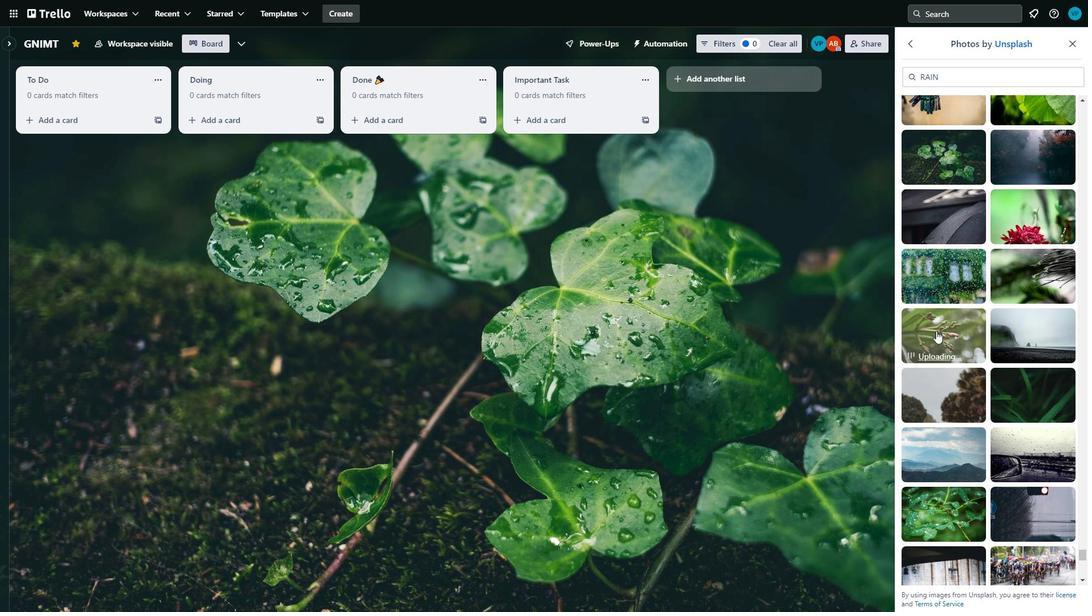 
Action: Mouse scrolled (1036, 170) with delta (0, 0)
Screenshot: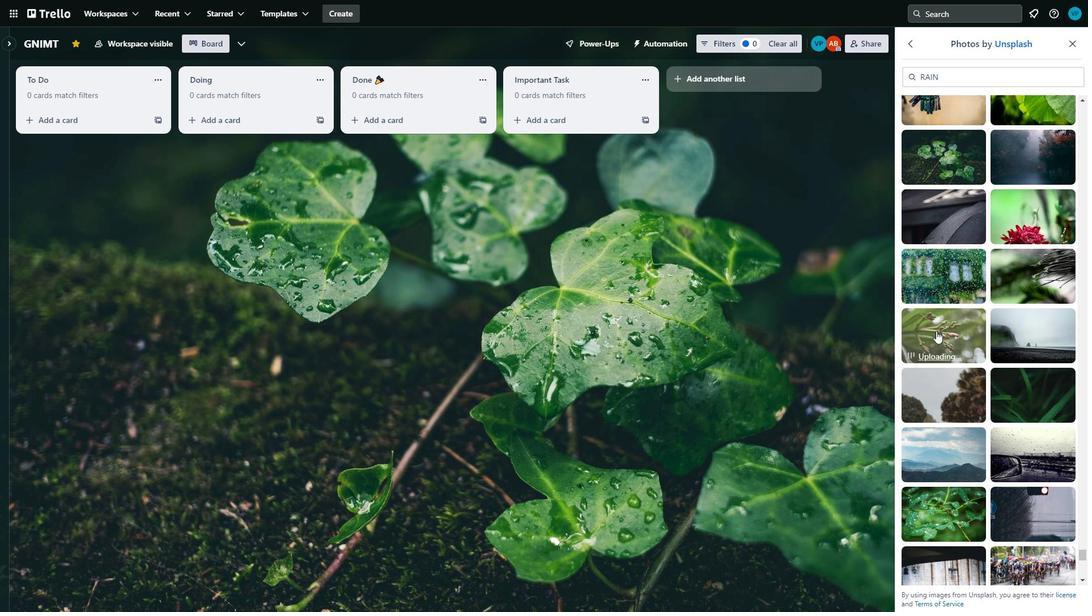 
Action: Mouse moved to (1034, 175)
Screenshot: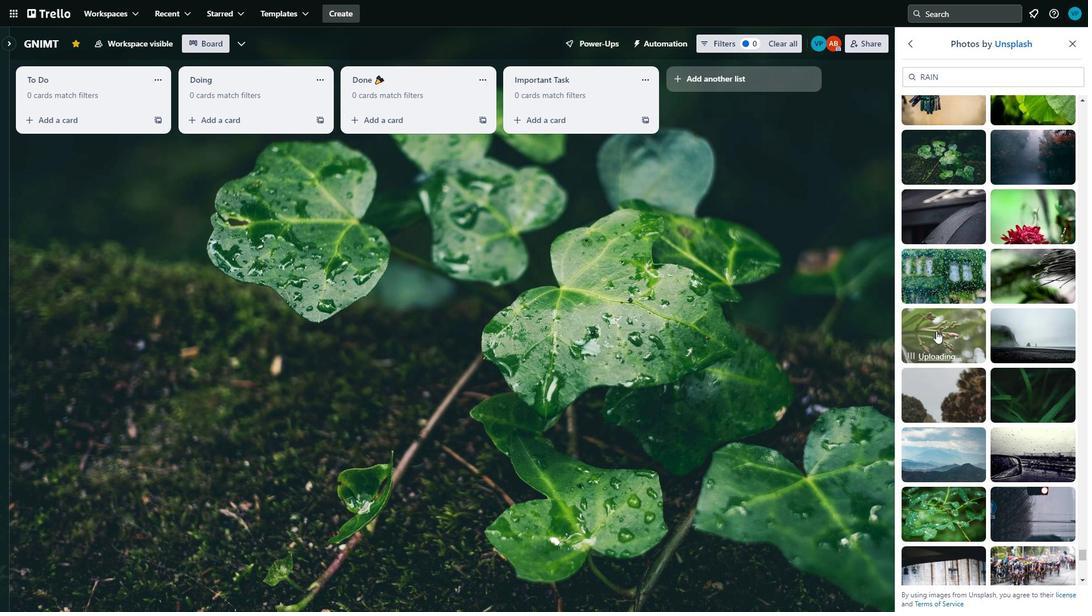 
Action: Mouse scrolled (1034, 175) with delta (0, 0)
Screenshot: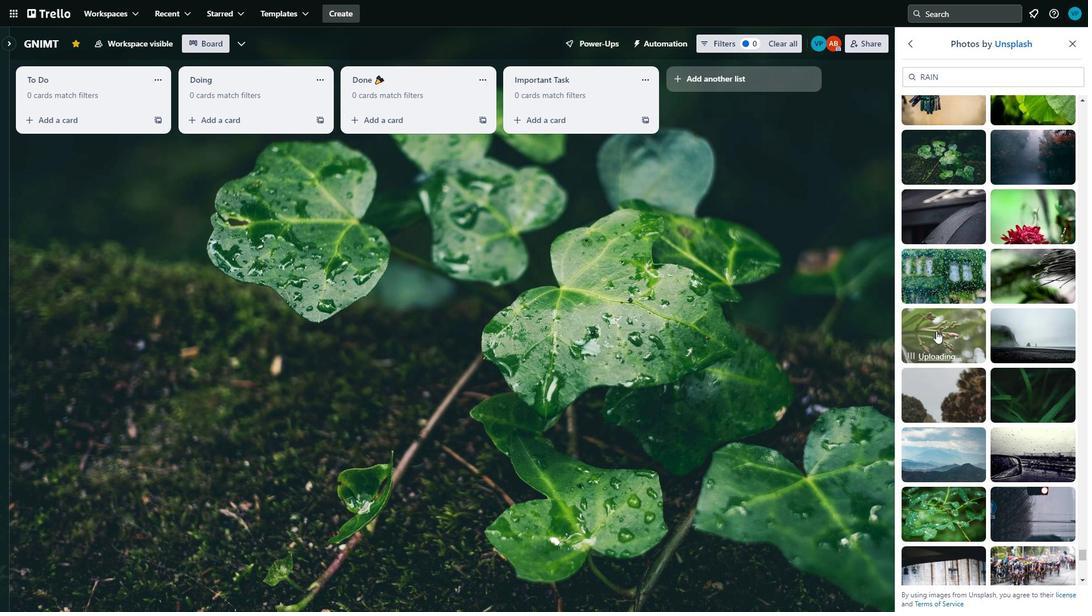 
Action: Mouse moved to (1031, 178)
Screenshot: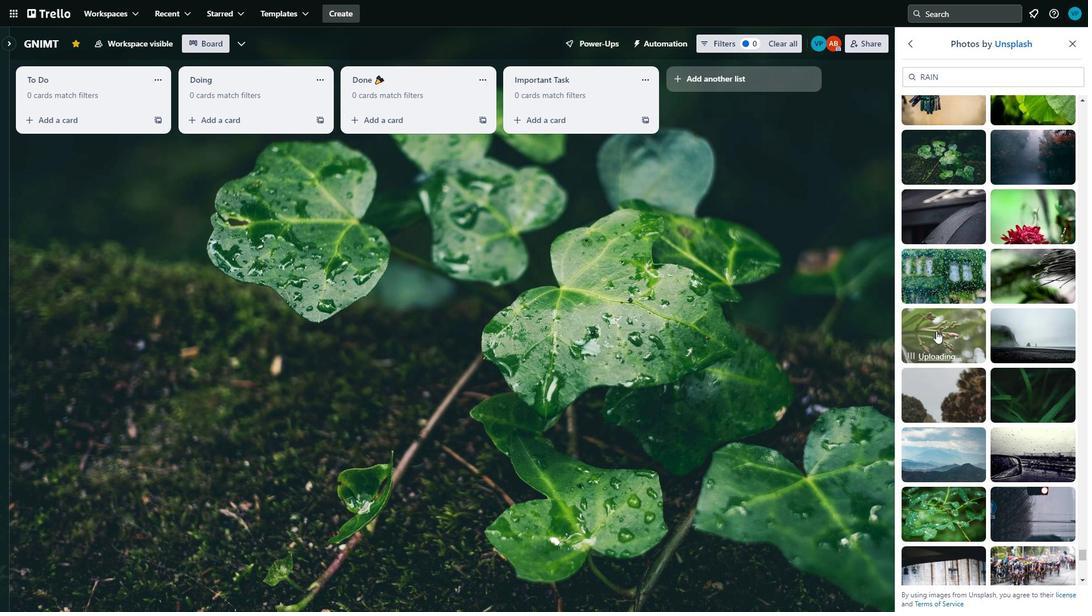 
Action: Mouse scrolled (1031, 178) with delta (0, 0)
Screenshot: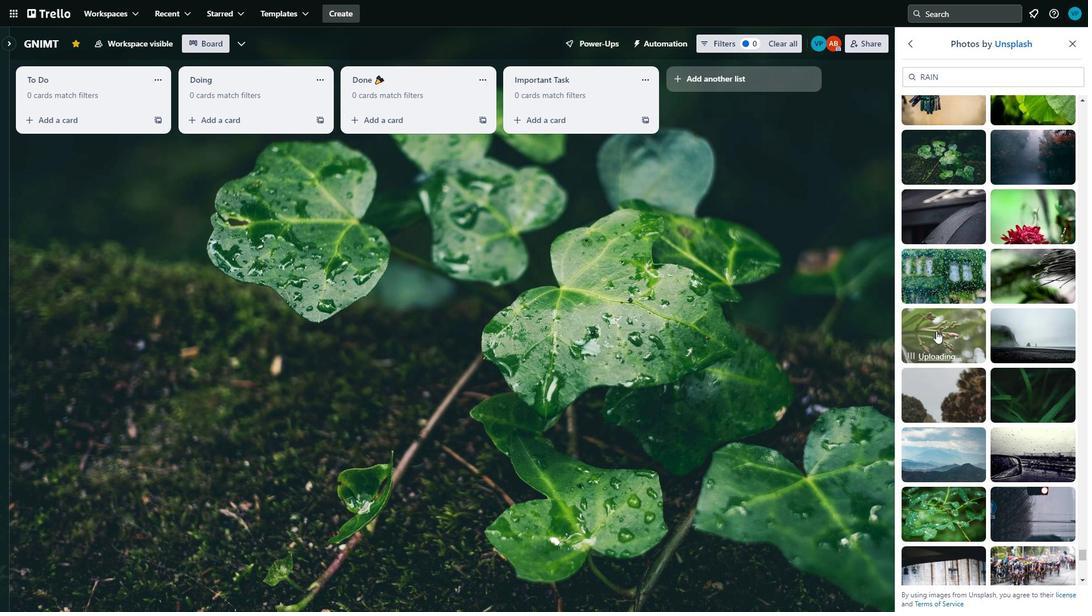 
Action: Mouse scrolled (1031, 178) with delta (0, 0)
Screenshot: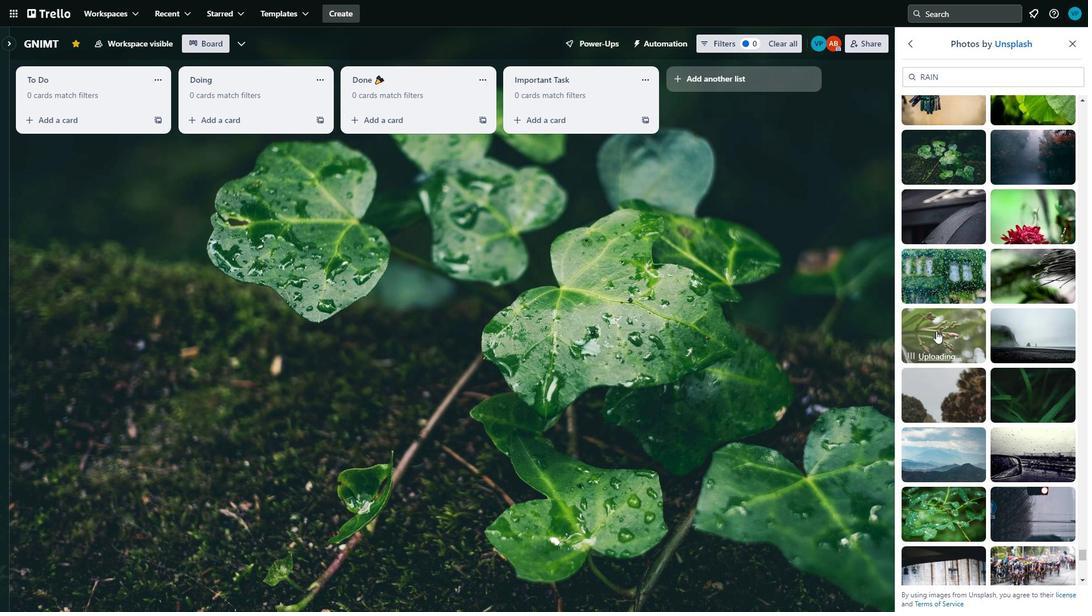 
Action: Mouse moved to (1031, 178)
Screenshot: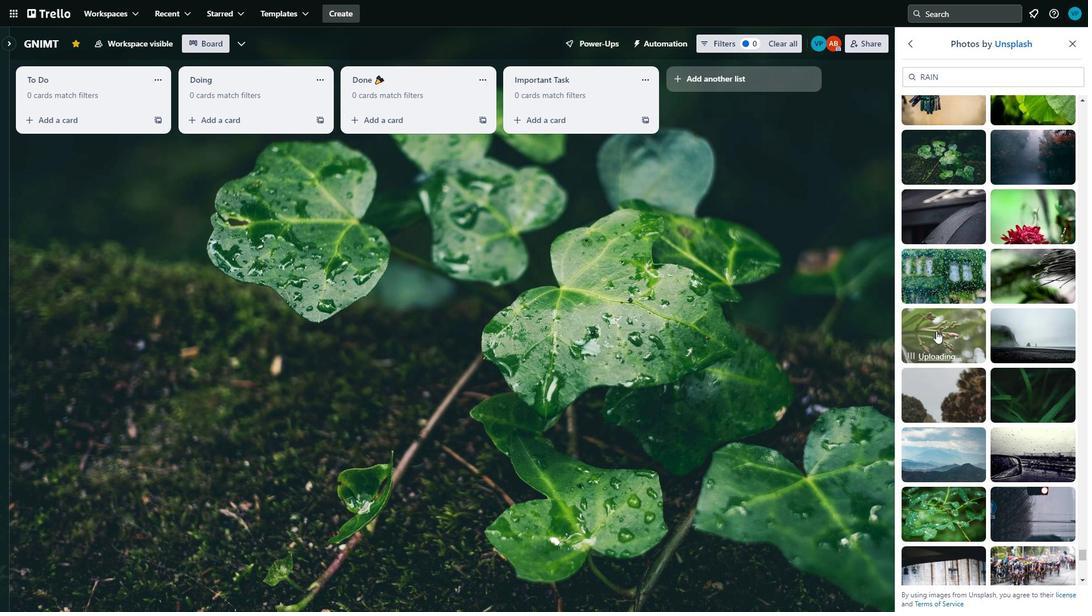 
Action: Mouse scrolled (1031, 178) with delta (0, 0)
Screenshot: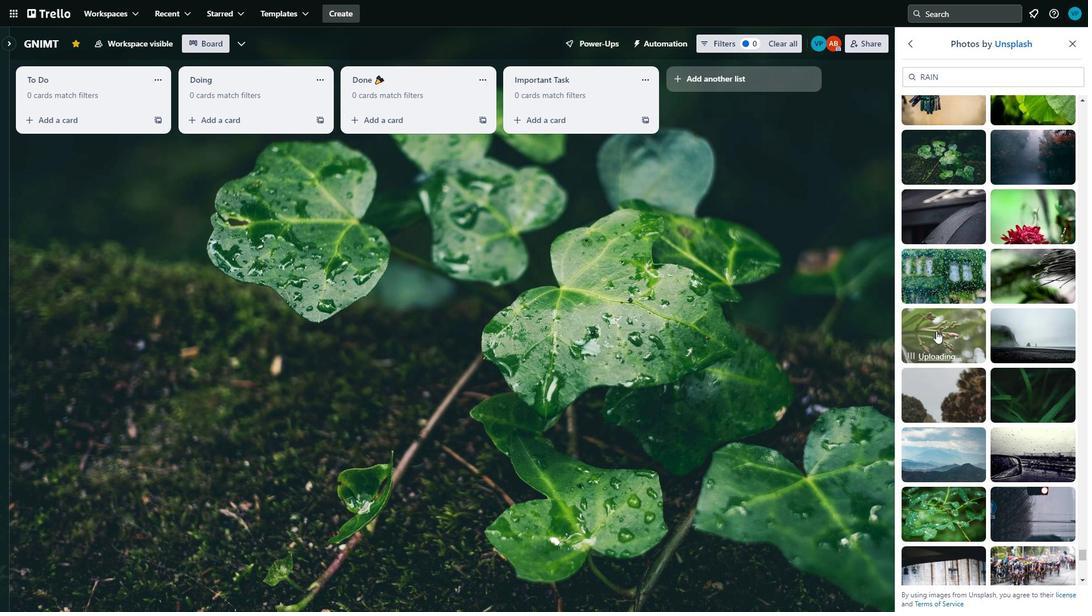
Action: Mouse moved to (937, 331)
Screenshot: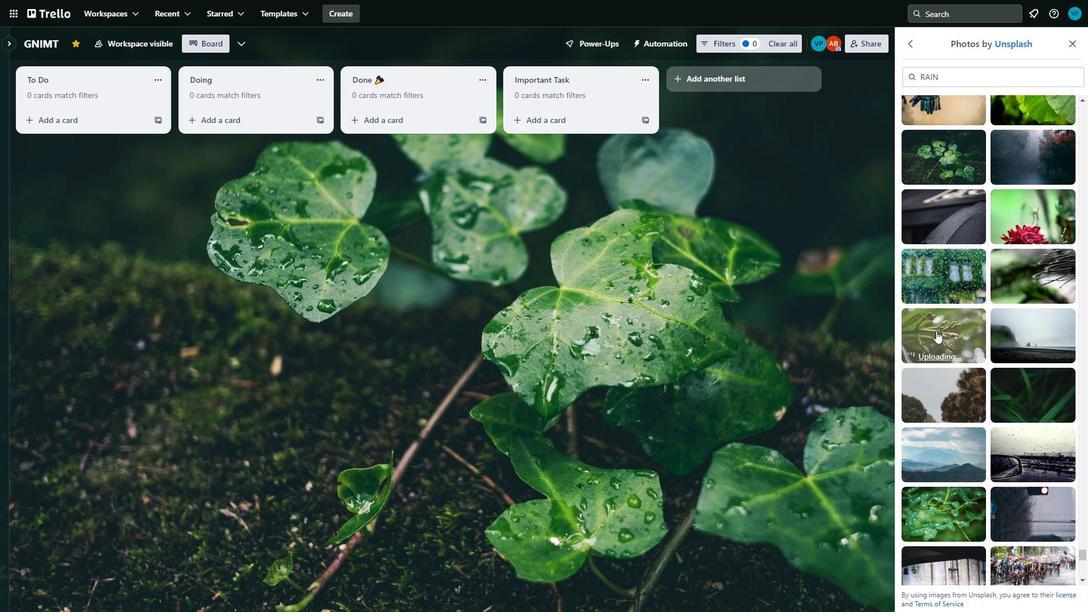 
Action: Mouse pressed left at (937, 331)
Screenshot: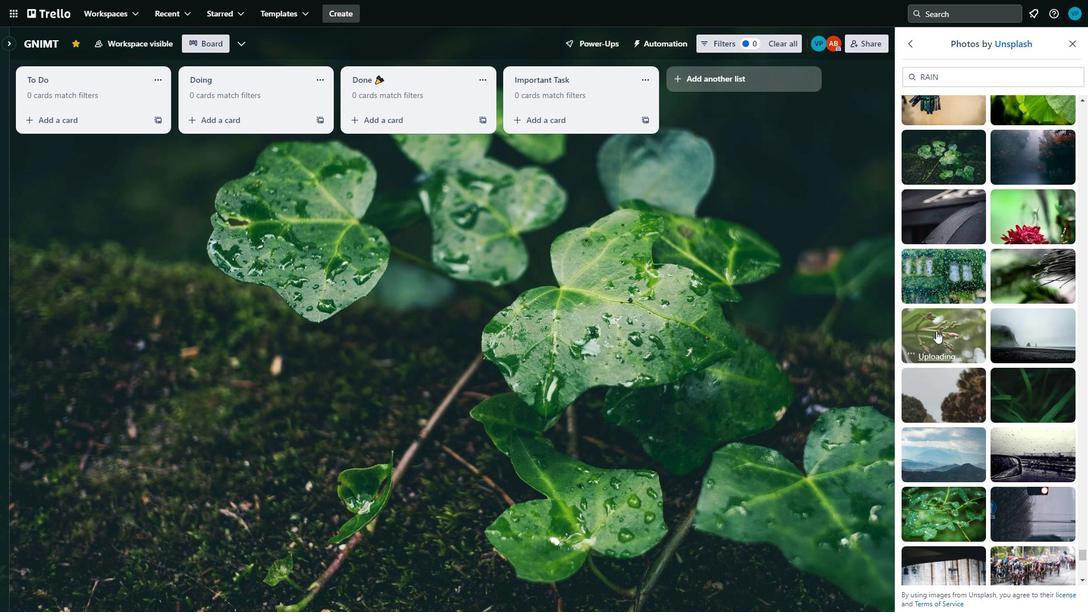 
Action: Mouse moved to (936, 329)
Screenshot: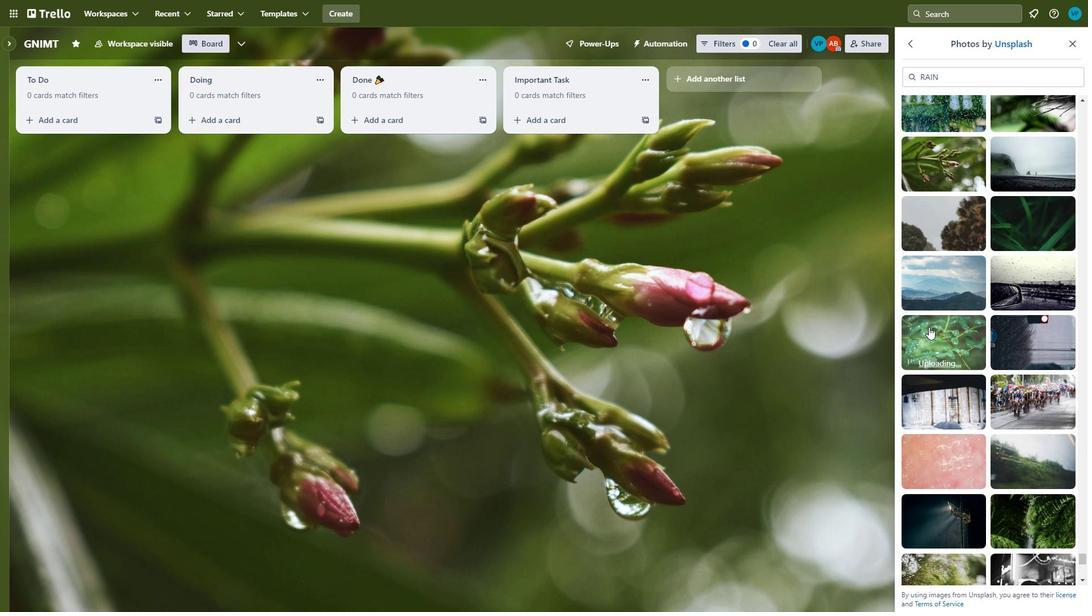 
Action: Mouse scrolled (936, 328) with delta (0, 0)
Screenshot: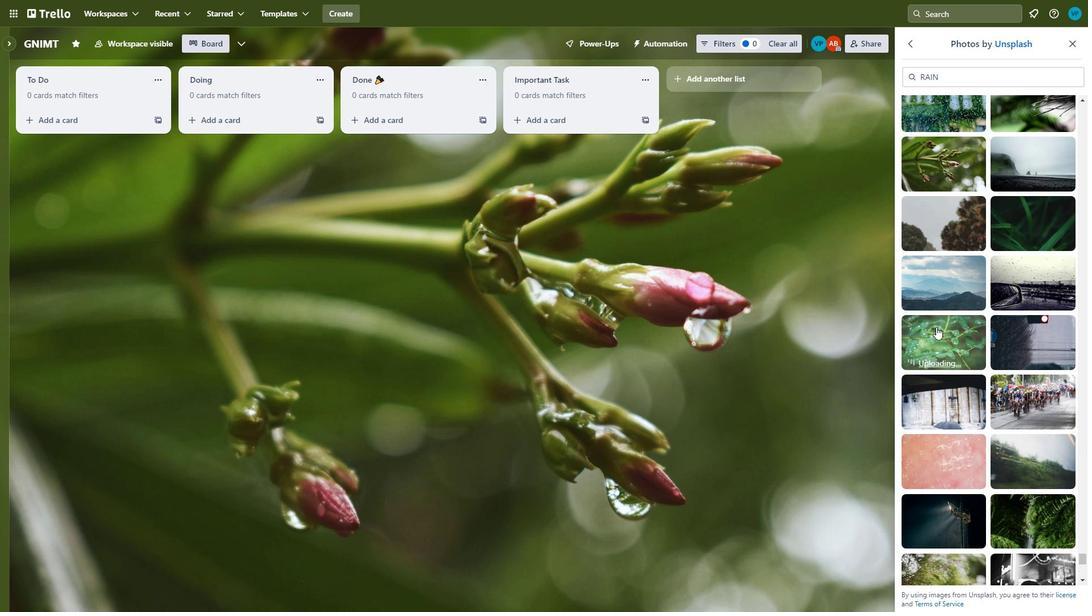 
Action: Mouse scrolled (936, 328) with delta (0, 0)
Screenshot: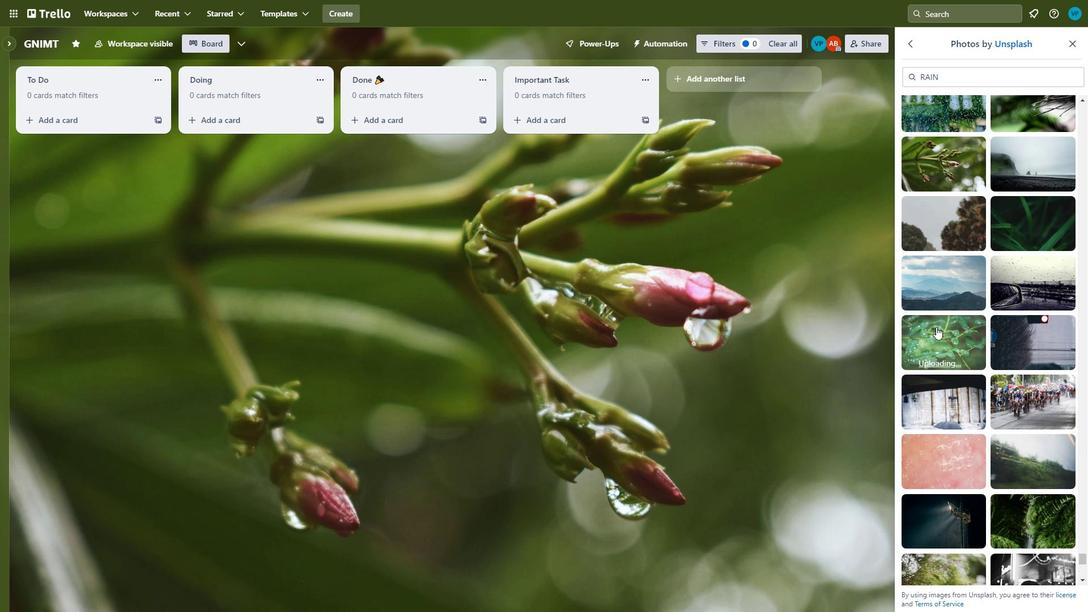 
Action: Mouse scrolled (936, 328) with delta (0, 0)
Screenshot: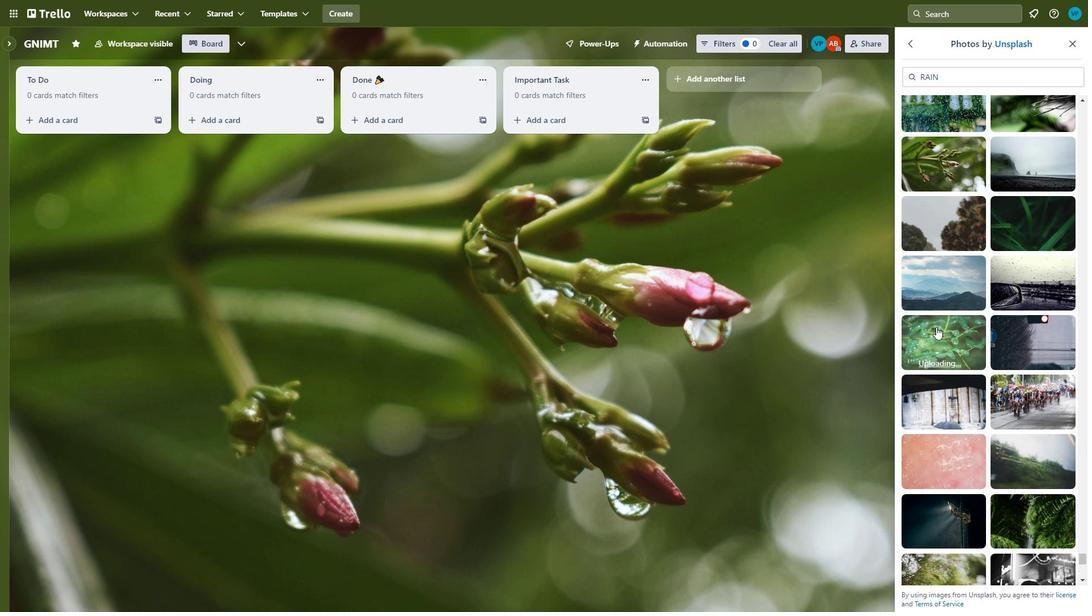 
Action: Mouse moved to (929, 327)
Screenshot: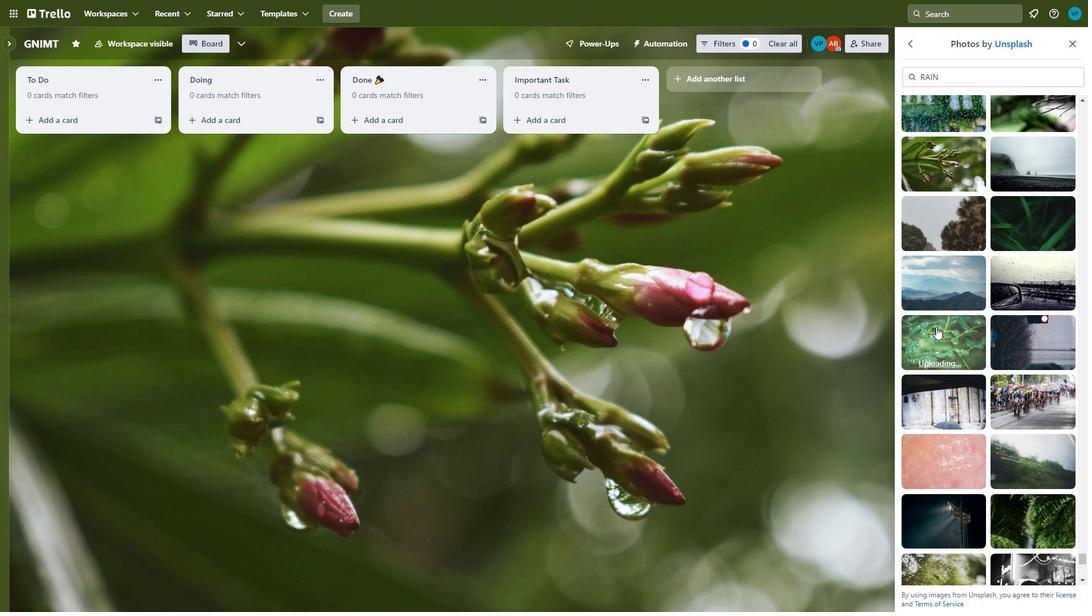 
Action: Mouse pressed left at (929, 327)
Screenshot: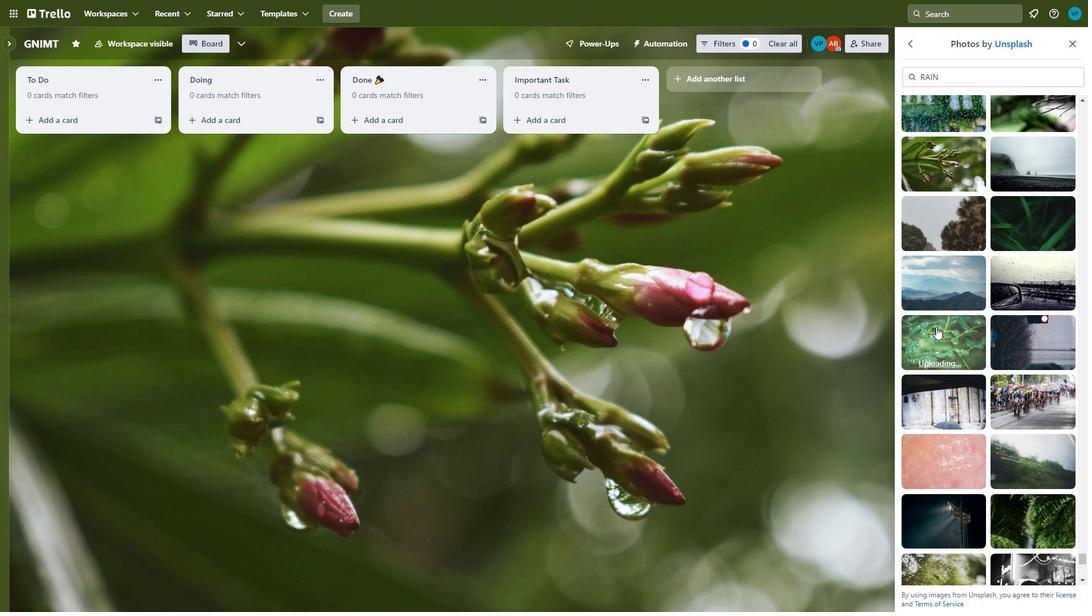 
Action: Mouse moved to (937, 352)
Screenshot: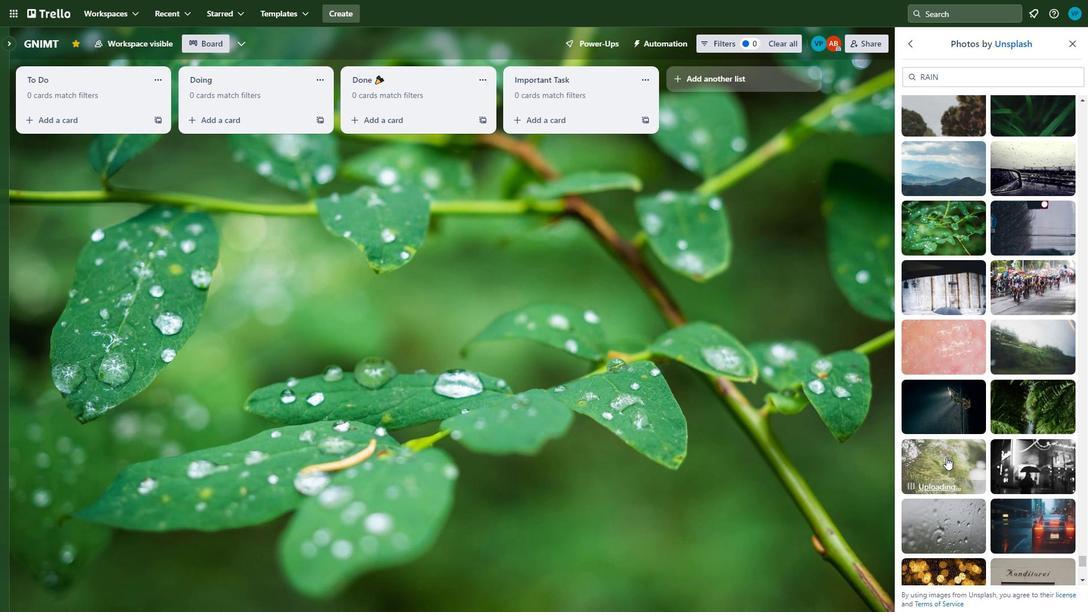 
Action: Mouse scrolled (937, 351) with delta (0, 0)
Screenshot: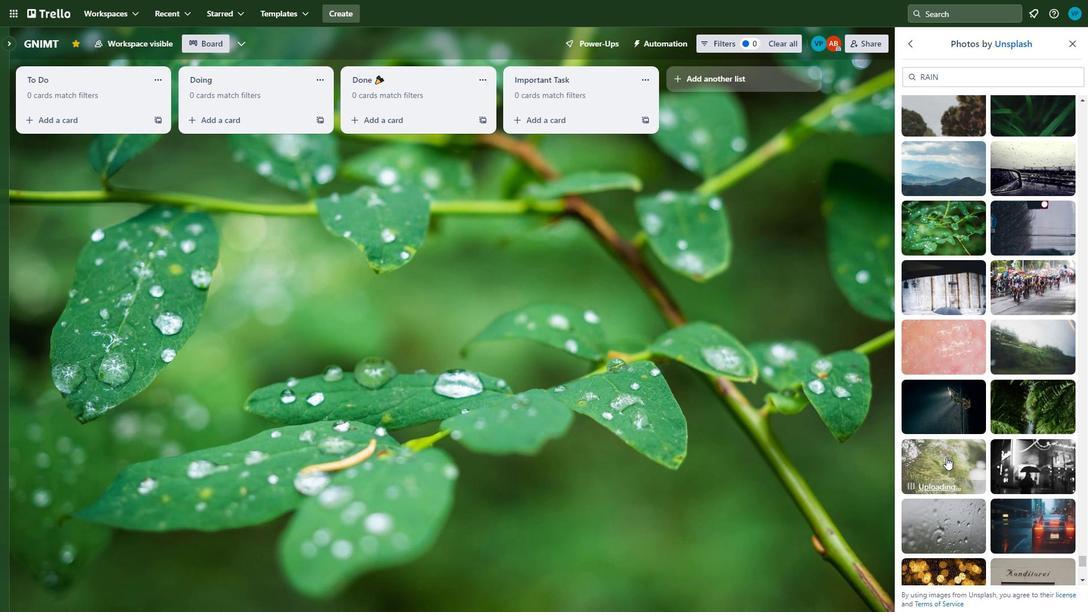 
Action: Mouse moved to (934, 402)
Screenshot: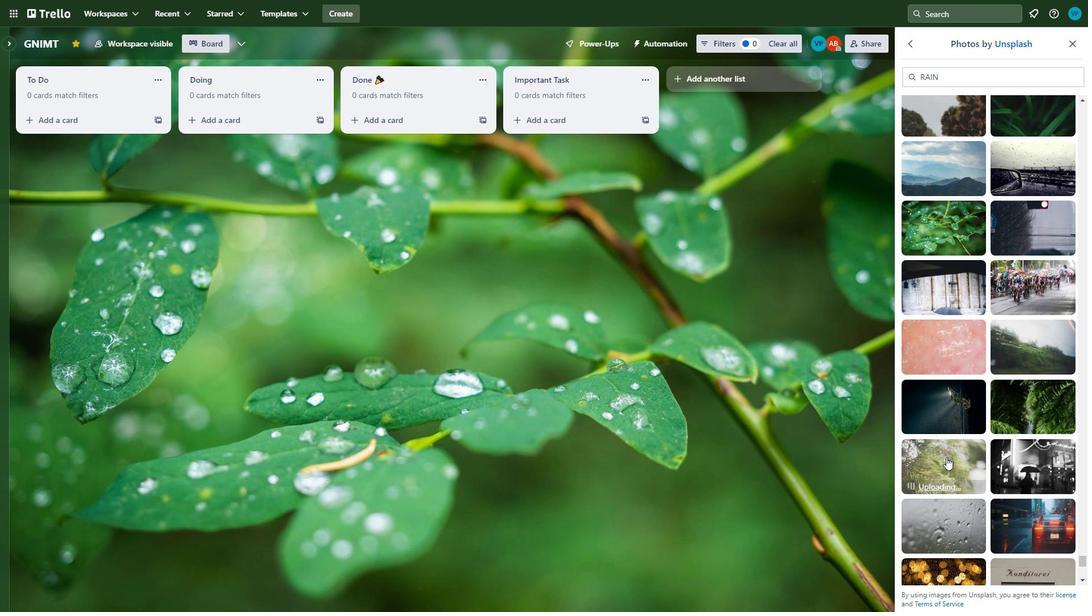 
Action: Mouse scrolled (934, 401) with delta (0, 0)
Screenshot: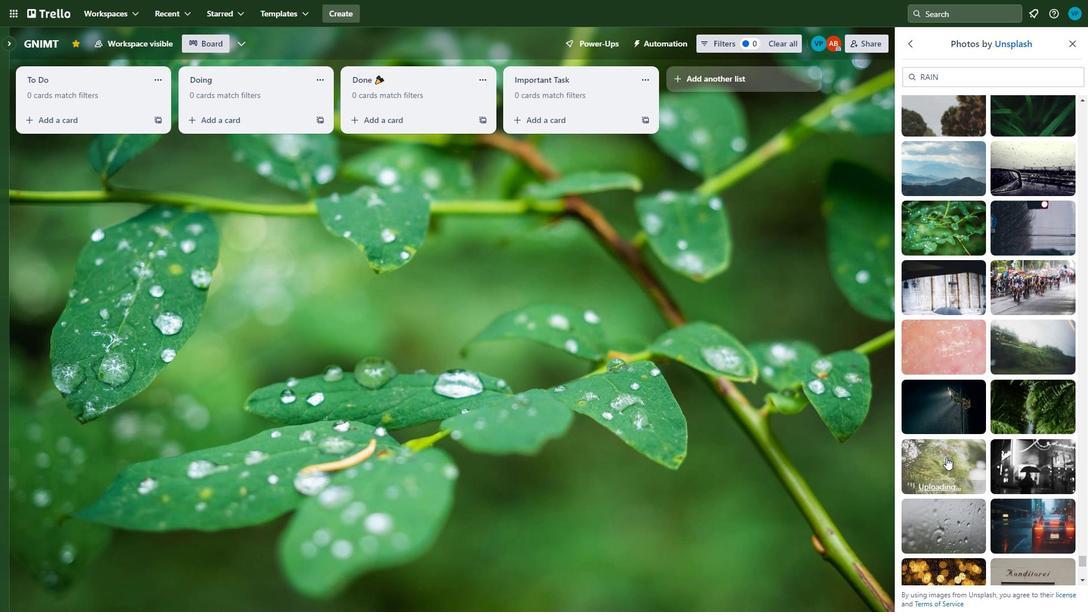 
Action: Mouse moved to (946, 457)
Screenshot: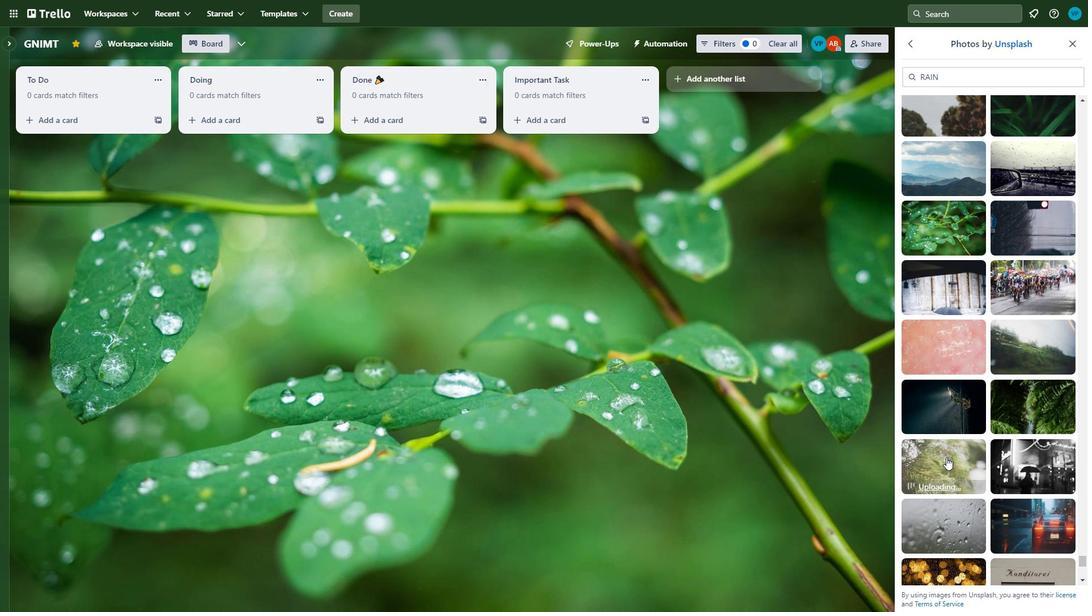 
Action: Mouse pressed left at (946, 457)
Screenshot: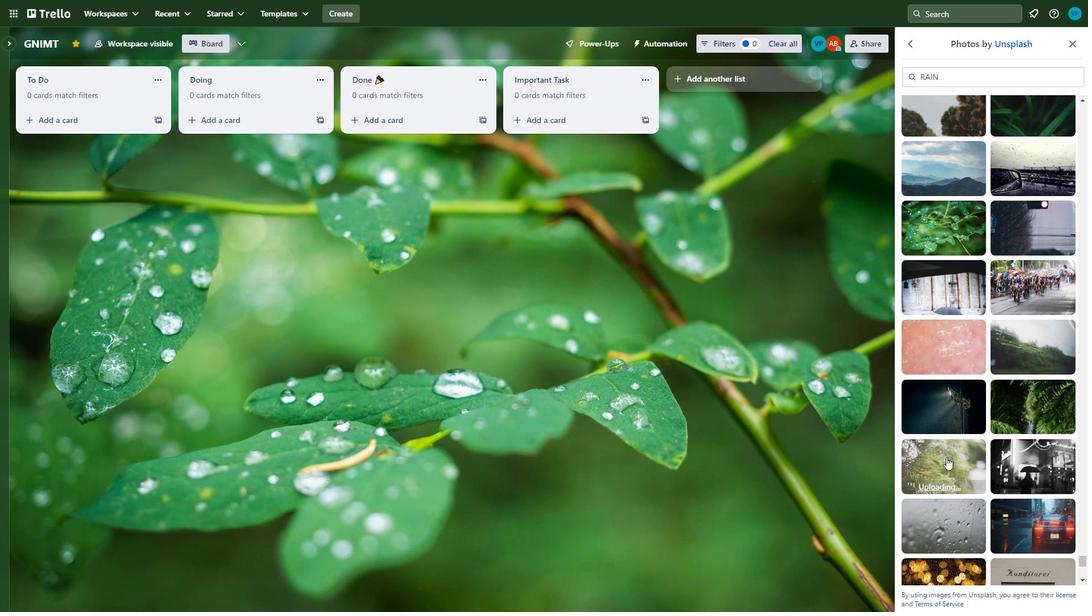
Action: Mouse scrolled (946, 456) with delta (0, 0)
Screenshot: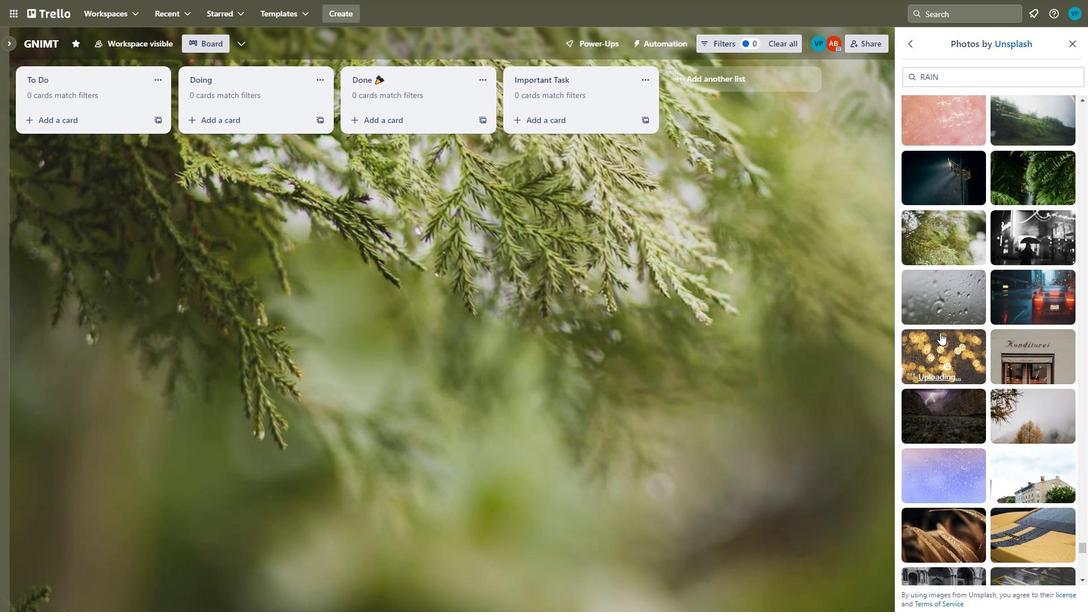 
Action: Mouse scrolled (946, 456) with delta (0, 0)
Screenshot: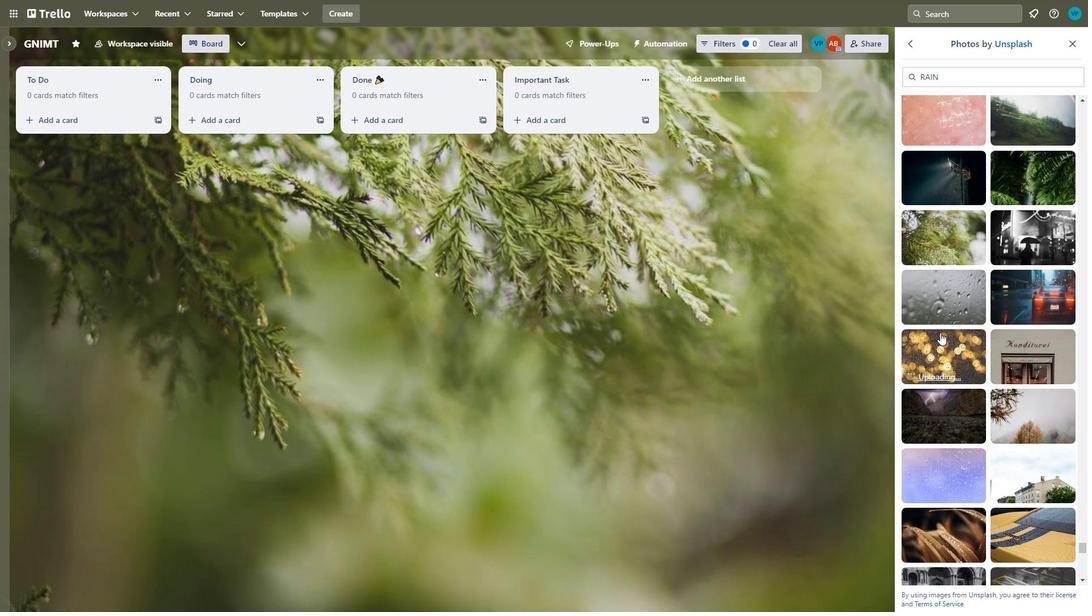 
Action: Mouse scrolled (946, 456) with delta (0, 0)
Screenshot: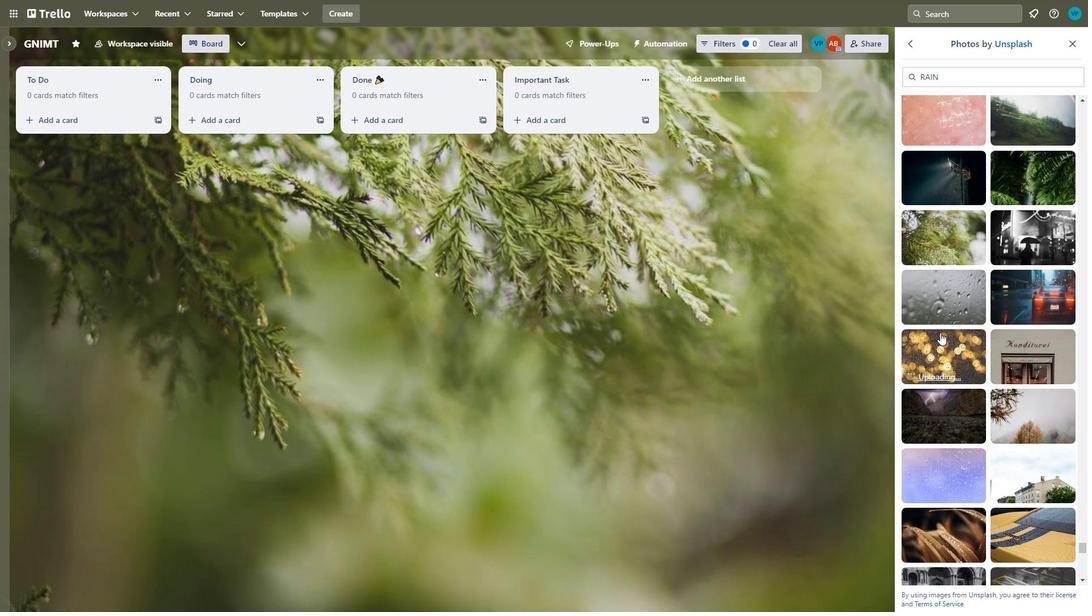 
Action: Mouse scrolled (946, 456) with delta (0, 0)
Screenshot: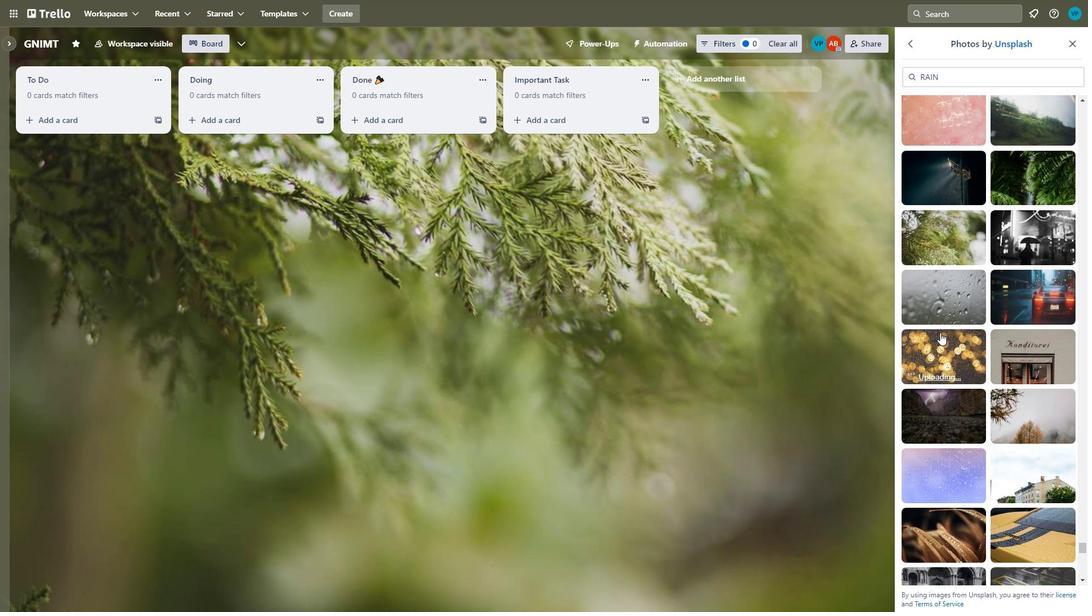 
Action: Mouse moved to (942, 335)
Screenshot: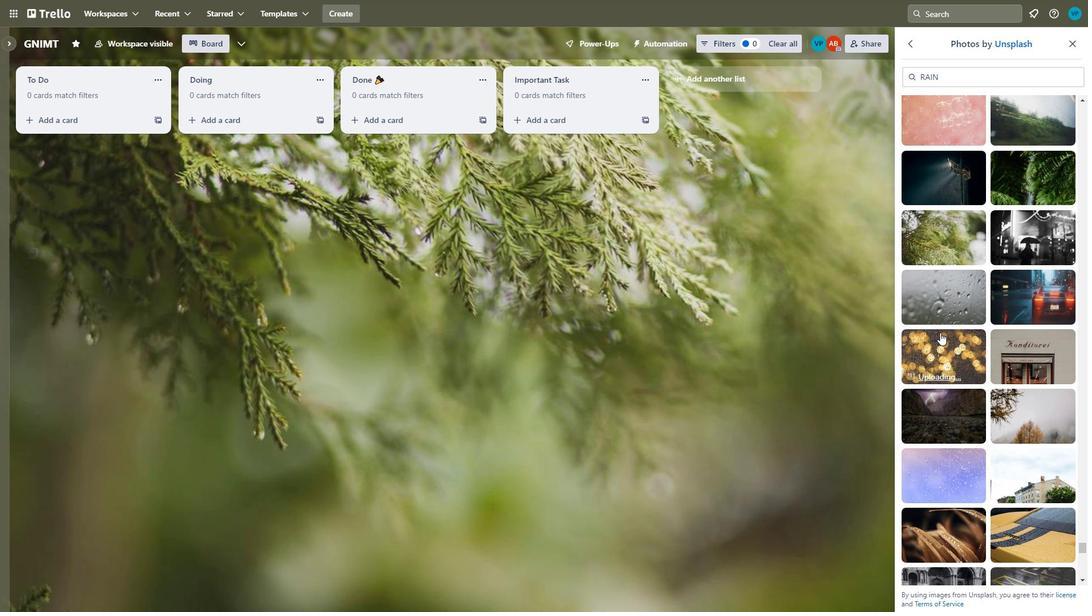 
Action: Mouse pressed left at (942, 335)
Screenshot: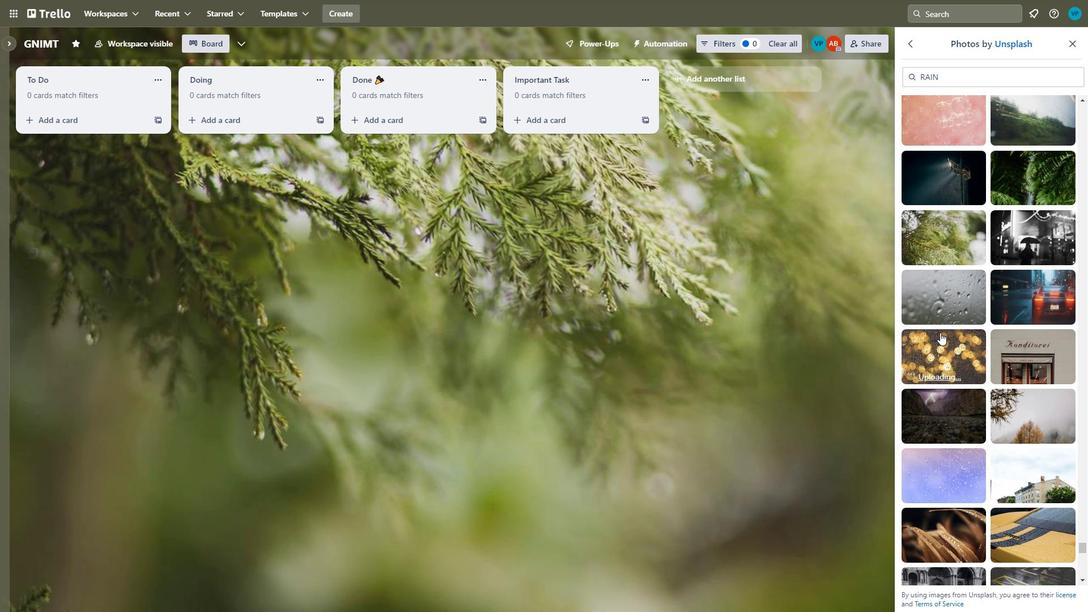 
Action: Mouse moved to (940, 333)
Screenshot: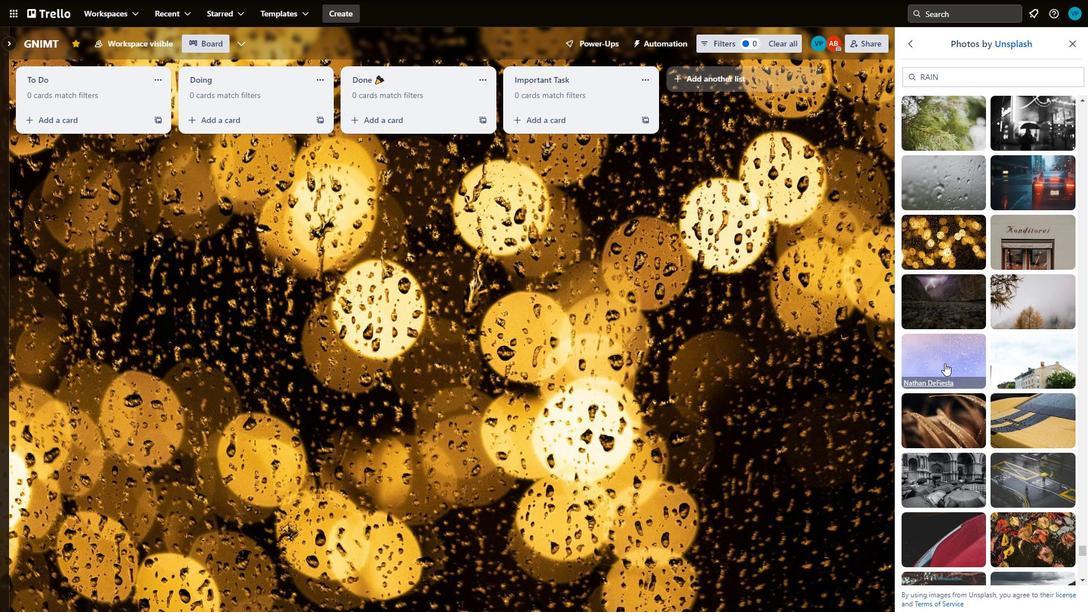 
Action: Mouse scrolled (940, 332) with delta (0, 0)
Screenshot: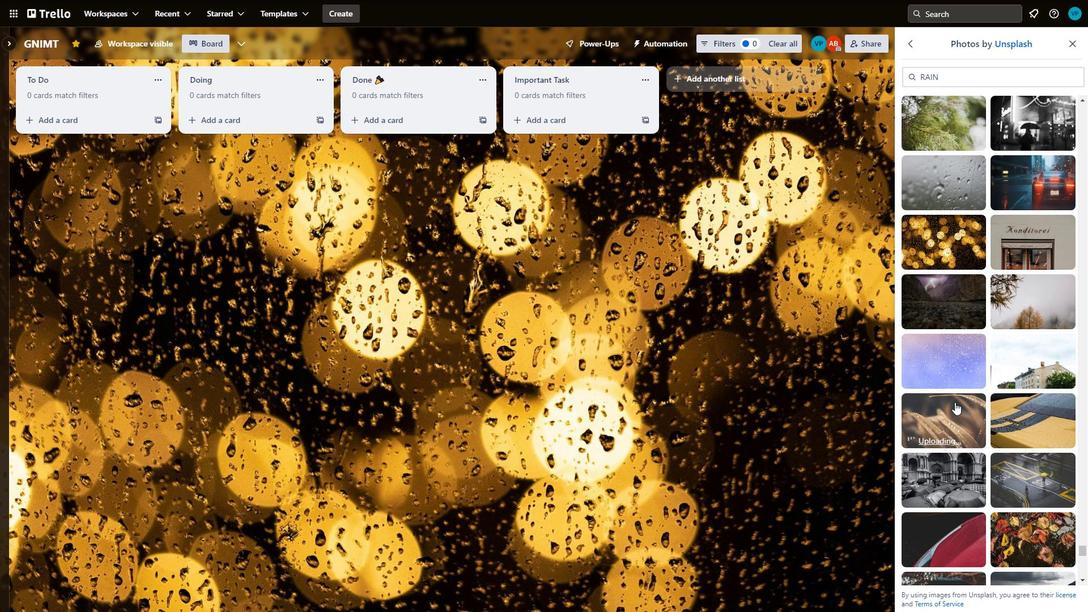 
Action: Mouse scrolled (940, 332) with delta (0, 0)
Screenshot: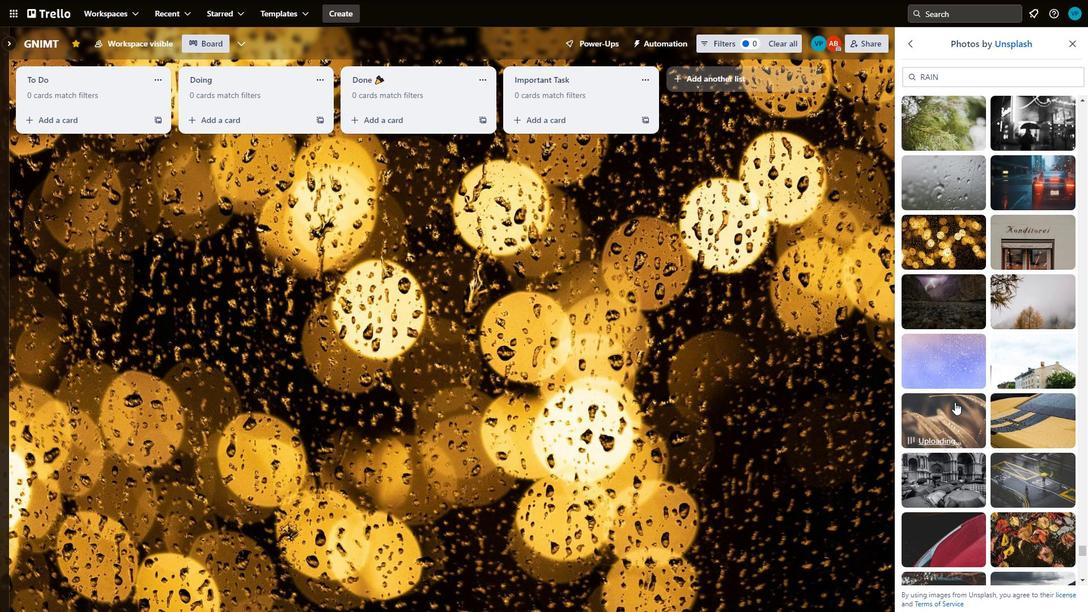
Action: Mouse moved to (955, 402)
Screenshot: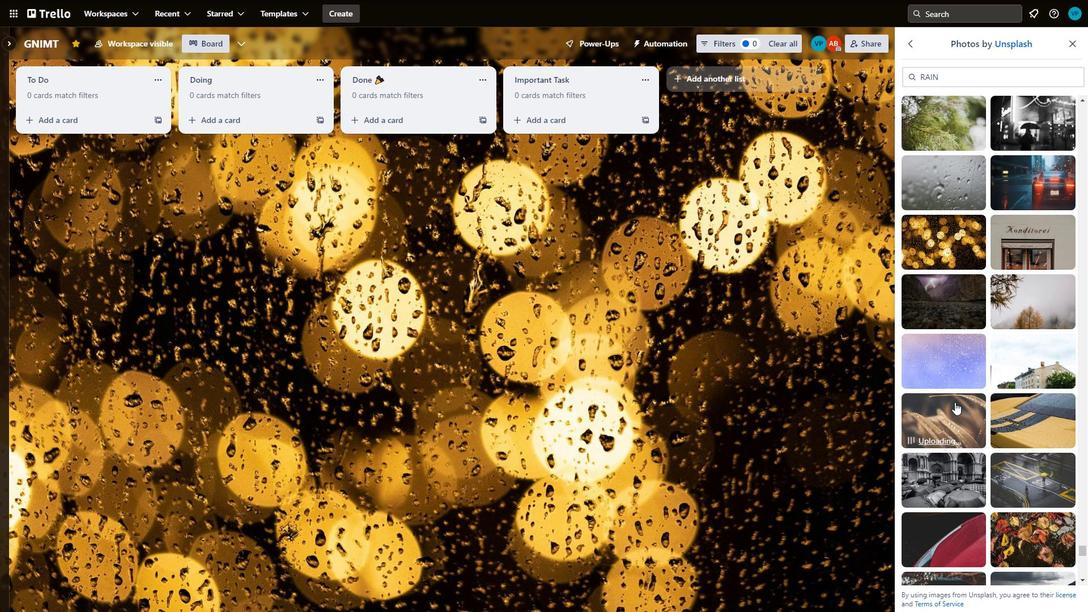 
Action: Mouse pressed left at (955, 402)
Screenshot: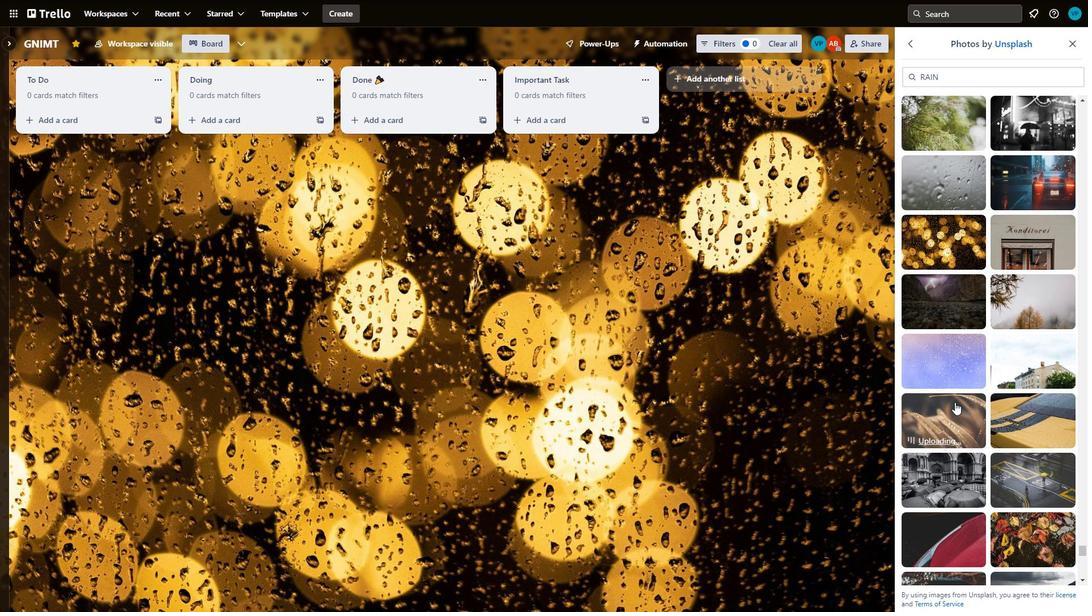 
Action: Mouse moved to (982, 465)
Screenshot: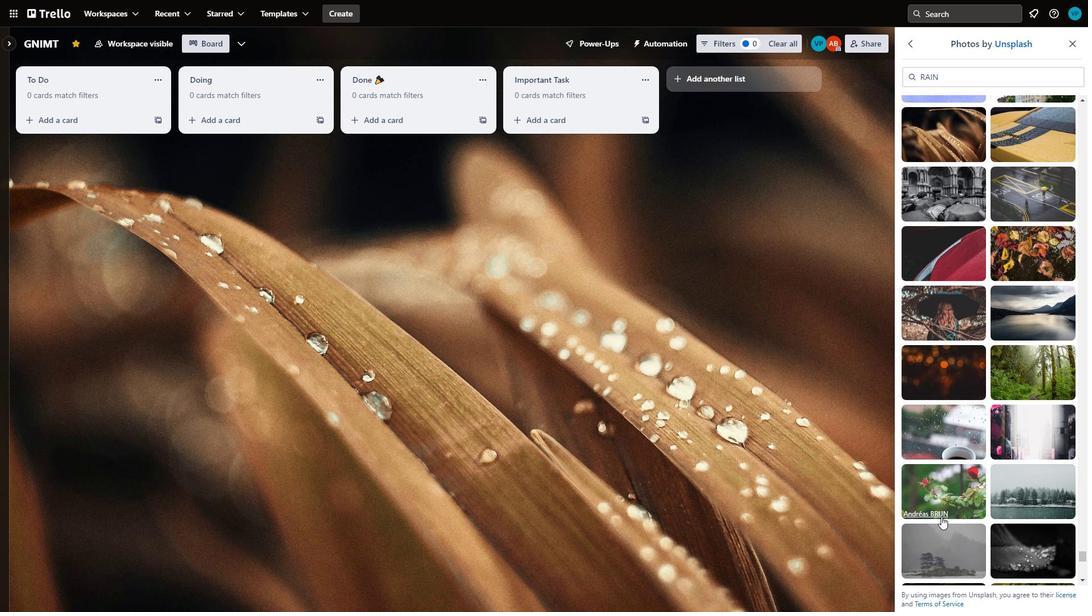 
Action: Mouse scrolled (982, 464) with delta (0, 0)
Screenshot: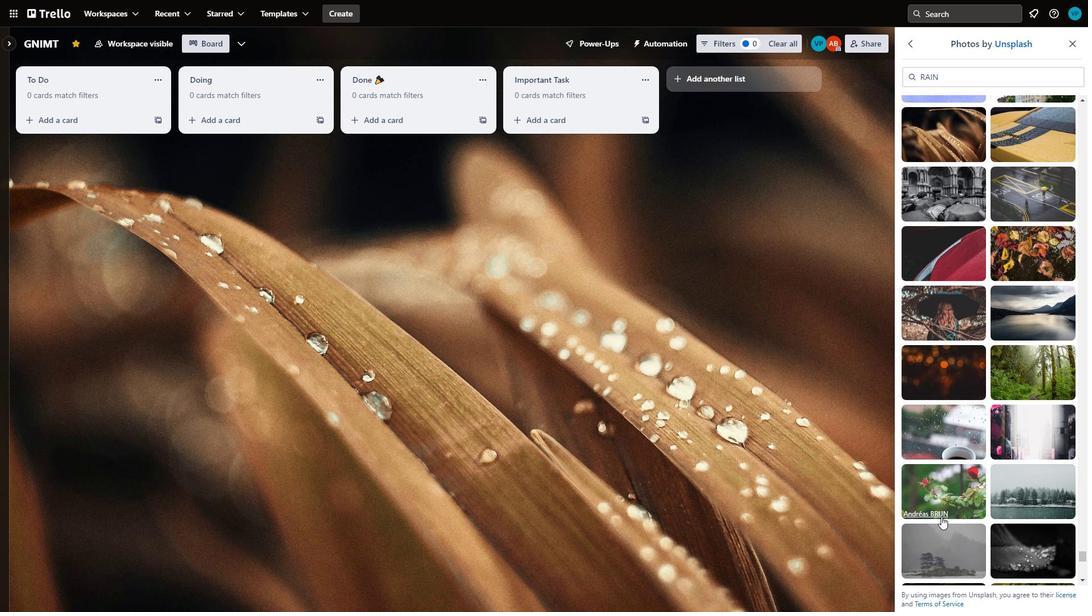 
Action: Mouse moved to (986, 483)
Screenshot: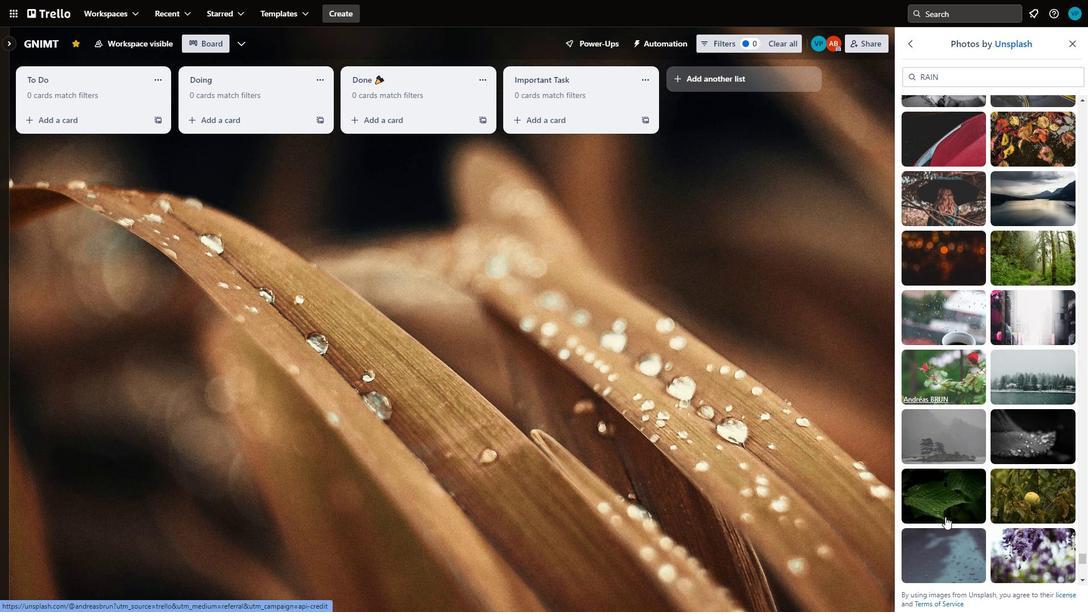 
Action: Mouse scrolled (986, 482) with delta (0, 0)
Screenshot: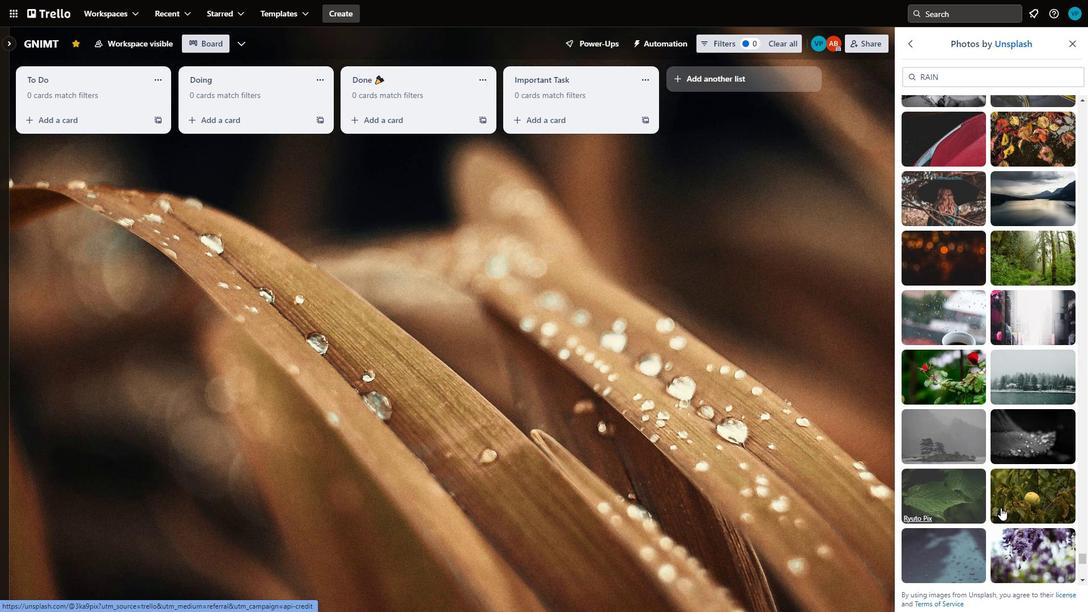 
Action: Mouse moved to (986, 483)
Screenshot: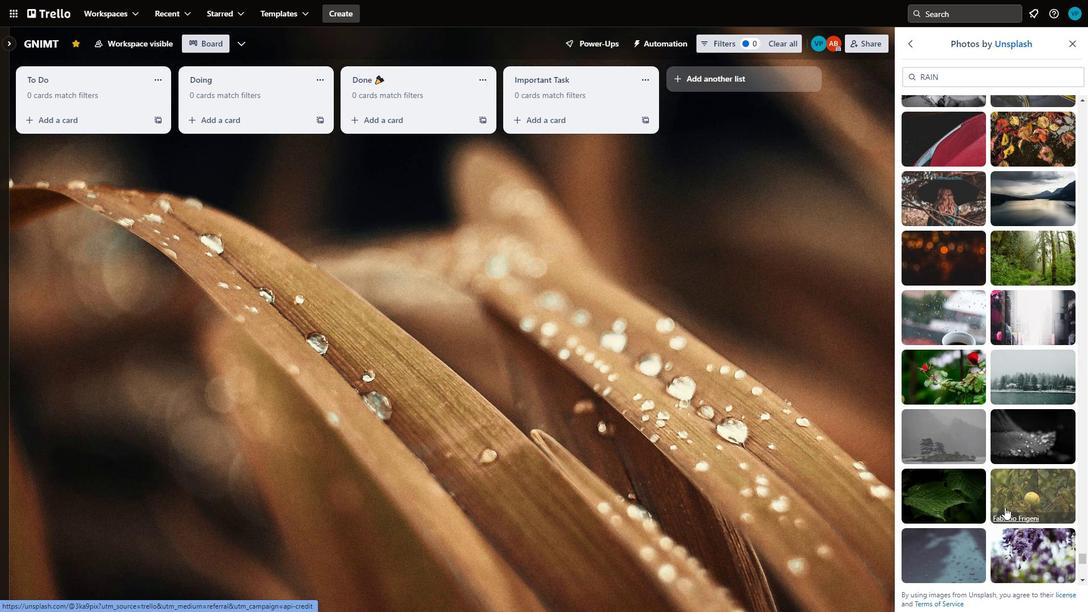 
Action: Mouse scrolled (986, 483) with delta (0, 0)
Screenshot: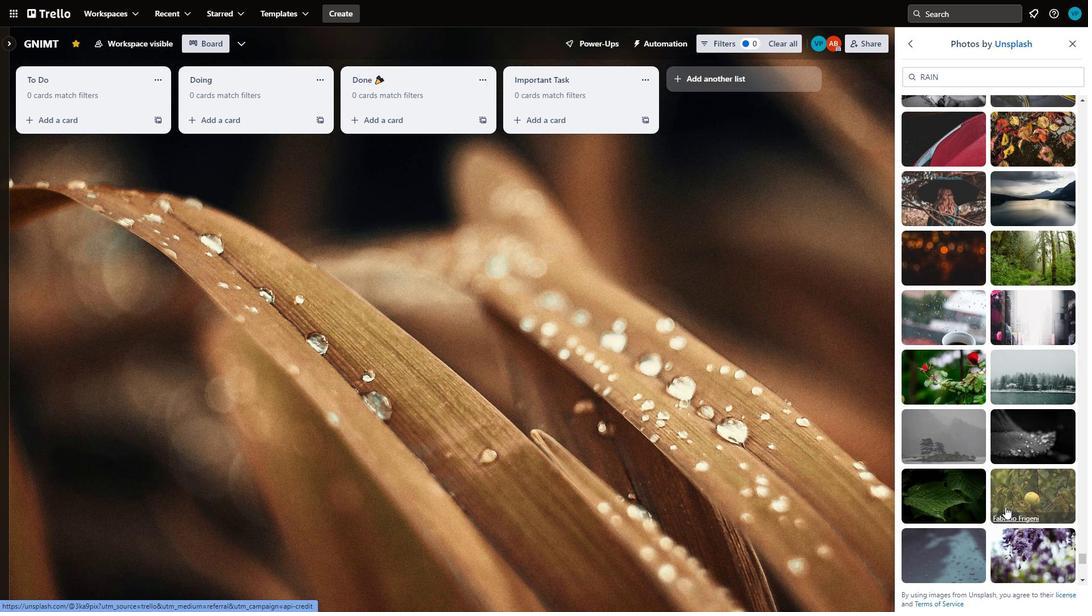 
Action: Mouse moved to (941, 501)
Screenshot: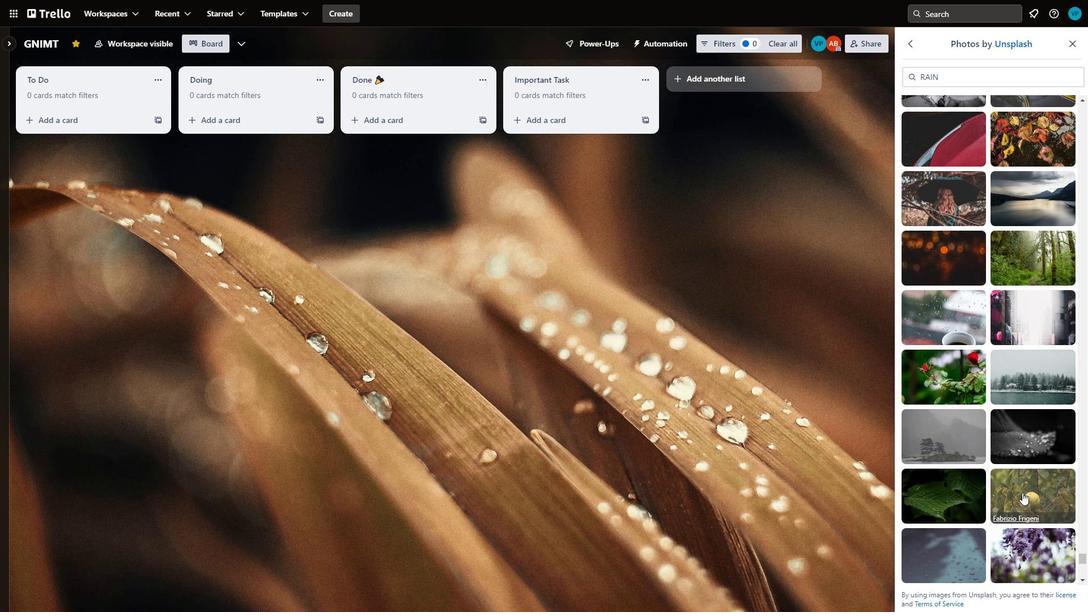 
Action: Mouse scrolled (941, 501) with delta (0, 0)
Screenshot: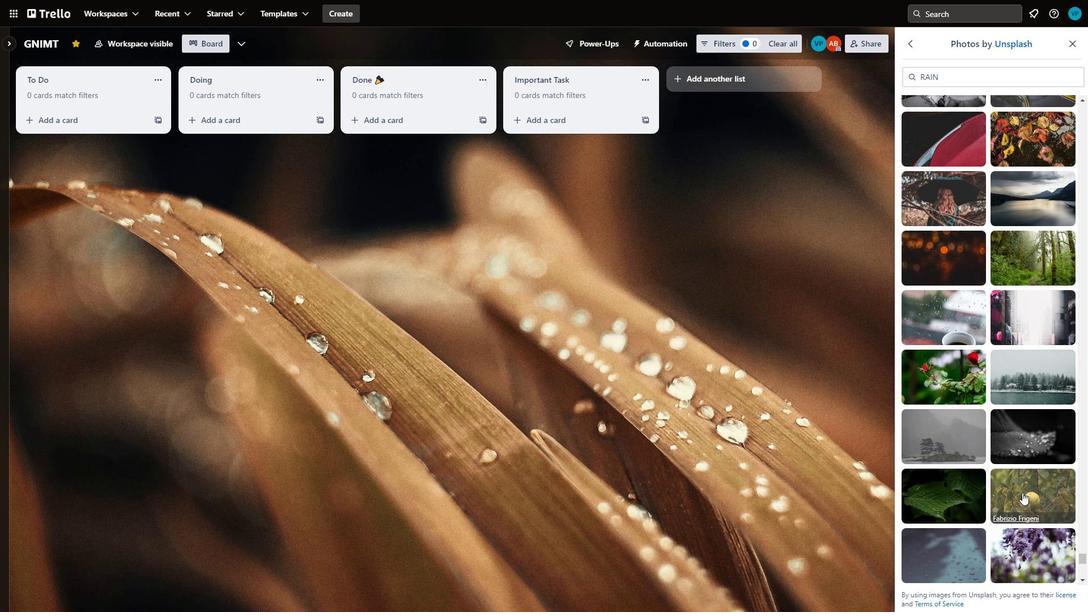 
Action: Mouse scrolled (941, 501) with delta (0, 0)
Screenshot: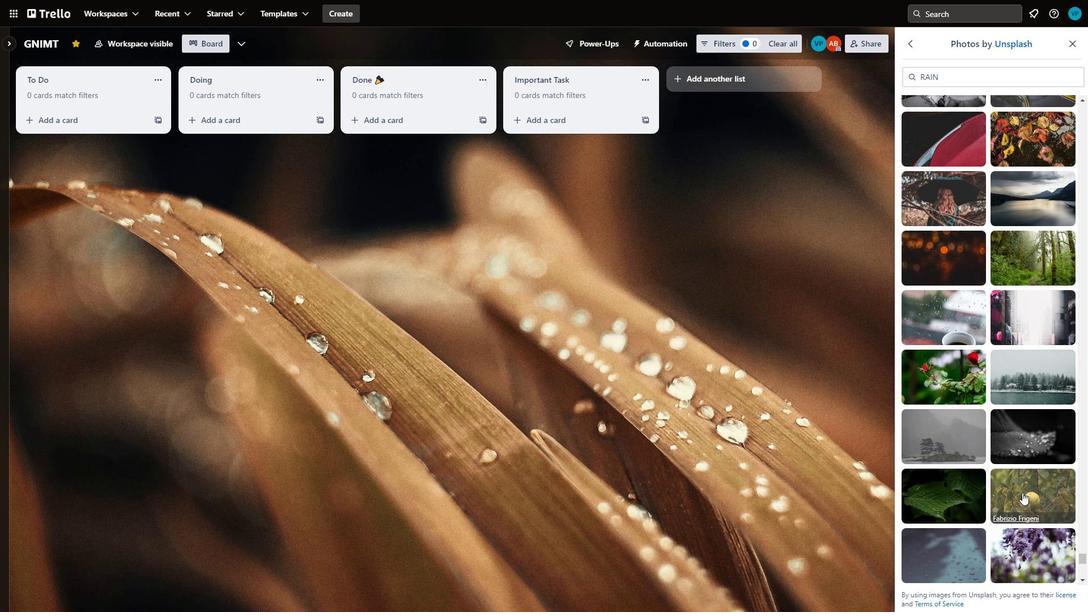 
Action: Mouse moved to (941, 517)
